 Task: What is the main conflict in "The Age of Innocence" by Edith Wharton?
Action: Mouse moved to (102, 76)
Screenshot: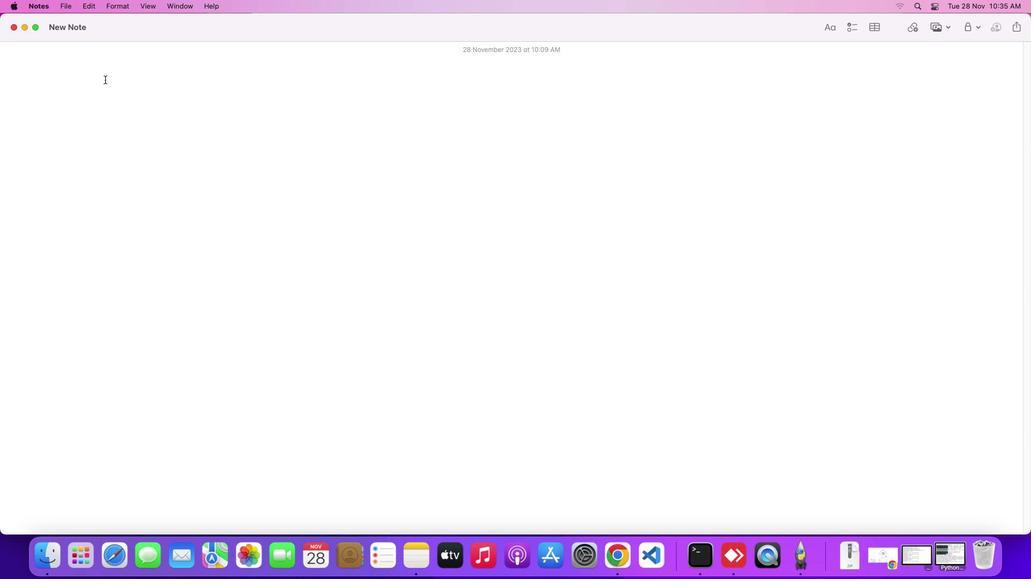 
Action: Key pressed Key.shift
Screenshot: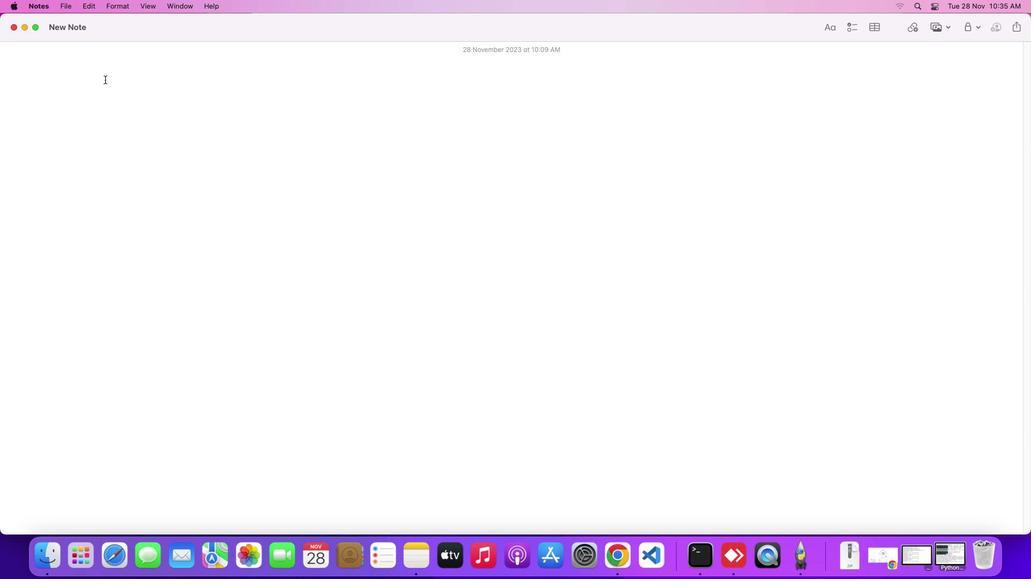 
Action: Mouse moved to (100, 76)
Screenshot: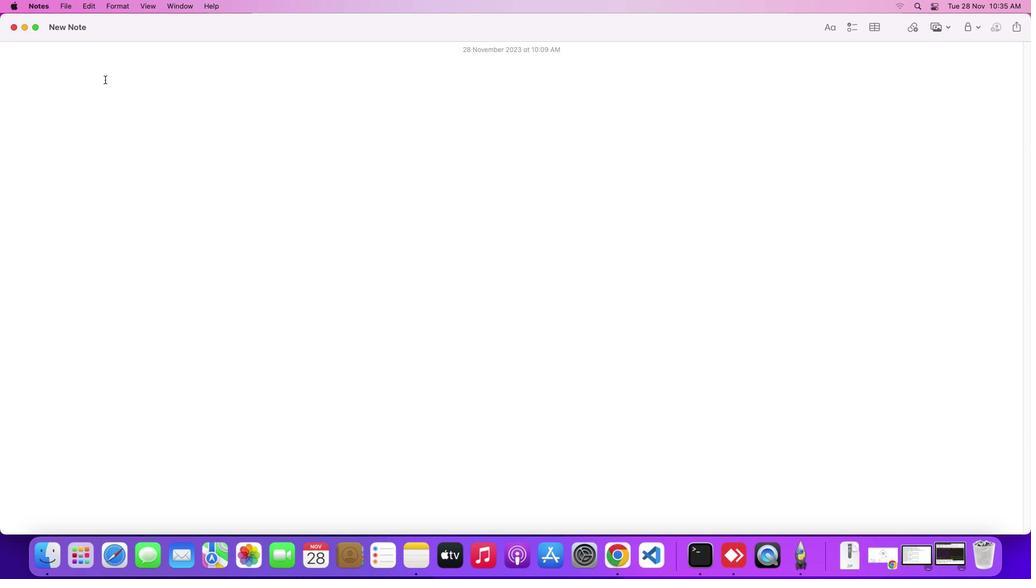 
Action: Key pressed 'W''h''a''t'Key.space'i''s'Key.space't''h''e'Key.space'm''a''i''n'Key.space'c''o''n''f''l''i''c''t'Key.space'o'Key.backspace'i''n'Key.spaceKey.shift'"''t''h''e'Key.spaceKey.shift'A''g''e'Key.spaceKey.leftKey.leftKey.leftKey.leftKey.leftKey.leftKey.leftKey.backspaceKey.shift'T'Key.rightKey.rightKey.rightKey.rightKey.rightKey.rightKey.space'o''f'Key.spaceKey.shift'I''n''n''o''c''e''n''c''e'Key.shift'"'Key.leftKey.leftKey.rightKey.rightKey.rightKey.leftKey.leftKey.rightKey.space'b''y'Key.spaceKey.shift'E''d''i''t''h'Key.spaceKey.shift'W''h''a''r''t''o''n'Key.shift_r'?'Key.enter
Screenshot: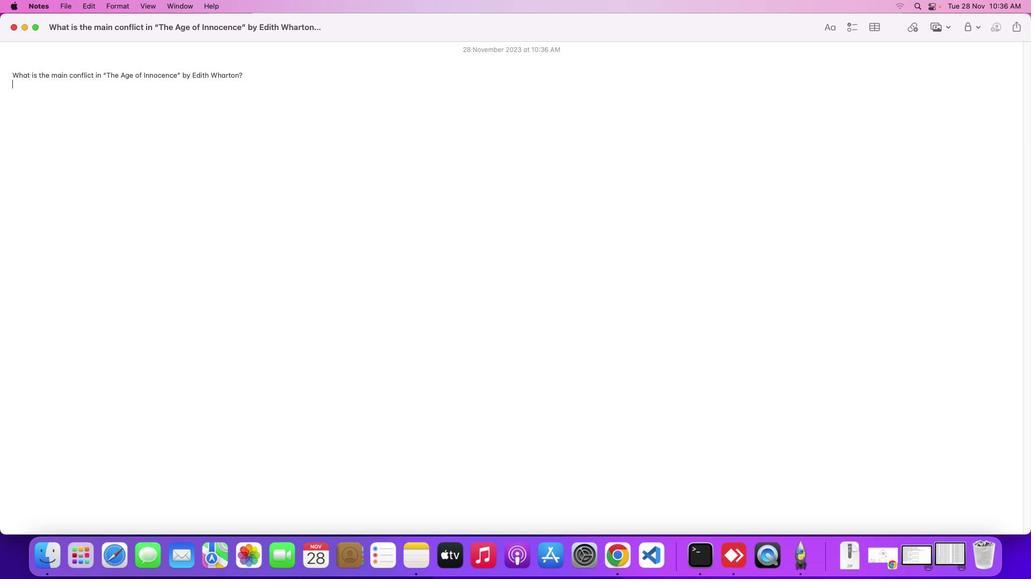
Action: Mouse moved to (881, 555)
Screenshot: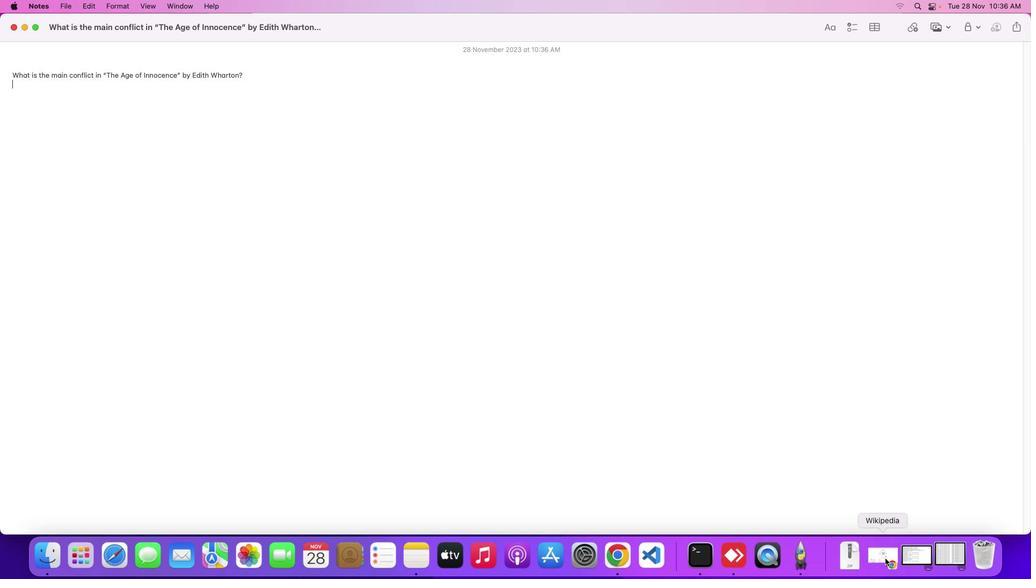 
Action: Mouse pressed left at (881, 555)
Screenshot: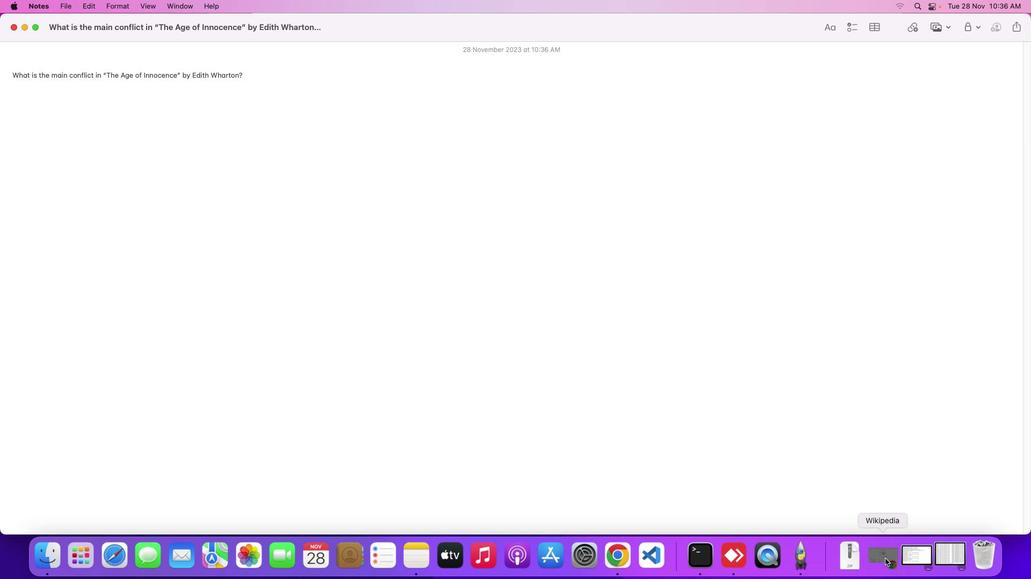 
Action: Mouse moved to (425, 311)
Screenshot: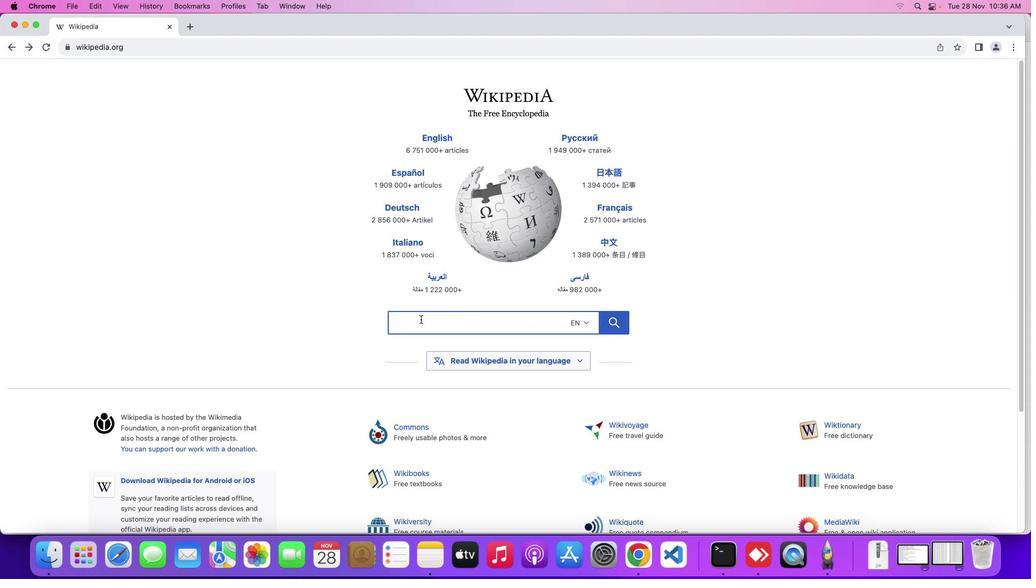 
Action: Mouse pressed left at (425, 311)
Screenshot: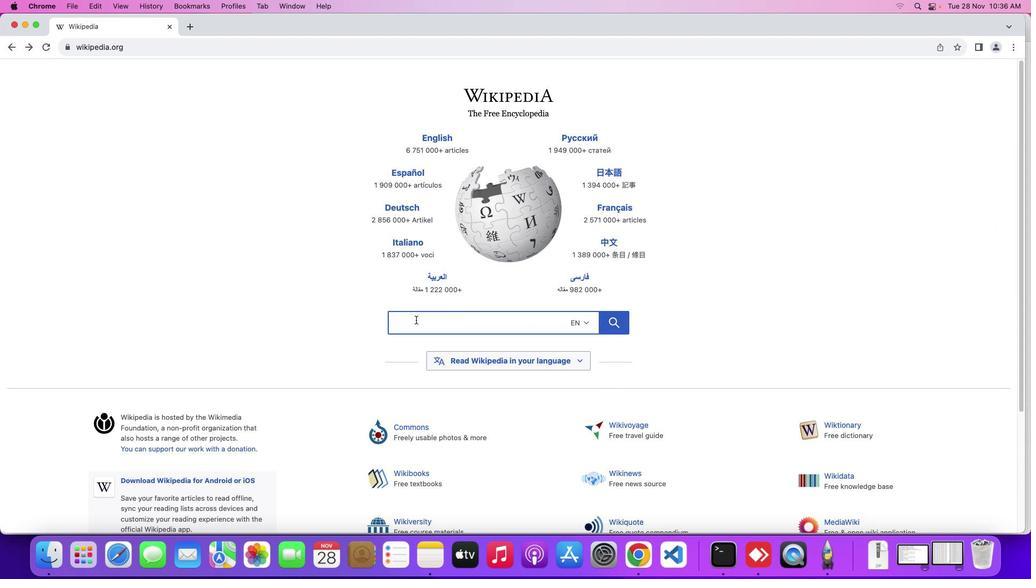 
Action: Mouse moved to (409, 316)
Screenshot: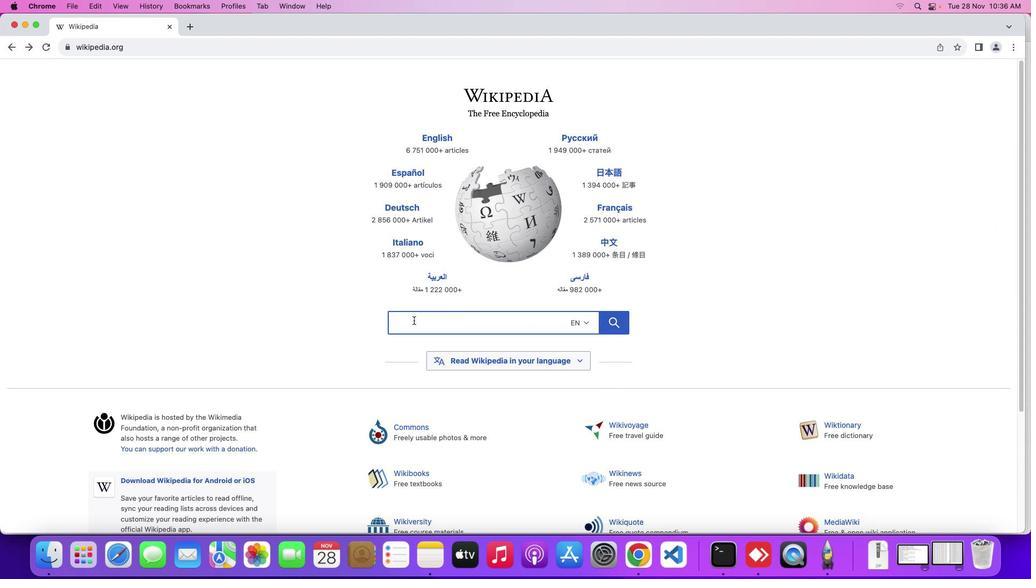 
Action: Mouse pressed left at (409, 316)
Screenshot: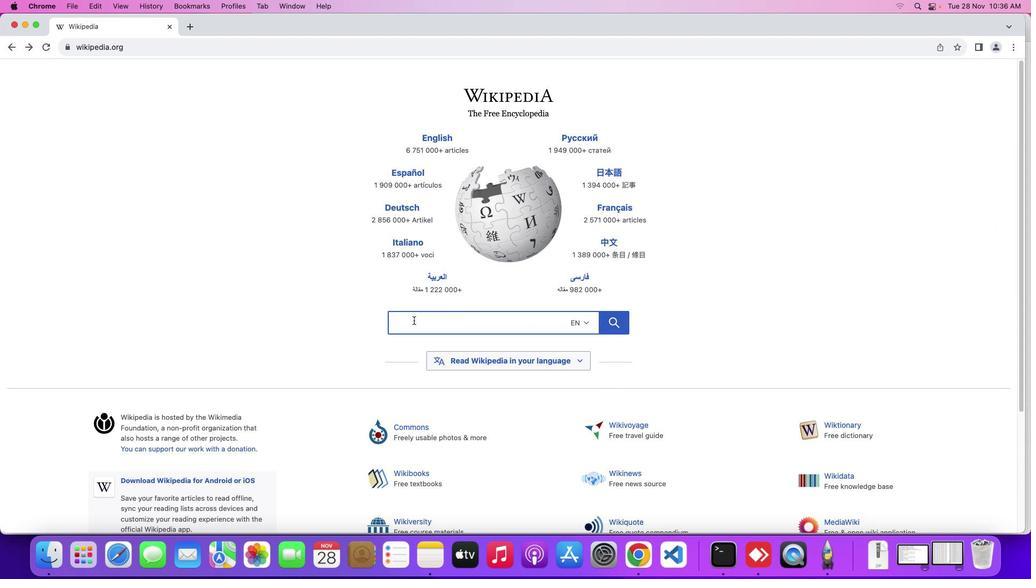 
Action: Mouse moved to (408, 316)
Screenshot: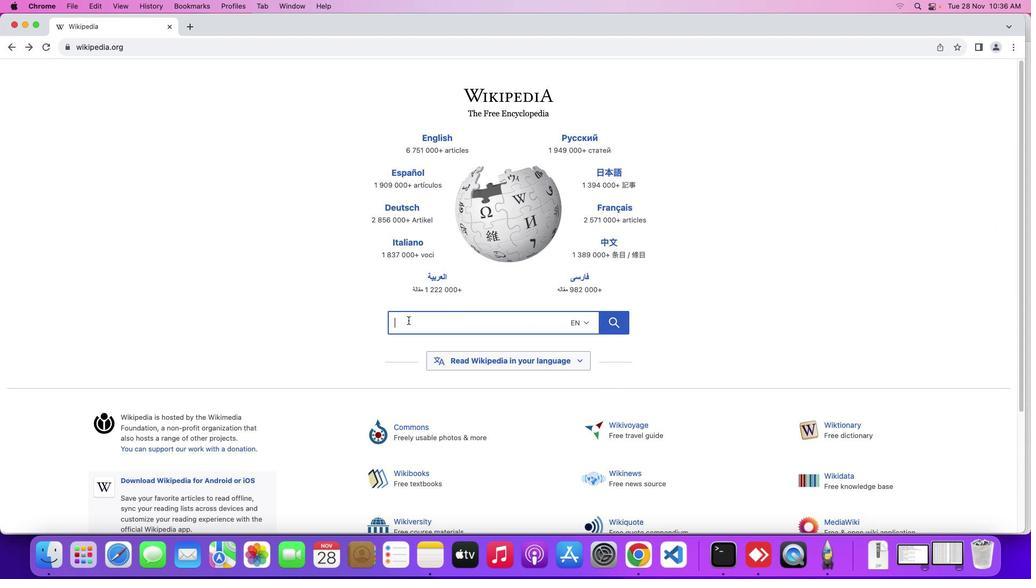 
Action: Key pressed Key.shift
Screenshot: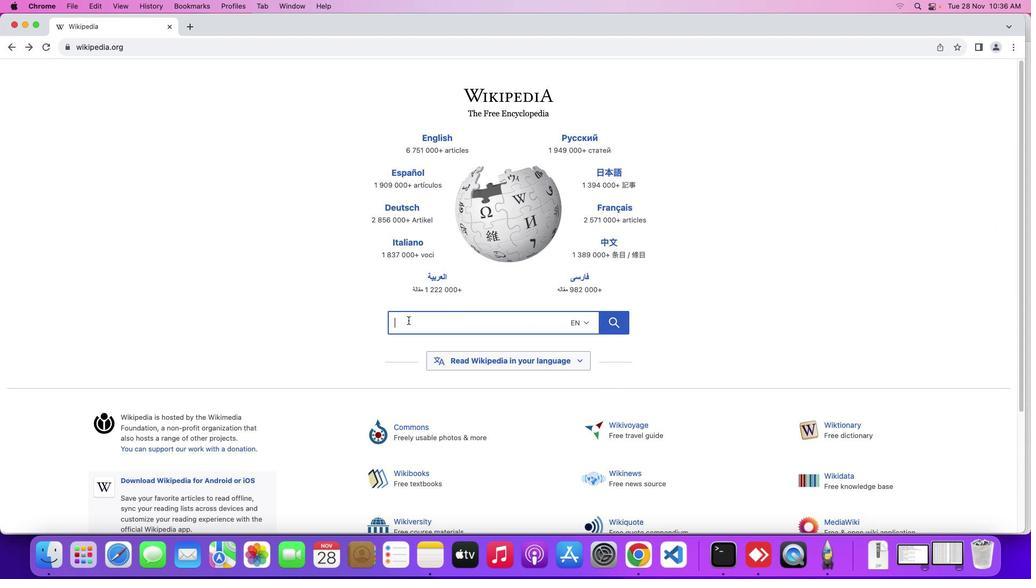
Action: Mouse moved to (404, 317)
Screenshot: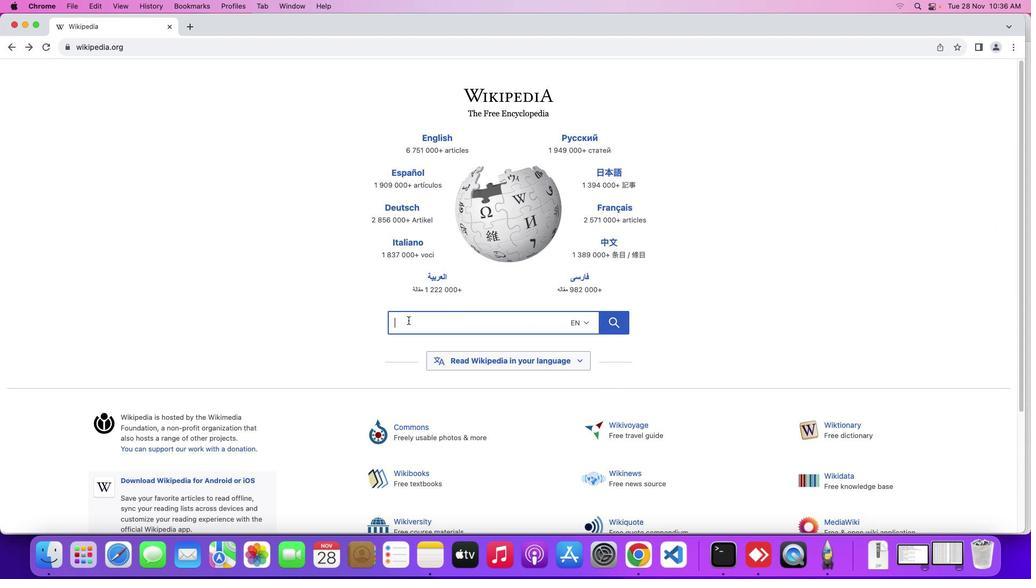 
Action: Key pressed 'T''h''e'Key.spaceKey.shift'A''g''e'Key.space'o''f'Key.spaceKey.shift'I''n''n''o''c''e''n''c''e'
Screenshot: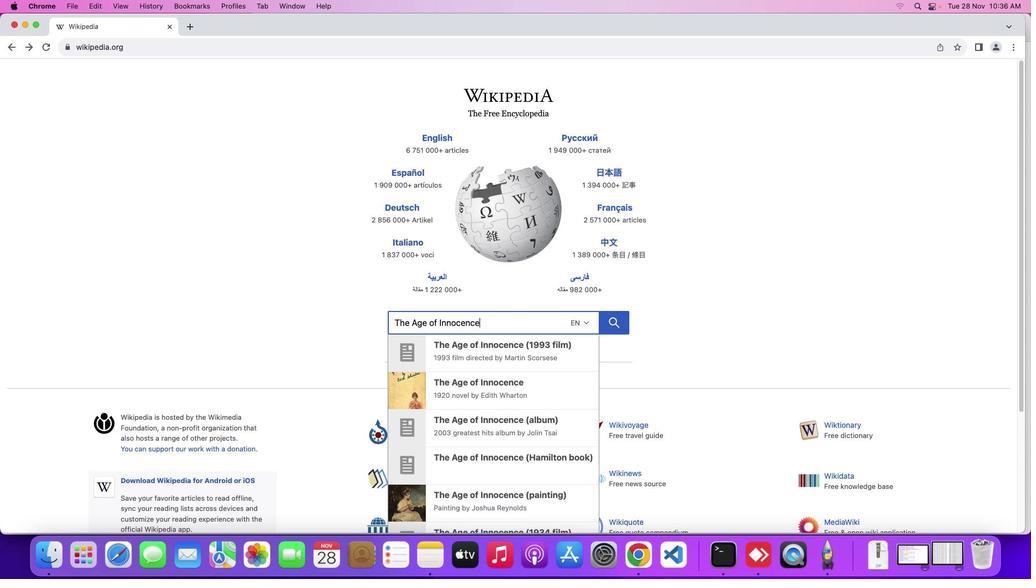 
Action: Mouse moved to (496, 351)
Screenshot: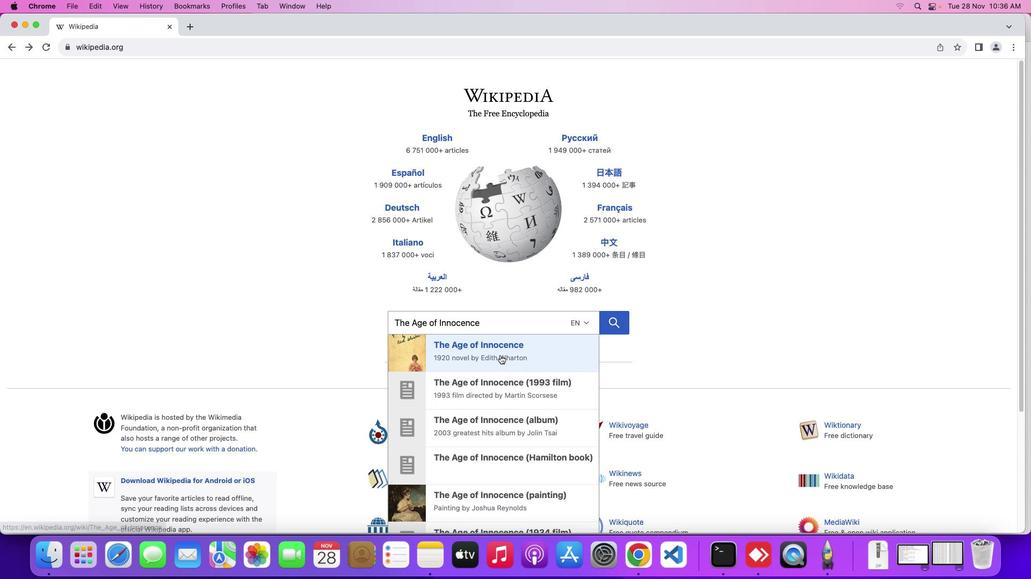 
Action: Mouse pressed left at (496, 351)
Screenshot: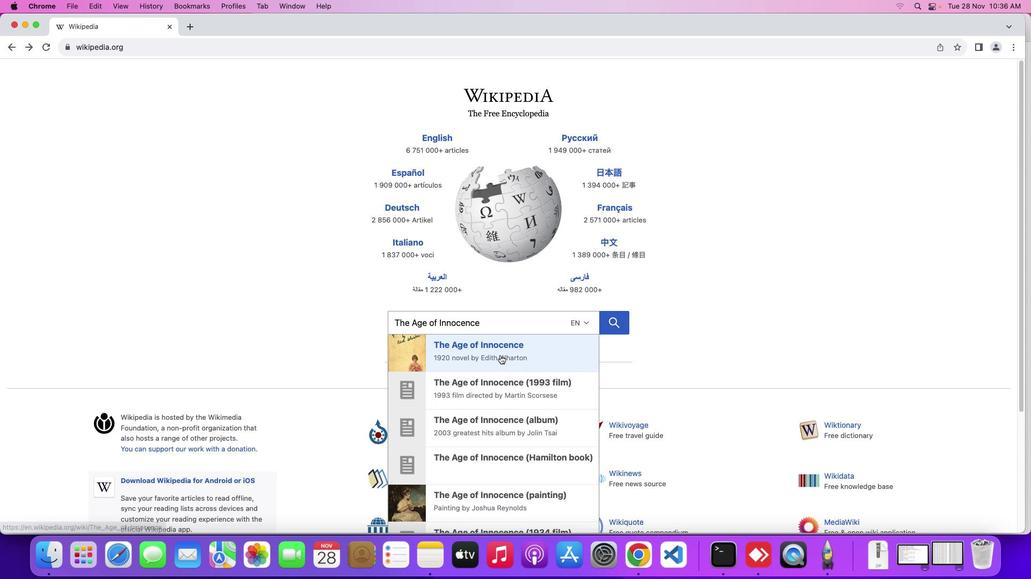 
Action: Mouse moved to (589, 281)
Screenshot: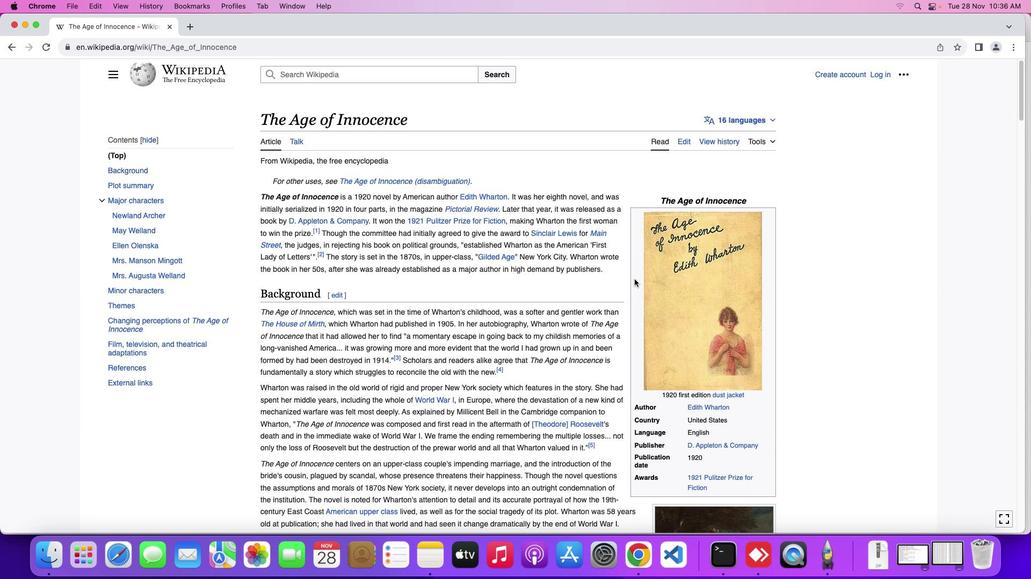 
Action: Mouse scrolled (589, 281) with delta (-3, -3)
Screenshot: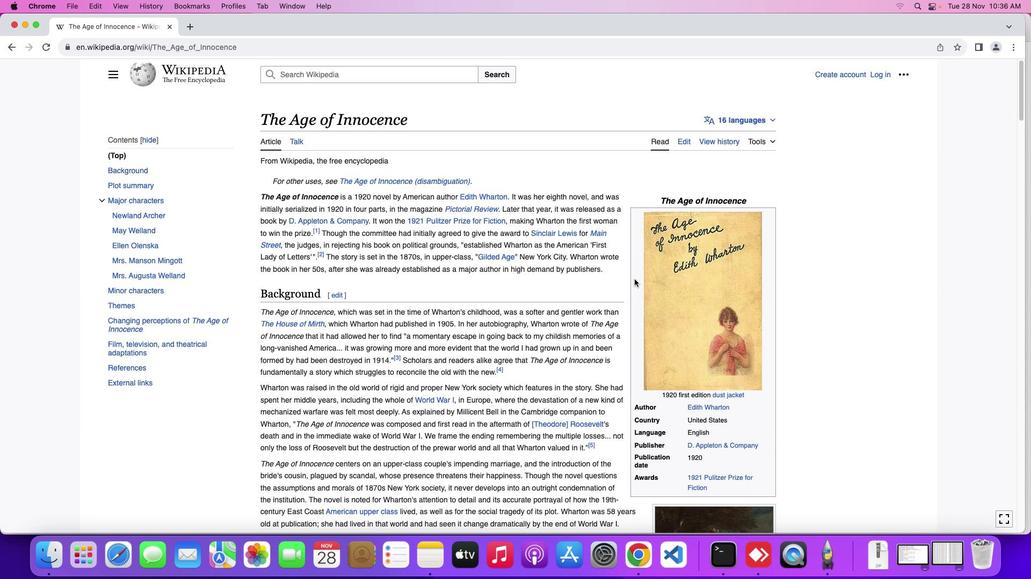 
Action: Mouse moved to (631, 274)
Screenshot: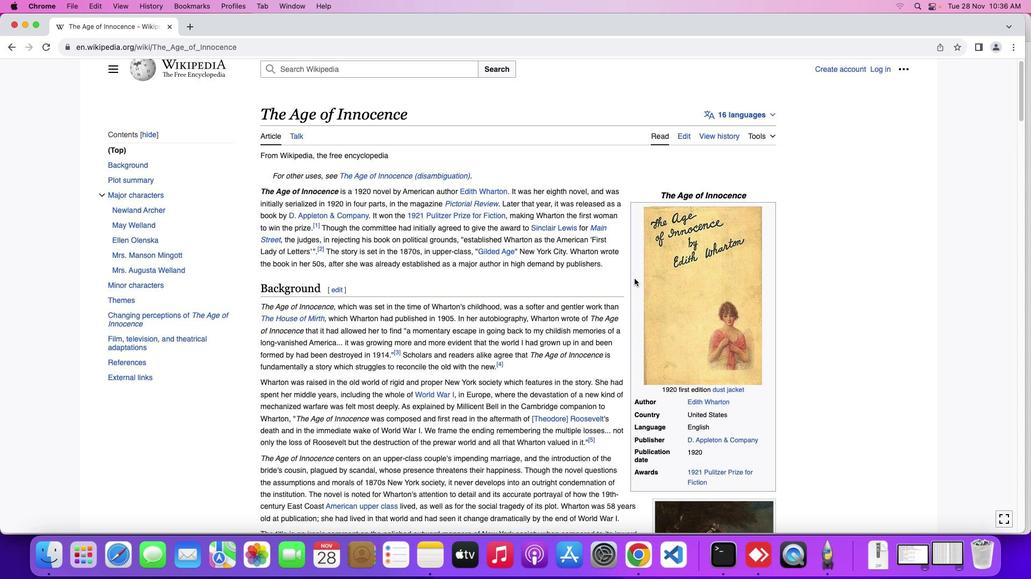 
Action: Mouse scrolled (631, 274) with delta (-3, -3)
Screenshot: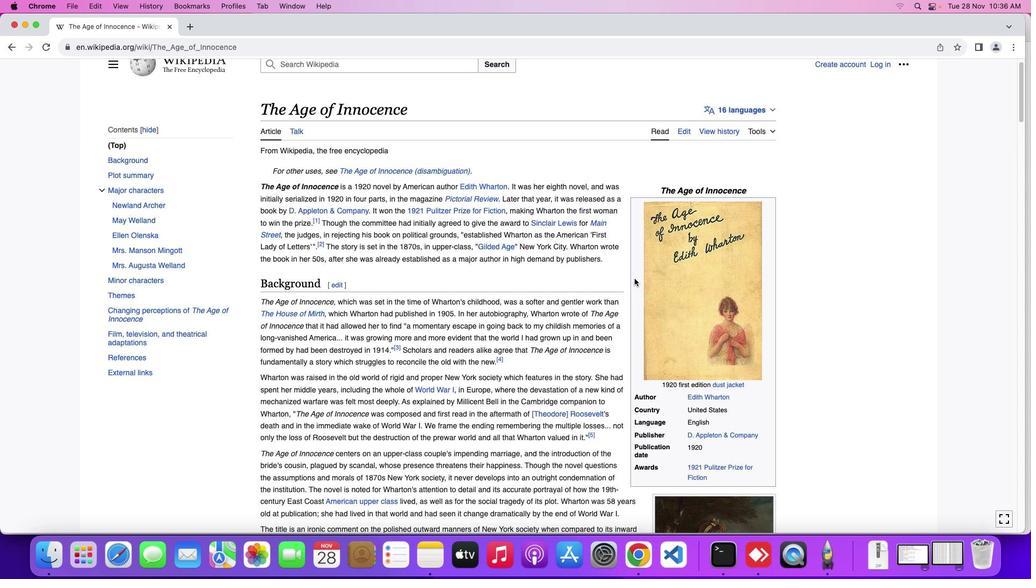 
Action: Mouse scrolled (631, 274) with delta (-3, -3)
Screenshot: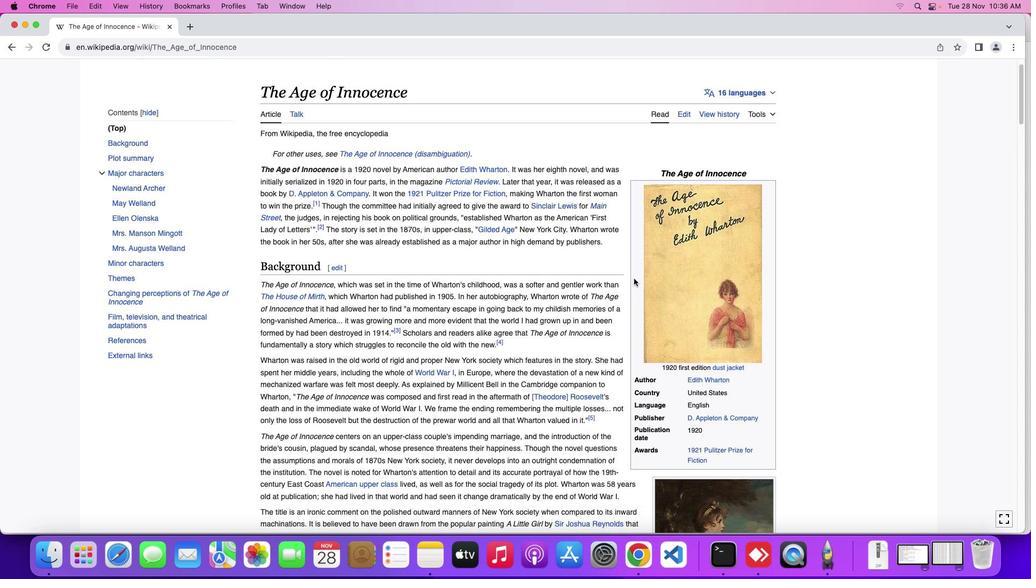 
Action: Mouse scrolled (631, 274) with delta (-3, -3)
Screenshot: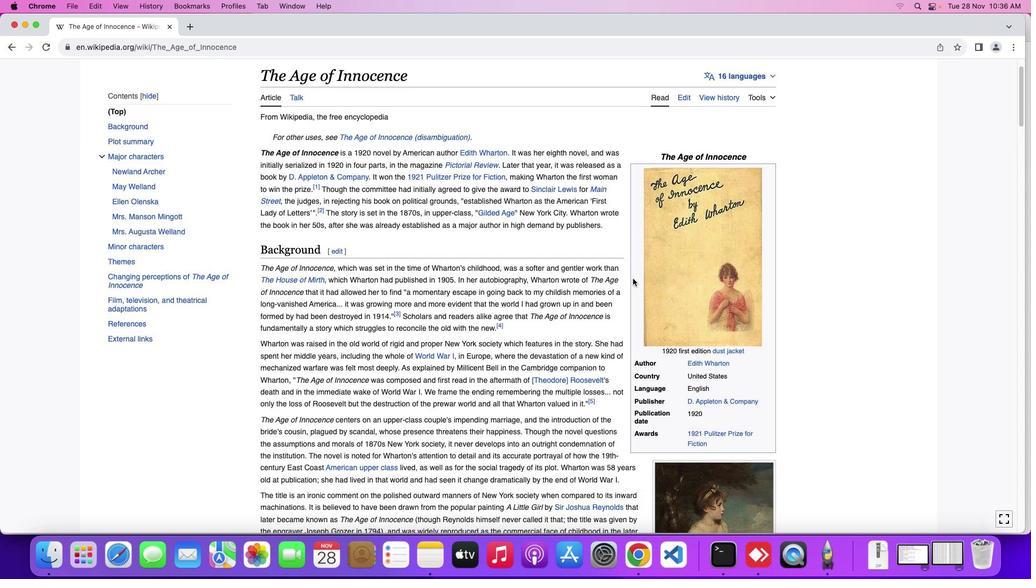 
Action: Mouse moved to (626, 274)
Screenshot: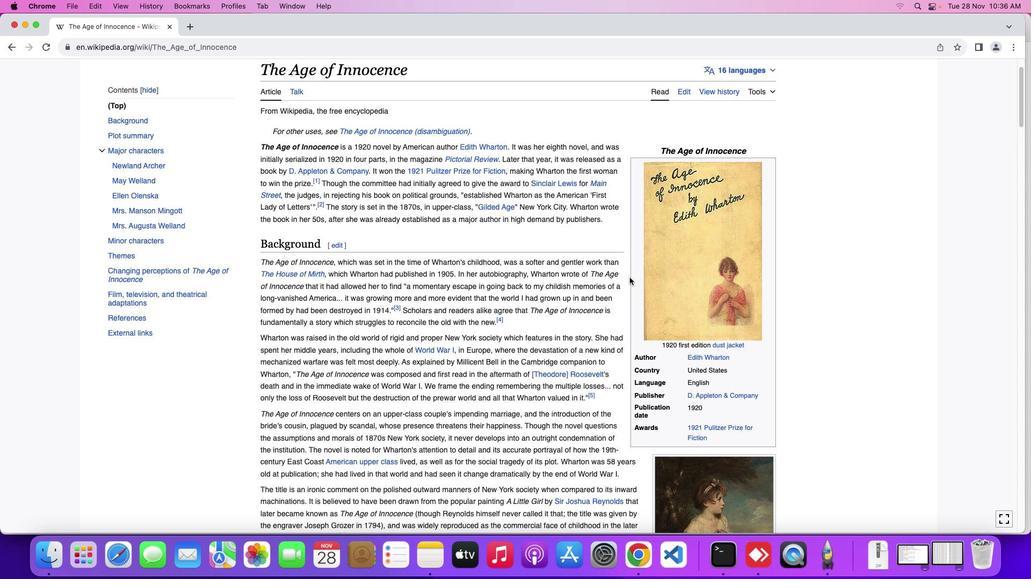 
Action: Mouse scrolled (626, 274) with delta (-3, -3)
Screenshot: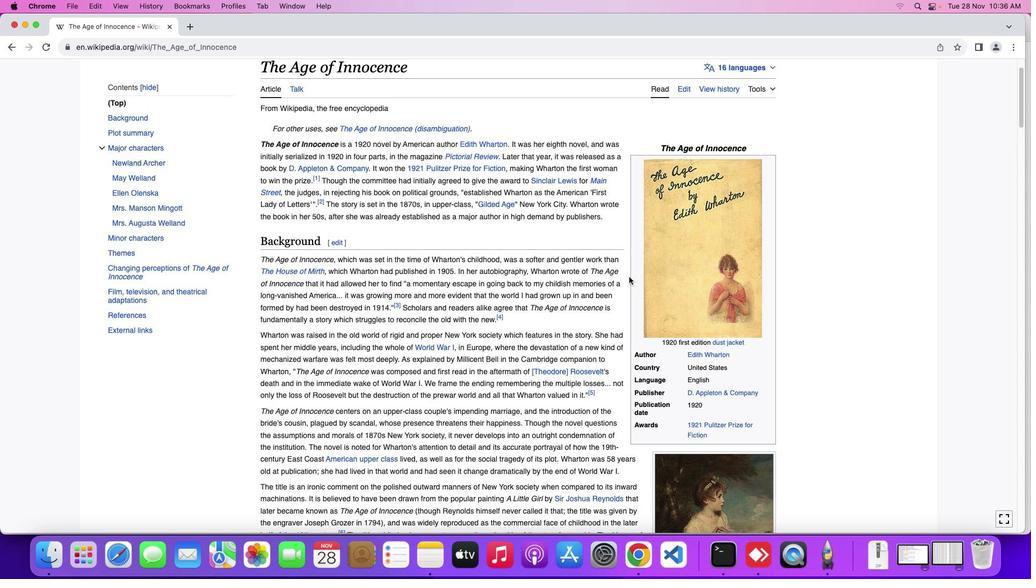 
Action: Mouse moved to (626, 273)
Screenshot: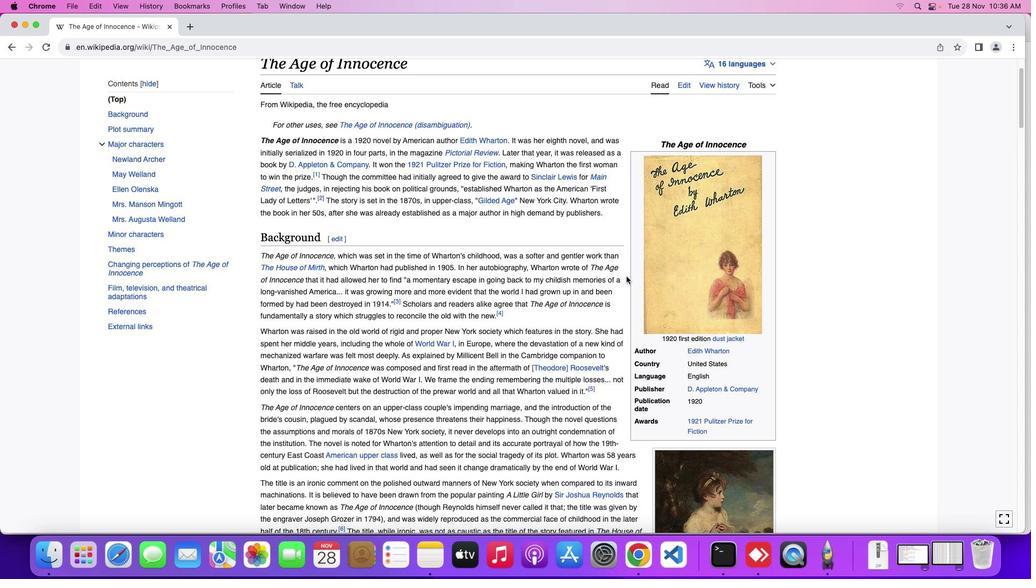 
Action: Mouse scrolled (626, 273) with delta (-3, -3)
Screenshot: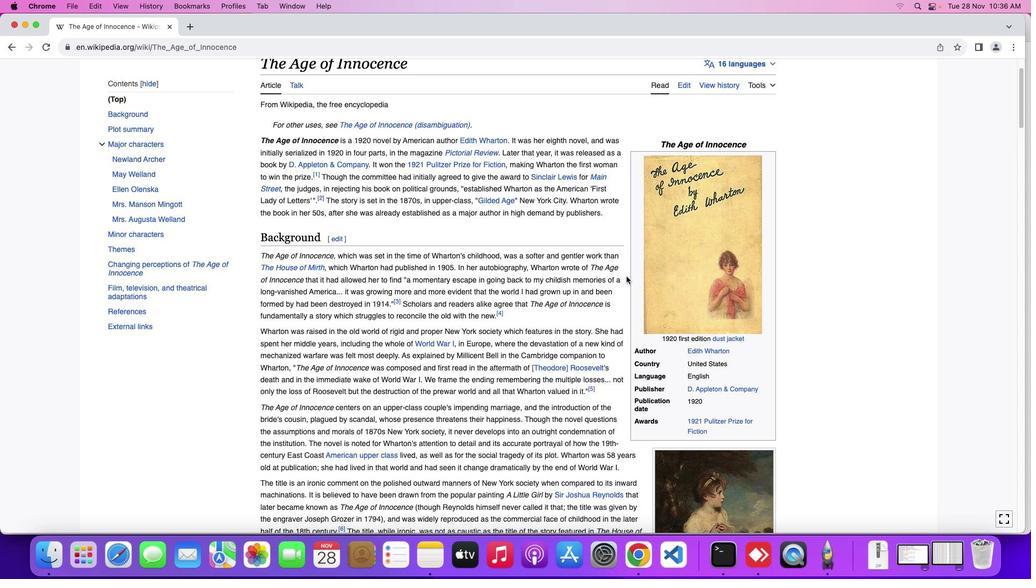
Action: Mouse moved to (626, 288)
Screenshot: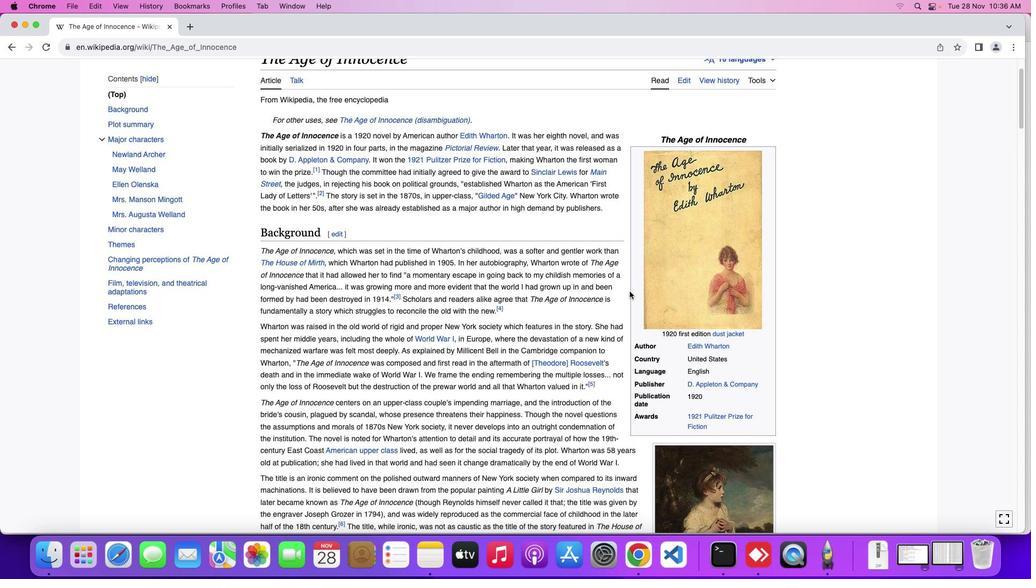 
Action: Mouse scrolled (626, 288) with delta (-3, -3)
Screenshot: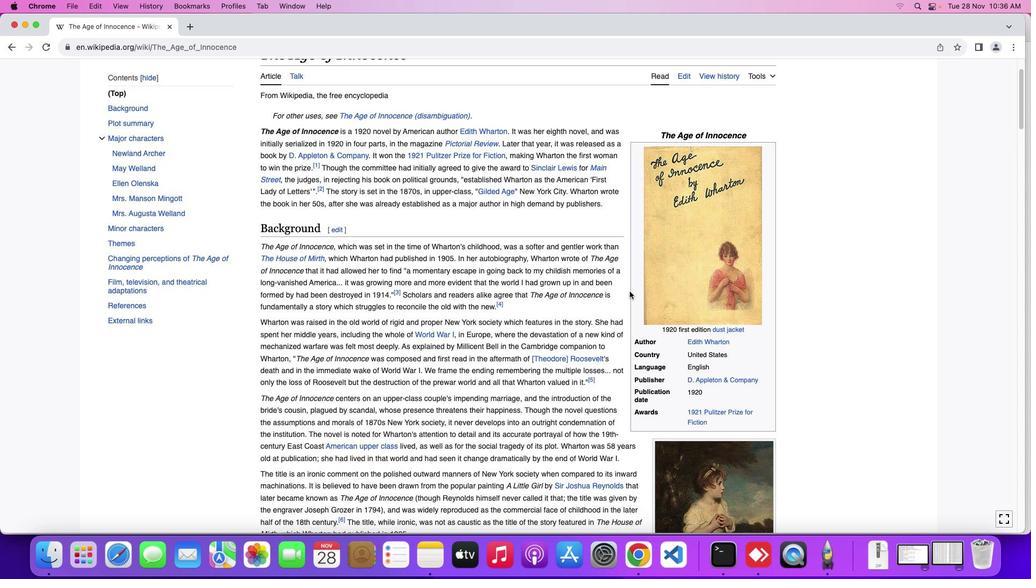 
Action: Mouse scrolled (626, 288) with delta (-3, -3)
Screenshot: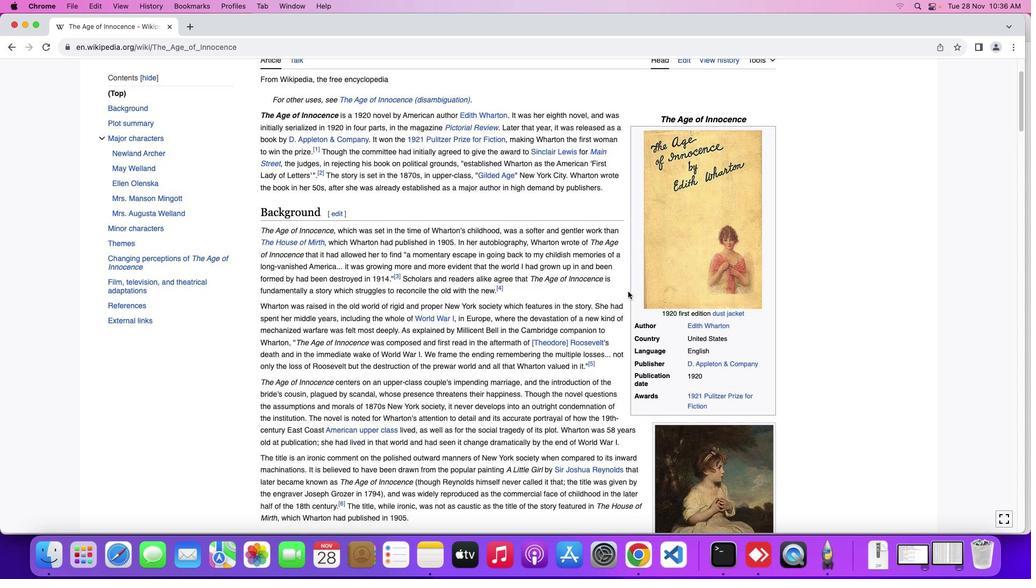 
Action: Mouse moved to (625, 288)
Screenshot: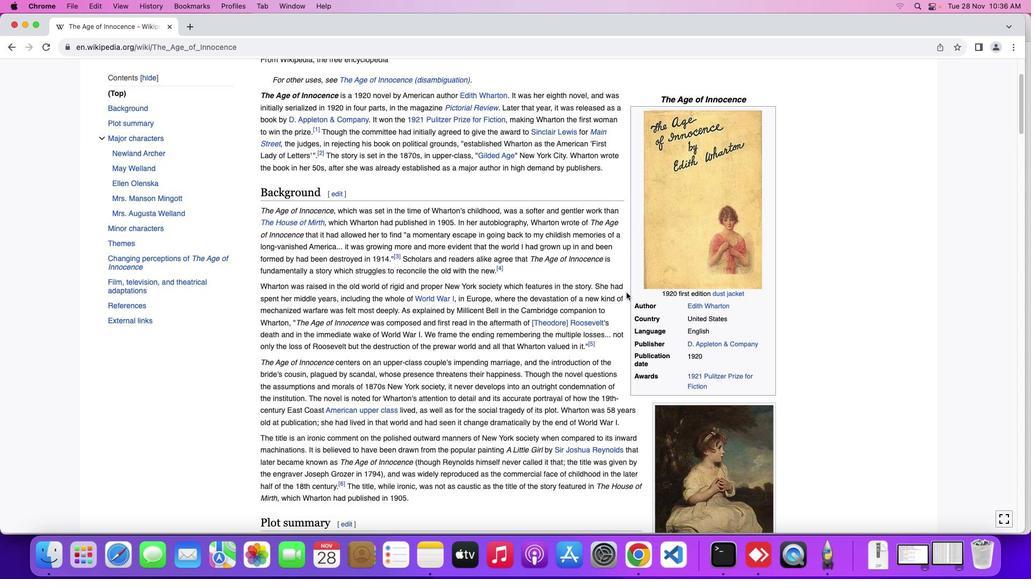 
Action: Mouse scrolled (625, 288) with delta (-3, -3)
Screenshot: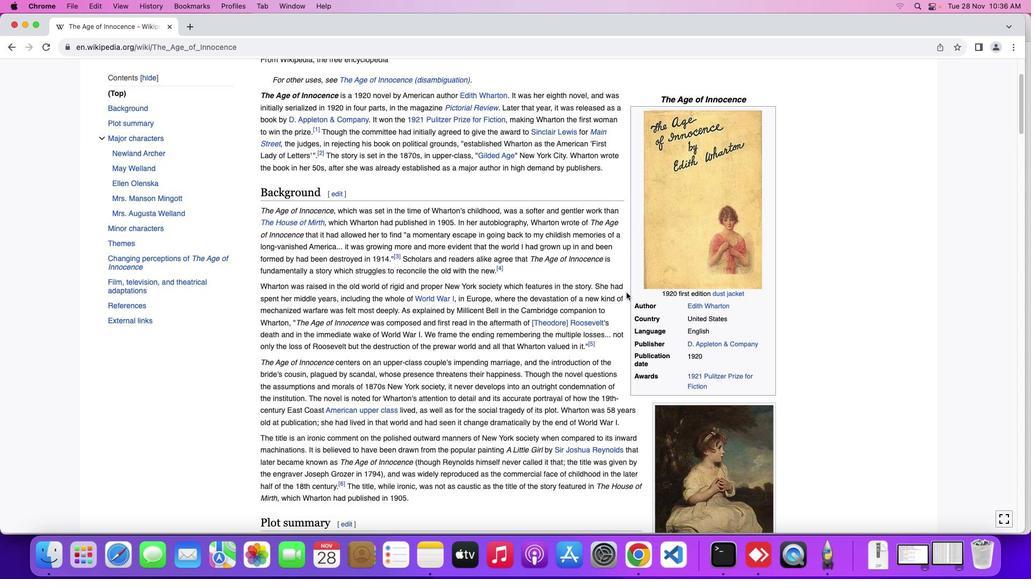 
Action: Mouse moved to (619, 289)
Screenshot: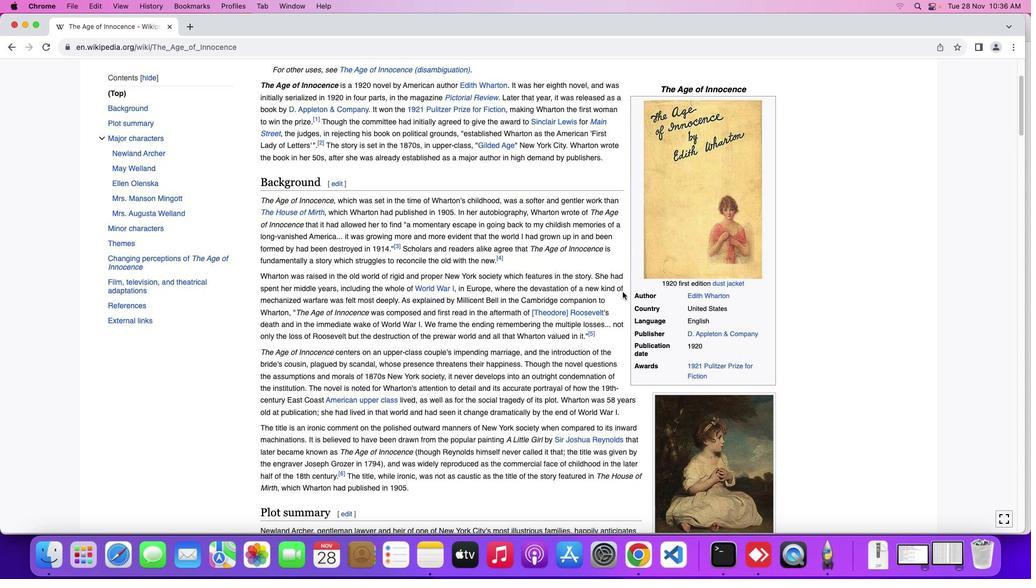 
Action: Mouse scrolled (619, 289) with delta (-3, -3)
Screenshot: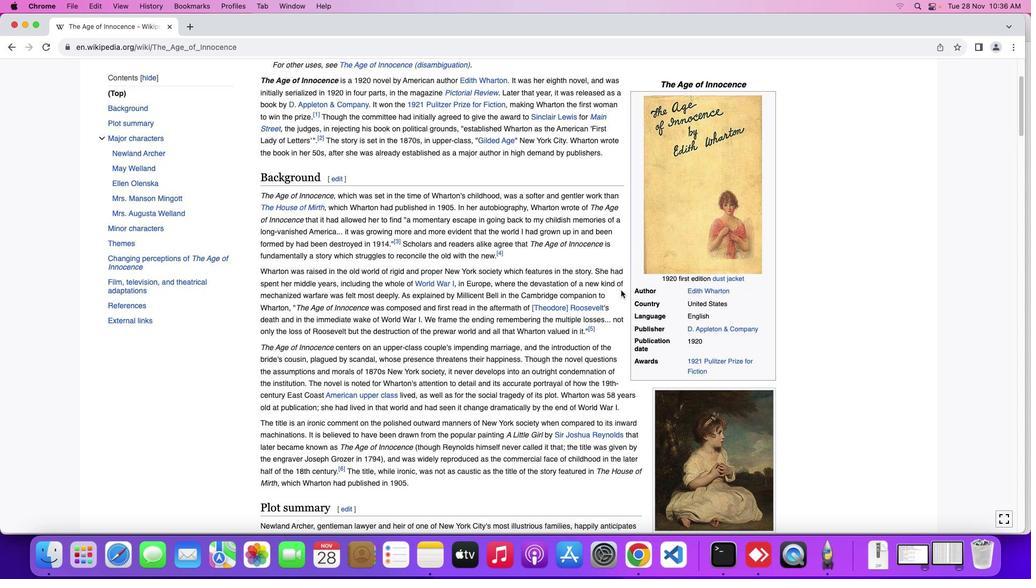 
Action: Mouse moved to (619, 289)
Screenshot: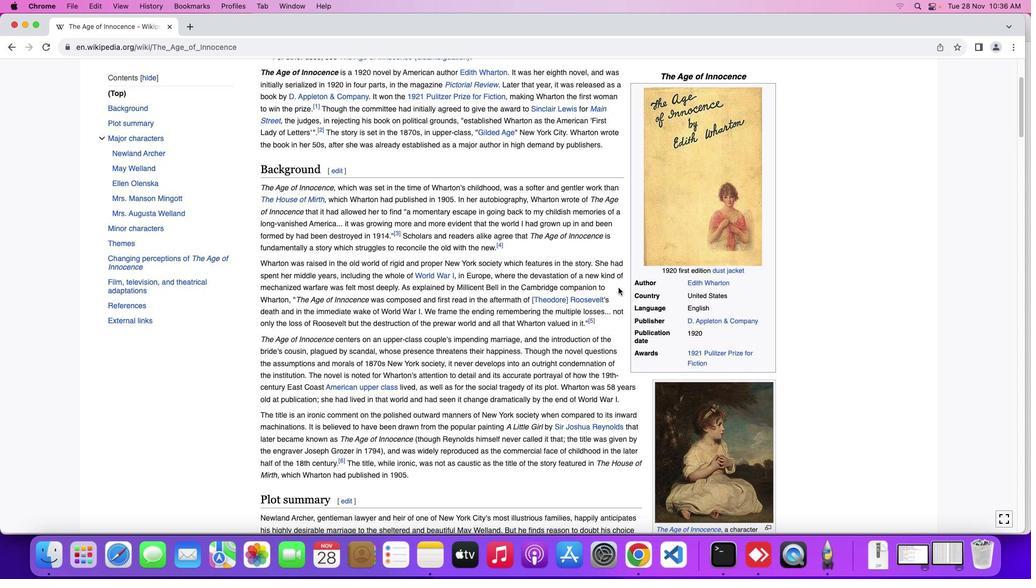 
Action: Mouse scrolled (619, 289) with delta (-3, -3)
Screenshot: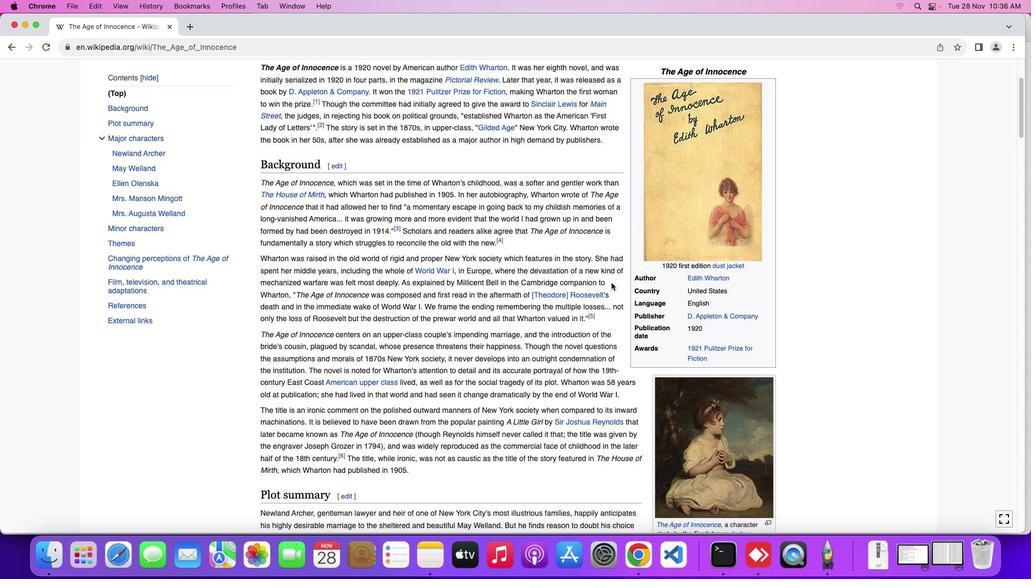 
Action: Mouse moved to (619, 289)
Screenshot: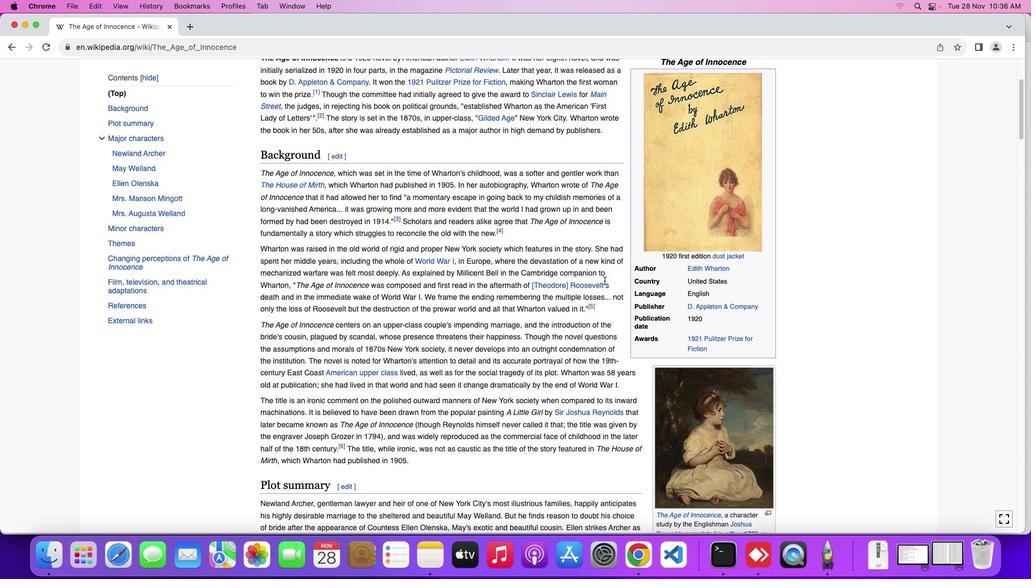 
Action: Mouse scrolled (619, 289) with delta (-3, -3)
Screenshot: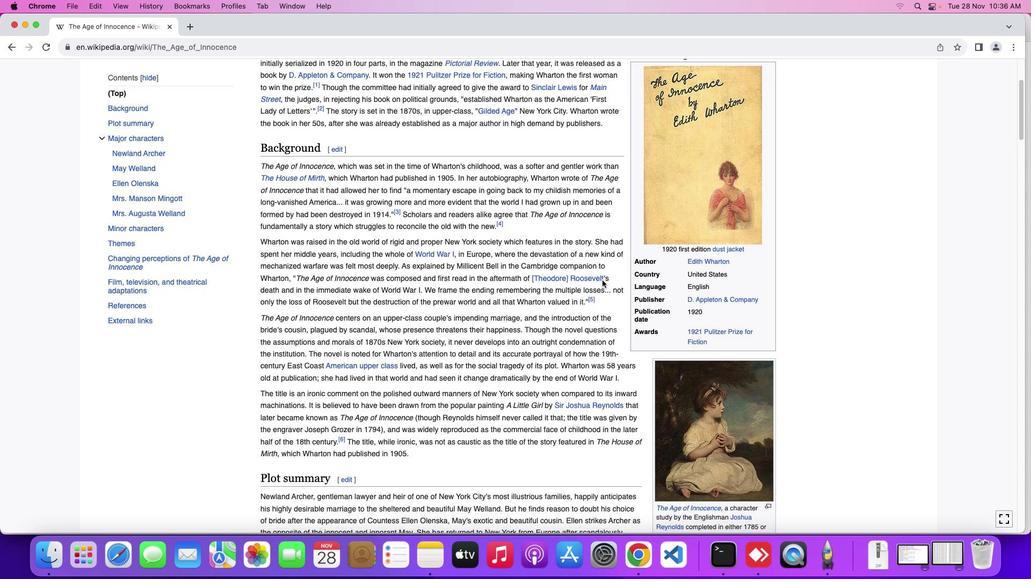 
Action: Mouse moved to (595, 274)
Screenshot: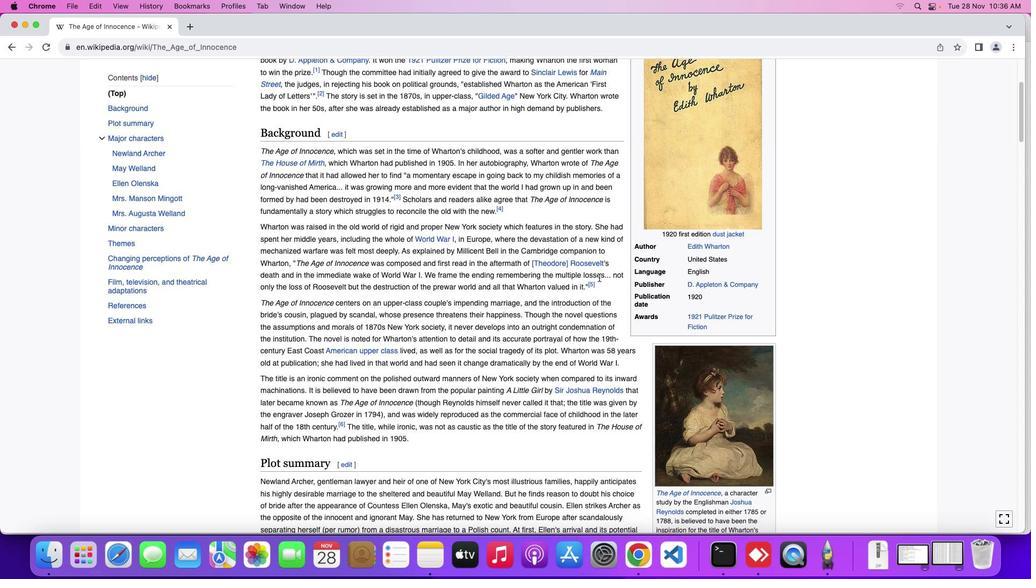 
Action: Mouse scrolled (595, 274) with delta (-3, -3)
Screenshot: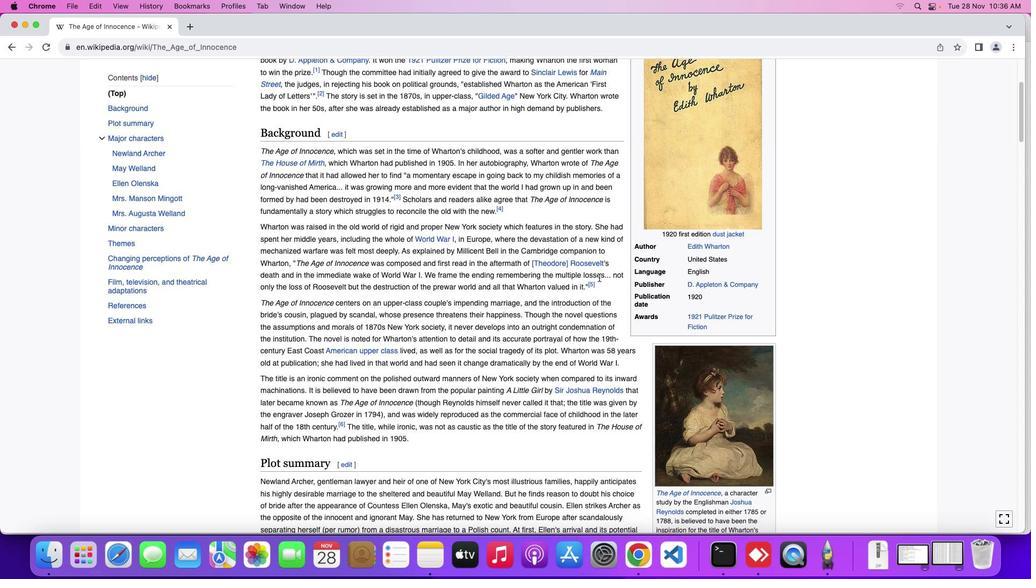 
Action: Mouse moved to (595, 274)
Screenshot: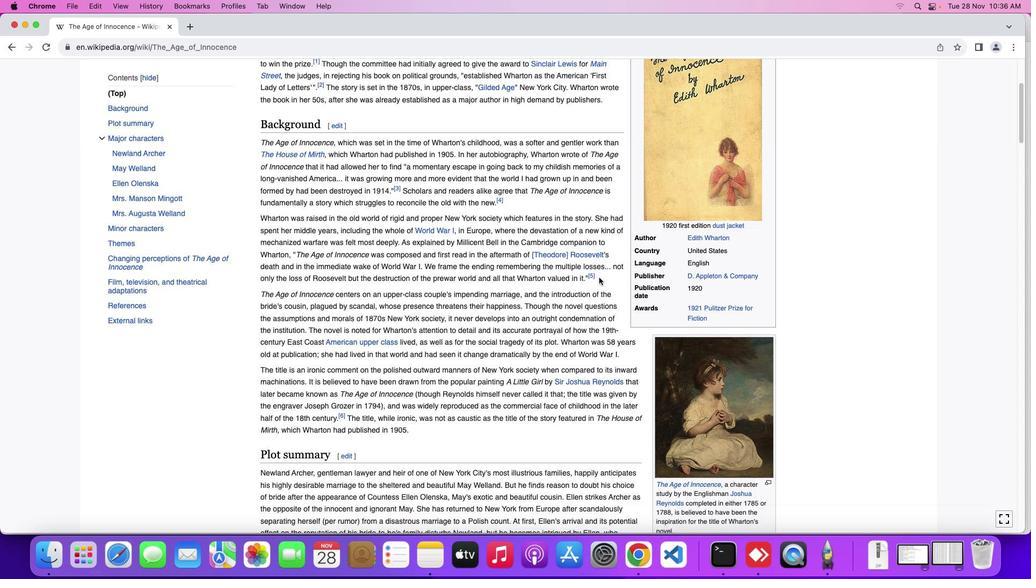 
Action: Mouse scrolled (595, 274) with delta (-3, -3)
Screenshot: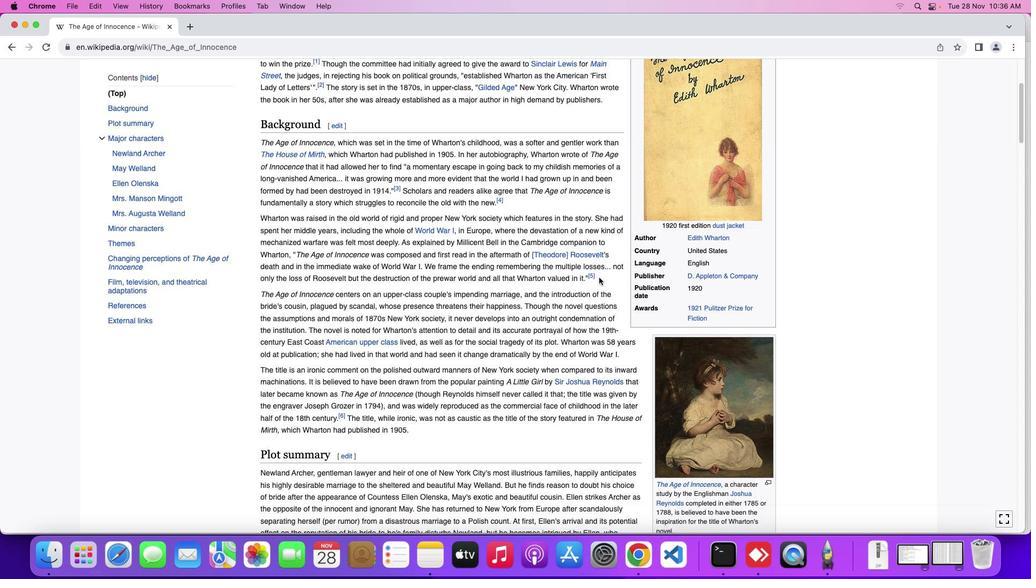 
Action: Mouse moved to (595, 273)
Screenshot: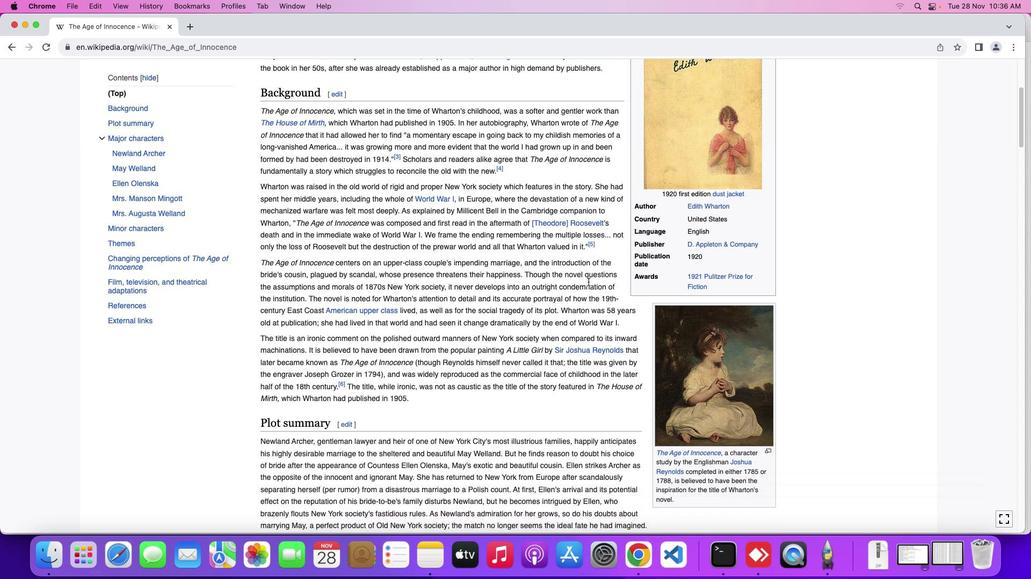
Action: Mouse scrolled (595, 273) with delta (-3, -3)
Screenshot: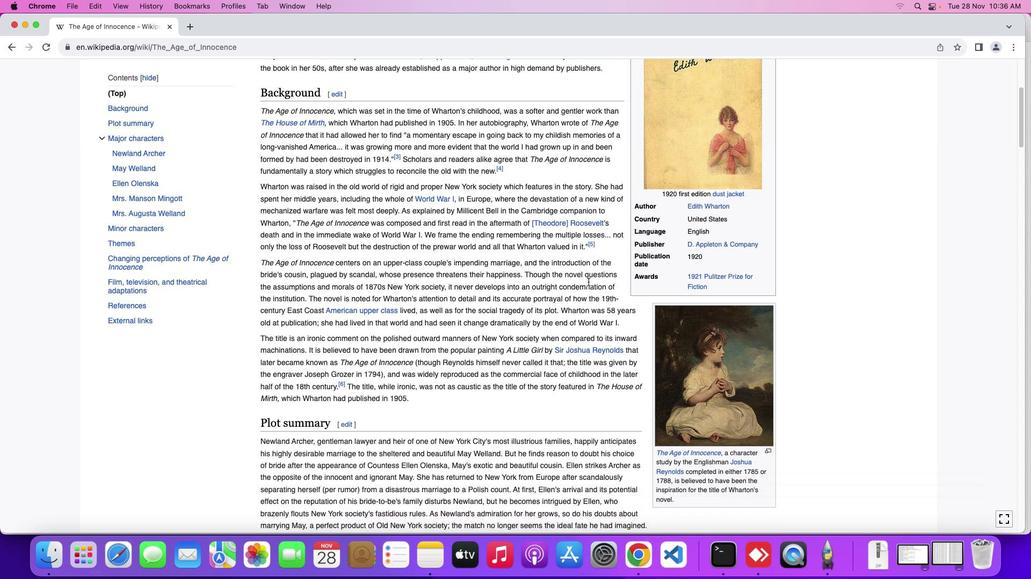 
Action: Mouse moved to (583, 278)
Screenshot: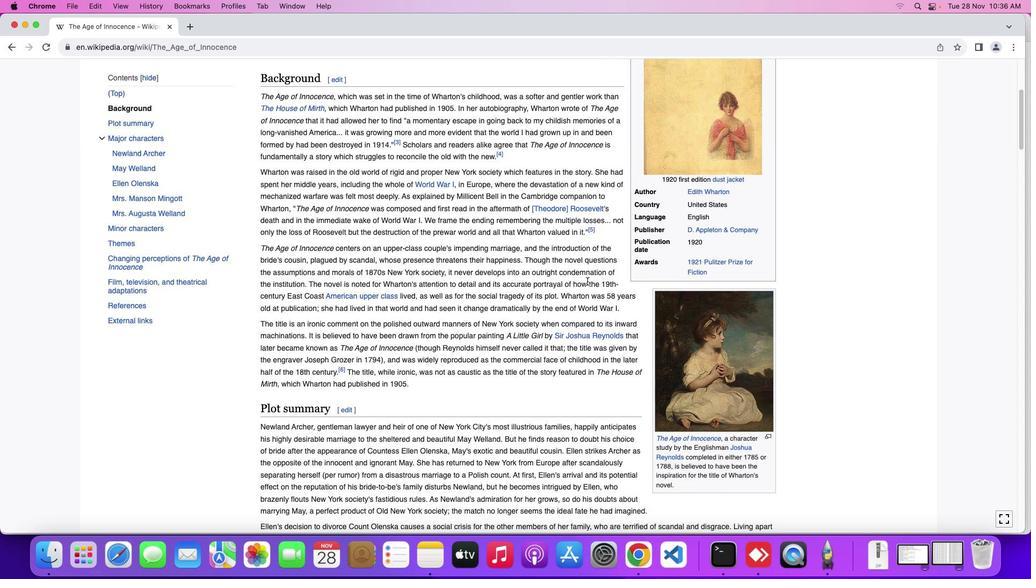
Action: Mouse scrolled (583, 278) with delta (-3, -3)
Screenshot: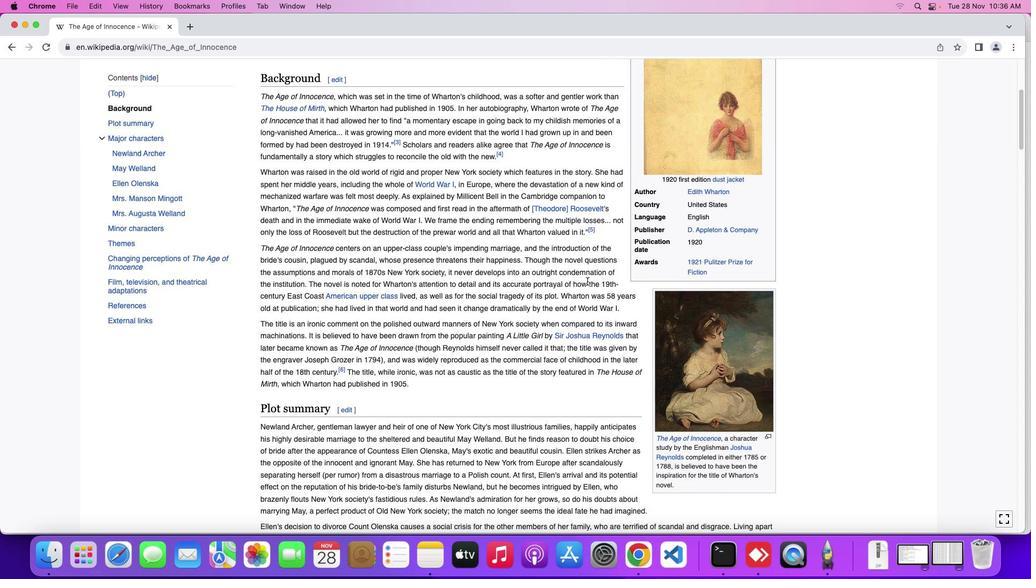 
Action: Mouse moved to (583, 278)
Screenshot: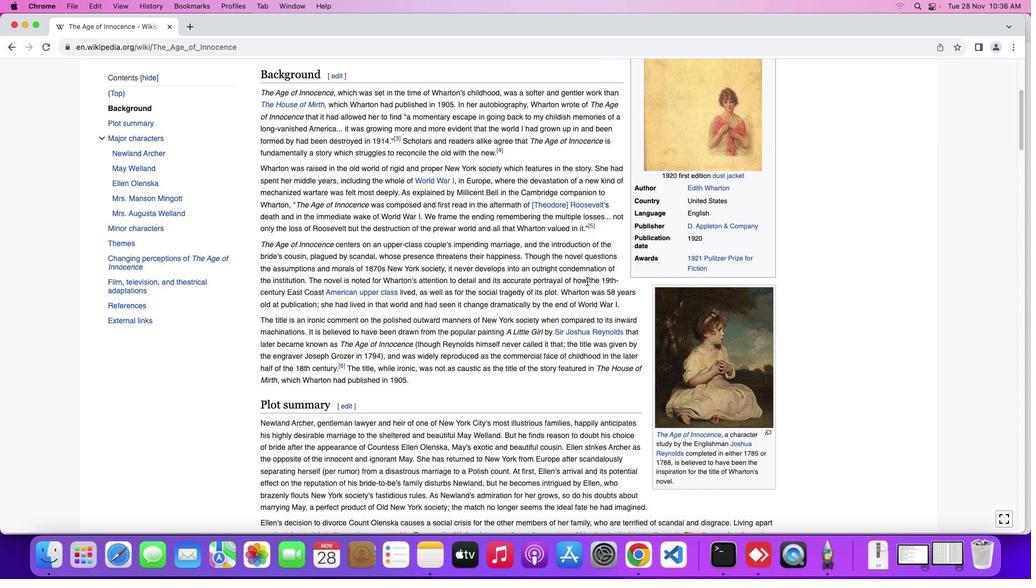 
Action: Mouse scrolled (583, 278) with delta (-3, -3)
Screenshot: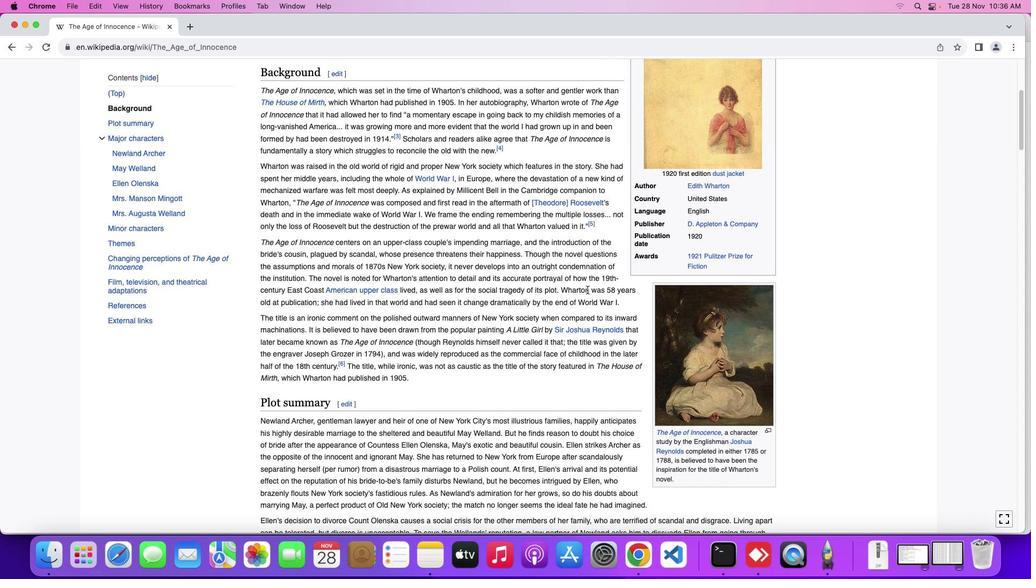 
Action: Mouse moved to (582, 299)
Screenshot: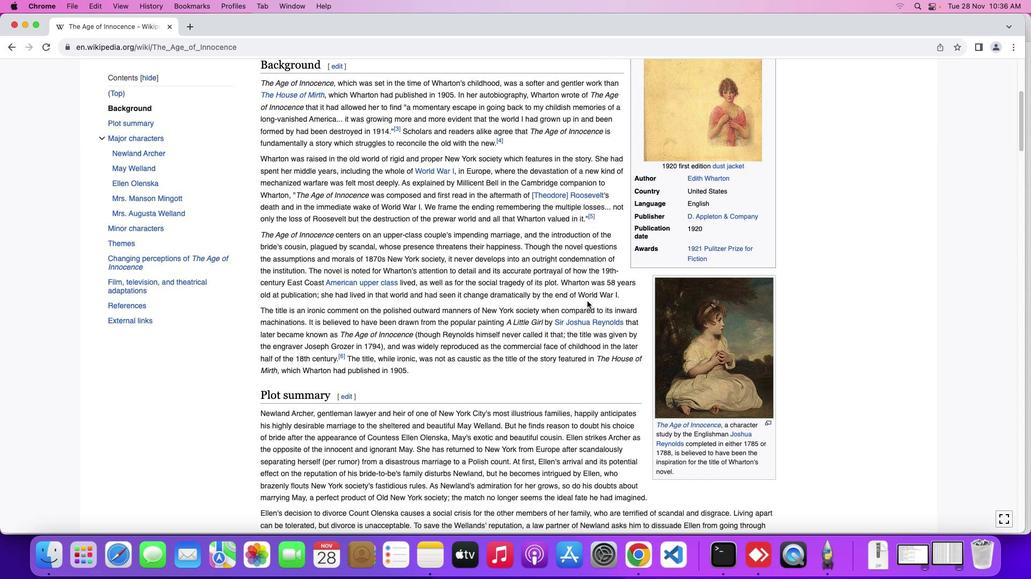 
Action: Mouse scrolled (582, 299) with delta (-3, -3)
Screenshot: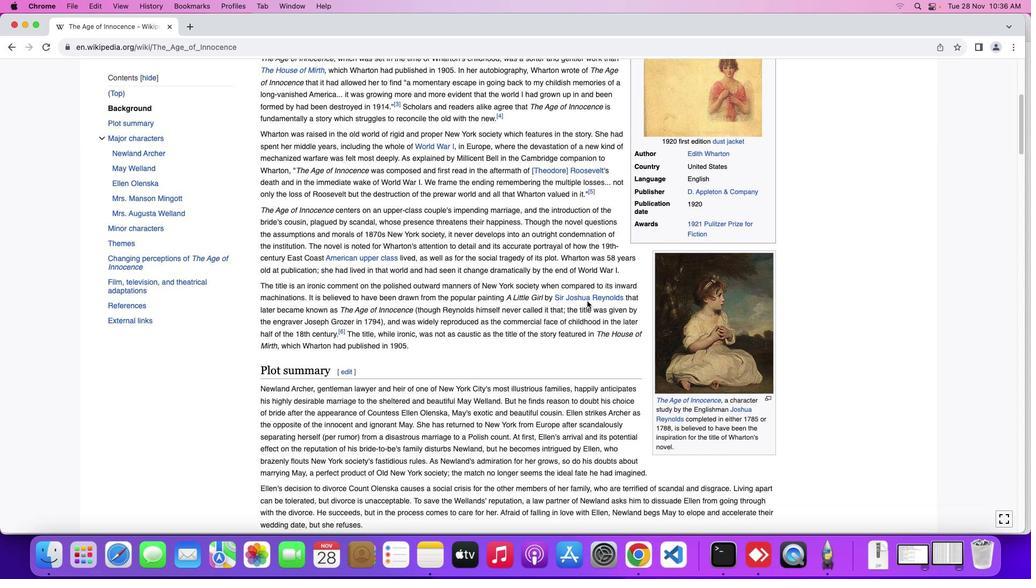 
Action: Mouse moved to (582, 299)
Screenshot: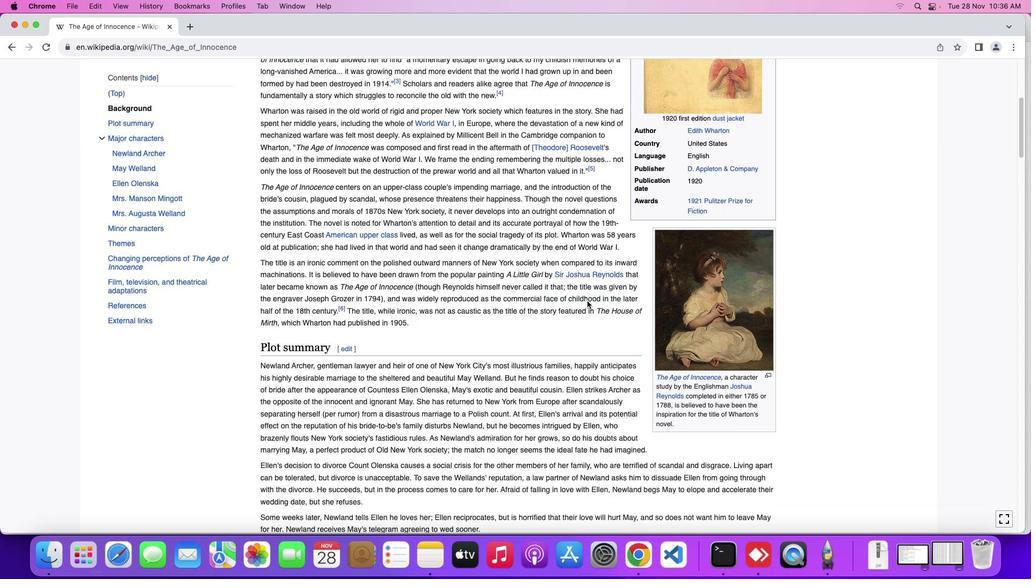
Action: Mouse scrolled (582, 299) with delta (-3, -3)
Screenshot: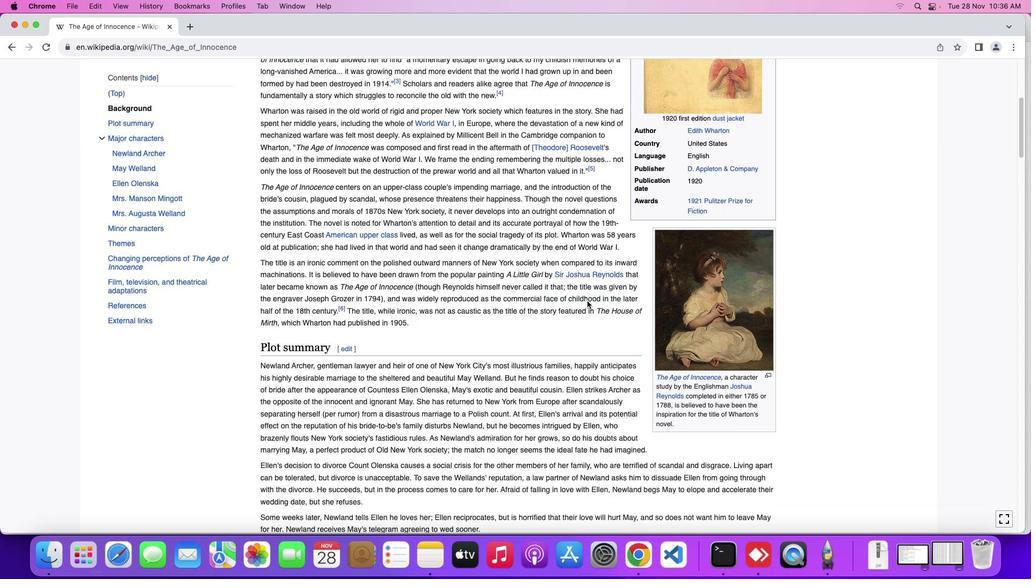 
Action: Mouse moved to (583, 298)
Screenshot: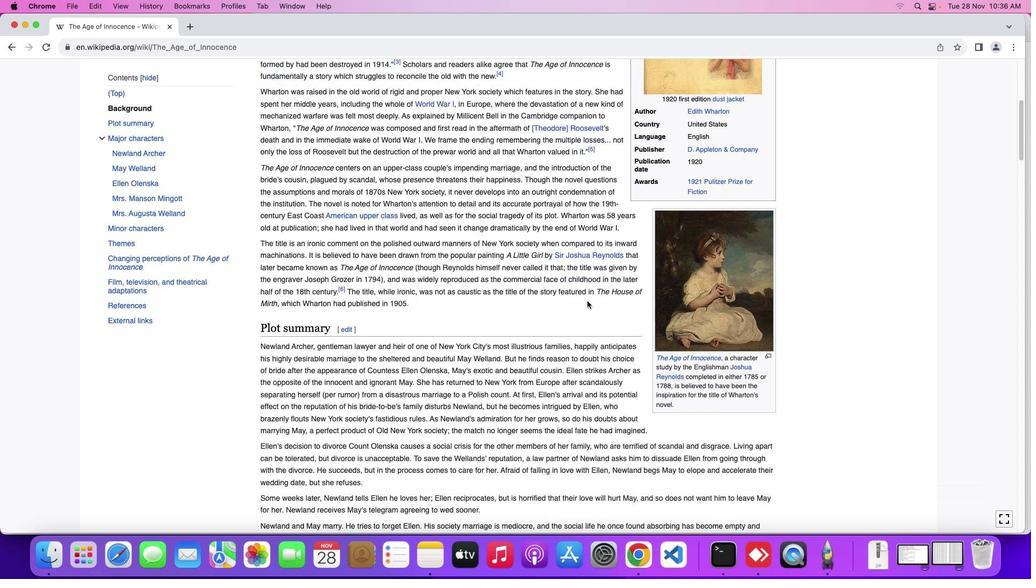 
Action: Mouse scrolled (583, 298) with delta (-3, -4)
Screenshot: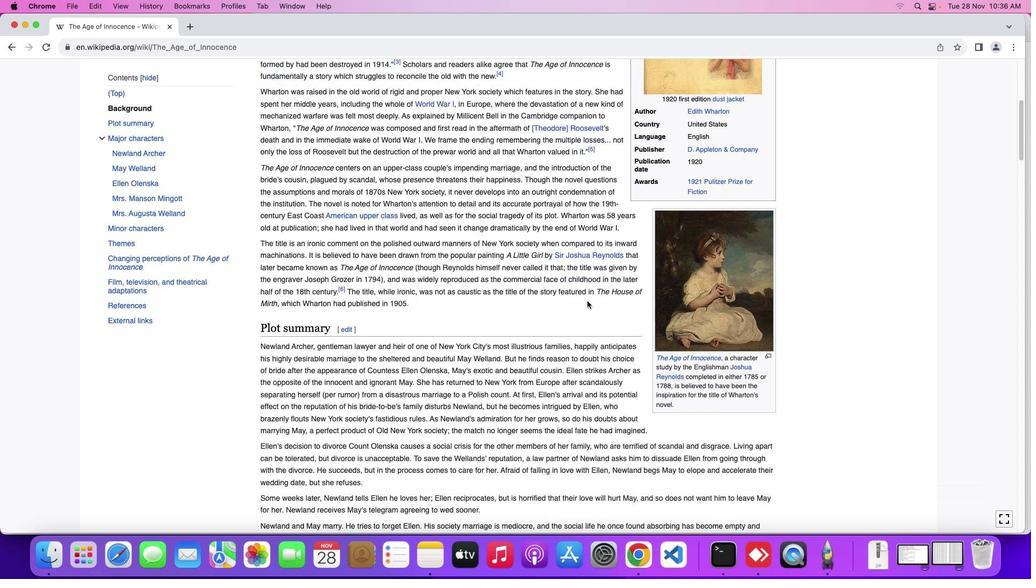 
Action: Mouse moved to (583, 298)
Screenshot: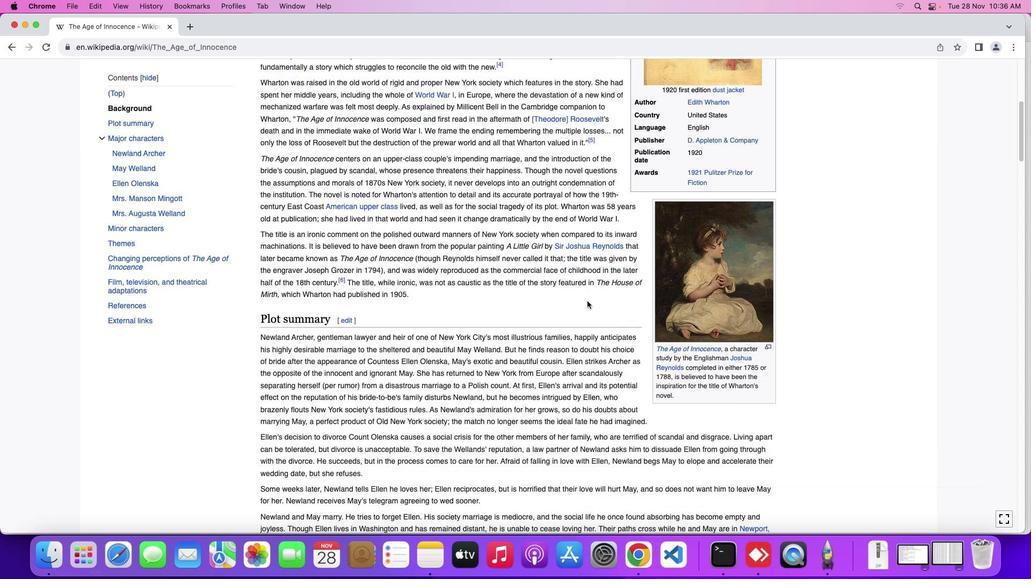 
Action: Mouse scrolled (583, 298) with delta (-3, -3)
Screenshot: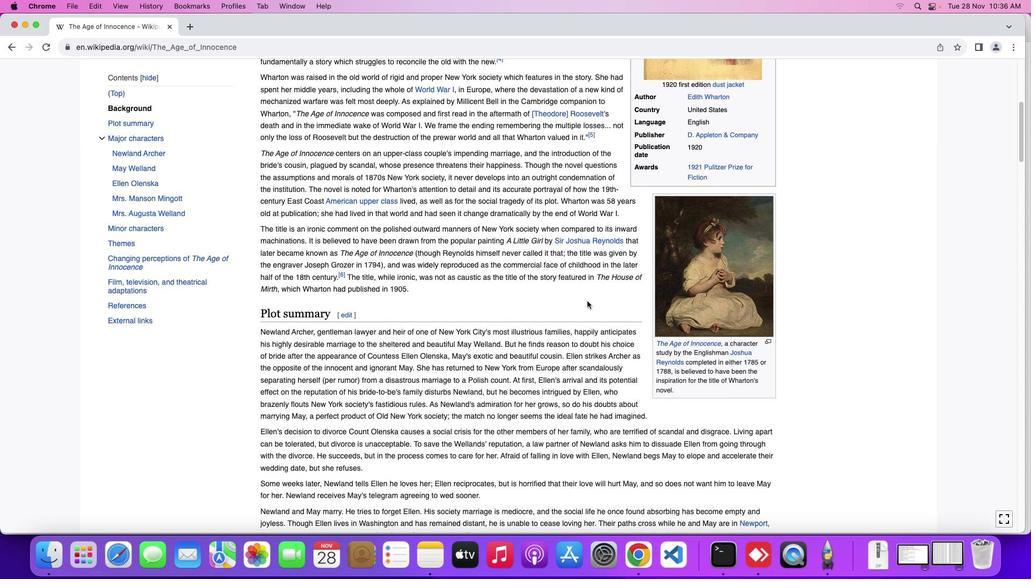 
Action: Mouse moved to (583, 298)
Screenshot: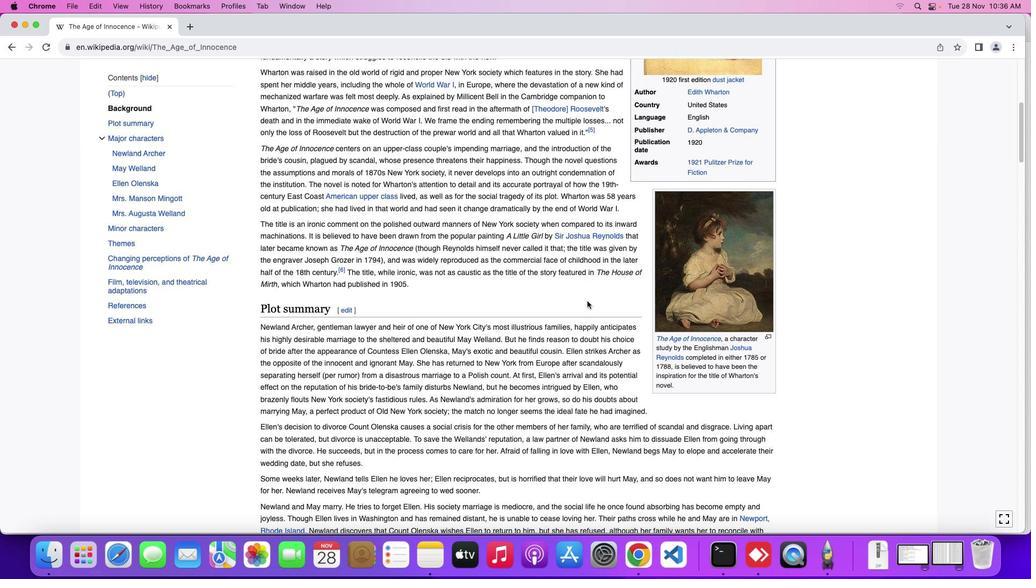 
Action: Mouse scrolled (583, 298) with delta (-3, -3)
Screenshot: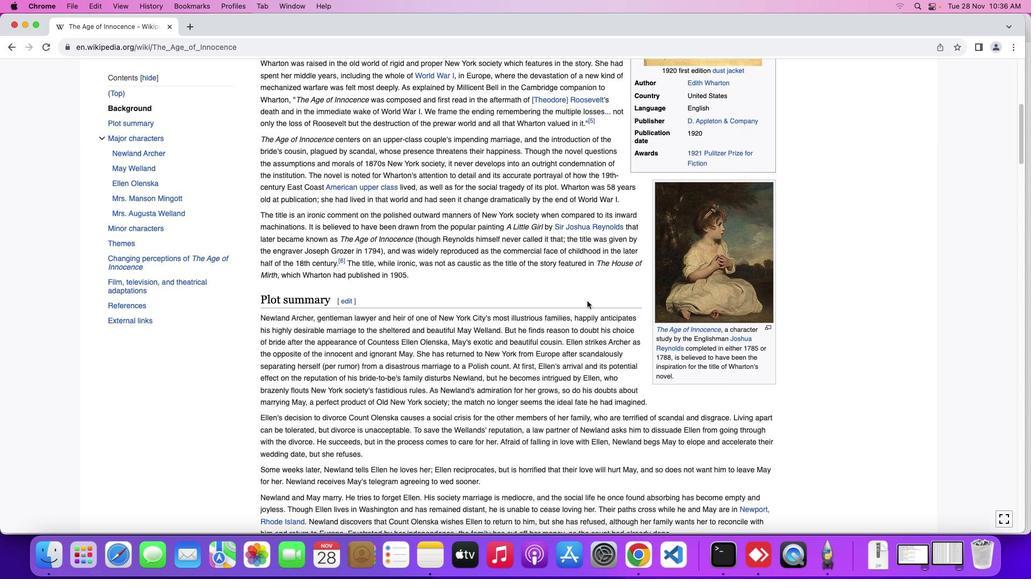 
Action: Mouse scrolled (583, 298) with delta (-3, -3)
Screenshot: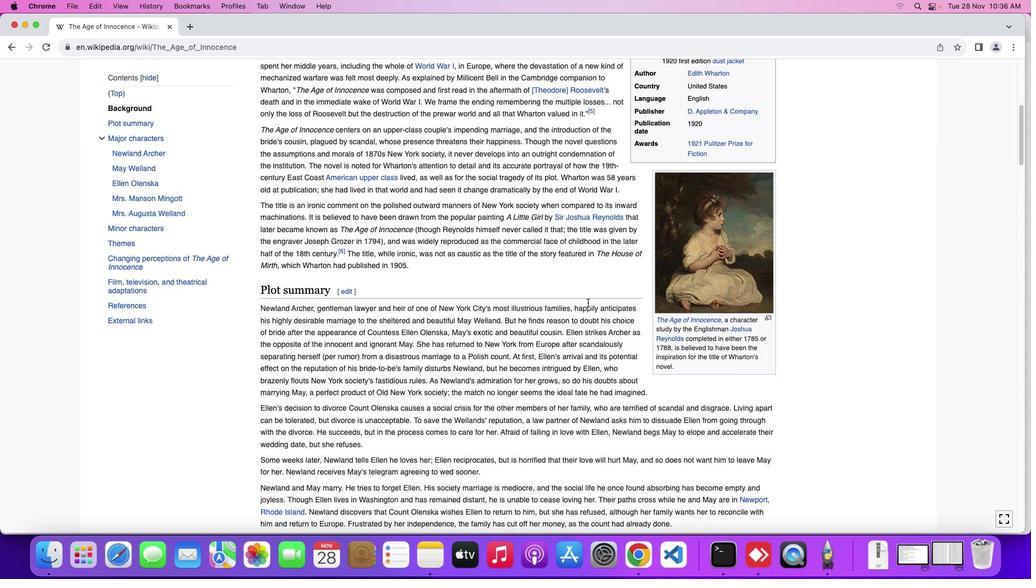 
Action: Mouse moved to (584, 303)
Screenshot: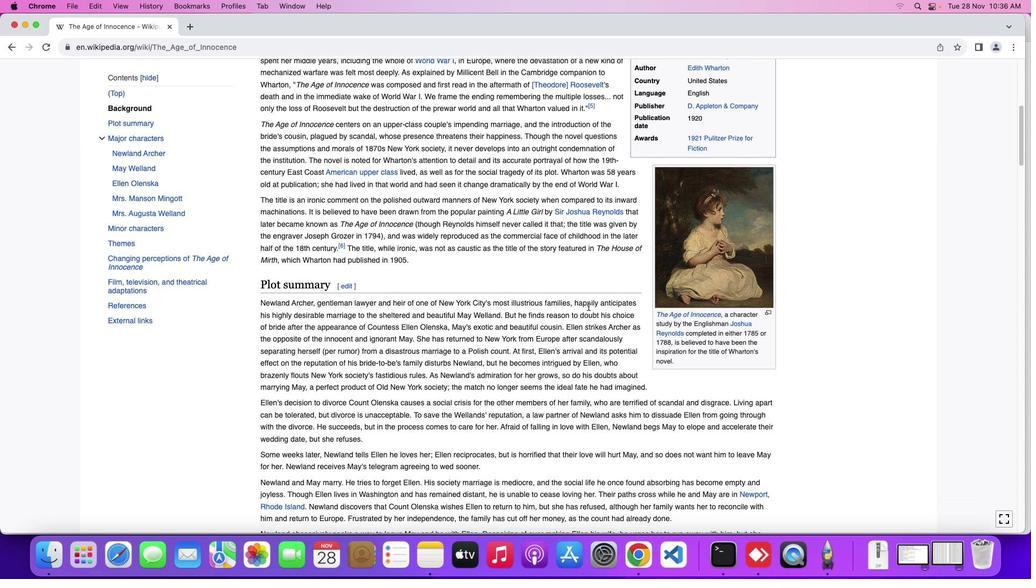 
Action: Mouse scrolled (584, 303) with delta (-3, -3)
Screenshot: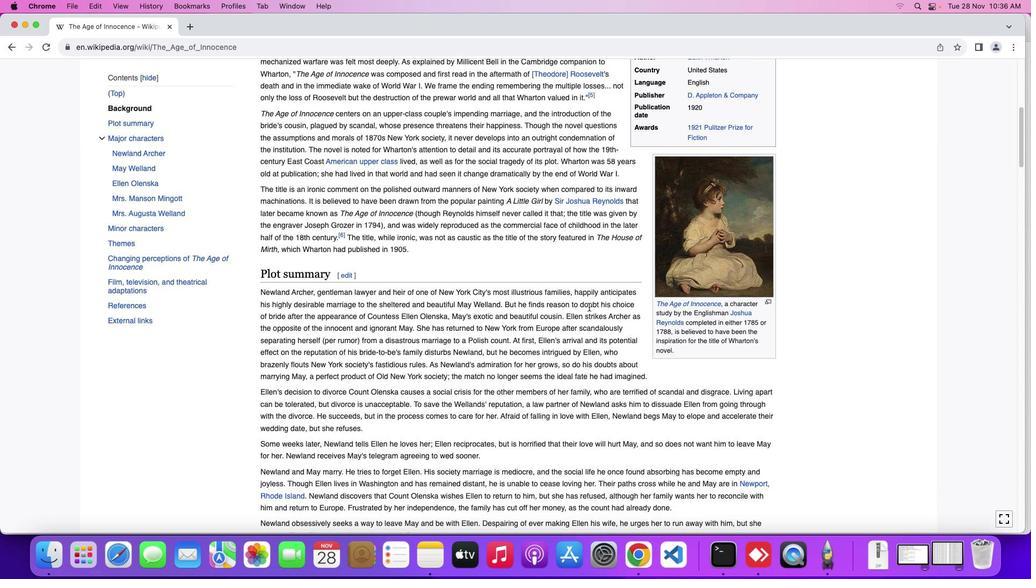 
Action: Mouse scrolled (584, 303) with delta (-3, -3)
Screenshot: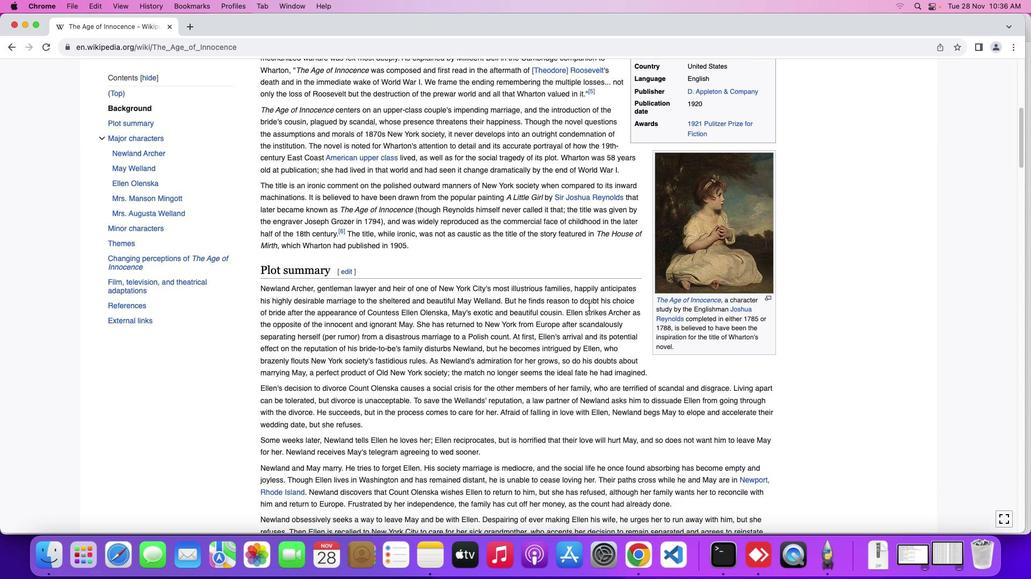 
Action: Mouse moved to (584, 303)
Screenshot: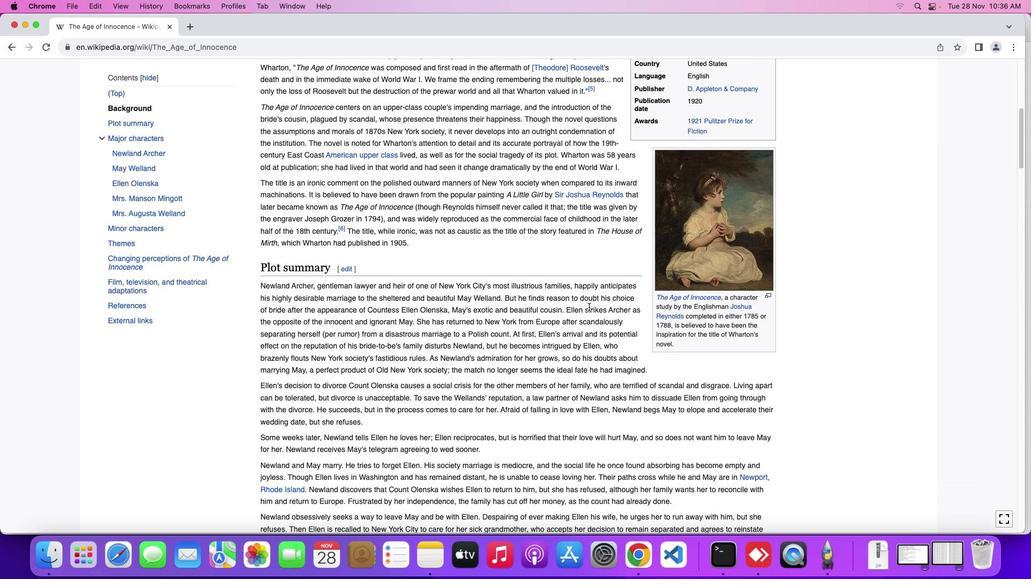 
Action: Mouse scrolled (584, 303) with delta (-3, -3)
Screenshot: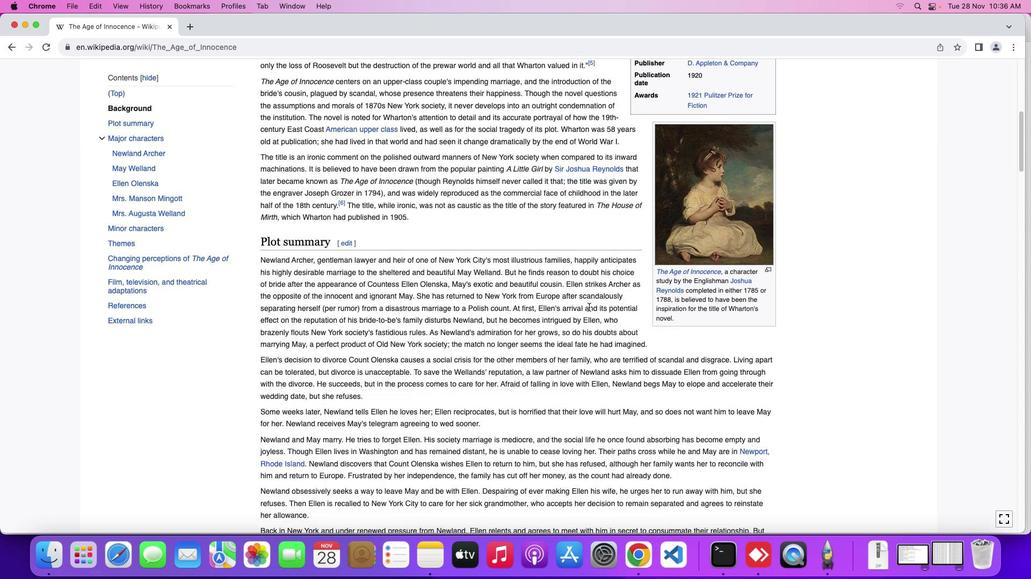 
Action: Mouse moved to (584, 303)
Screenshot: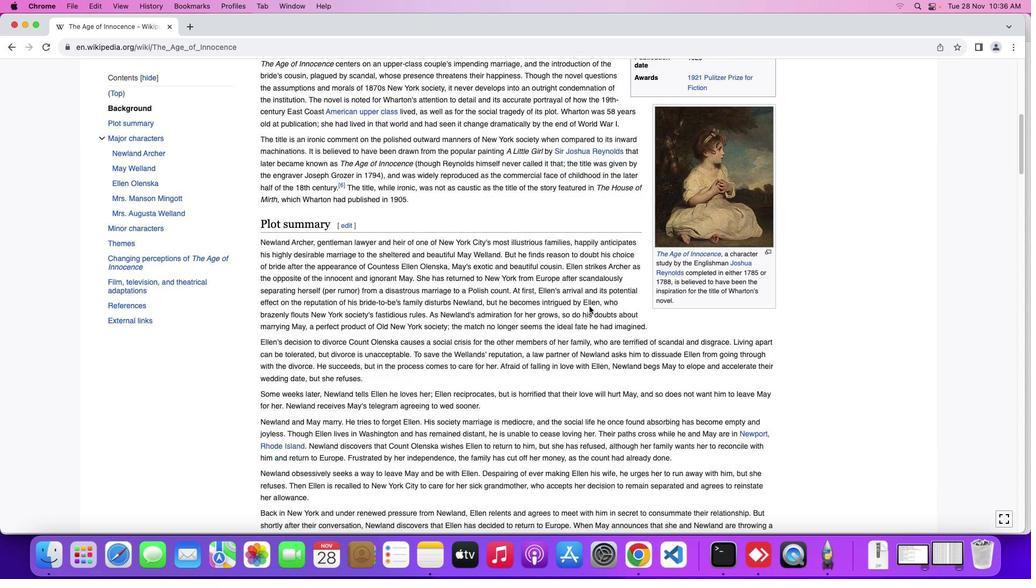 
Action: Mouse scrolled (584, 303) with delta (-3, -3)
Screenshot: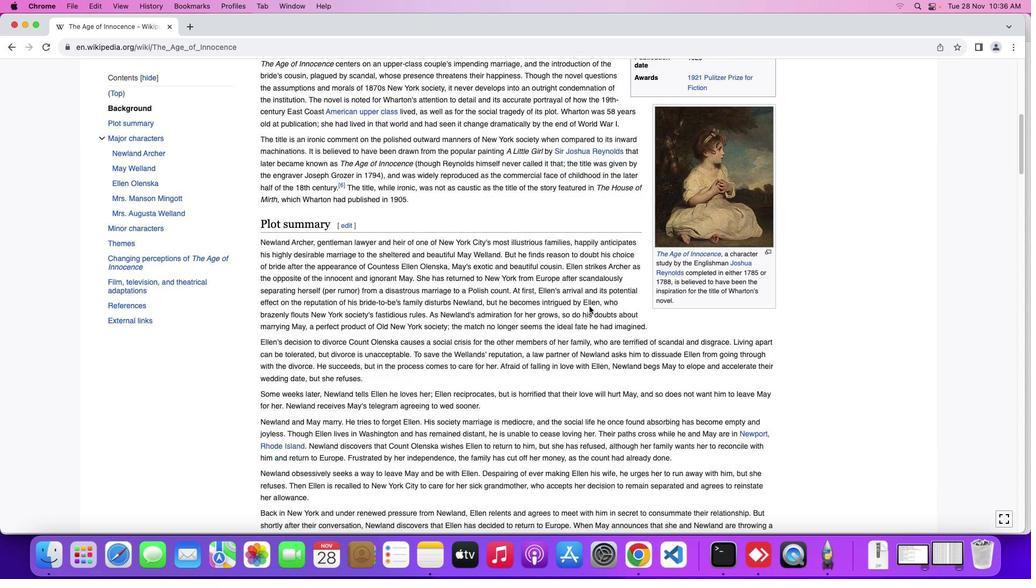 
Action: Mouse moved to (585, 303)
Screenshot: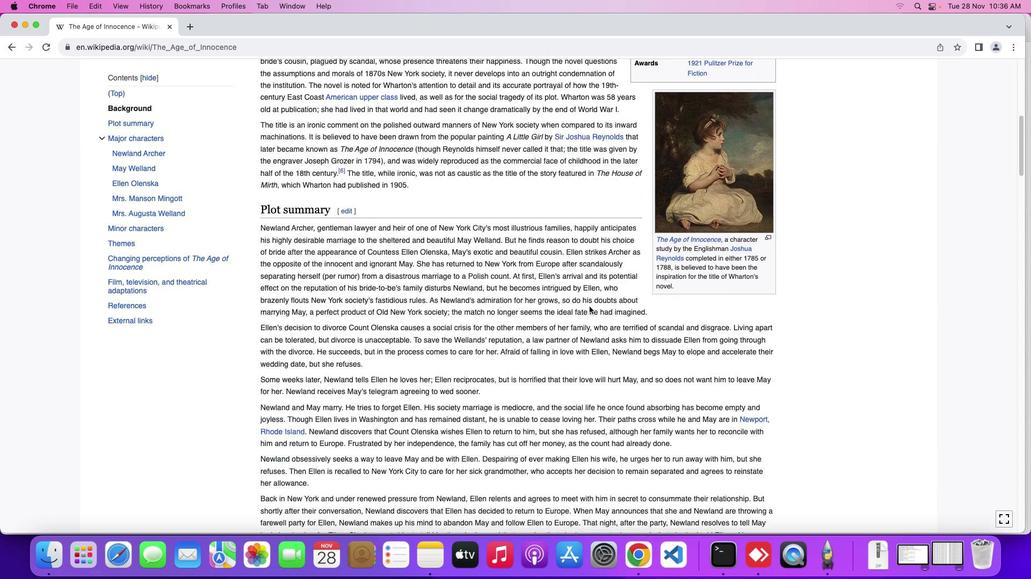 
Action: Mouse scrolled (585, 303) with delta (-3, -4)
Screenshot: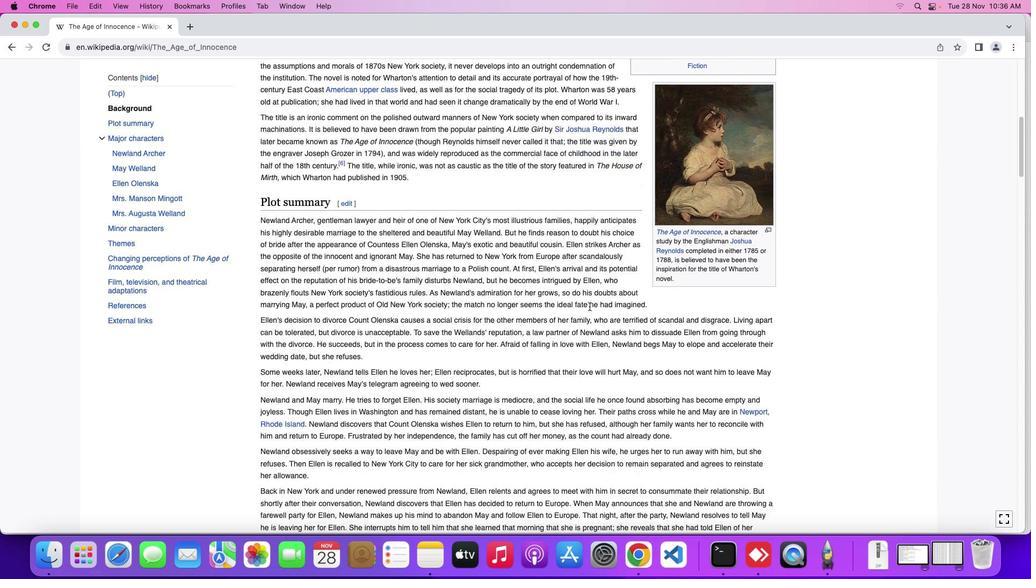 
Action: Mouse moved to (585, 302)
Screenshot: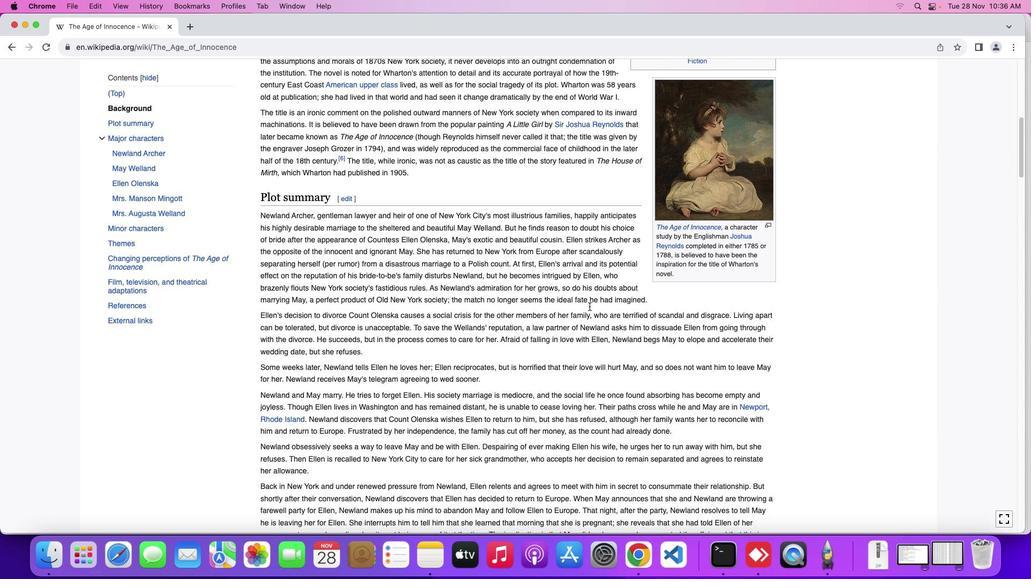 
Action: Mouse scrolled (585, 302) with delta (-3, -3)
Screenshot: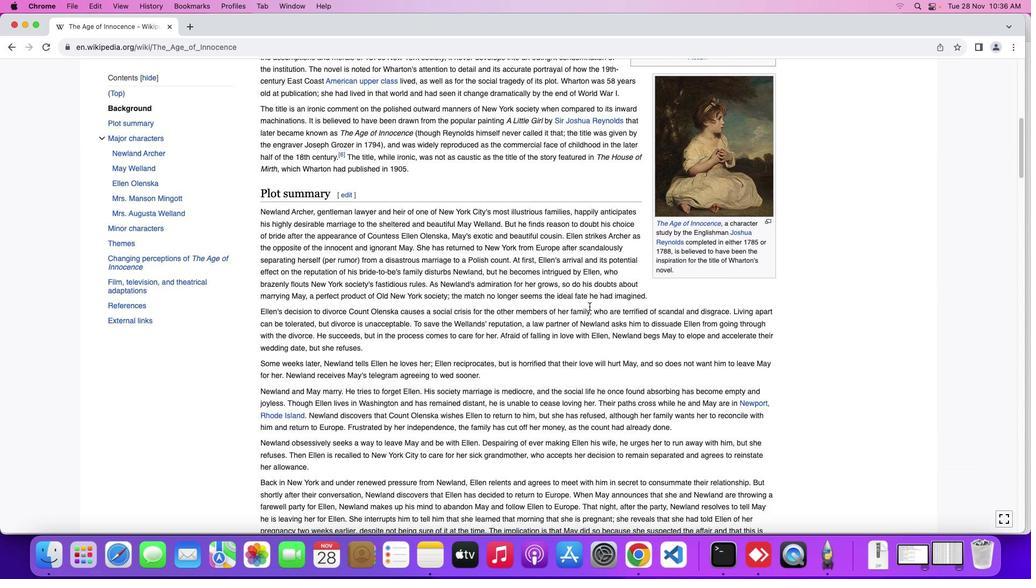 
Action: Mouse scrolled (585, 302) with delta (-3, -3)
Screenshot: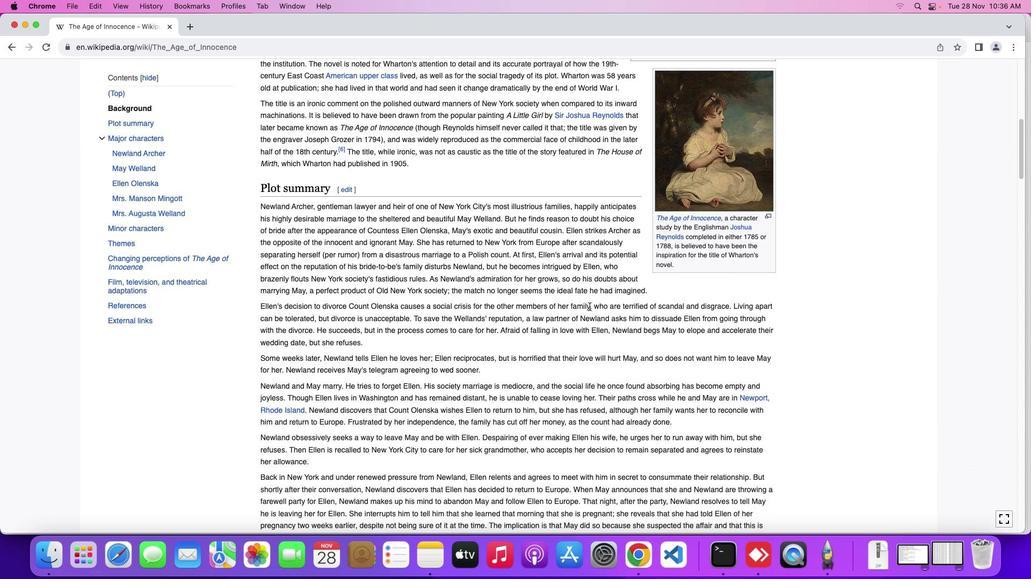 
Action: Mouse scrolled (585, 302) with delta (-3, -3)
Screenshot: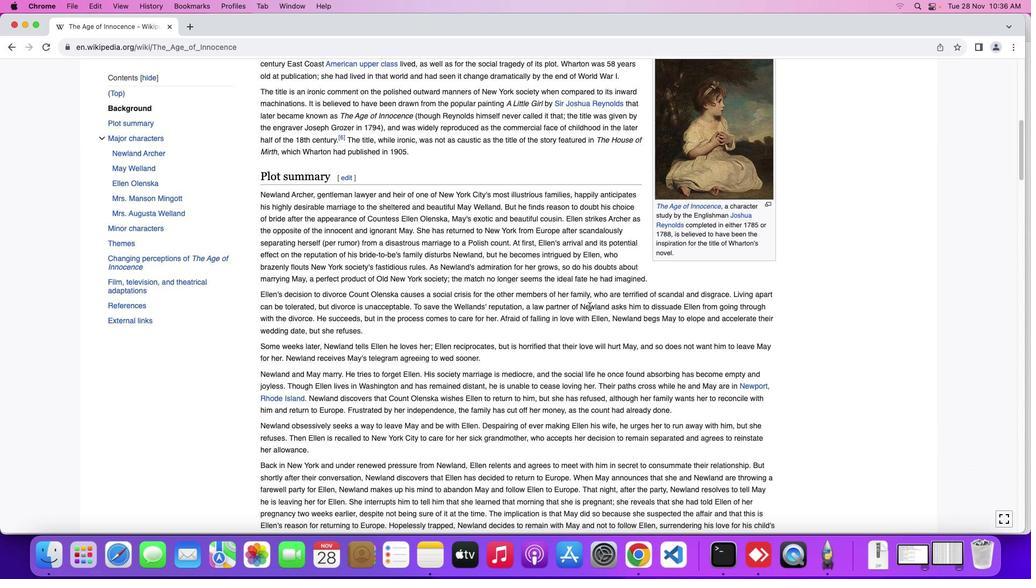 
Action: Mouse scrolled (585, 302) with delta (-3, -3)
Screenshot: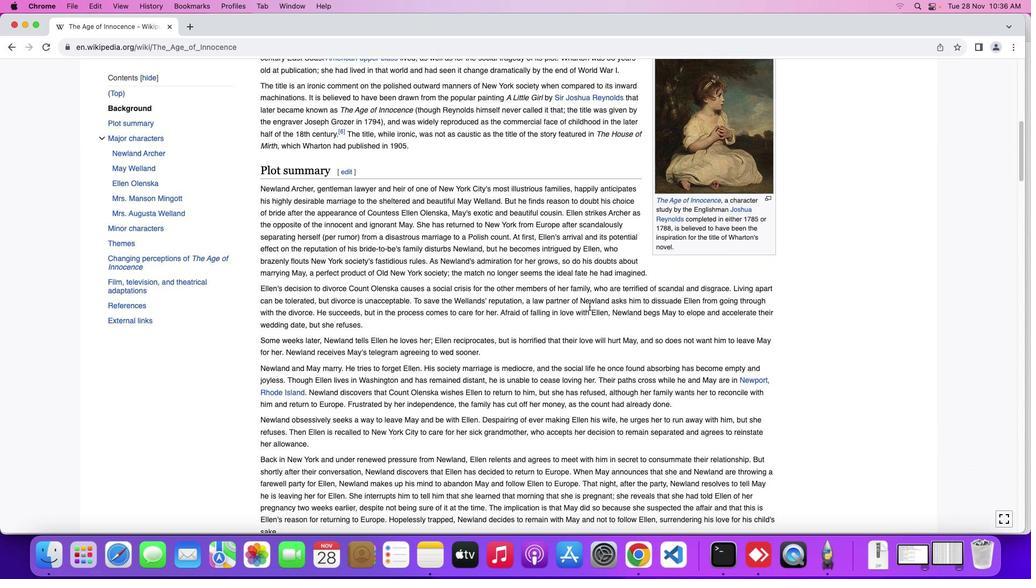 
Action: Mouse scrolled (585, 302) with delta (-3, -3)
Screenshot: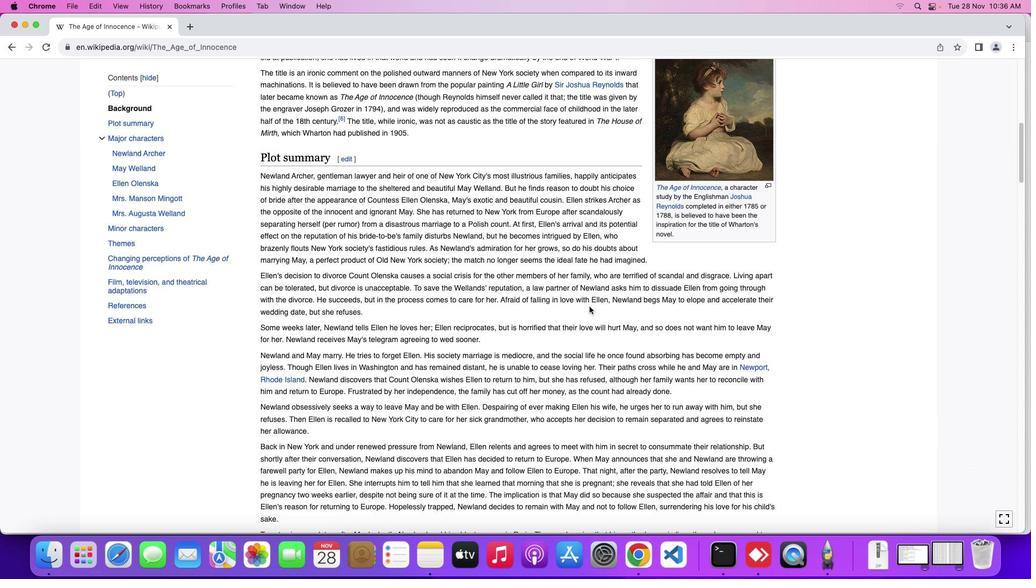 
Action: Mouse scrolled (585, 302) with delta (-3, -3)
Screenshot: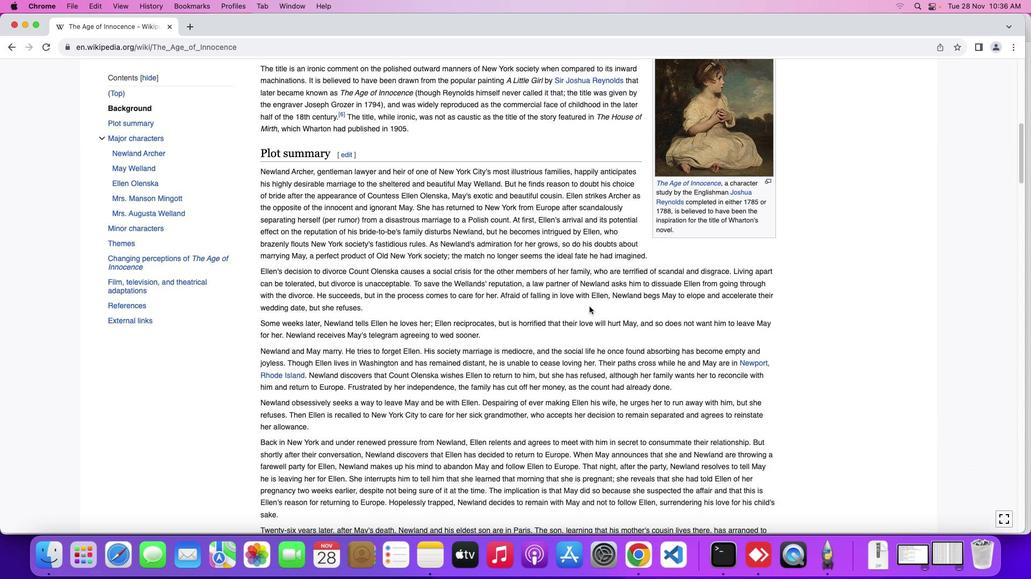 
Action: Mouse moved to (585, 302)
Screenshot: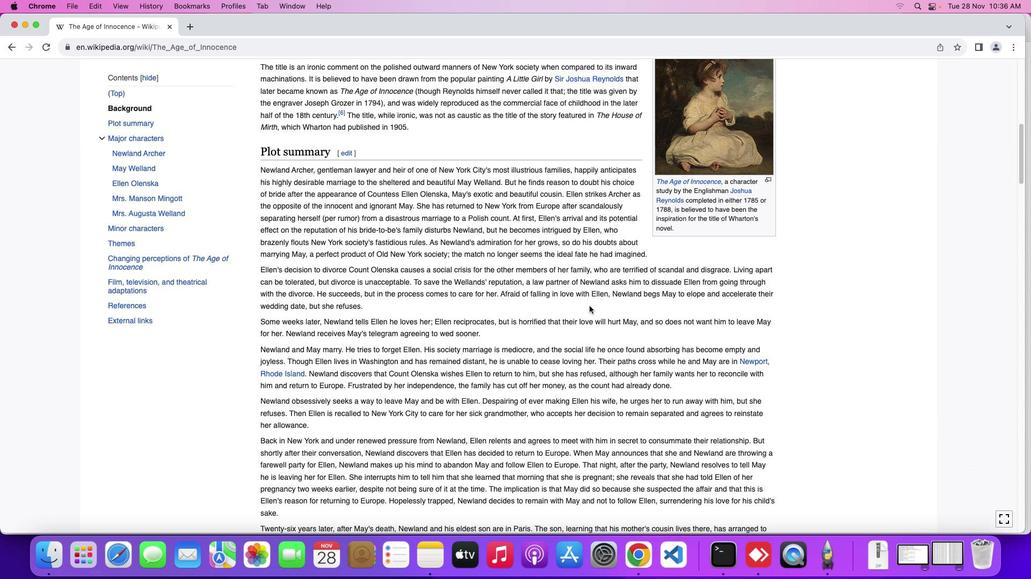 
Action: Mouse scrolled (585, 302) with delta (-3, -3)
Screenshot: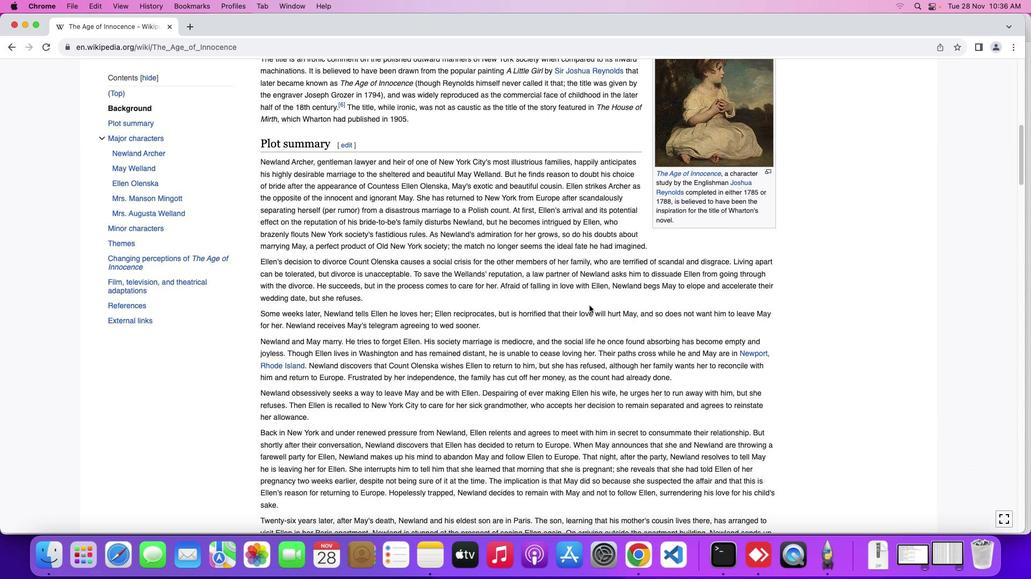 
Action: Mouse scrolled (585, 302) with delta (-3, -3)
Screenshot: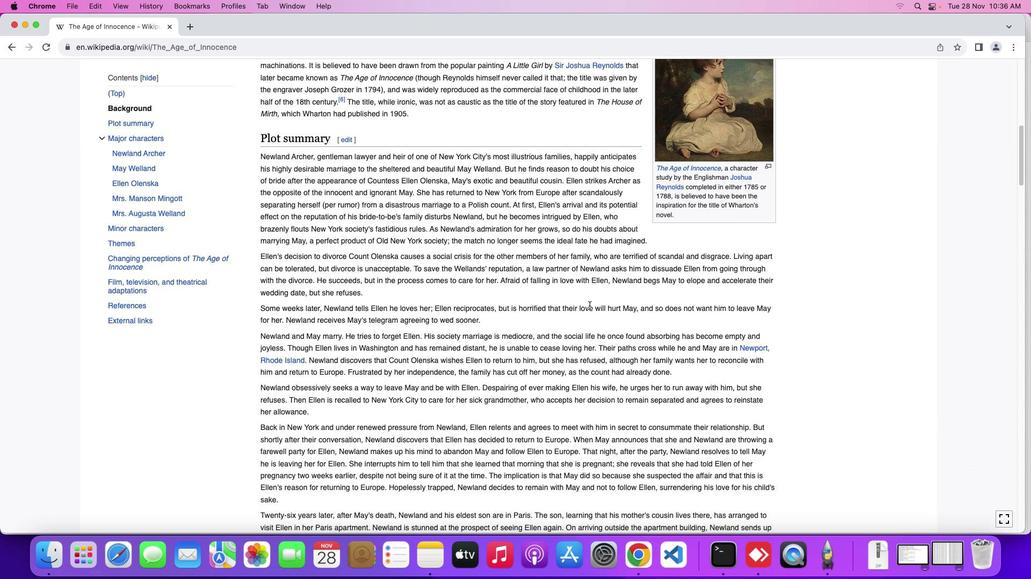 
Action: Mouse moved to (585, 302)
Screenshot: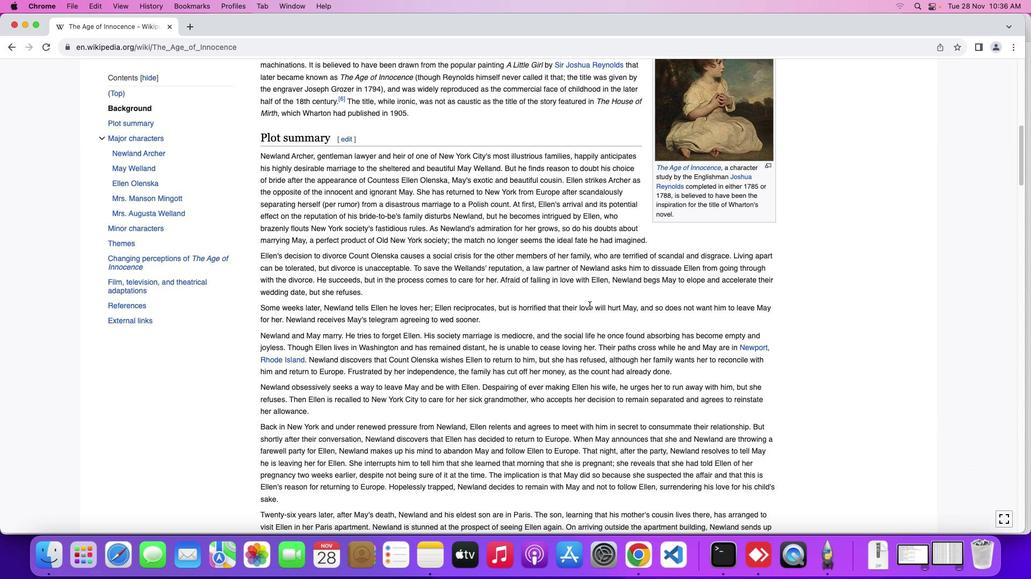 
Action: Mouse scrolled (585, 302) with delta (-3, -3)
Screenshot: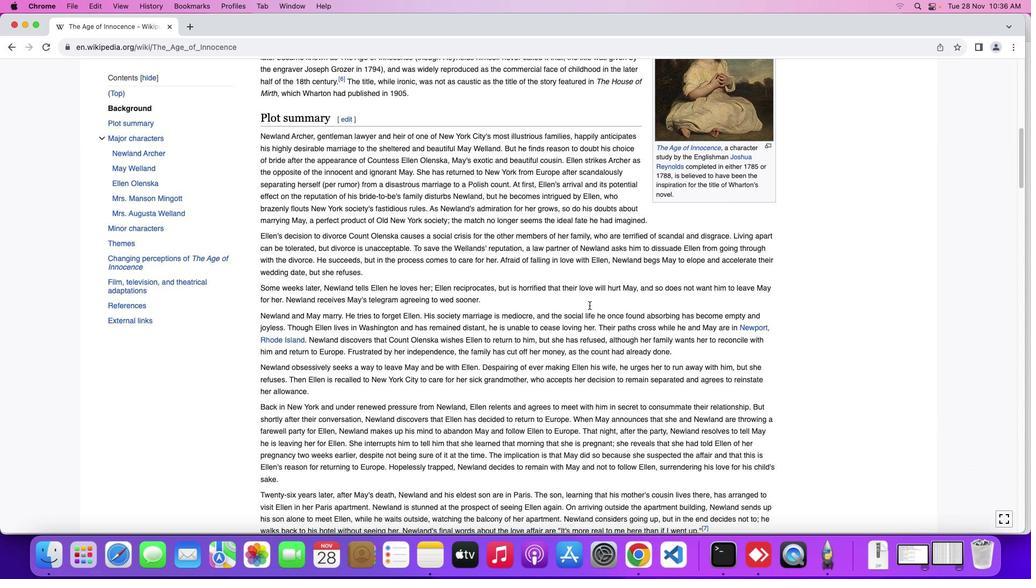 
Action: Mouse scrolled (585, 302) with delta (-3, -3)
Screenshot: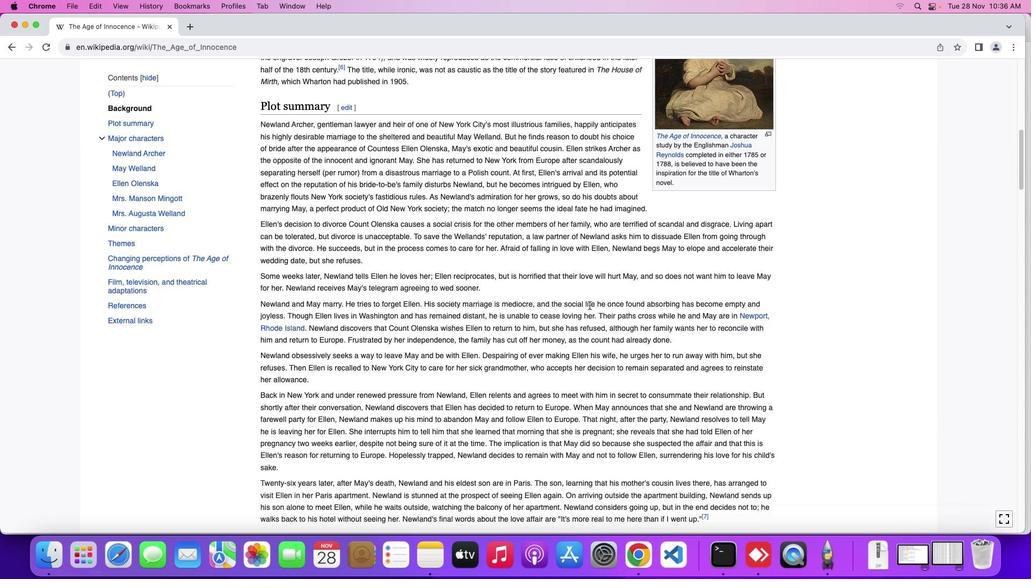 
Action: Mouse scrolled (585, 302) with delta (-3, -3)
Screenshot: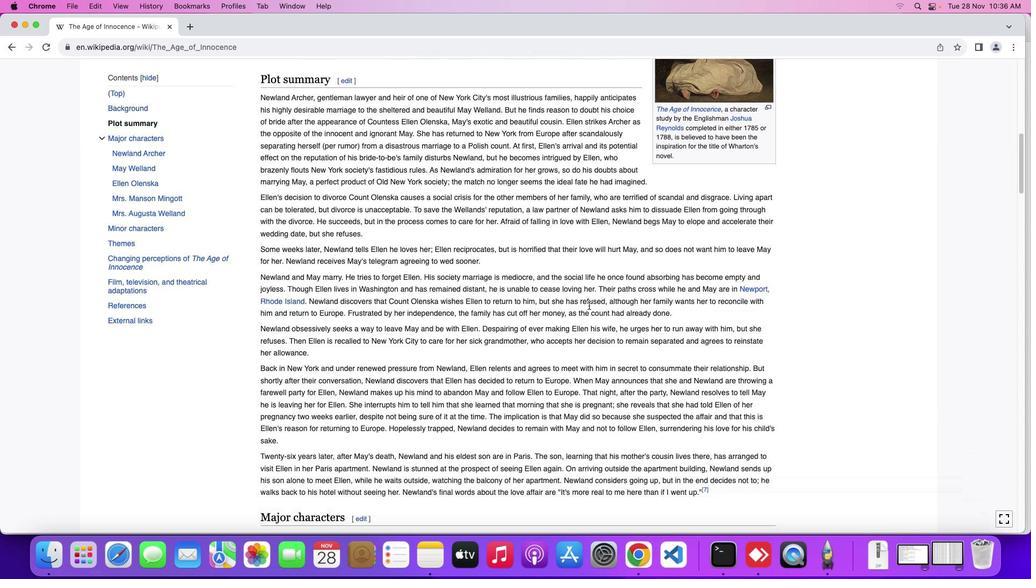 
Action: Mouse moved to (585, 302)
Screenshot: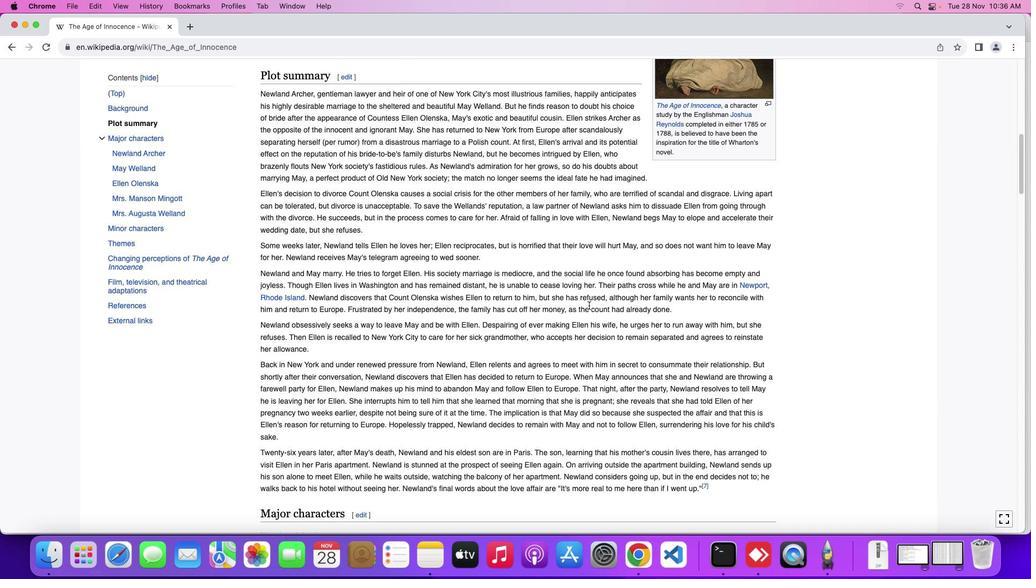 
Action: Mouse scrolled (585, 302) with delta (-3, -3)
Screenshot: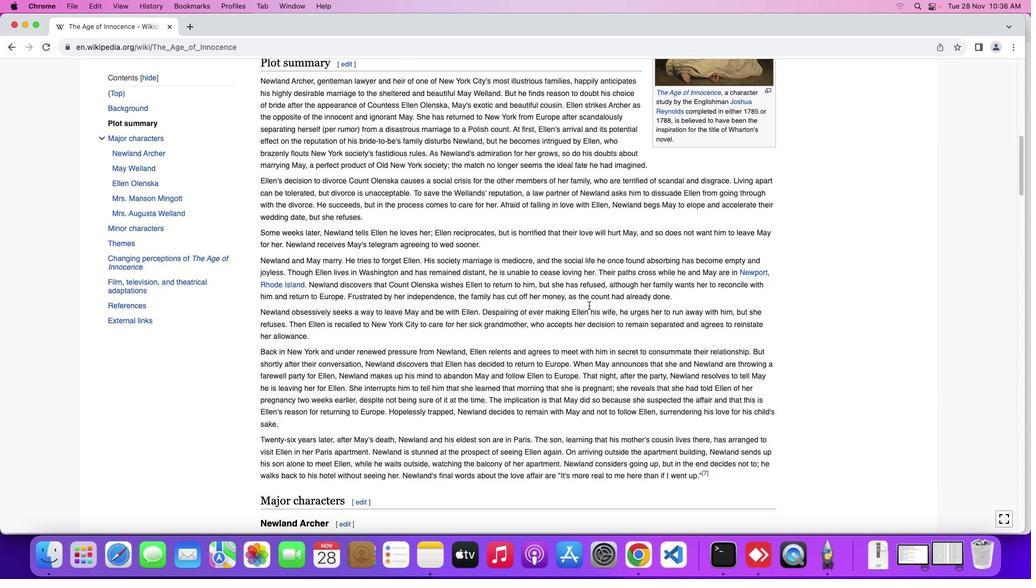 
Action: Mouse scrolled (585, 302) with delta (-3, -3)
Screenshot: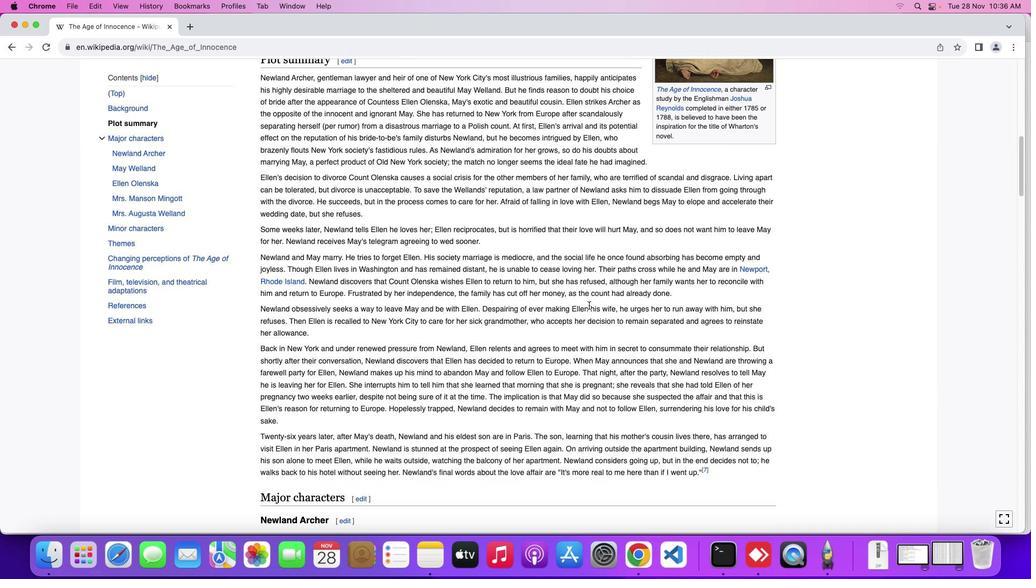
Action: Mouse moved to (576, 298)
Screenshot: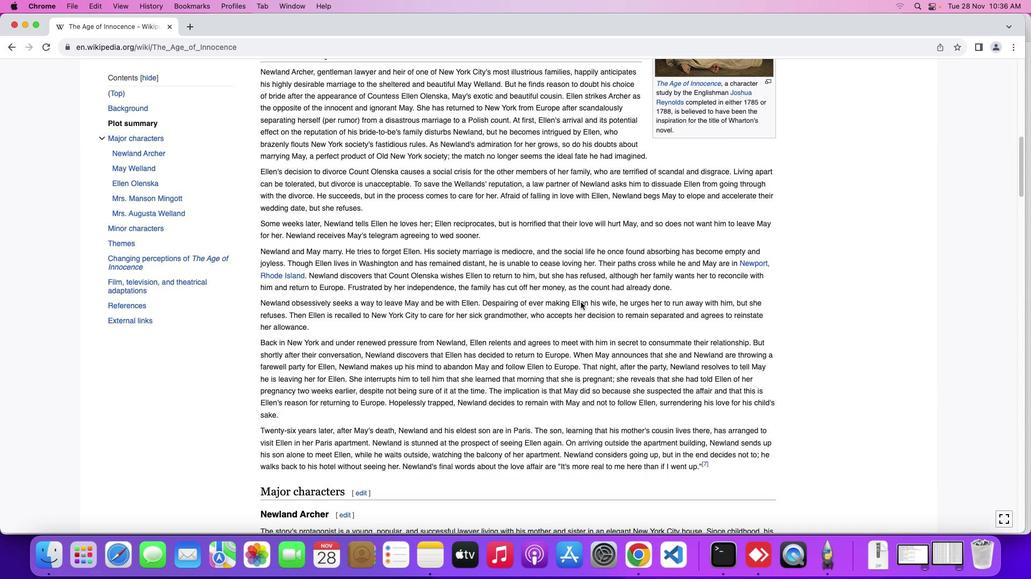 
Action: Mouse scrolled (576, 298) with delta (-3, -3)
Screenshot: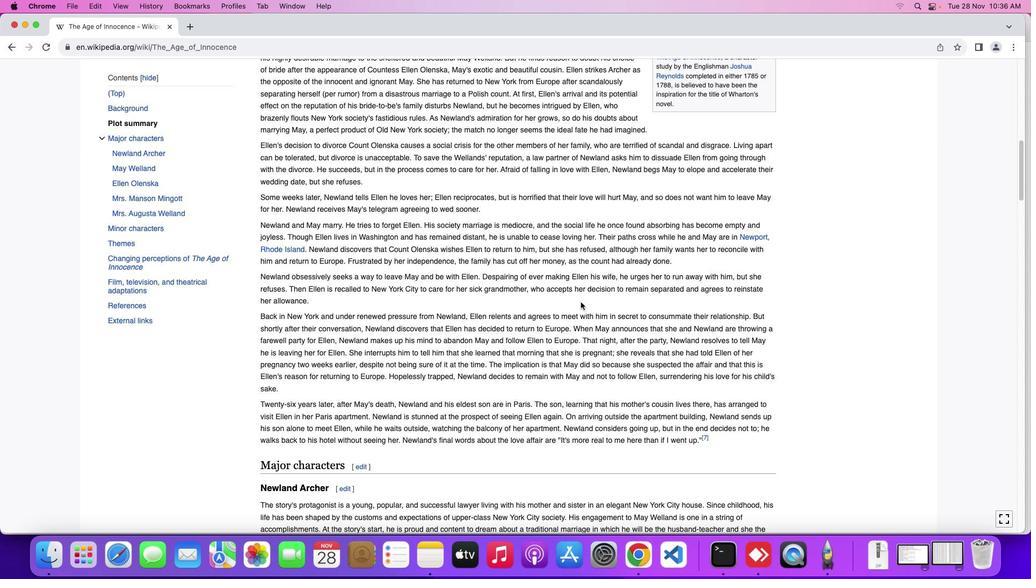 
Action: Mouse moved to (576, 298)
Screenshot: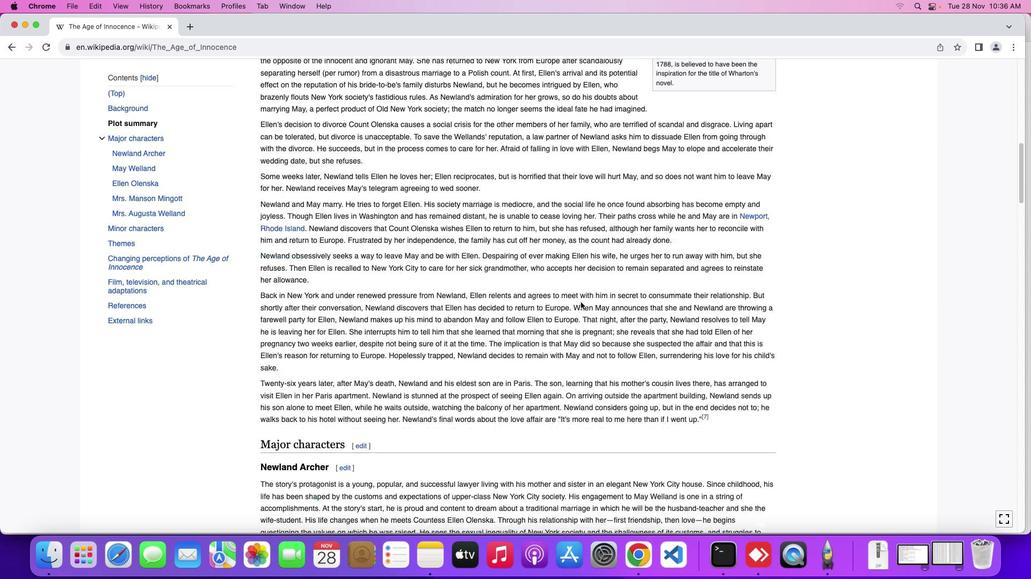 
Action: Mouse scrolled (576, 298) with delta (-3, -3)
Screenshot: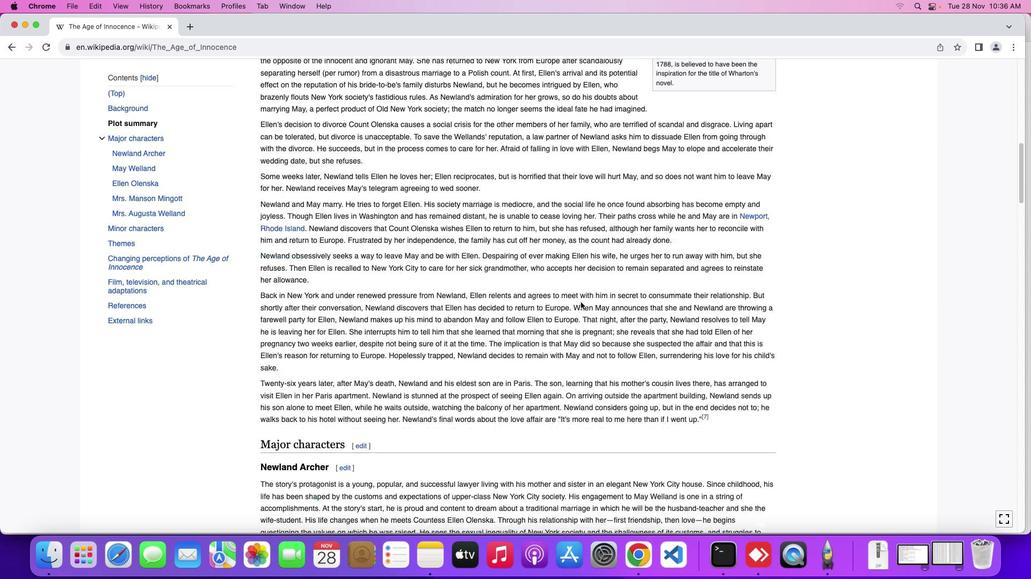 
Action: Mouse scrolled (576, 298) with delta (-3, -4)
Screenshot: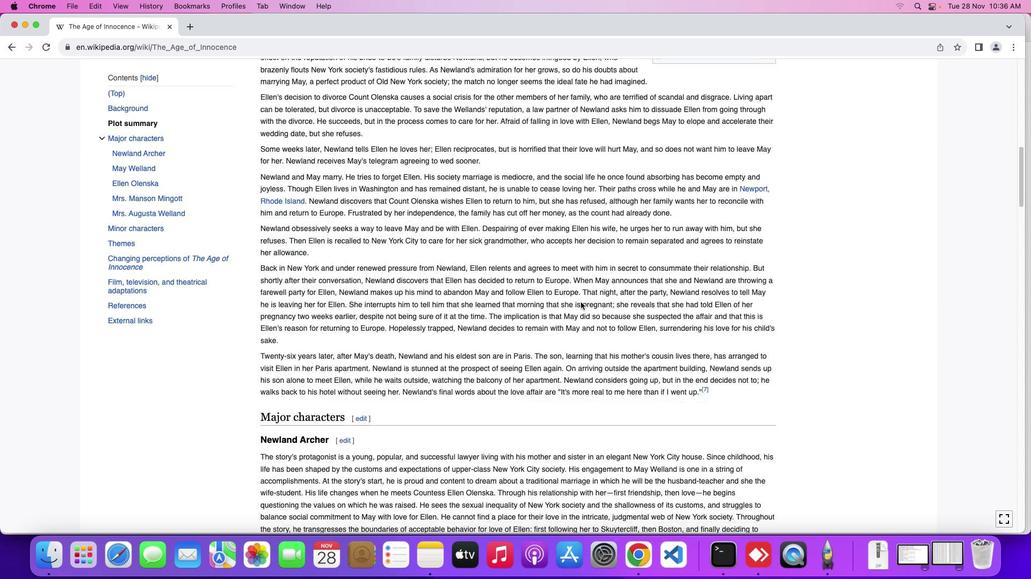 
Action: Mouse moved to (570, 305)
Screenshot: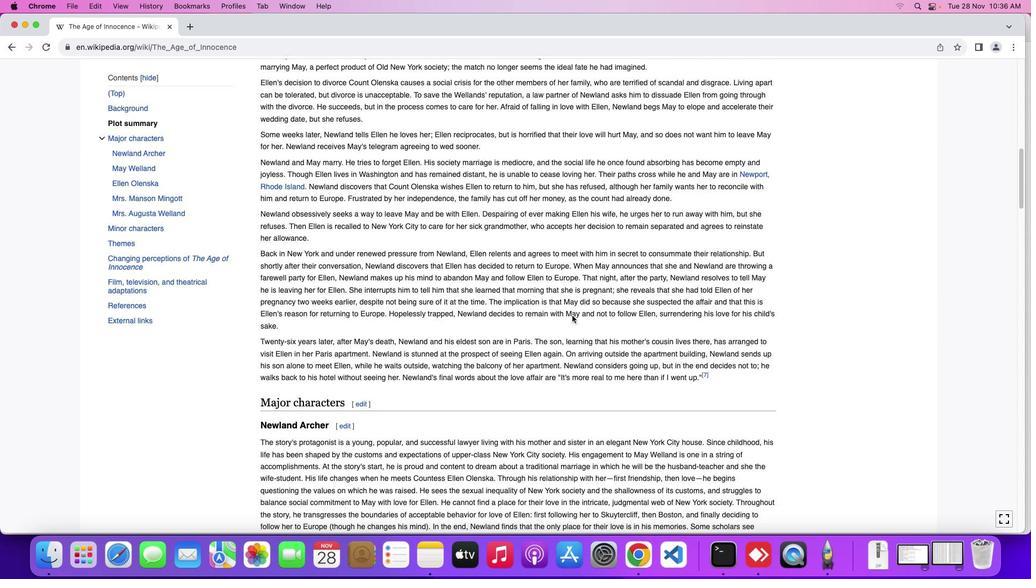 
Action: Mouse scrolled (570, 305) with delta (-3, -3)
Screenshot: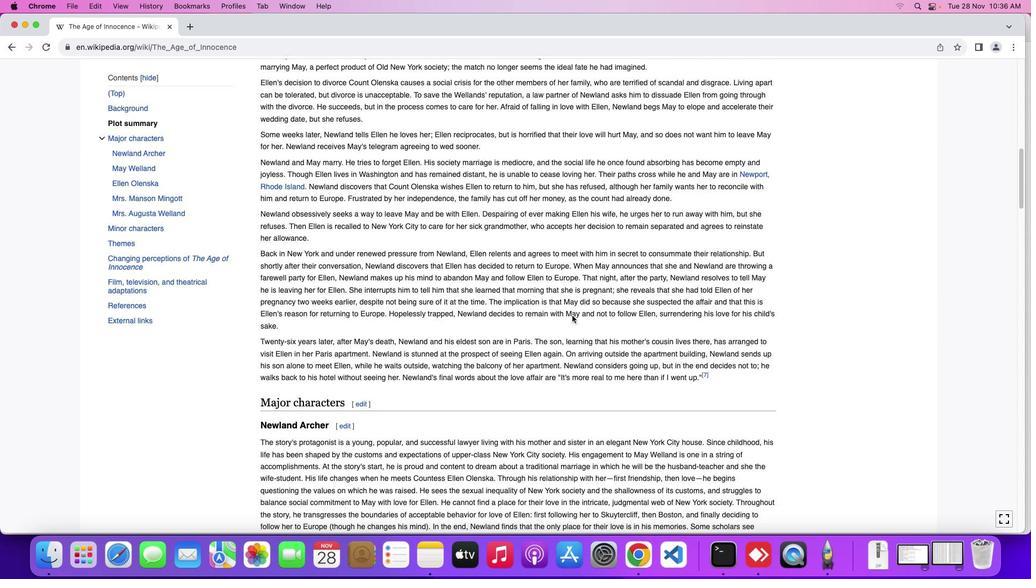 
Action: Mouse moved to (569, 306)
Screenshot: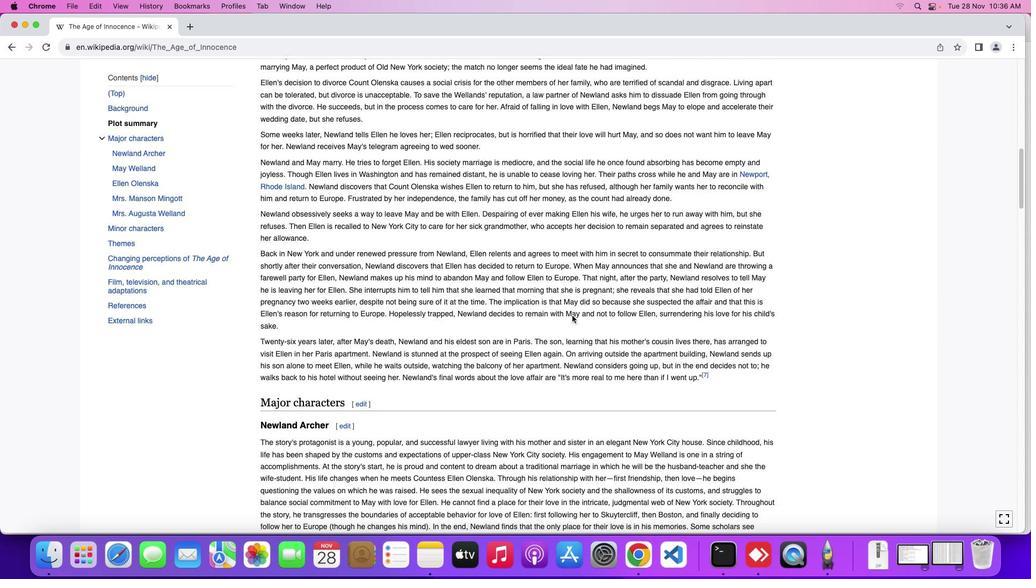 
Action: Mouse scrolled (569, 306) with delta (-3, -3)
Screenshot: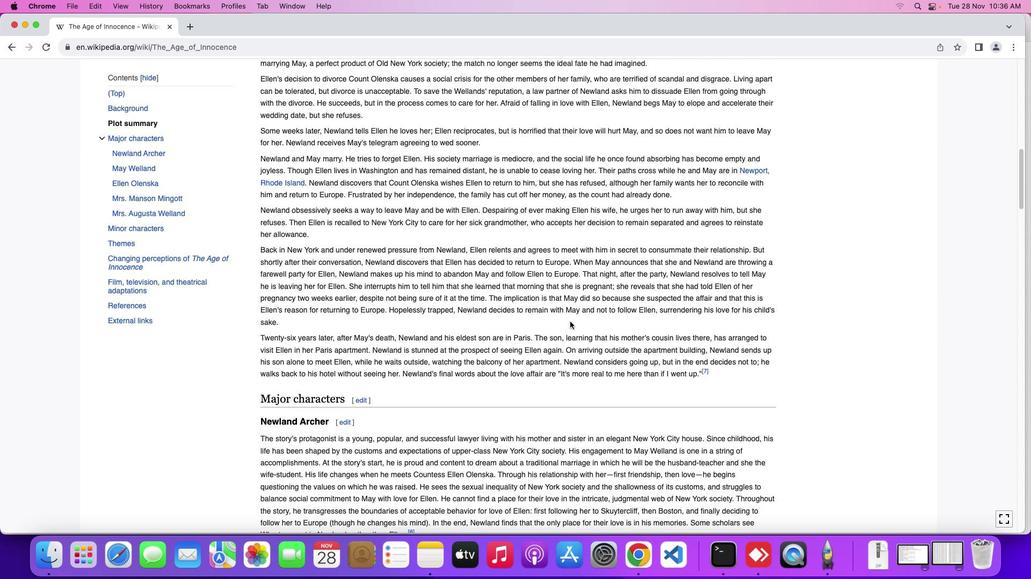 
Action: Mouse moved to (569, 320)
Screenshot: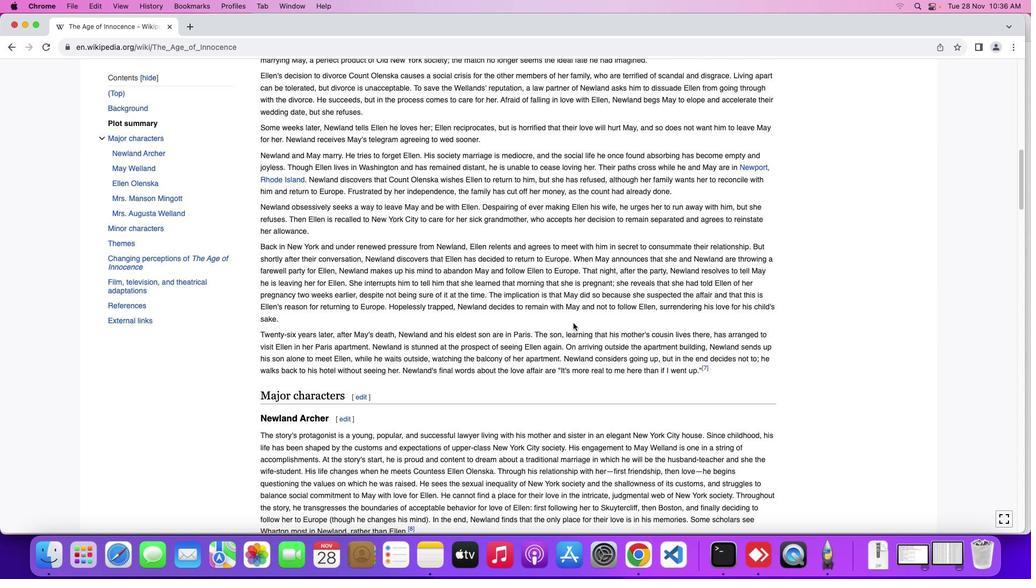 
Action: Mouse scrolled (569, 320) with delta (-3, -3)
Screenshot: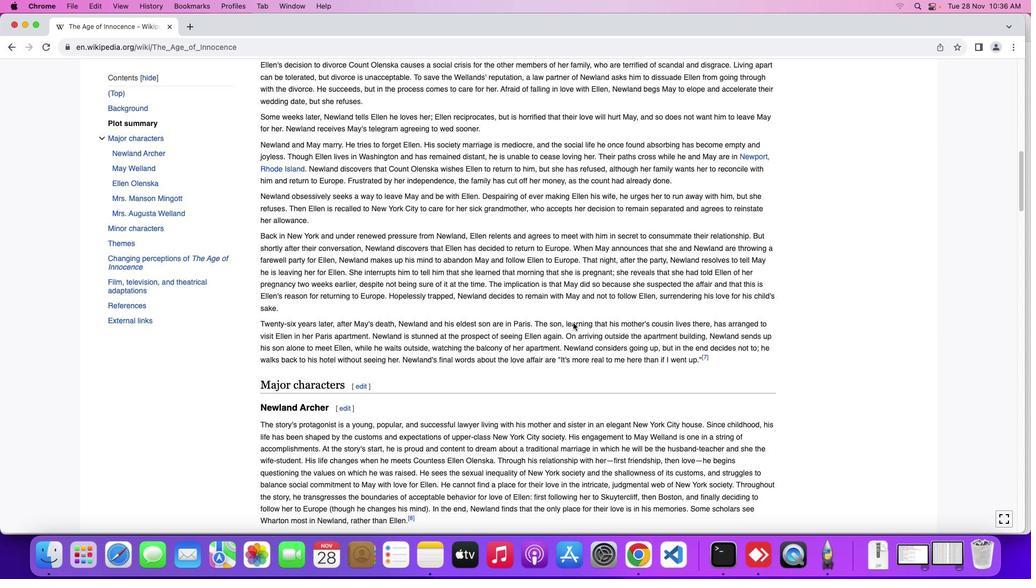 
Action: Mouse scrolled (569, 320) with delta (-3, -3)
Screenshot: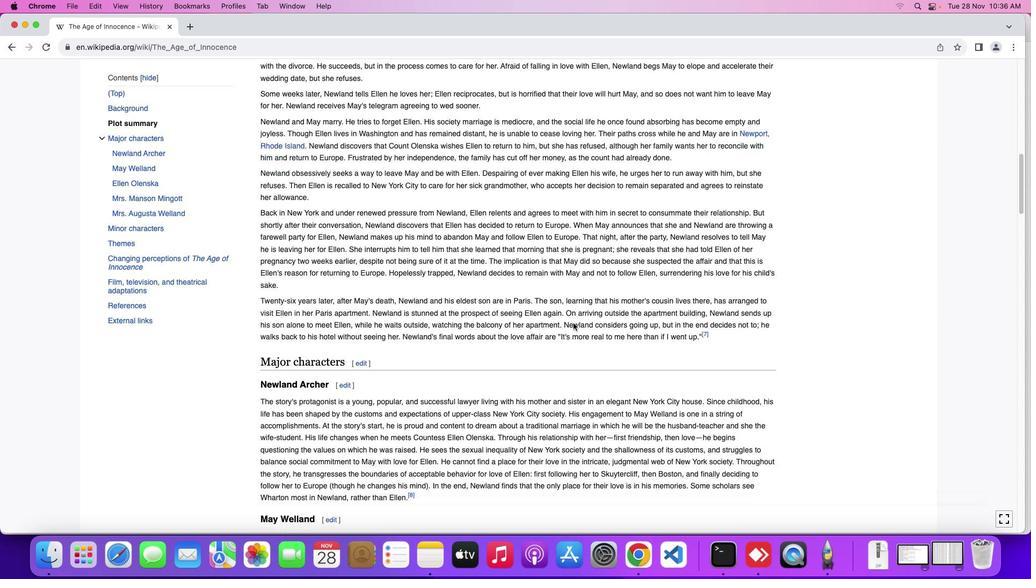 
Action: Mouse scrolled (569, 320) with delta (-3, -3)
Screenshot: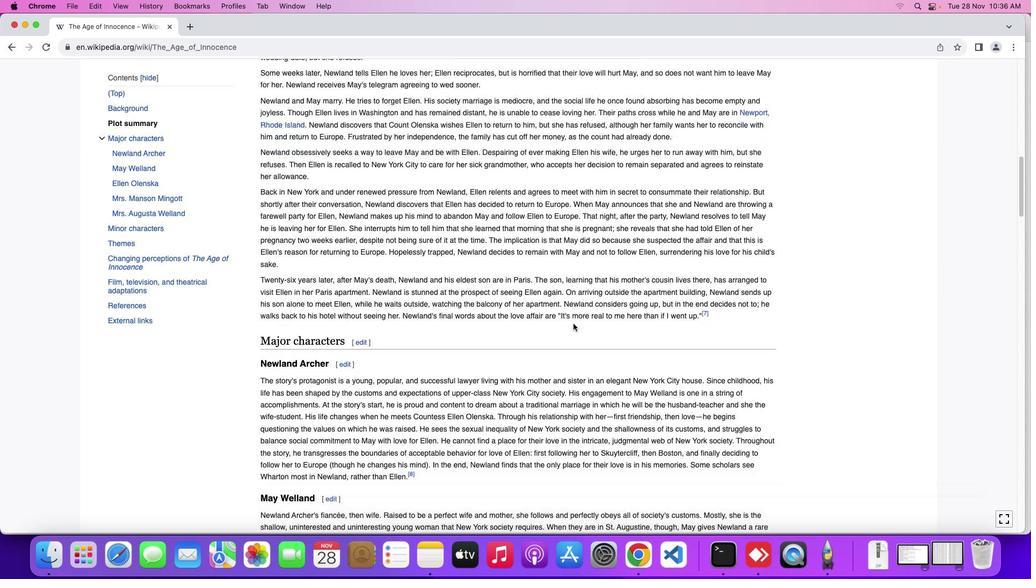 
Action: Mouse moved to (569, 320)
Screenshot: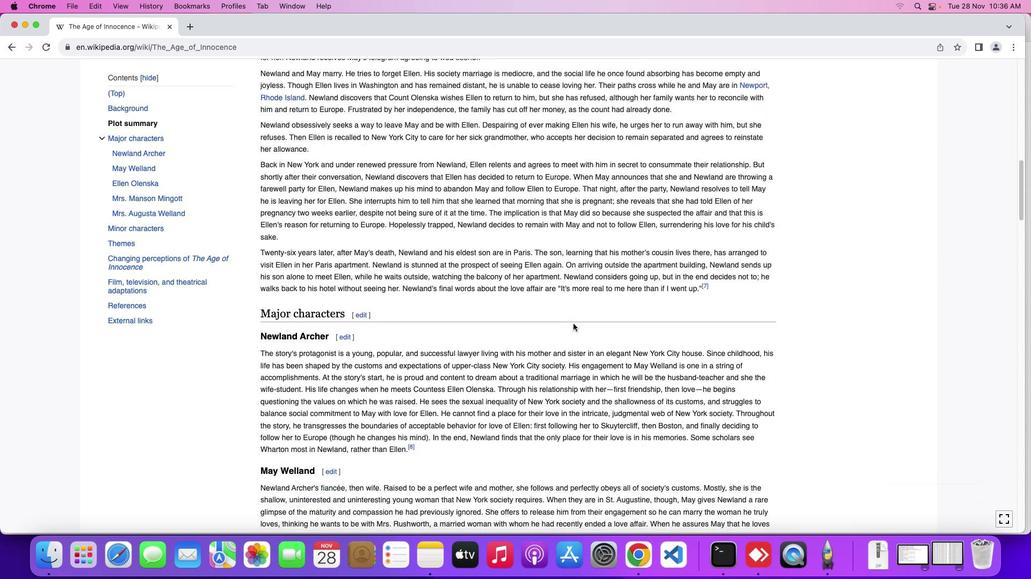 
Action: Mouse scrolled (569, 320) with delta (-3, -3)
Screenshot: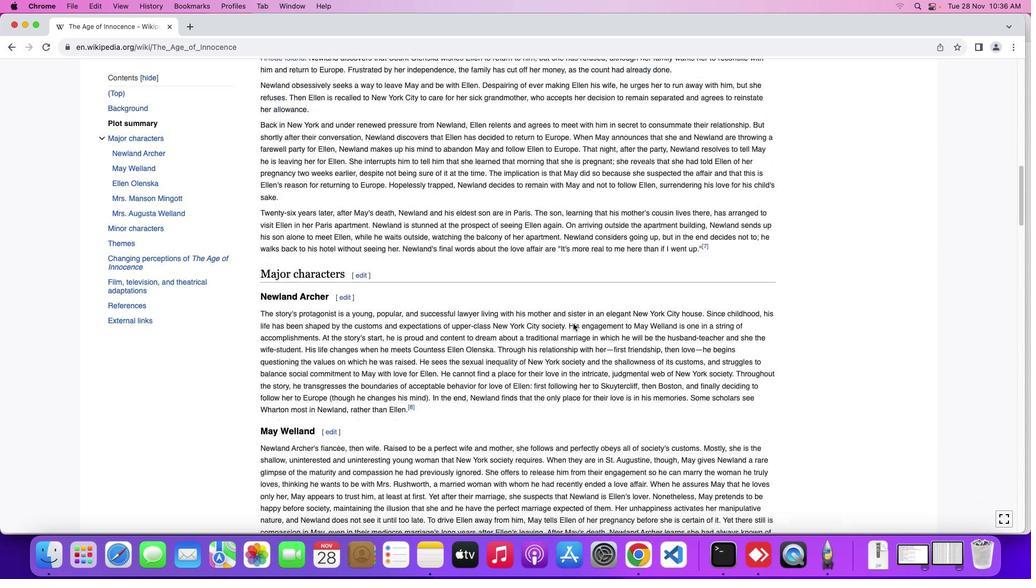 
Action: Mouse scrolled (569, 320) with delta (-3, -3)
Screenshot: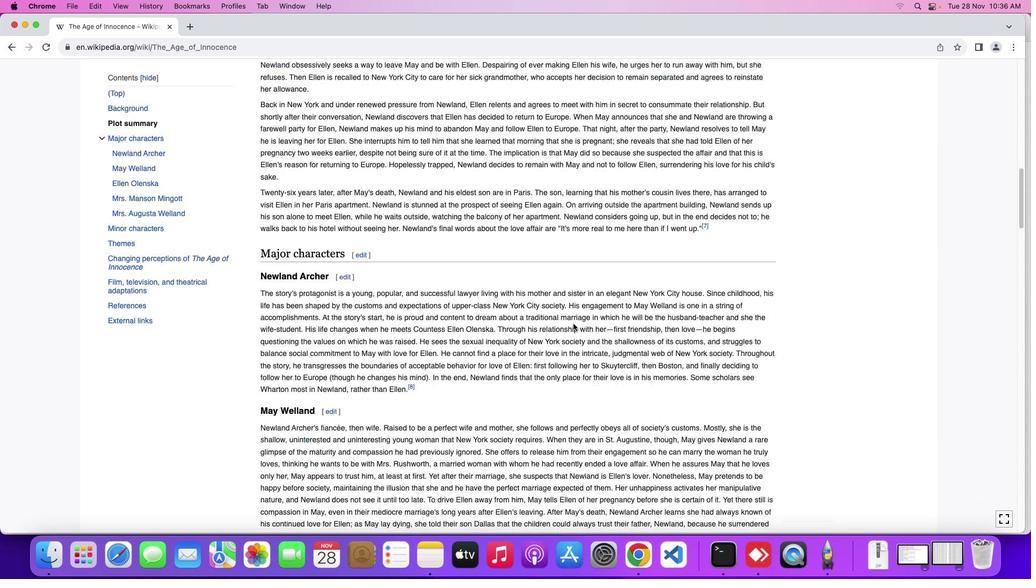 
Action: Mouse scrolled (569, 320) with delta (-3, -4)
Screenshot: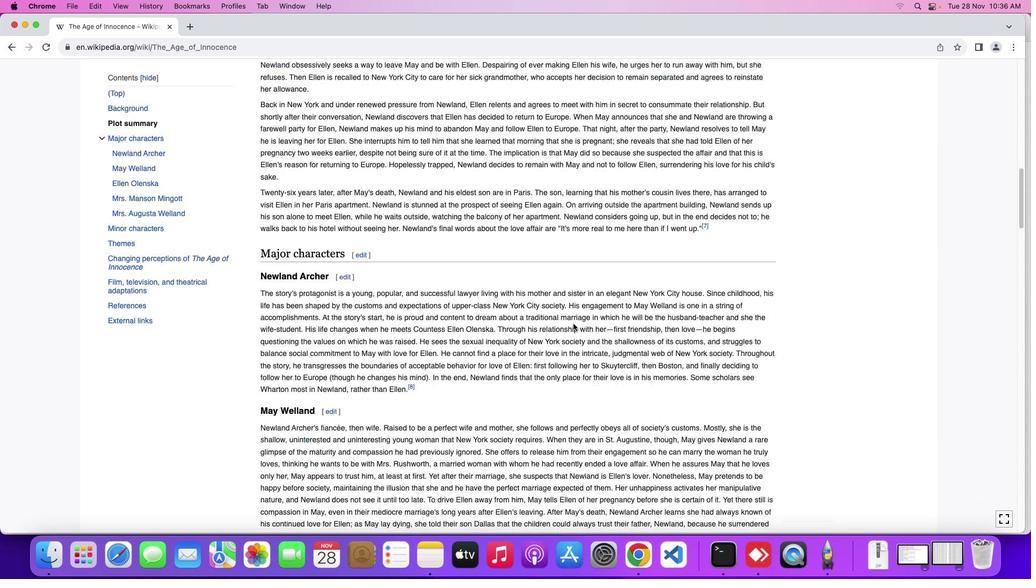 
Action: Mouse moved to (568, 321)
Screenshot: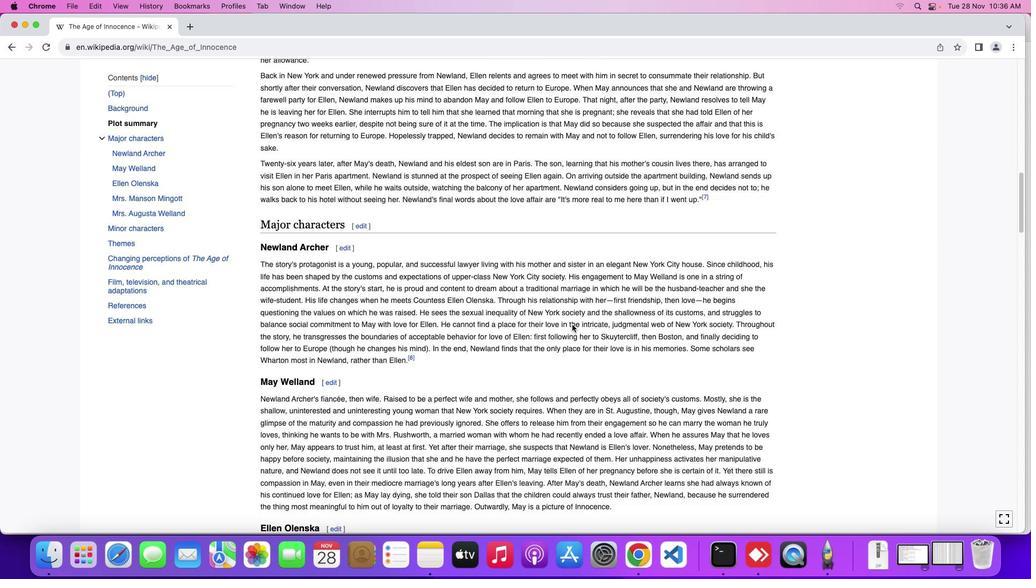 
Action: Mouse scrolled (568, 321) with delta (-3, -3)
Screenshot: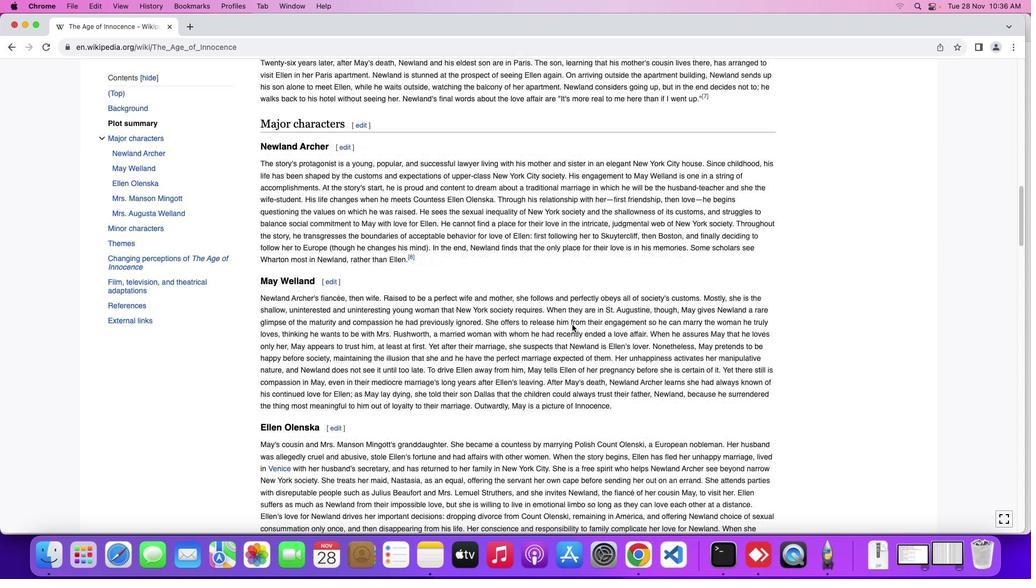 
Action: Mouse scrolled (568, 321) with delta (-3, -3)
Screenshot: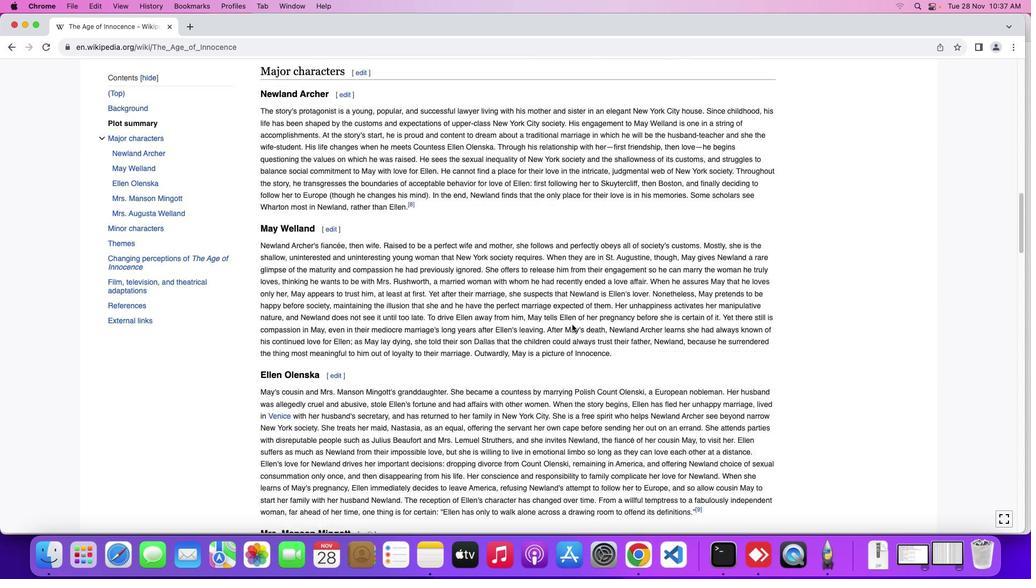 
Action: Mouse scrolled (568, 321) with delta (-3, -4)
Screenshot: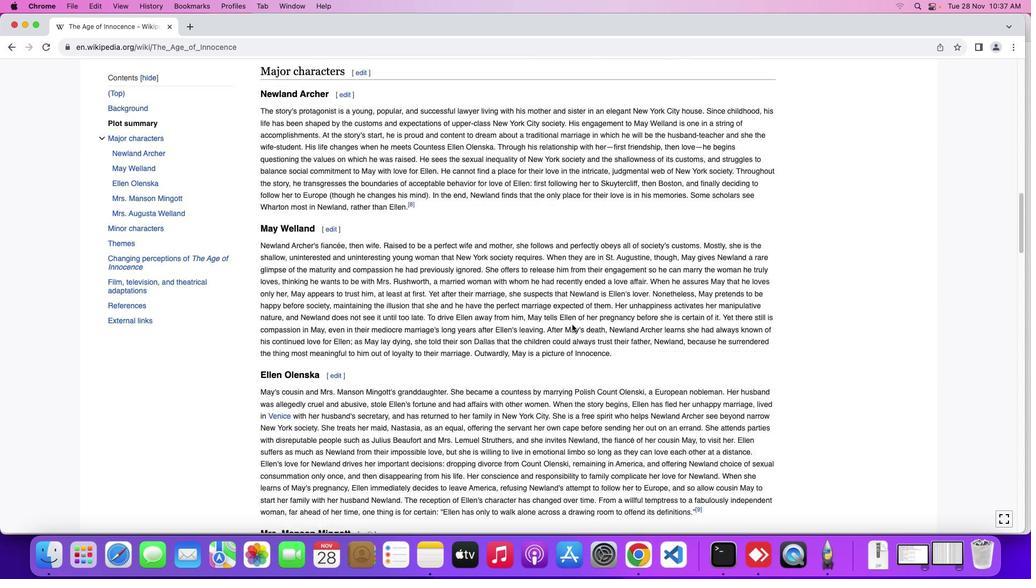 
Action: Mouse scrolled (568, 321) with delta (-3, -5)
Screenshot: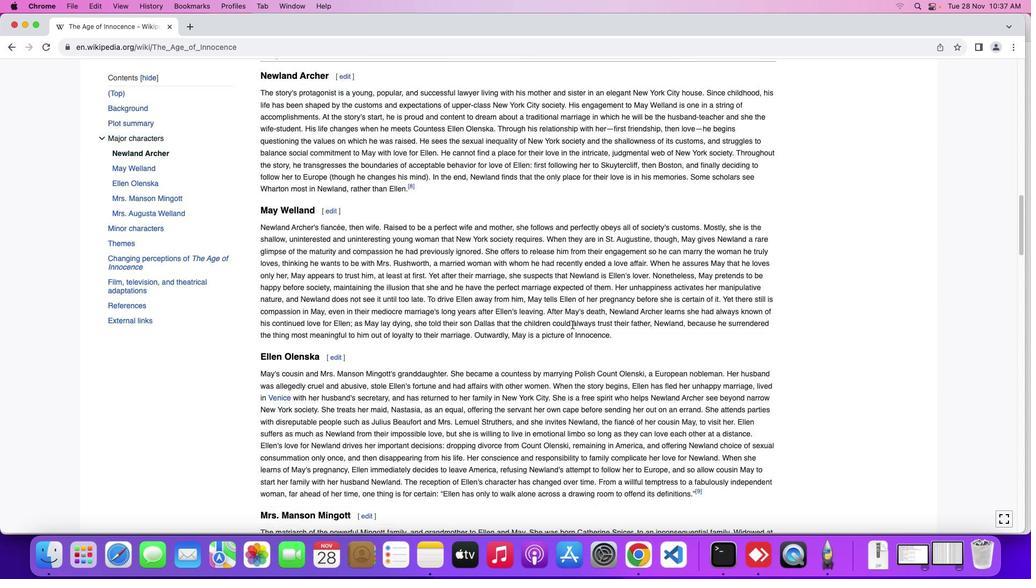 
Action: Mouse moved to (568, 317)
Screenshot: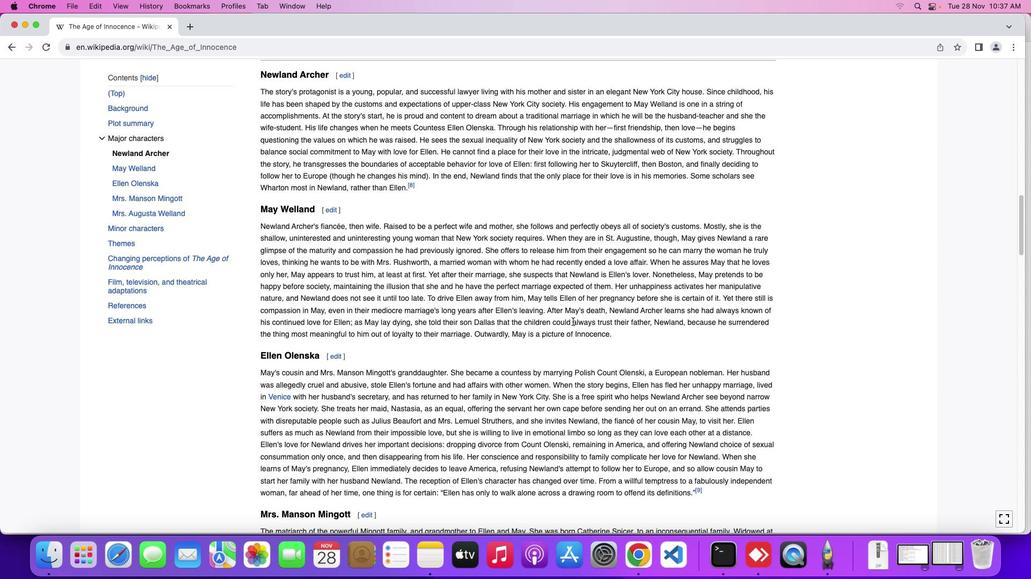 
Action: Mouse scrolled (568, 317) with delta (-3, -3)
Screenshot: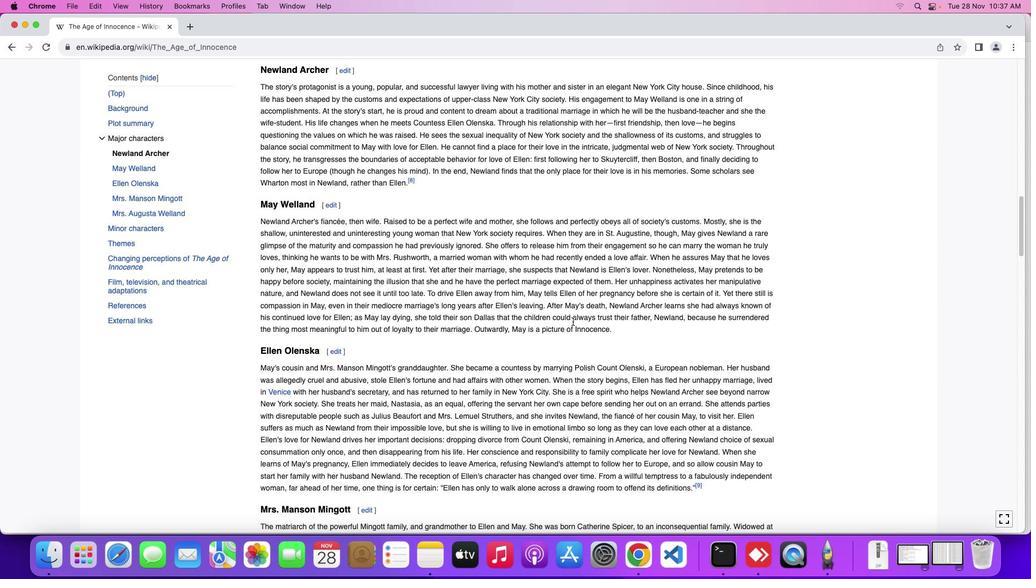 
Action: Mouse scrolled (568, 317) with delta (-3, -3)
Screenshot: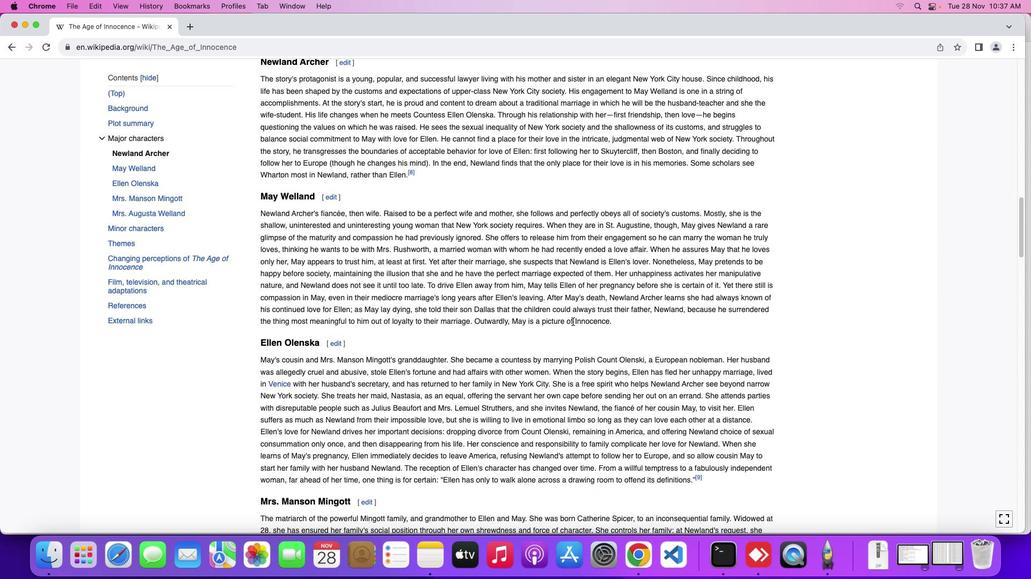 
Action: Mouse moved to (516, 319)
Screenshot: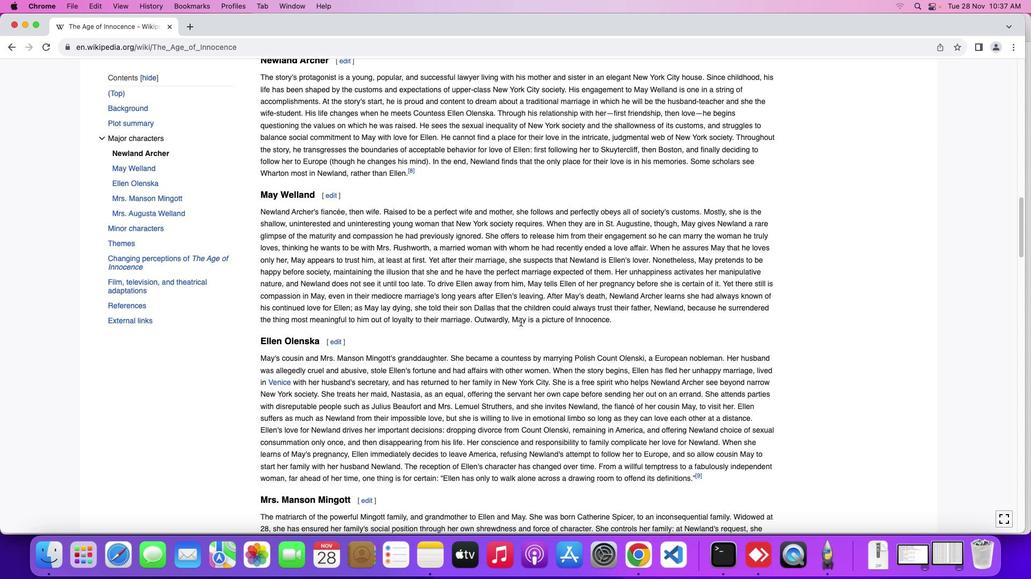 
Action: Mouse scrolled (516, 319) with delta (-3, -3)
Screenshot: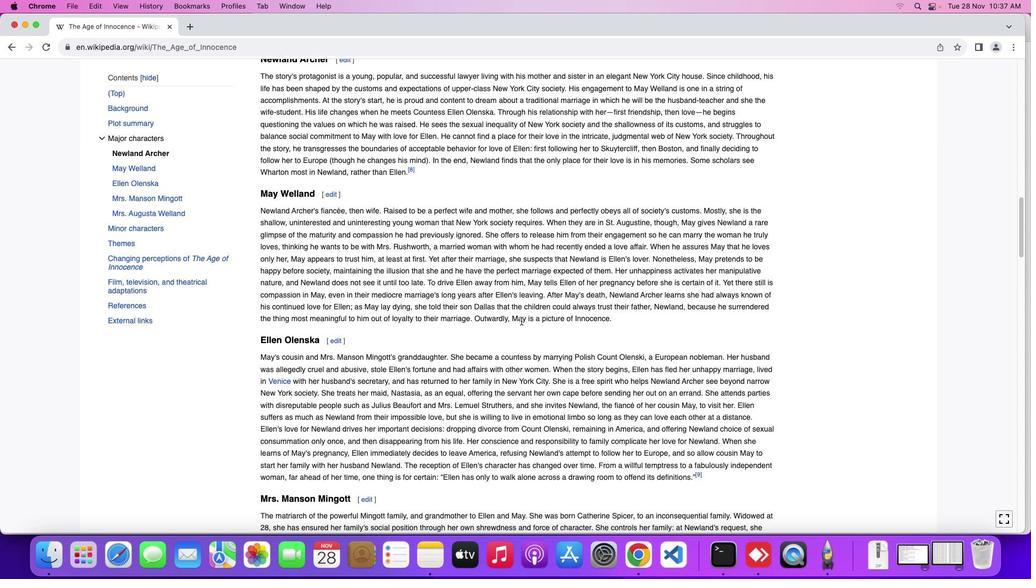 
Action: Mouse moved to (517, 317)
Screenshot: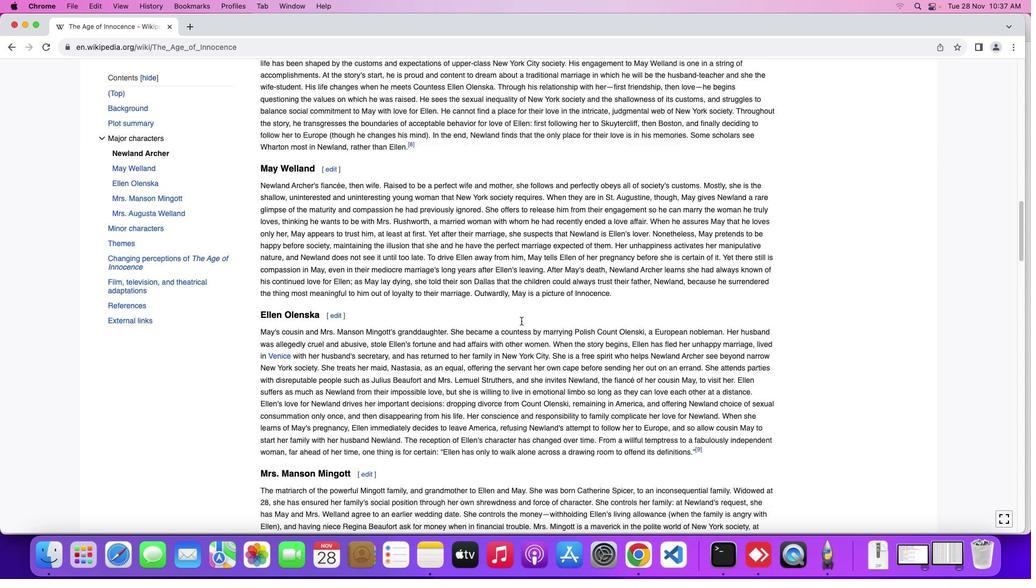 
Action: Mouse scrolled (517, 317) with delta (-3, -3)
Screenshot: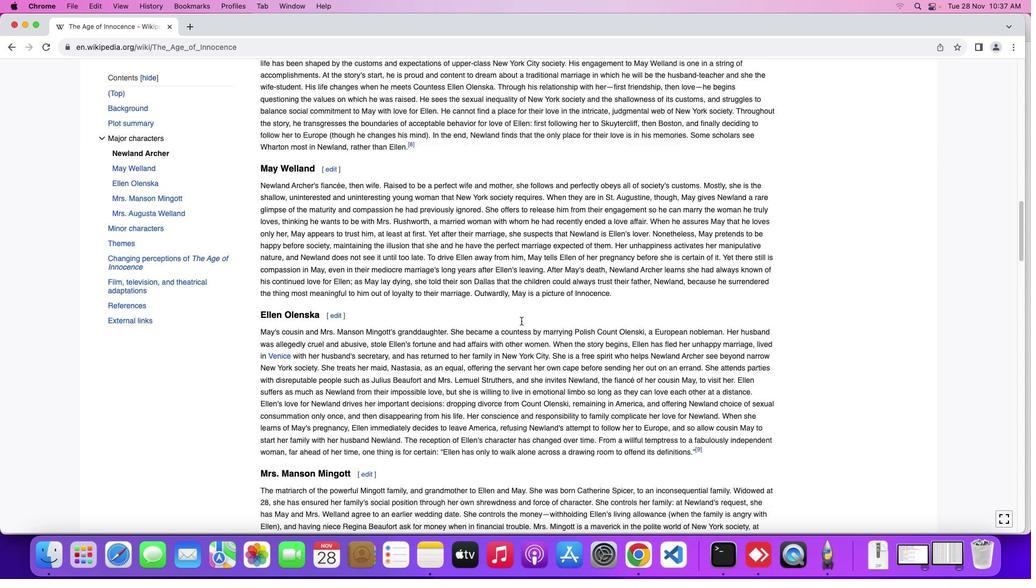 
Action: Mouse moved to (517, 317)
Screenshot: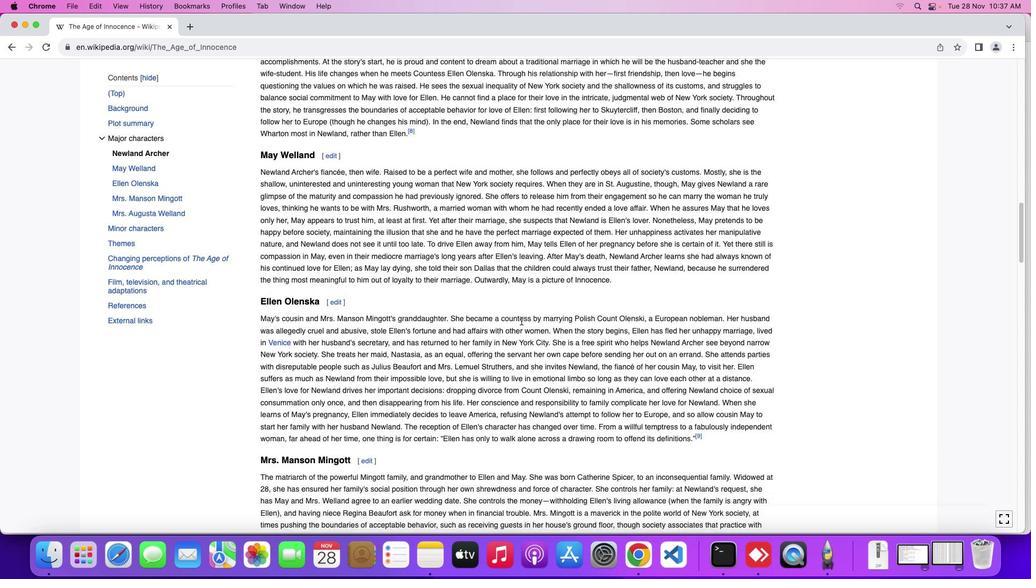 
Action: Mouse scrolled (517, 317) with delta (-3, -3)
Screenshot: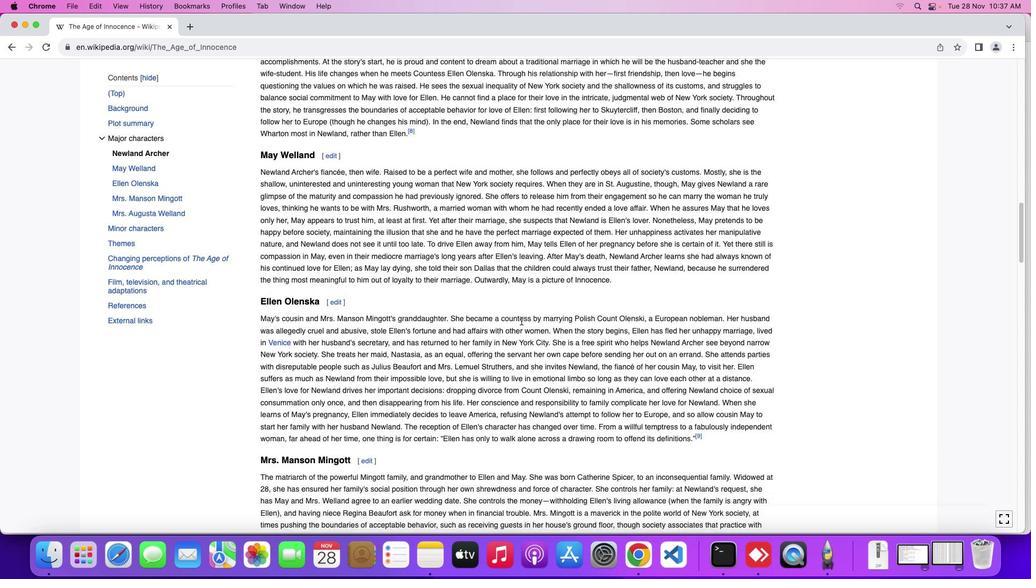 
Action: Mouse scrolled (517, 317) with delta (-3, -3)
Screenshot: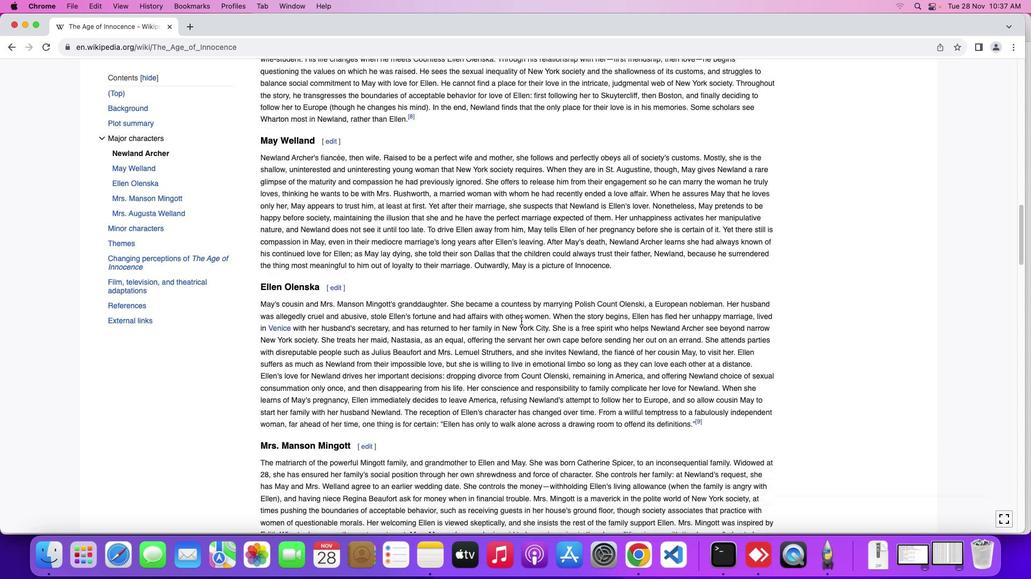 
Action: Mouse moved to (520, 315)
Screenshot: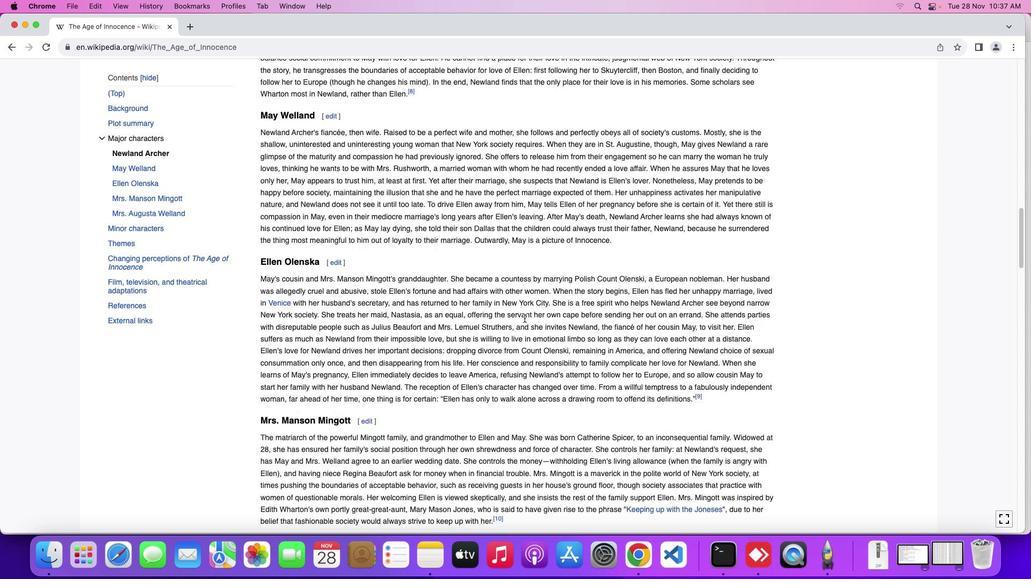 
Action: Mouse scrolled (520, 315) with delta (-3, -3)
Screenshot: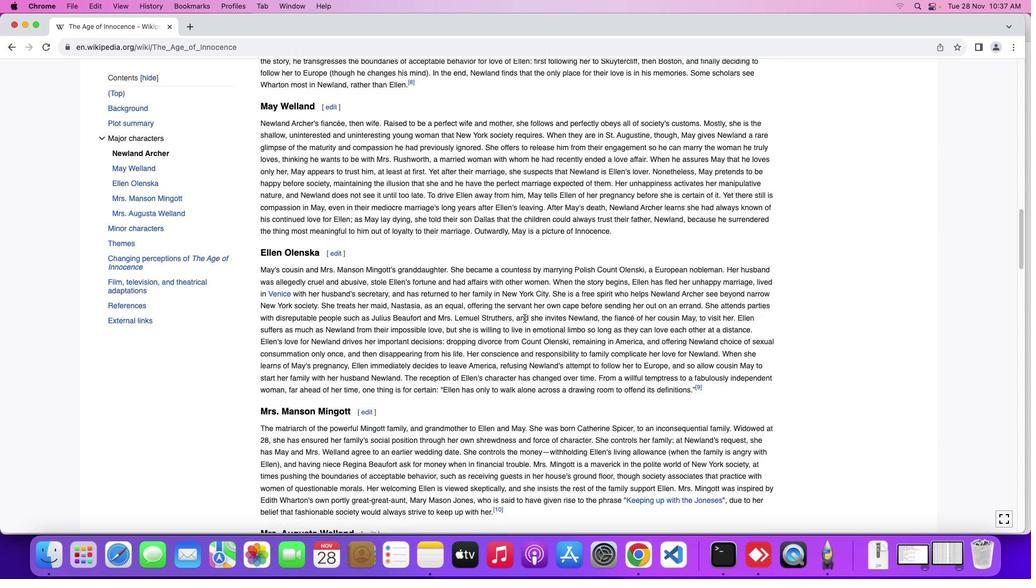 
Action: Mouse moved to (520, 315)
Screenshot: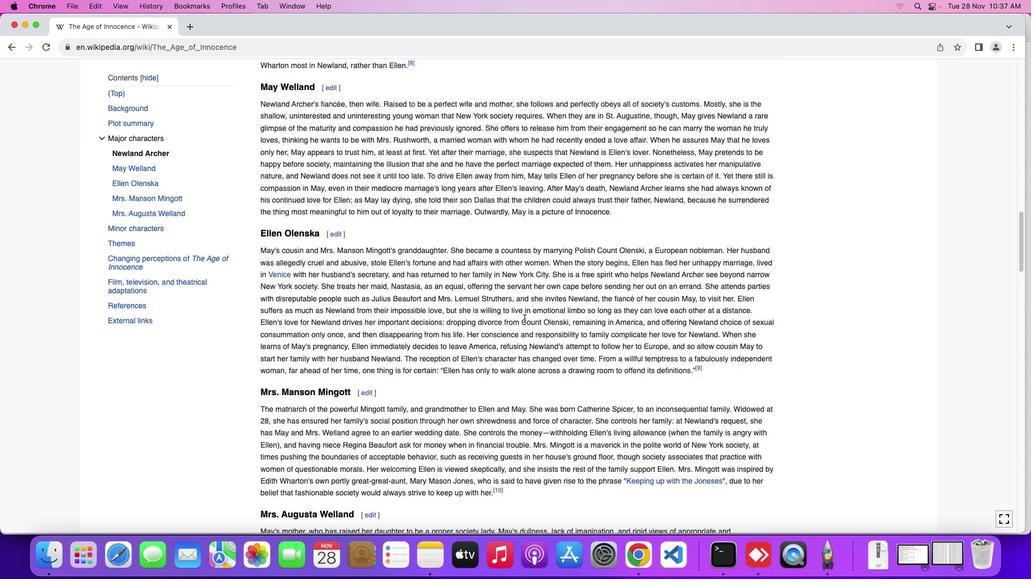 
Action: Mouse scrolled (520, 315) with delta (-3, -3)
Screenshot: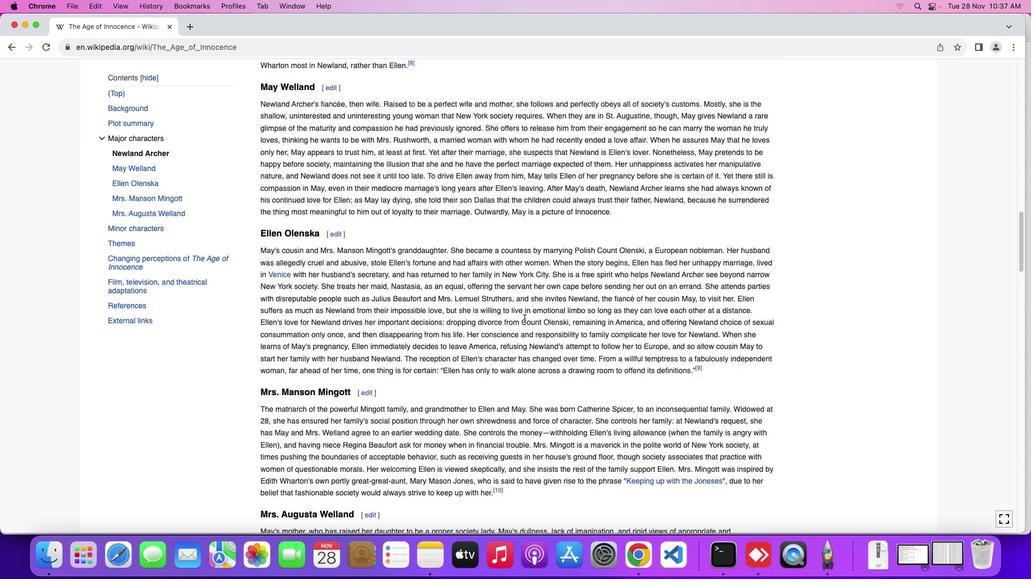 
Action: Mouse moved to (520, 315)
Screenshot: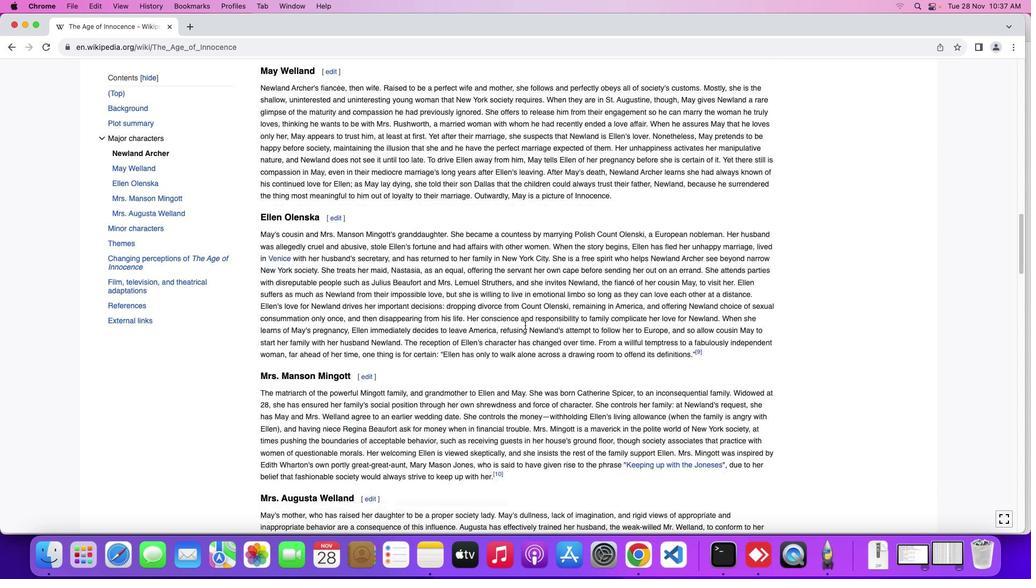 
Action: Mouse scrolled (520, 315) with delta (-3, -4)
Screenshot: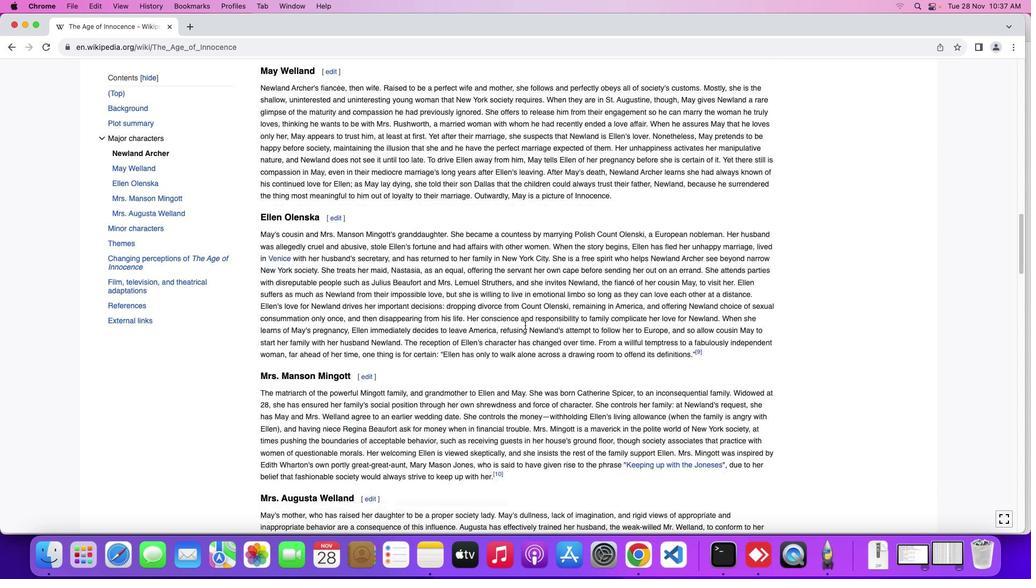 
Action: Mouse moved to (521, 330)
Screenshot: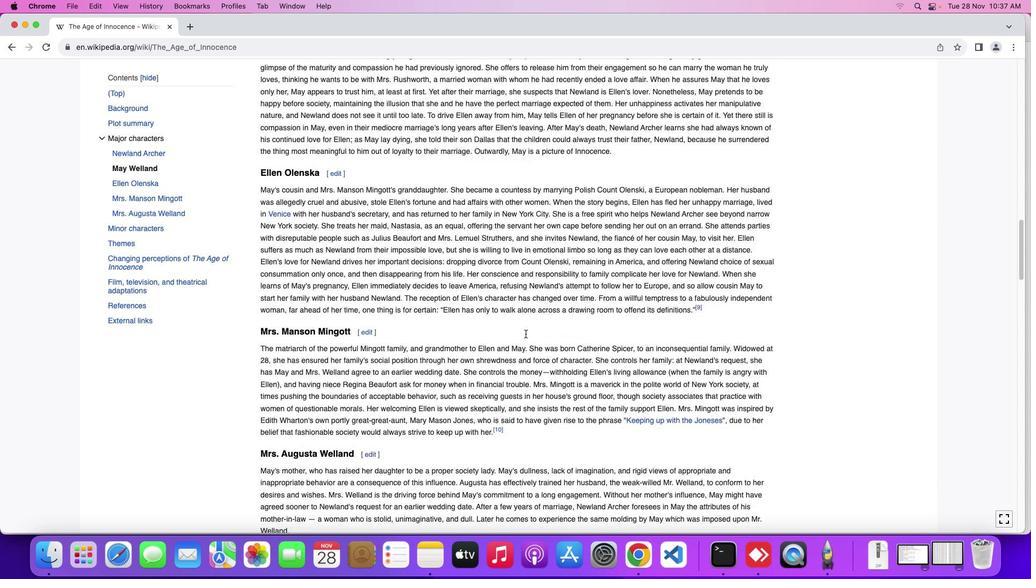 
Action: Mouse scrolled (521, 330) with delta (-3, -3)
Screenshot: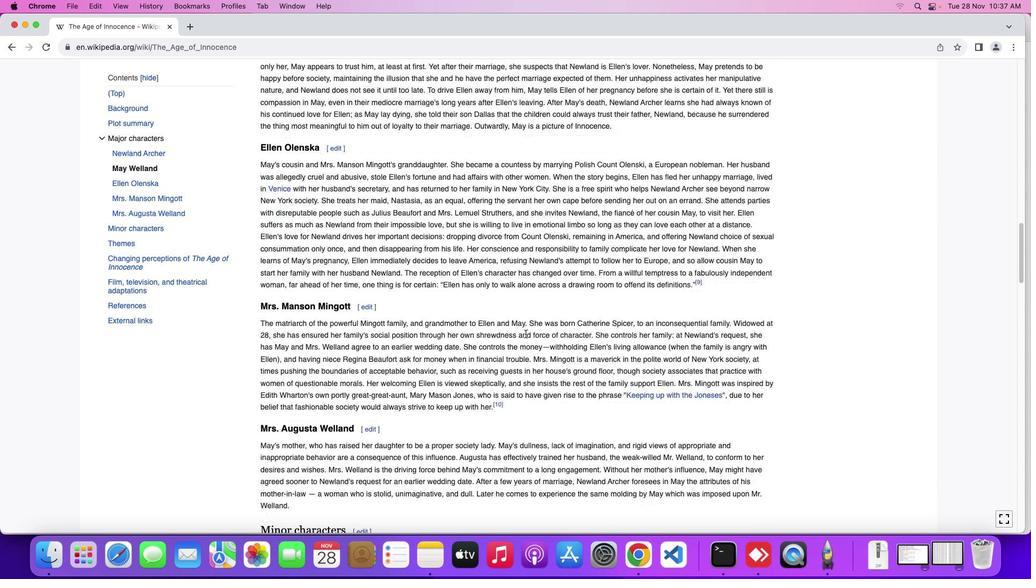
Action: Mouse scrolled (521, 330) with delta (-3, -3)
Screenshot: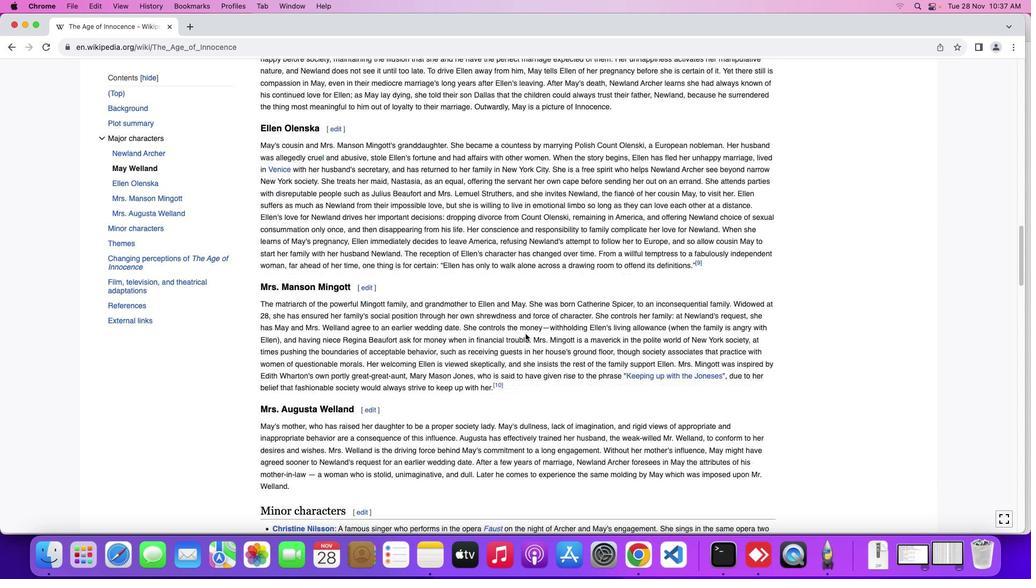 
Action: Mouse moved to (521, 330)
Screenshot: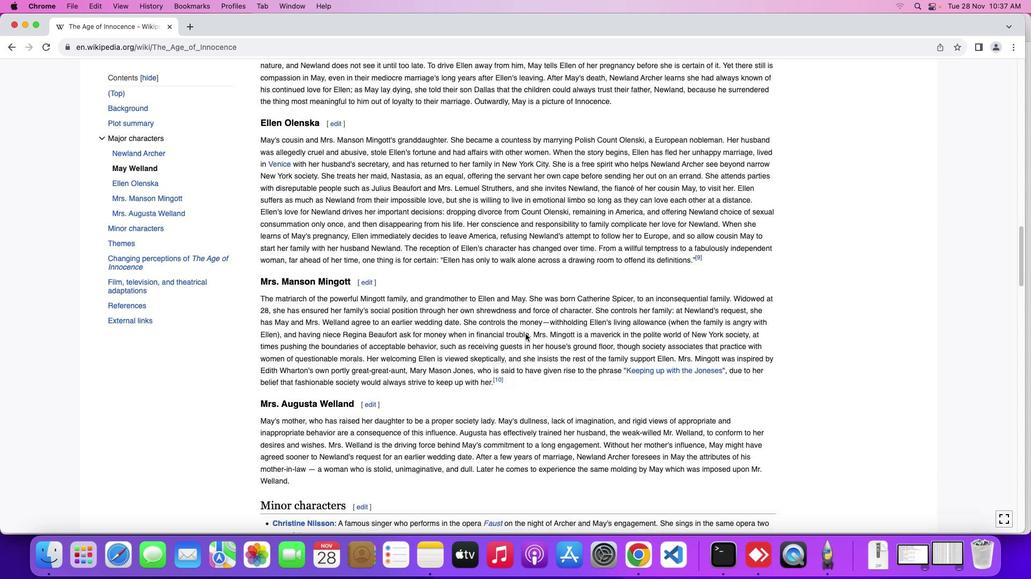 
Action: Mouse scrolled (521, 330) with delta (-3, -4)
Screenshot: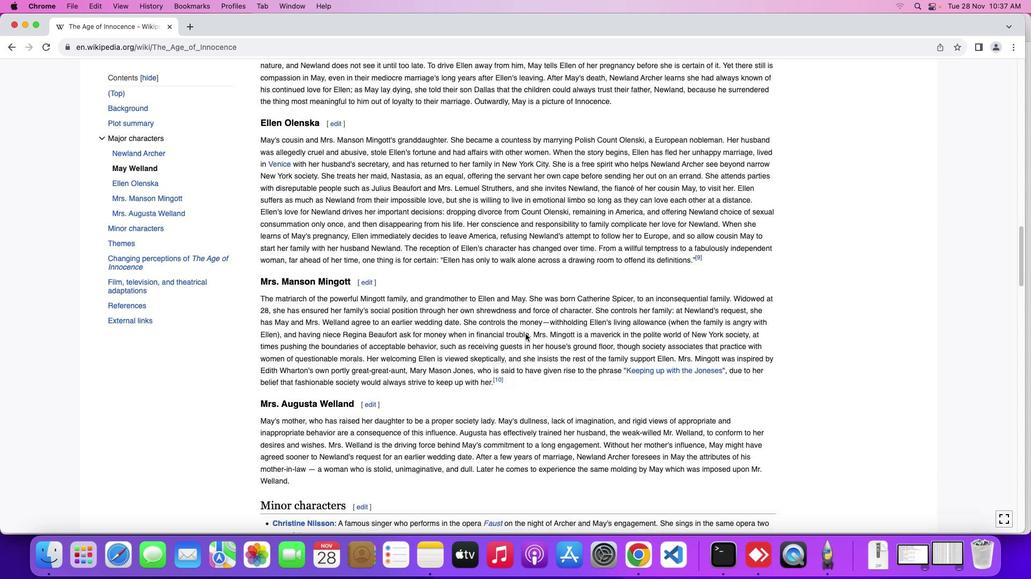 
Action: Mouse moved to (516, 351)
Screenshot: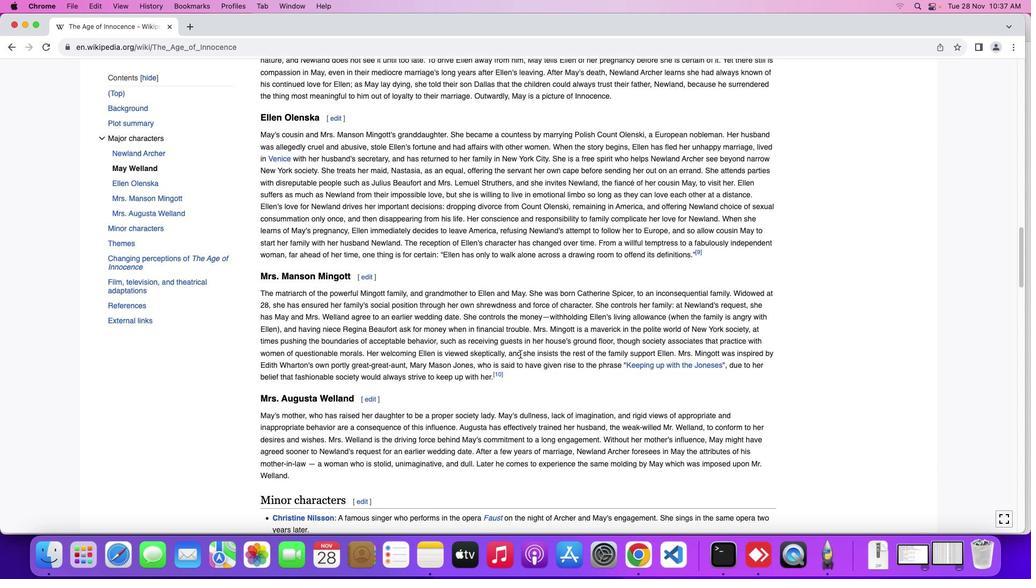 
Action: Mouse scrolled (516, 351) with delta (-3, -3)
Screenshot: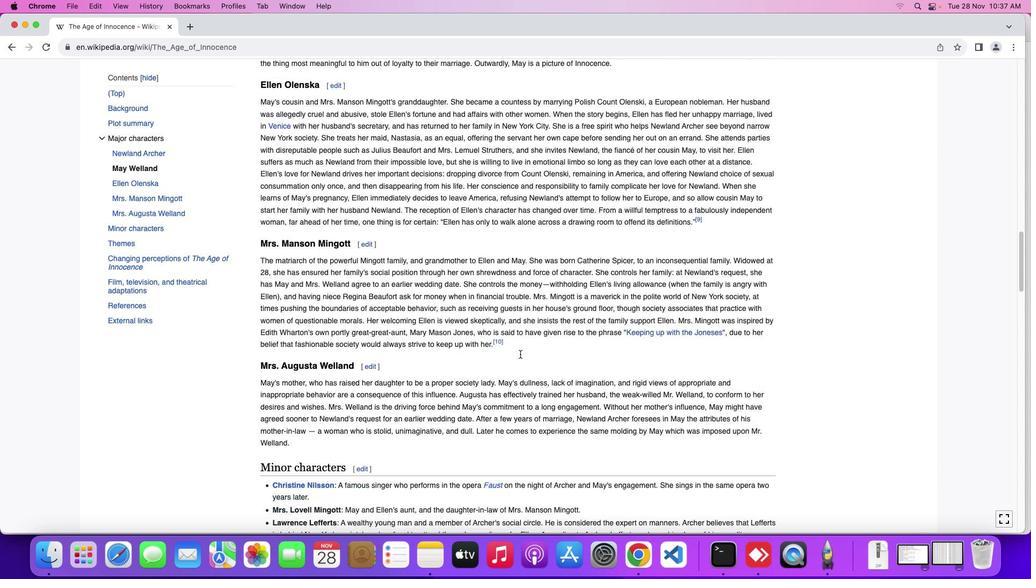 
Action: Mouse scrolled (516, 351) with delta (-3, -3)
Screenshot: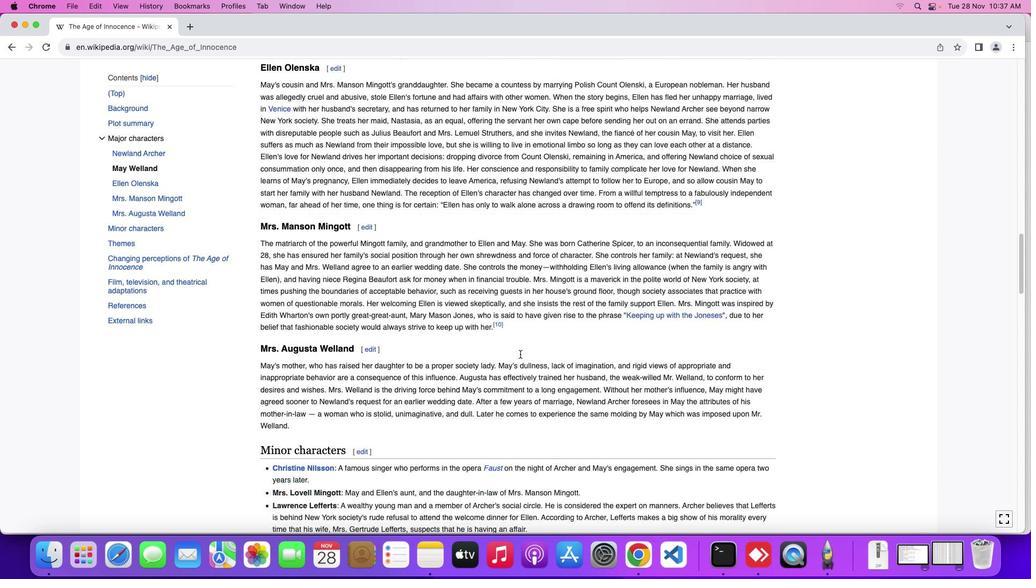 
Action: Mouse scrolled (516, 351) with delta (-3, -4)
Screenshot: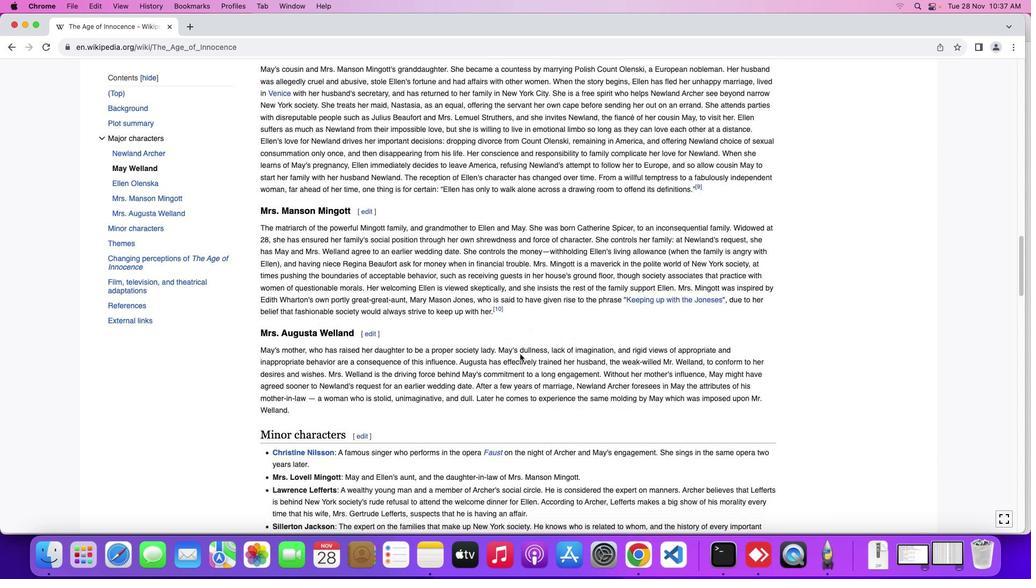 
Action: Mouse moved to (515, 352)
Screenshot: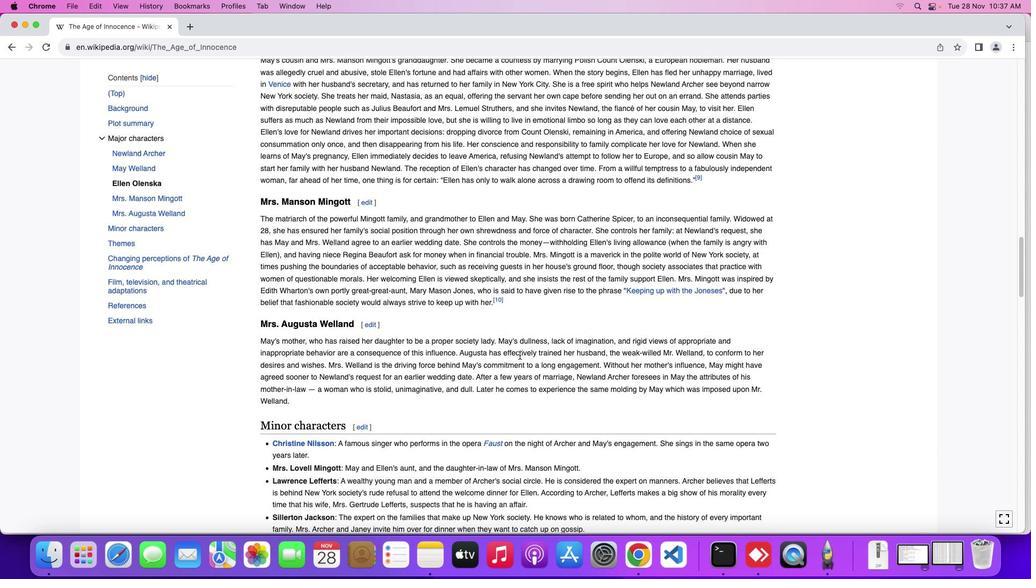 
Action: Mouse scrolled (515, 352) with delta (-3, -3)
Screenshot: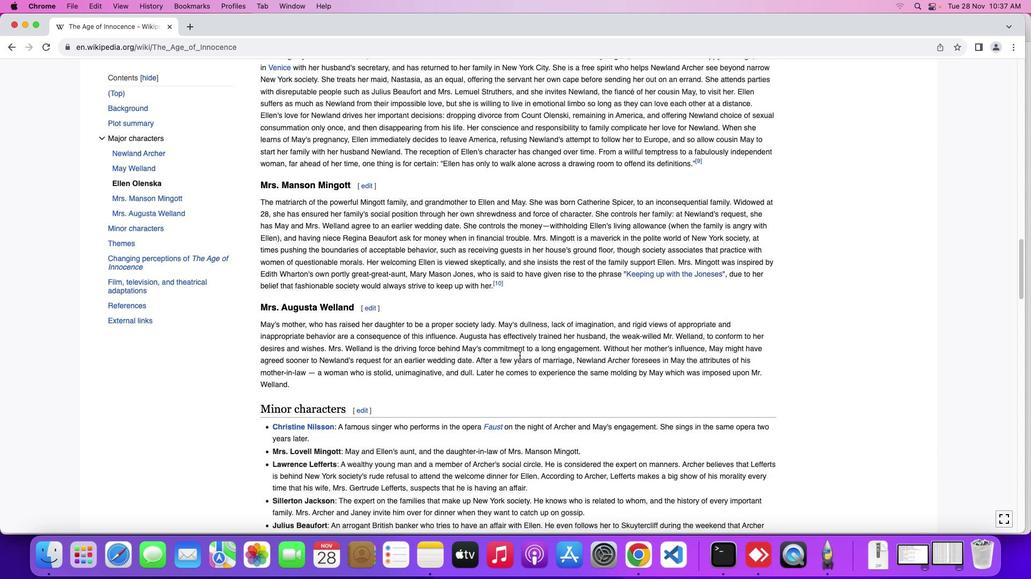 
Action: Mouse scrolled (515, 352) with delta (-3, -3)
Screenshot: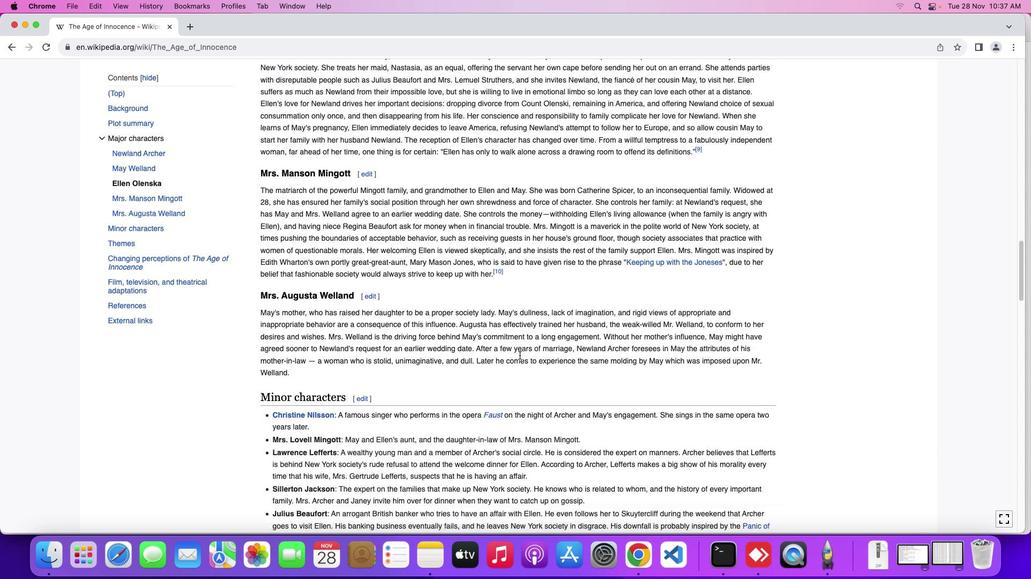 
Action: Mouse scrolled (515, 352) with delta (-3, -3)
Screenshot: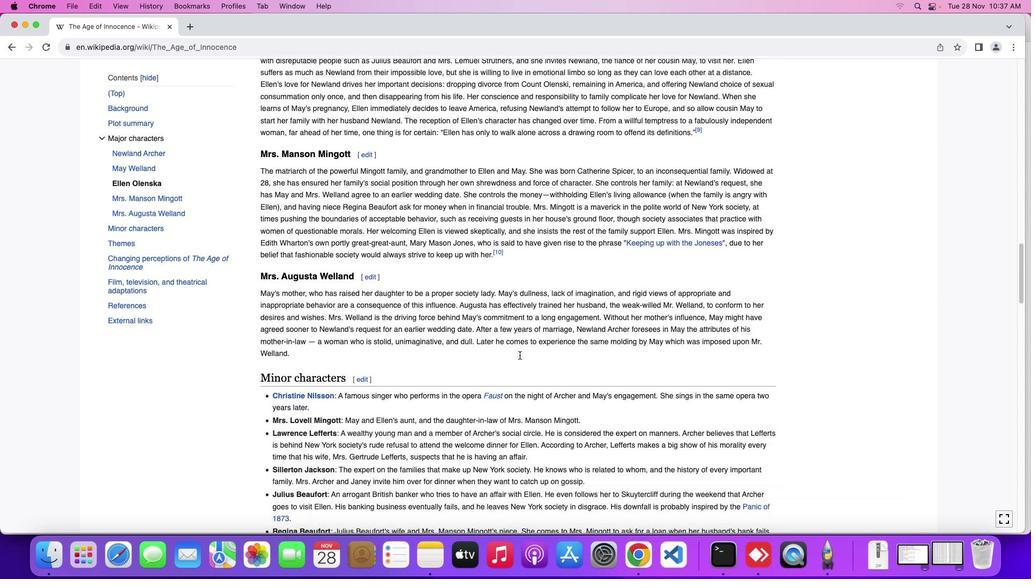 
Action: Mouse moved to (515, 351)
Screenshot: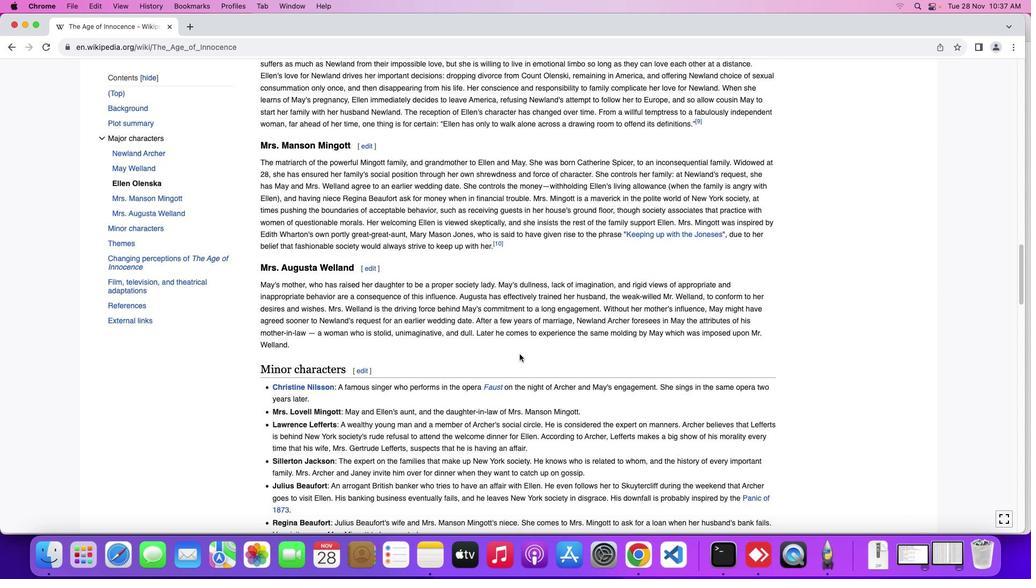 
Action: Mouse scrolled (515, 351) with delta (-3, -3)
Screenshot: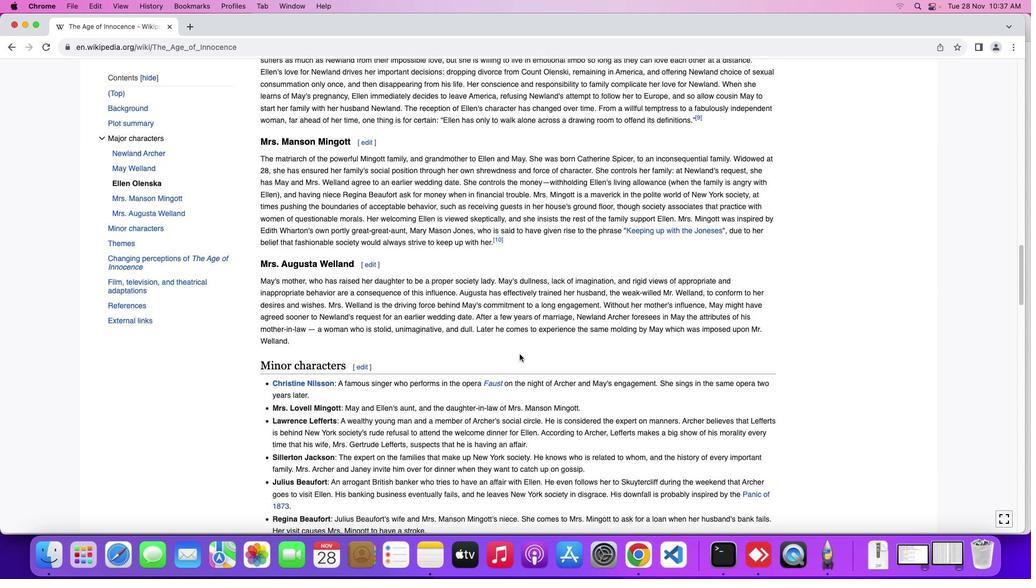 
Action: Mouse moved to (515, 350)
Screenshot: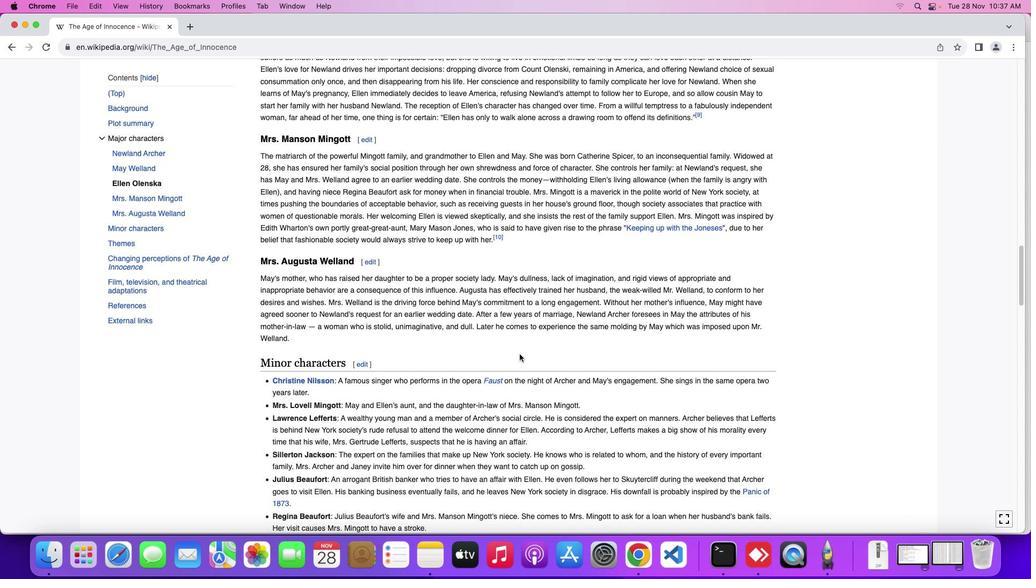 
Action: Mouse scrolled (515, 350) with delta (-3, -3)
Screenshot: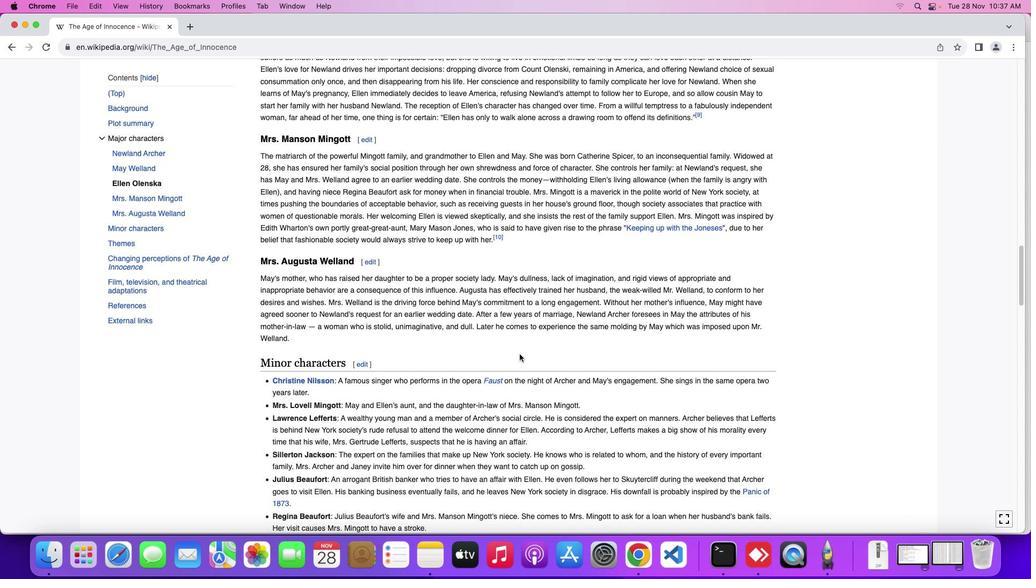 
Action: Mouse moved to (516, 352)
Screenshot: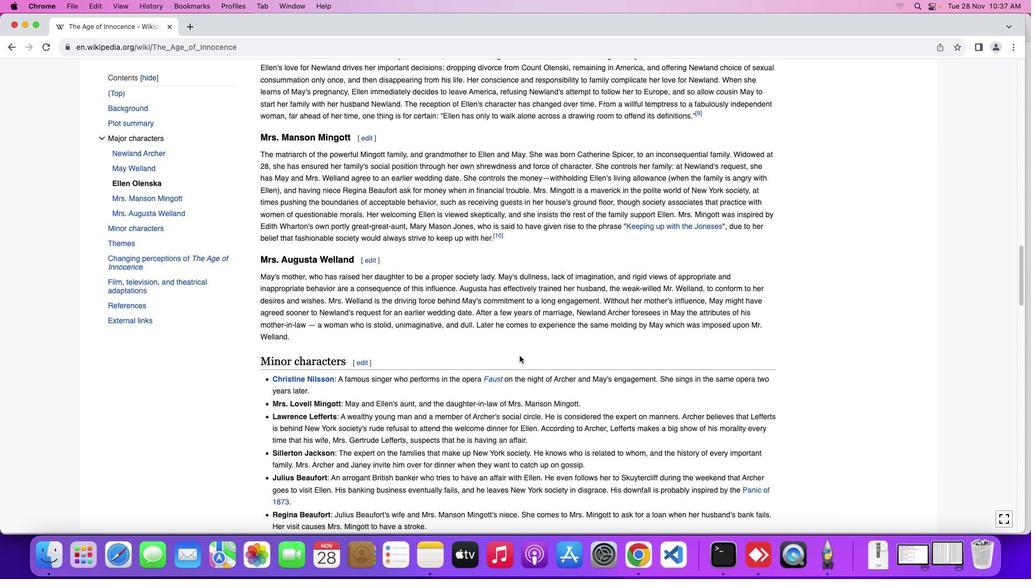 
Action: Mouse scrolled (516, 352) with delta (-3, -3)
Screenshot: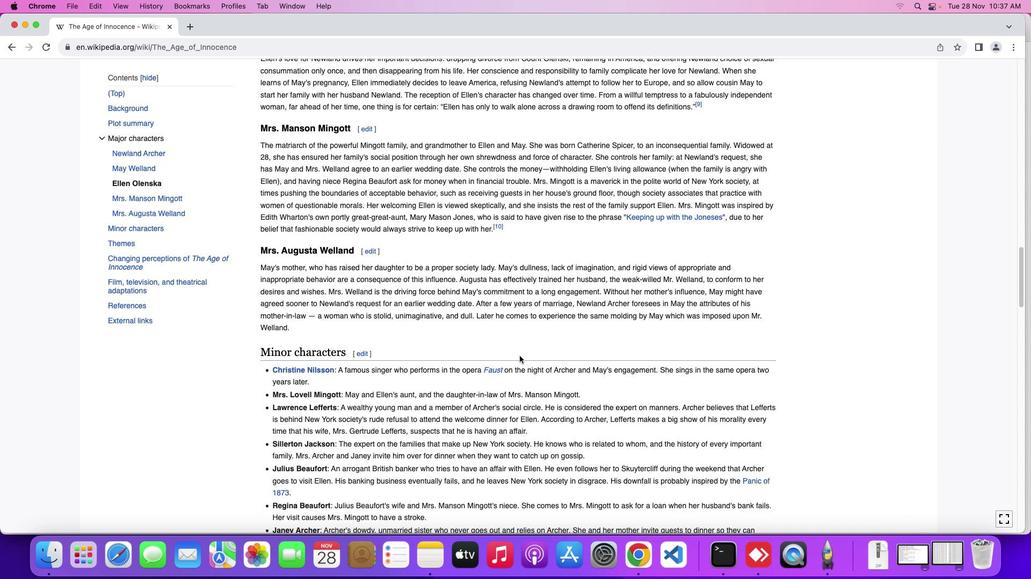 
Action: Mouse scrolled (516, 352) with delta (-3, -3)
Screenshot: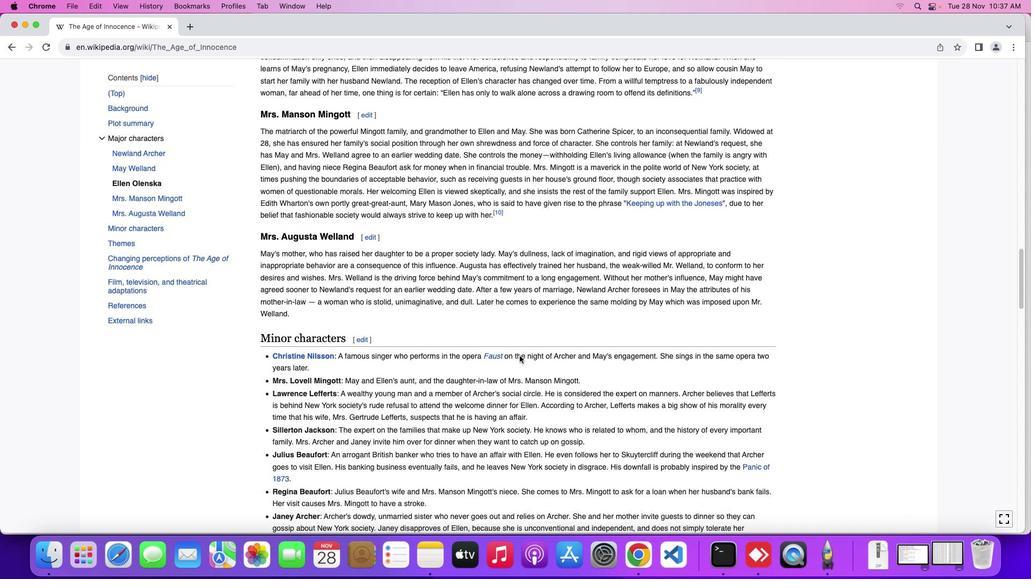 
Action: Mouse scrolled (516, 352) with delta (-3, -3)
Screenshot: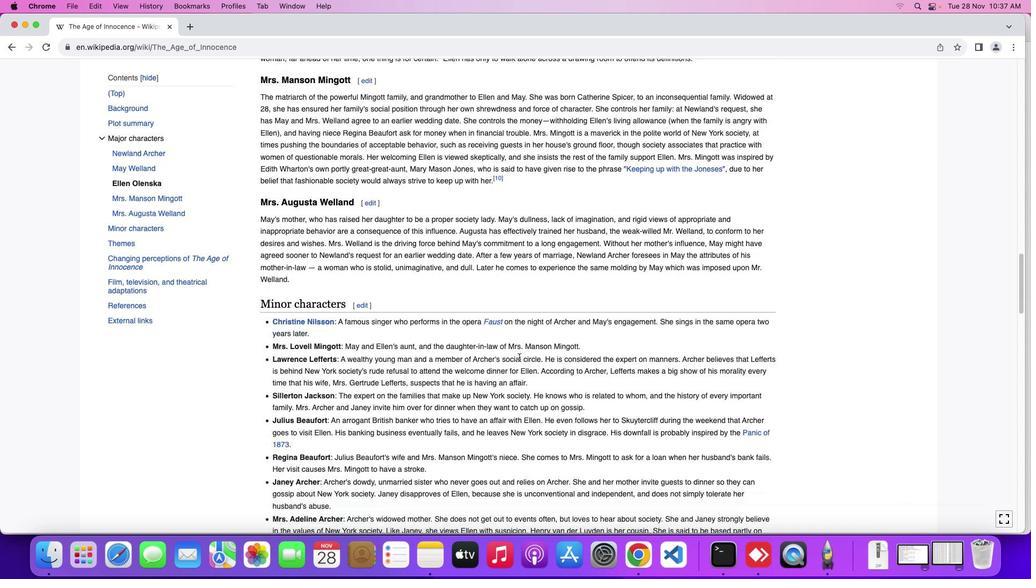 
Action: Mouse scrolled (516, 352) with delta (-3, -3)
Screenshot: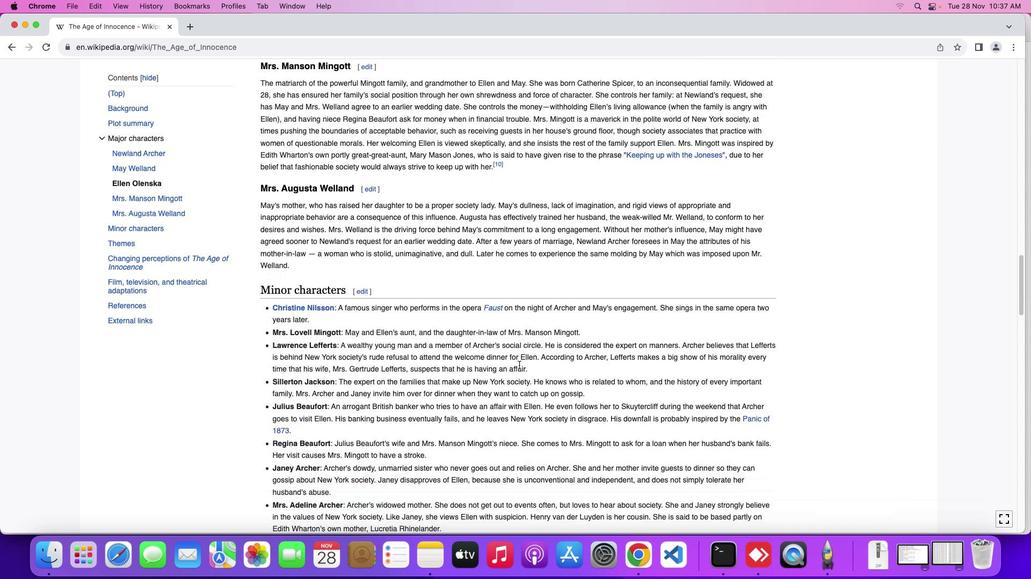 
Action: Mouse moved to (515, 361)
Screenshot: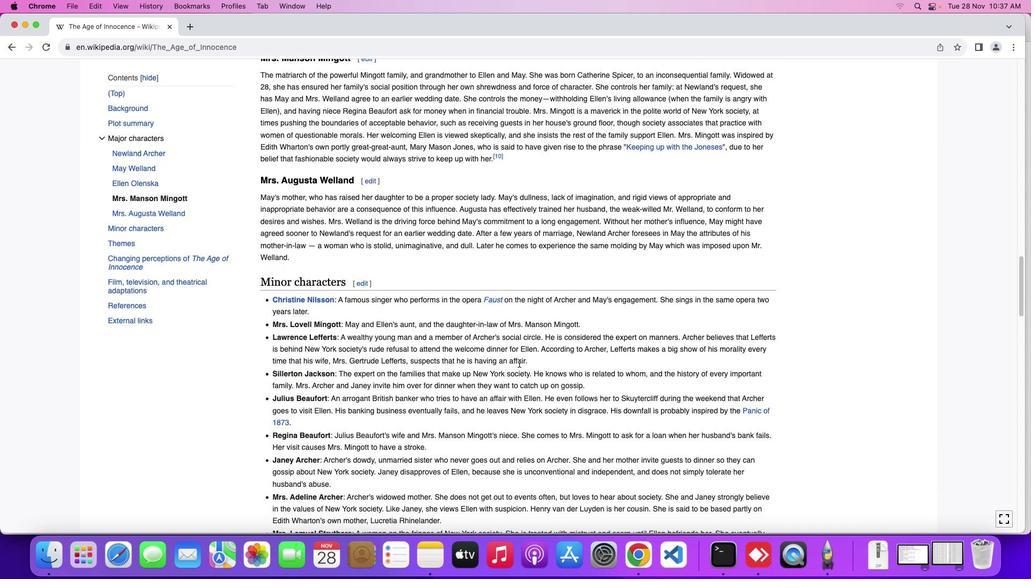
Action: Mouse scrolled (515, 361) with delta (-3, -3)
Screenshot: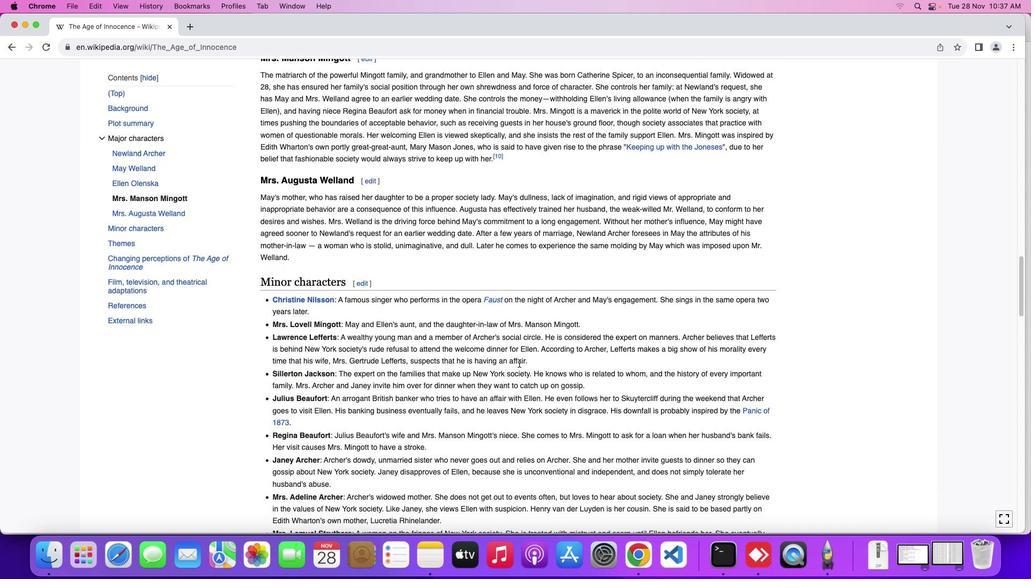
Action: Mouse moved to (515, 360)
Screenshot: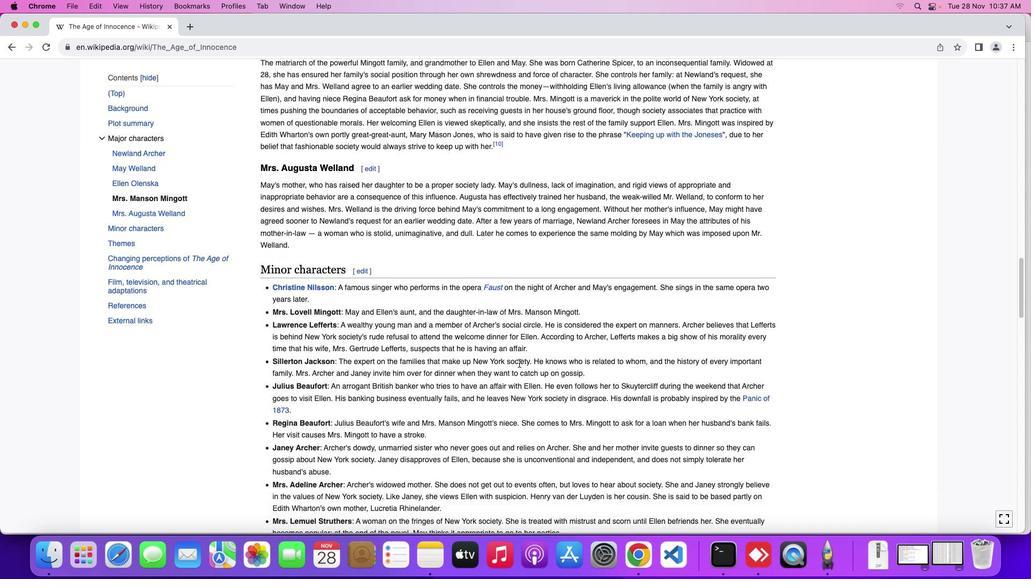 
Action: Mouse scrolled (515, 360) with delta (-3, -3)
Screenshot: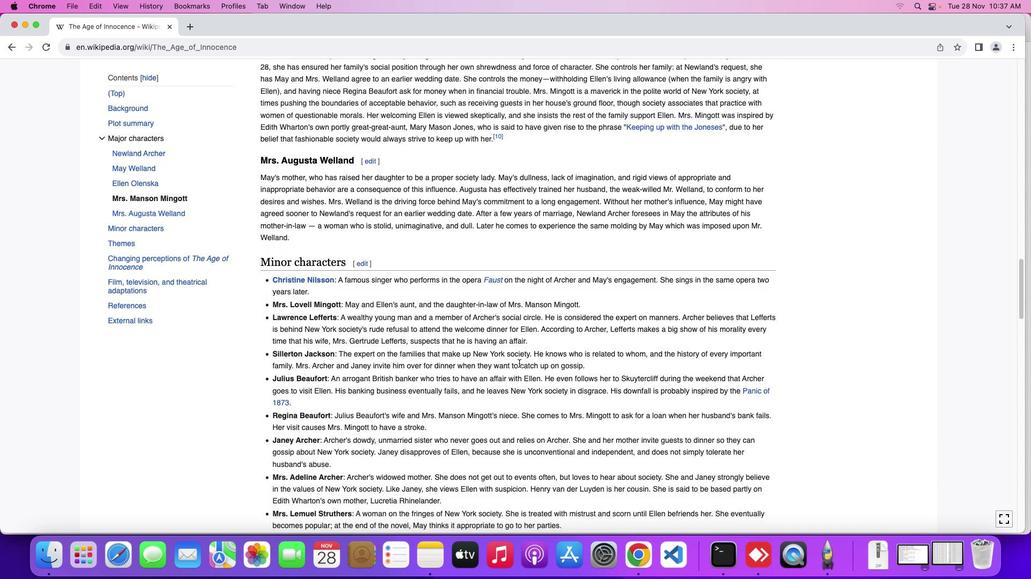 
Action: Mouse moved to (515, 359)
Screenshot: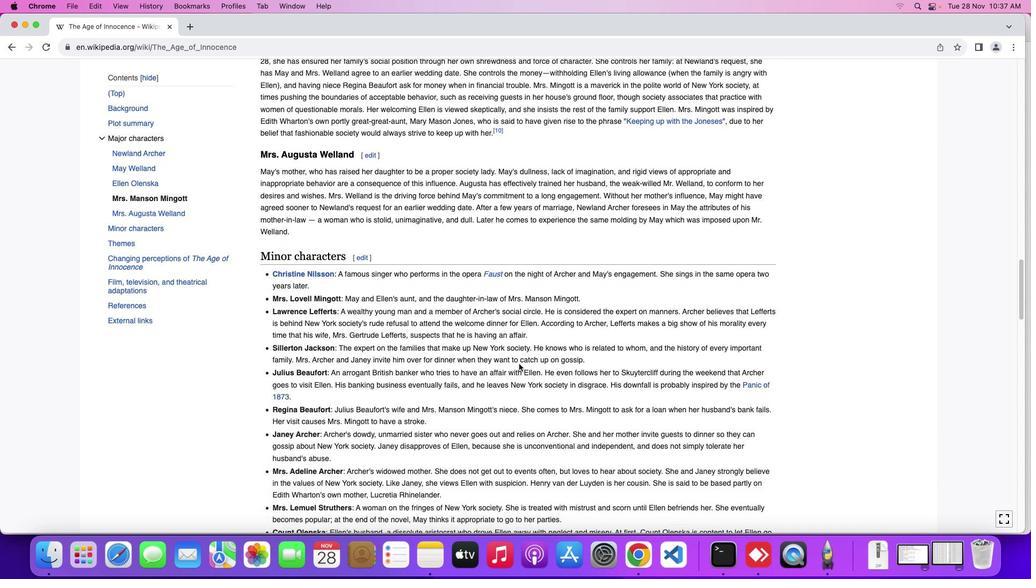 
Action: Mouse scrolled (515, 359) with delta (-3, -3)
Screenshot: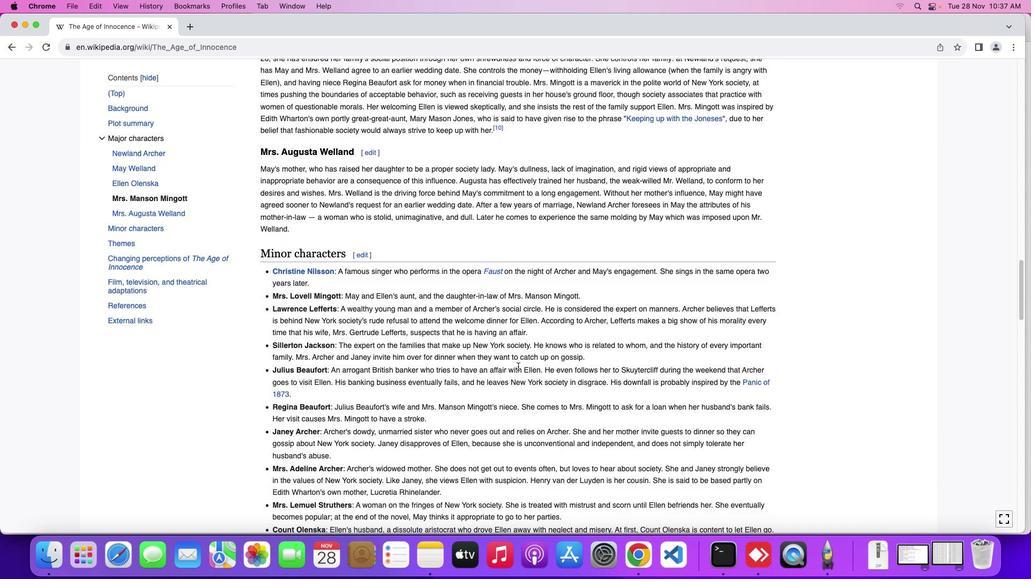 
Action: Mouse moved to (515, 364)
Screenshot: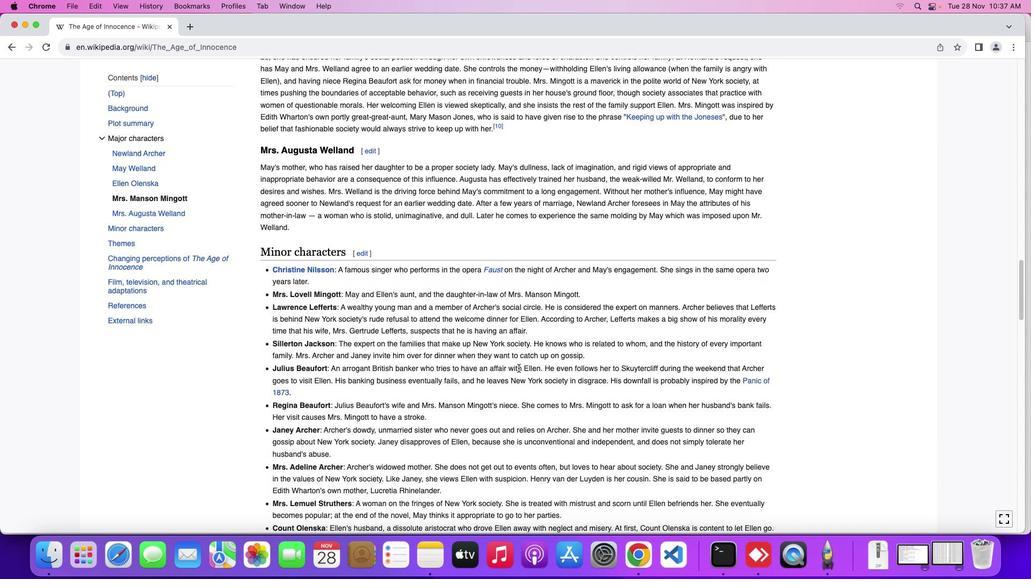 
Action: Mouse scrolled (515, 364) with delta (-3, -3)
Screenshot: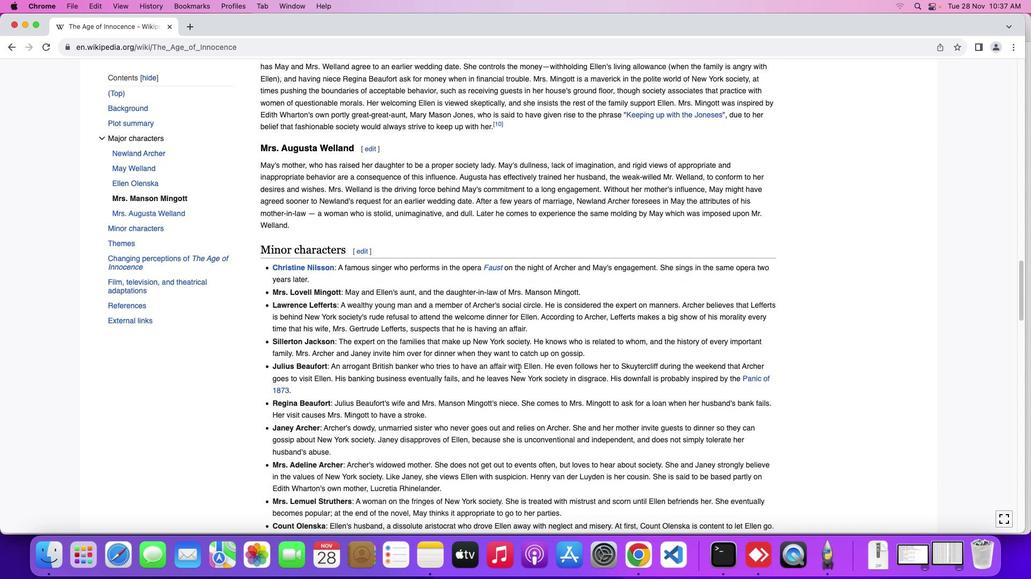 
Action: Mouse scrolled (515, 364) with delta (-3, -3)
Screenshot: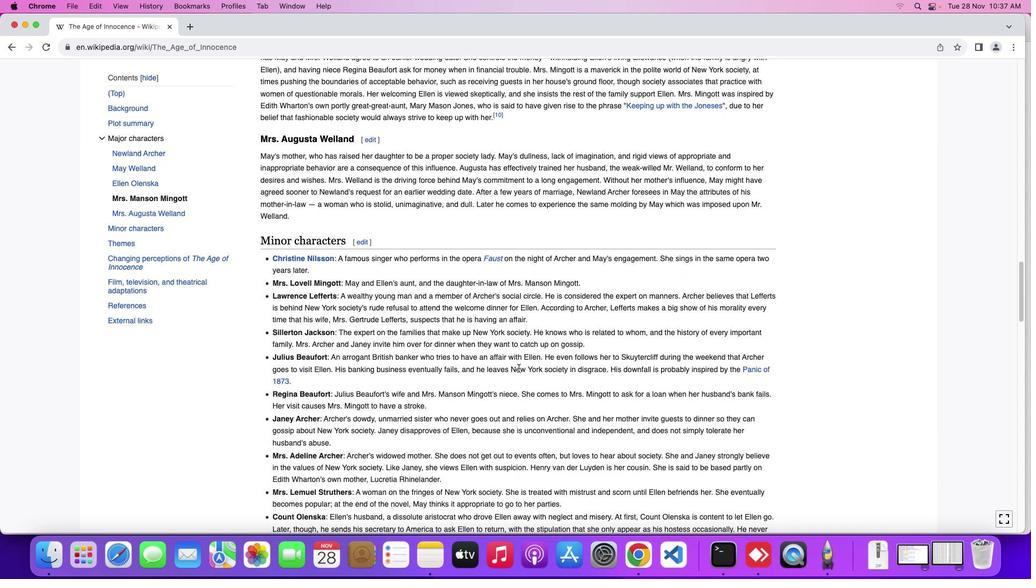 
Action: Mouse scrolled (515, 364) with delta (-3, -3)
Screenshot: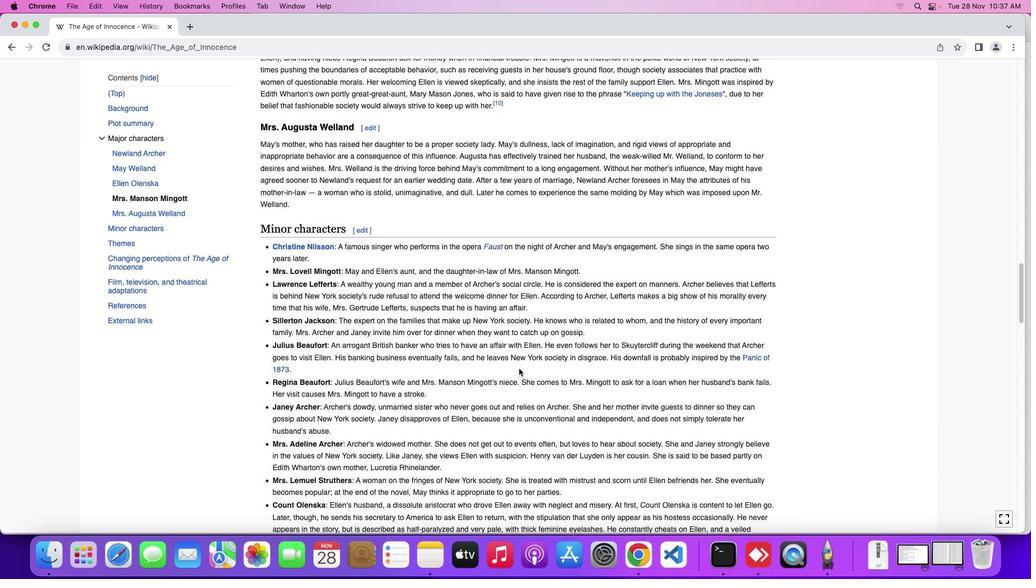 
Action: Mouse moved to (516, 365)
Screenshot: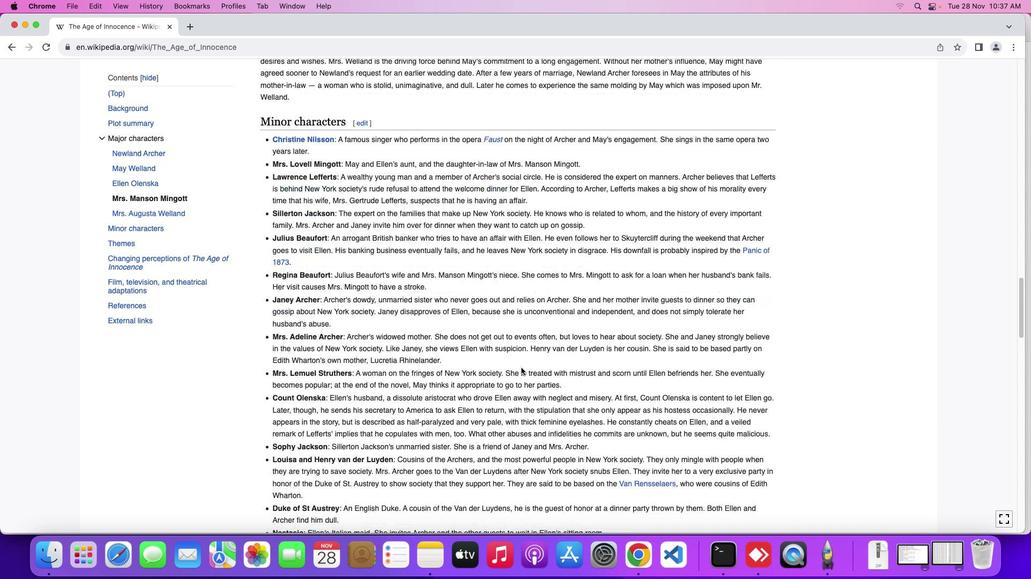 
Action: Mouse scrolled (516, 365) with delta (-3, -3)
Screenshot: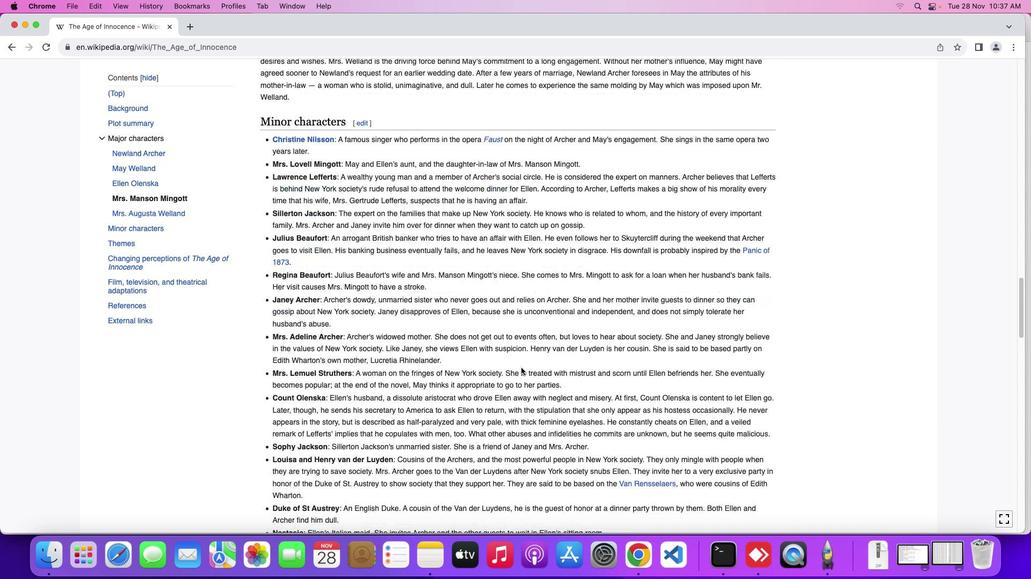 
Action: Mouse moved to (516, 365)
Screenshot: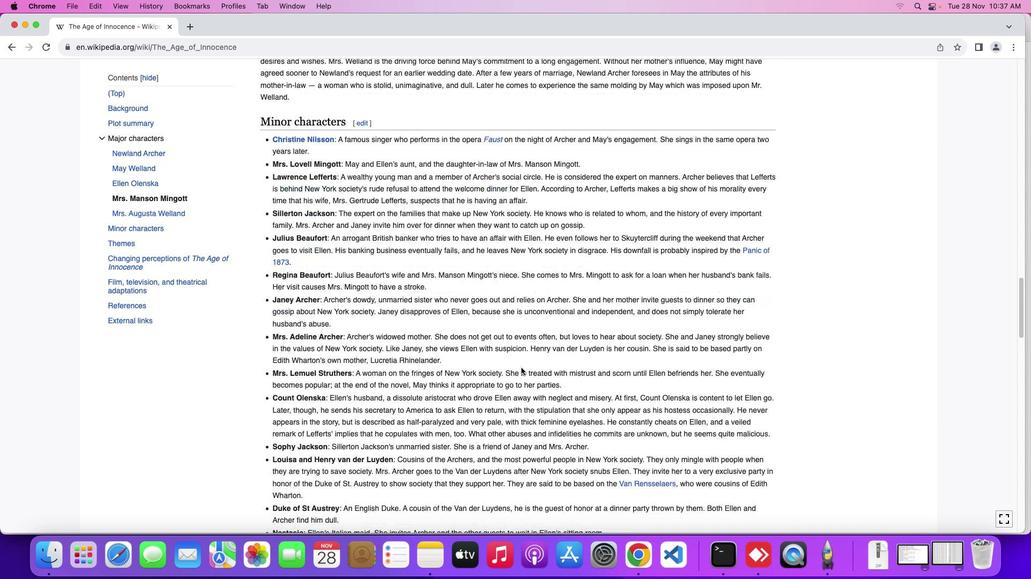 
Action: Mouse scrolled (516, 365) with delta (-3, -3)
Screenshot: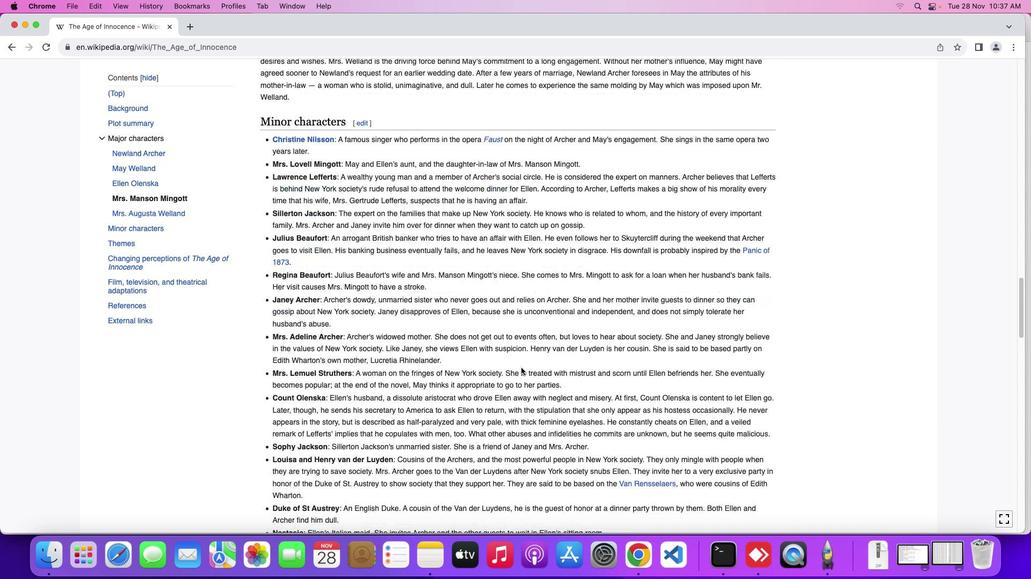 
Action: Mouse moved to (516, 364)
Screenshot: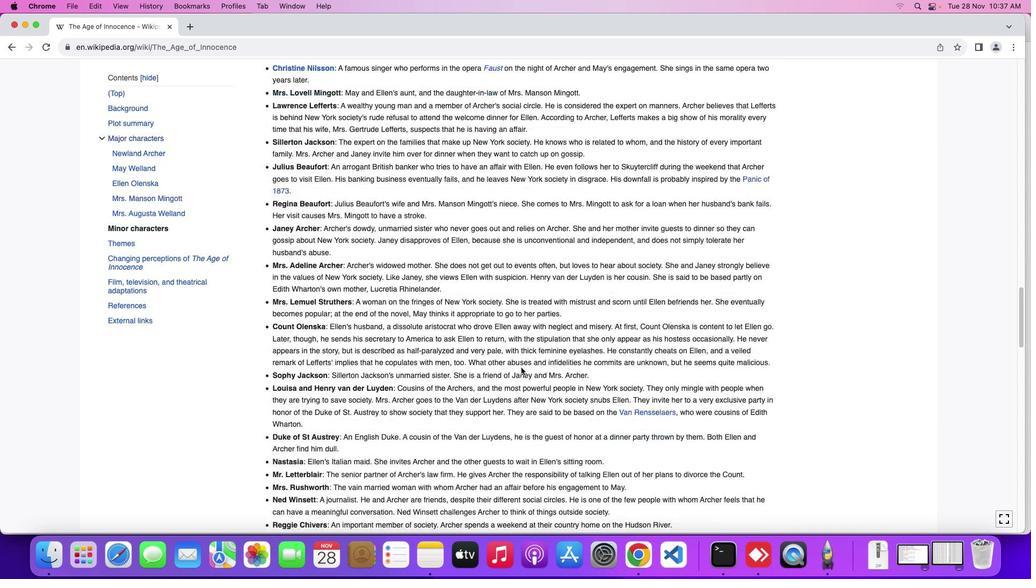 
Action: Mouse scrolled (516, 364) with delta (-3, -4)
Screenshot: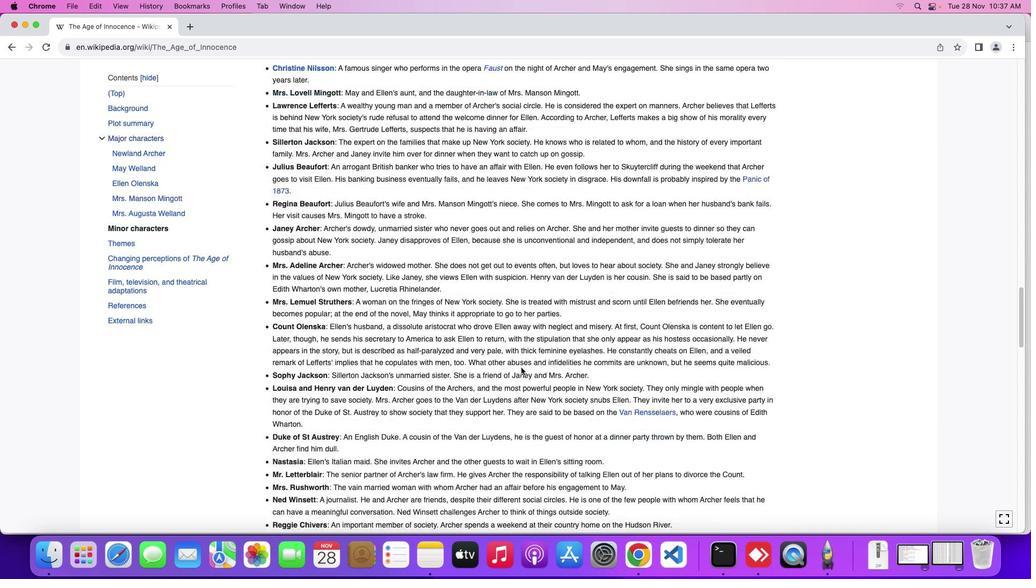 
Action: Mouse moved to (517, 364)
Screenshot: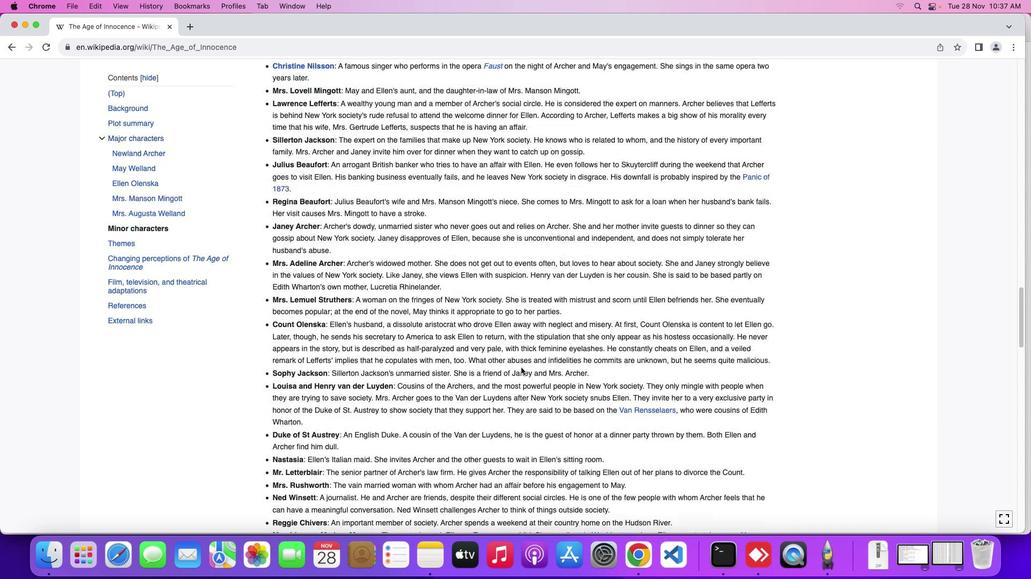 
Action: Mouse scrolled (517, 364) with delta (-3, -5)
Screenshot: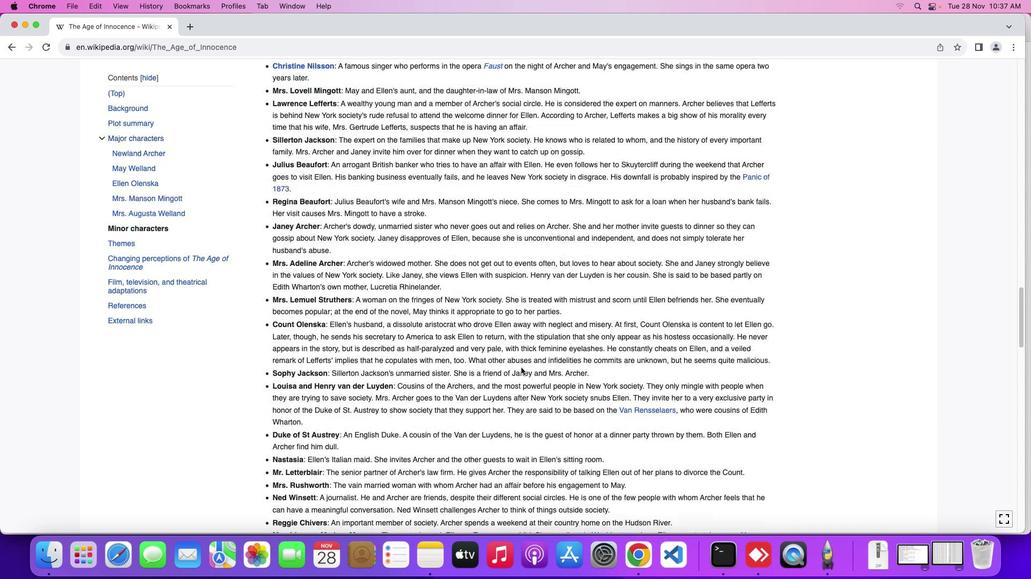 
Action: Mouse moved to (517, 364)
Screenshot: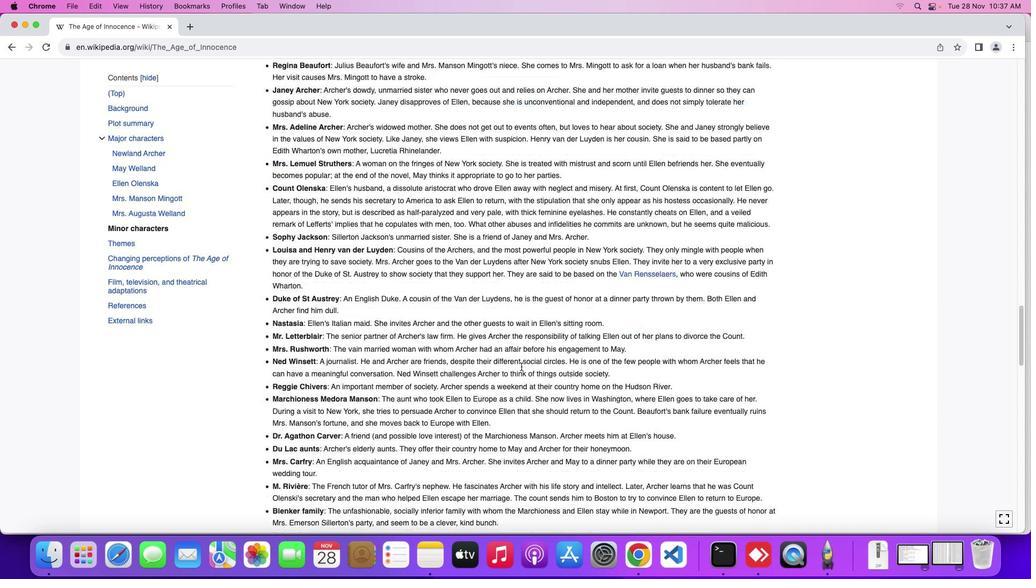 
Action: Mouse scrolled (517, 364) with delta (-3, -3)
Screenshot: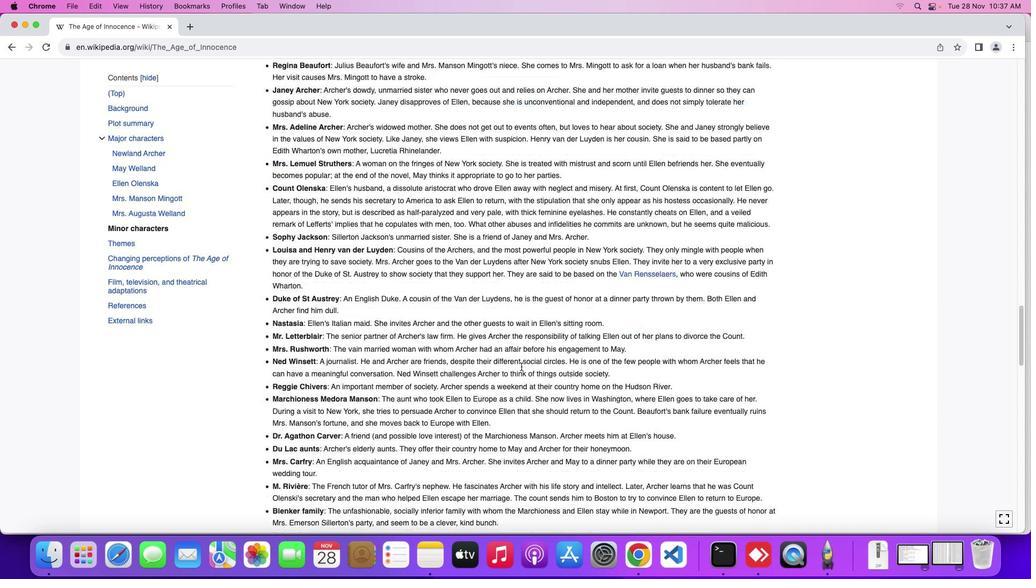 
Action: Mouse scrolled (517, 364) with delta (-3, -3)
Screenshot: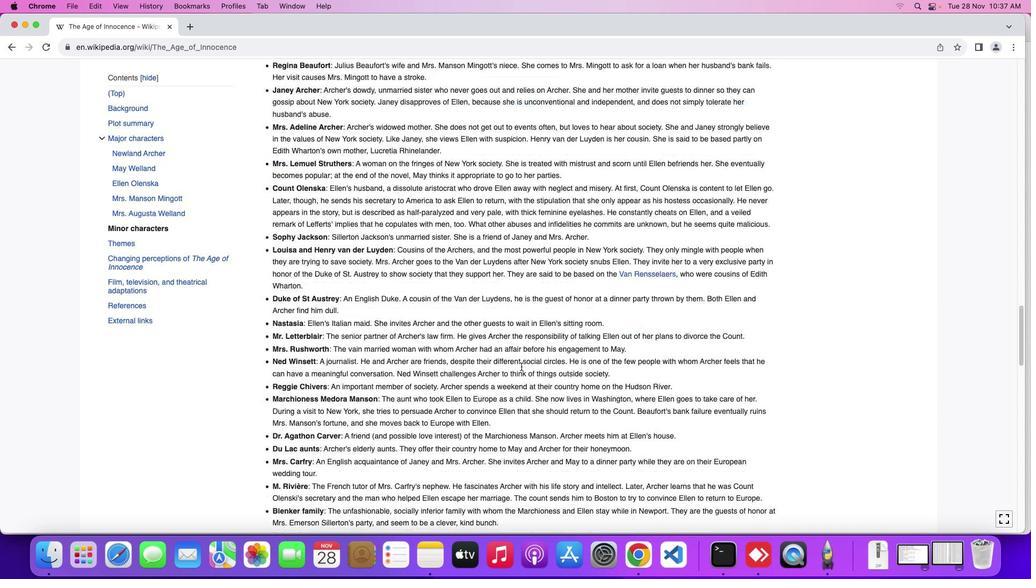 
Action: Mouse moved to (517, 363)
Screenshot: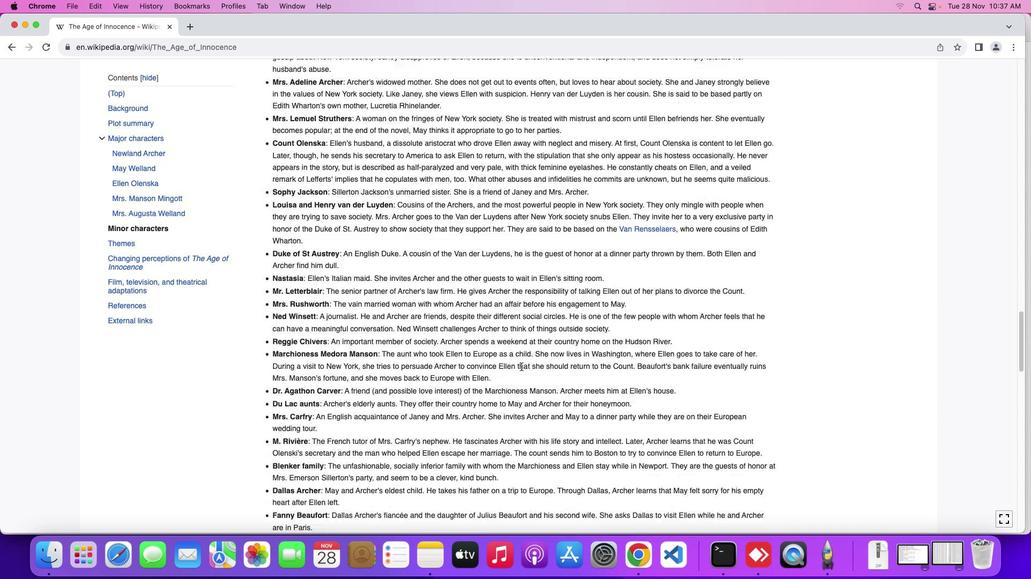 
Action: Mouse scrolled (517, 363) with delta (-3, -4)
Screenshot: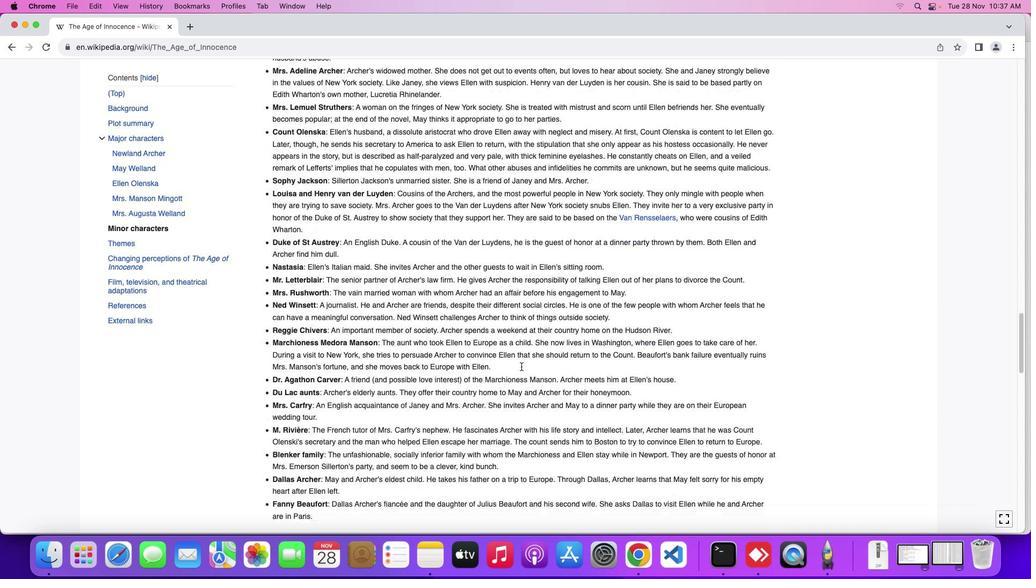 
Action: Mouse moved to (517, 363)
Screenshot: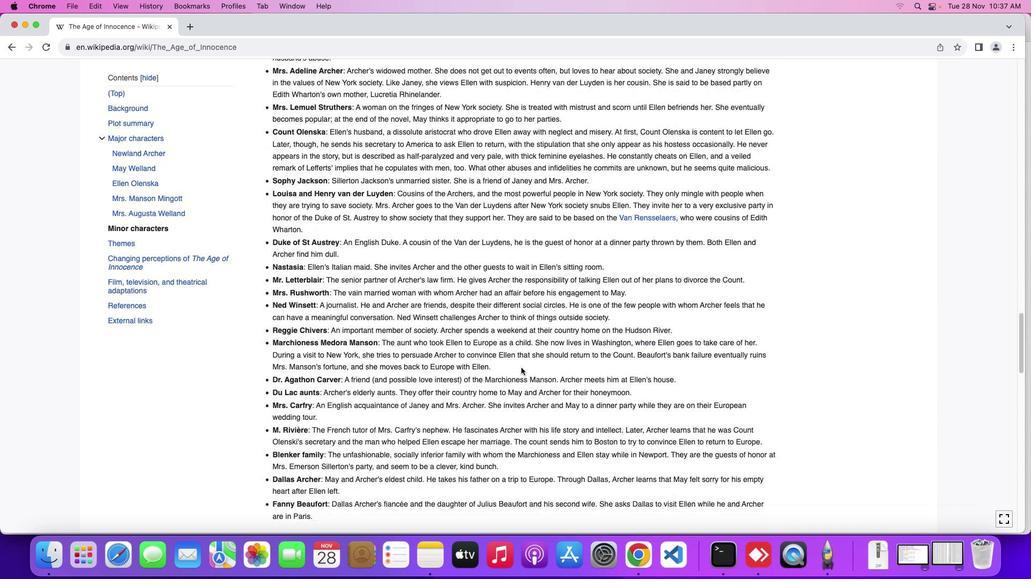 
Action: Mouse scrolled (517, 363) with delta (-3, -5)
Screenshot: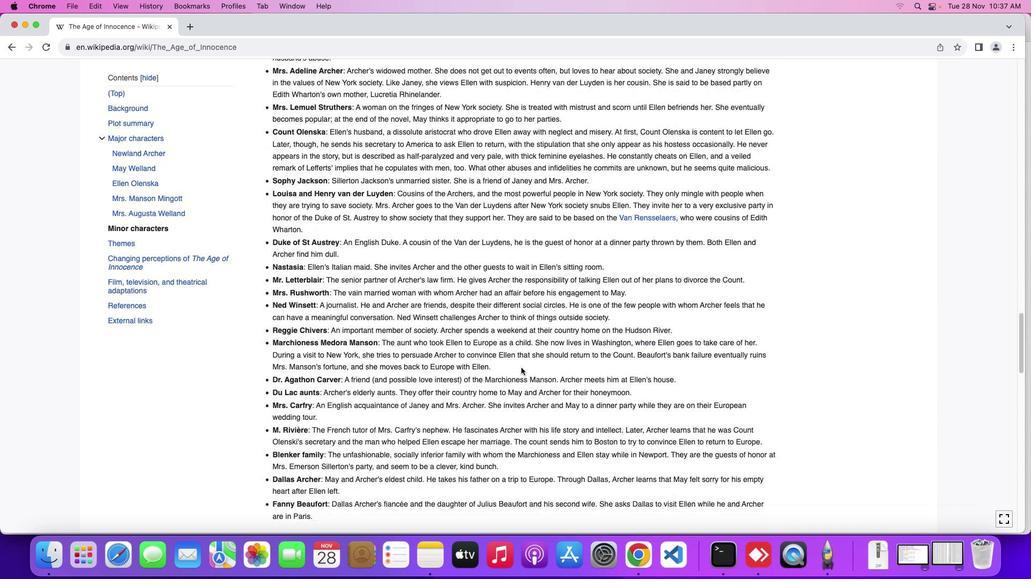 
Action: Mouse moved to (517, 365)
Screenshot: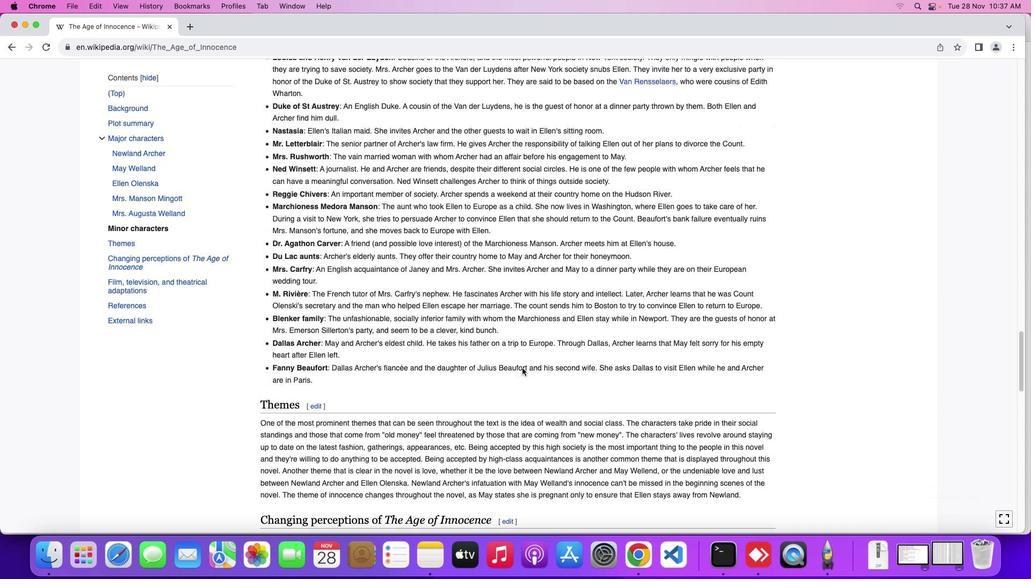 
Action: Mouse scrolled (517, 365) with delta (-3, -3)
Screenshot: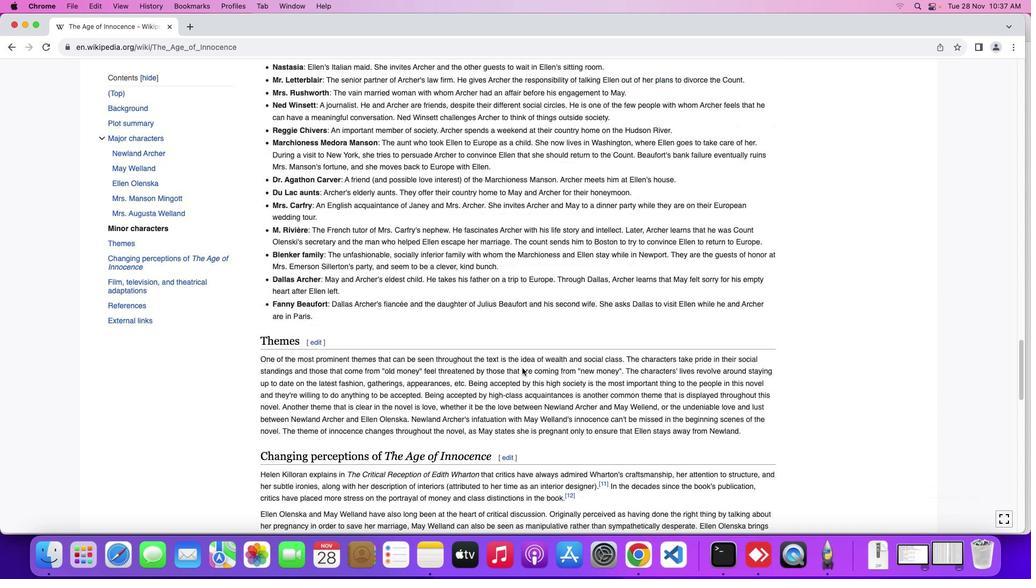 
Action: Mouse scrolled (517, 365) with delta (-3, -3)
Screenshot: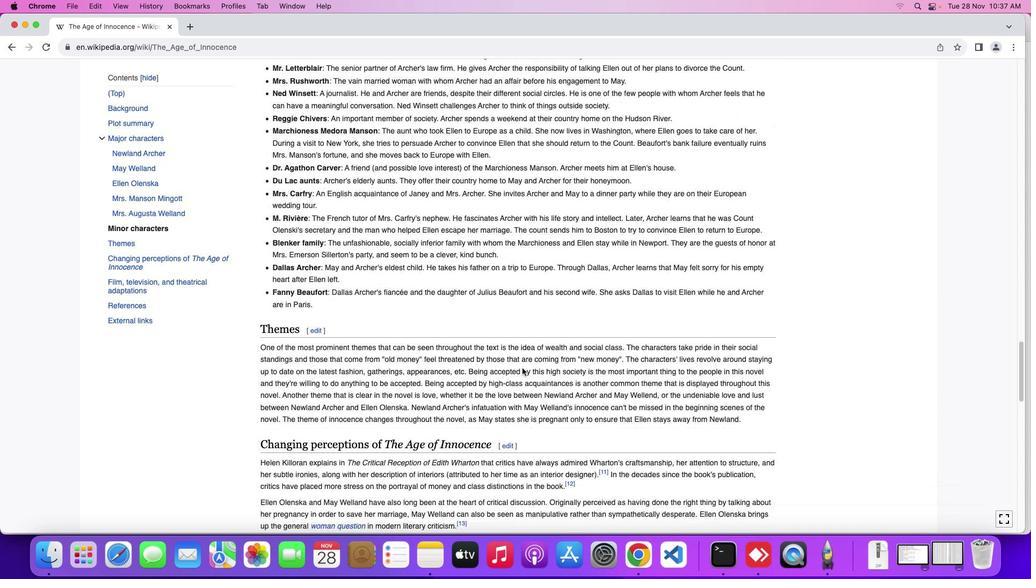 
Action: Mouse scrolled (517, 365) with delta (-3, -4)
Screenshot: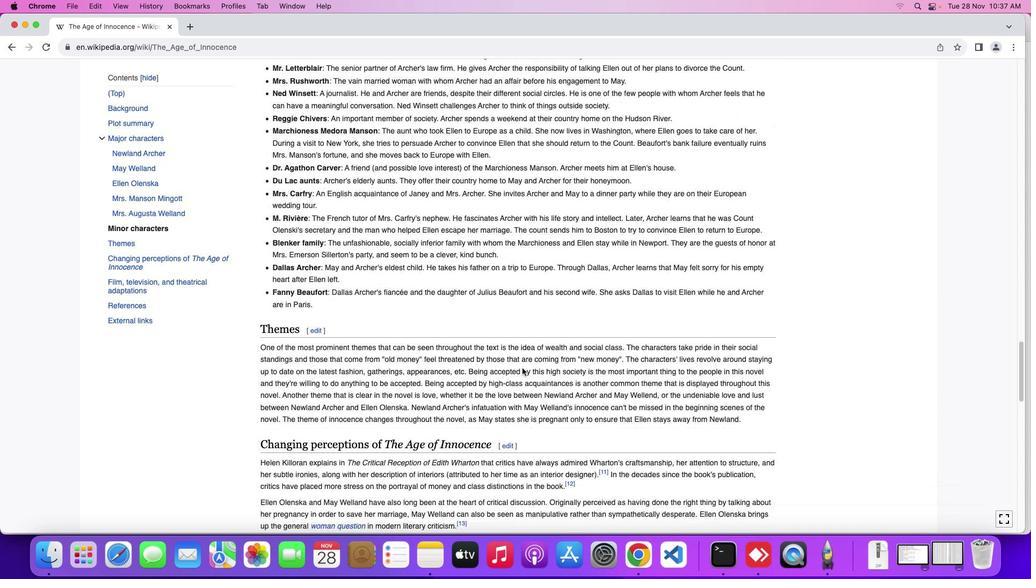 
Action: Mouse moved to (518, 365)
Screenshot: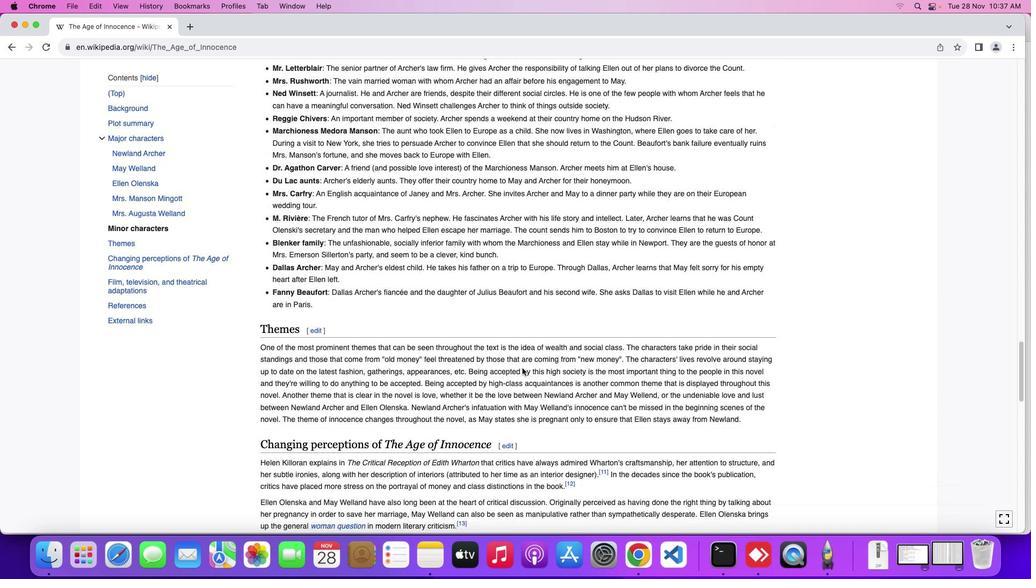 
Action: Mouse scrolled (518, 365) with delta (-3, -5)
Screenshot: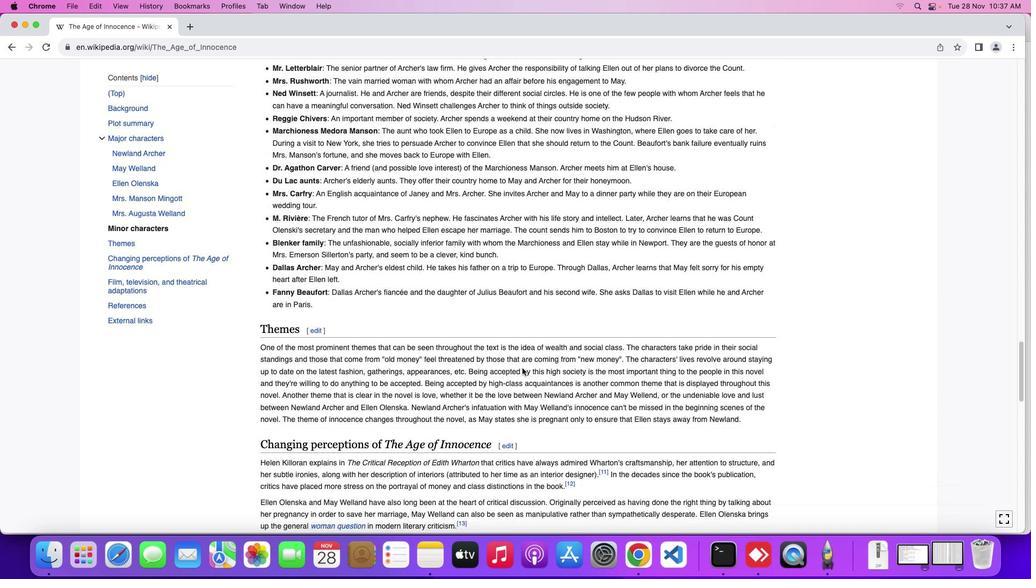 
Action: Mouse moved to (518, 364)
Screenshot: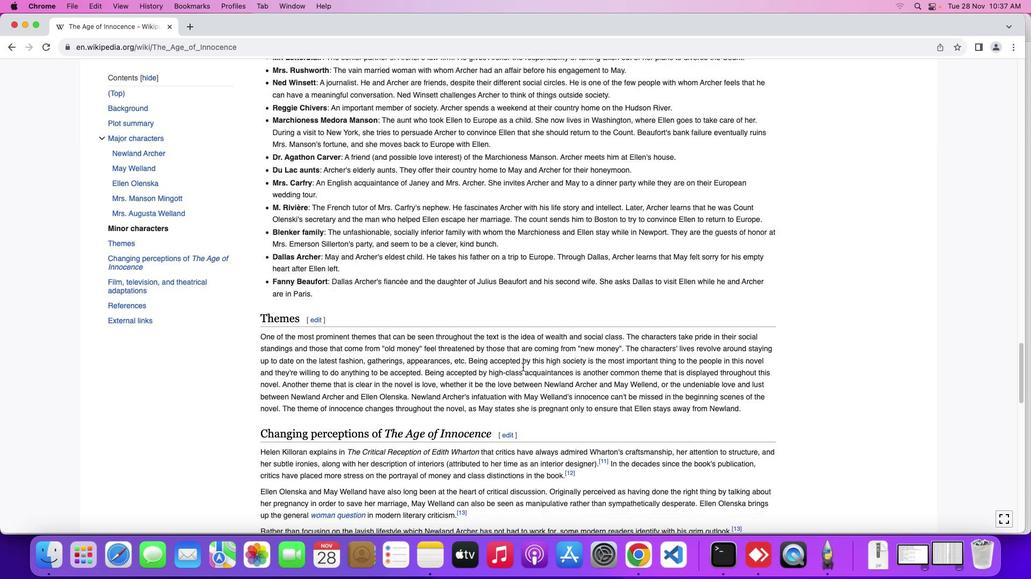 
Action: Mouse scrolled (518, 364) with delta (-3, -3)
Screenshot: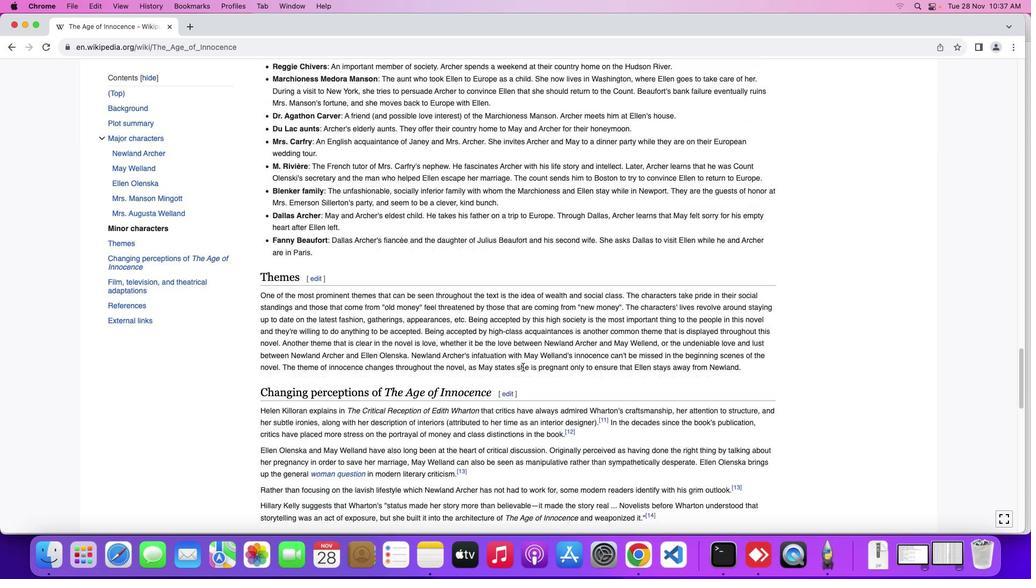 
Action: Mouse scrolled (518, 364) with delta (-3, -3)
Screenshot: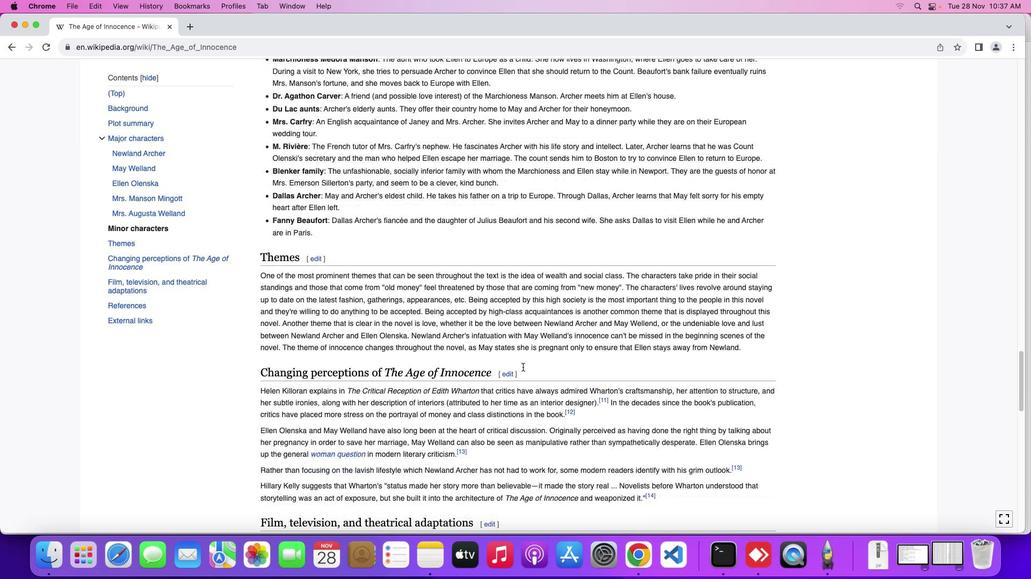 
Action: Mouse moved to (518, 364)
Screenshot: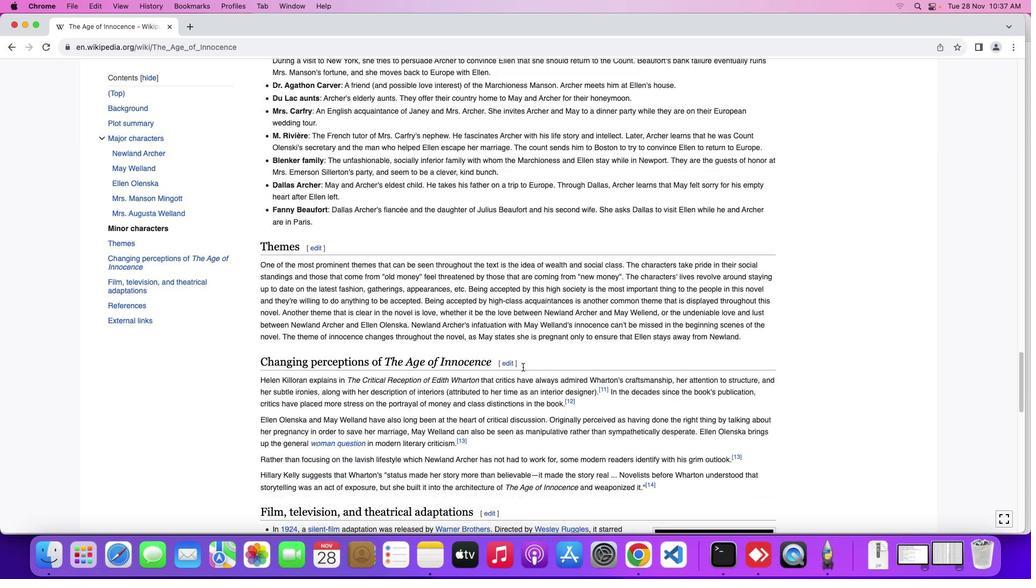 
Action: Mouse scrolled (518, 364) with delta (-3, -4)
Screenshot: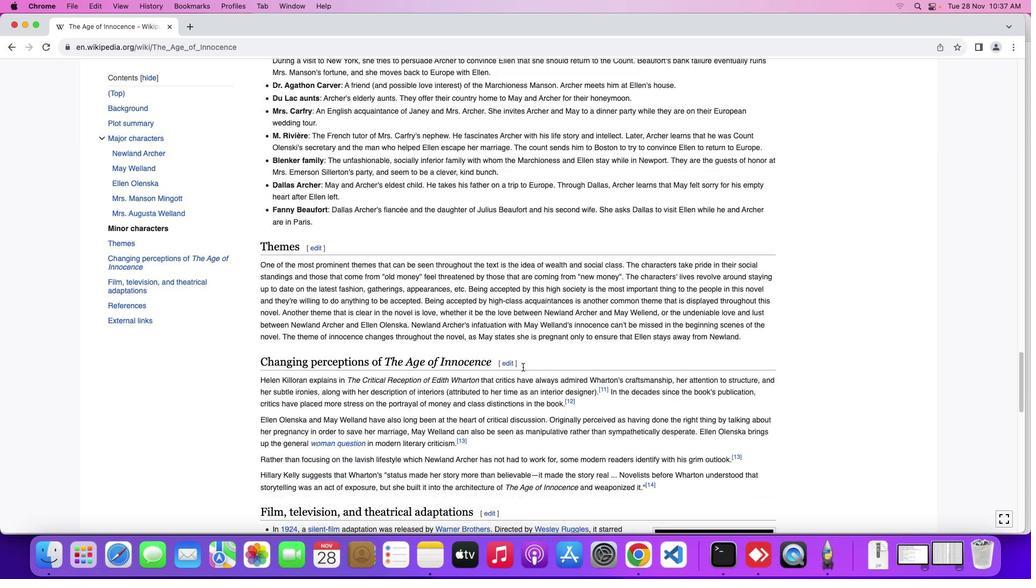 
Action: Mouse moved to (519, 363)
Screenshot: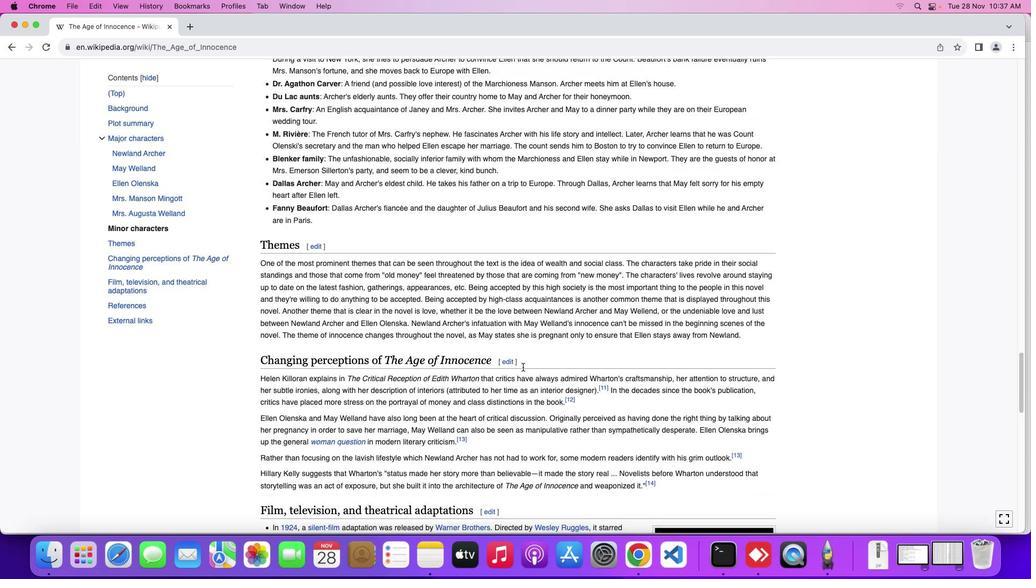 
Action: Mouse scrolled (519, 363) with delta (-3, -3)
Screenshot: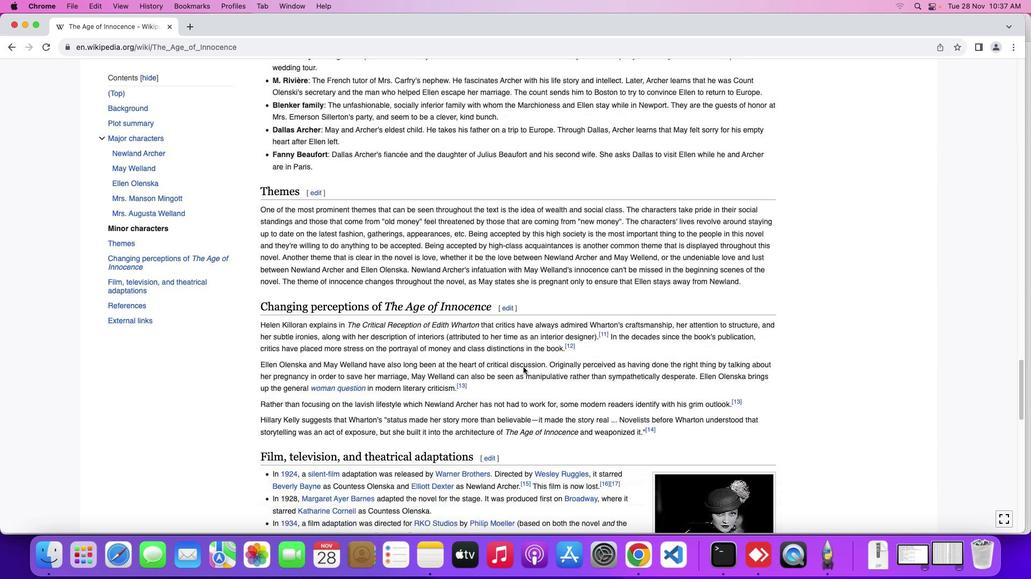 
Action: Mouse moved to (519, 363)
Screenshot: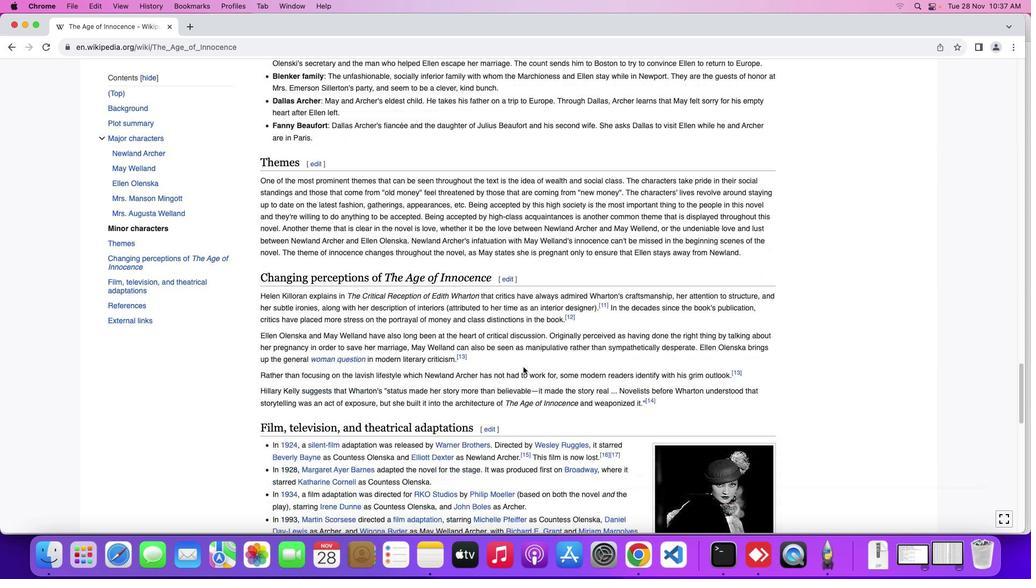 
Action: Mouse scrolled (519, 363) with delta (-3, -3)
Screenshot: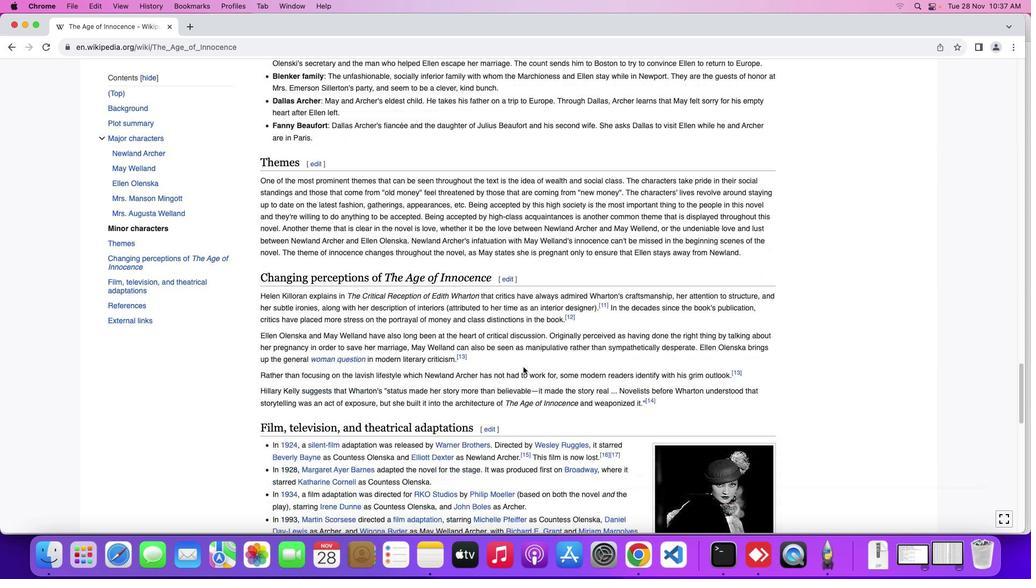 
Action: Mouse scrolled (519, 363) with delta (-3, -4)
Screenshot: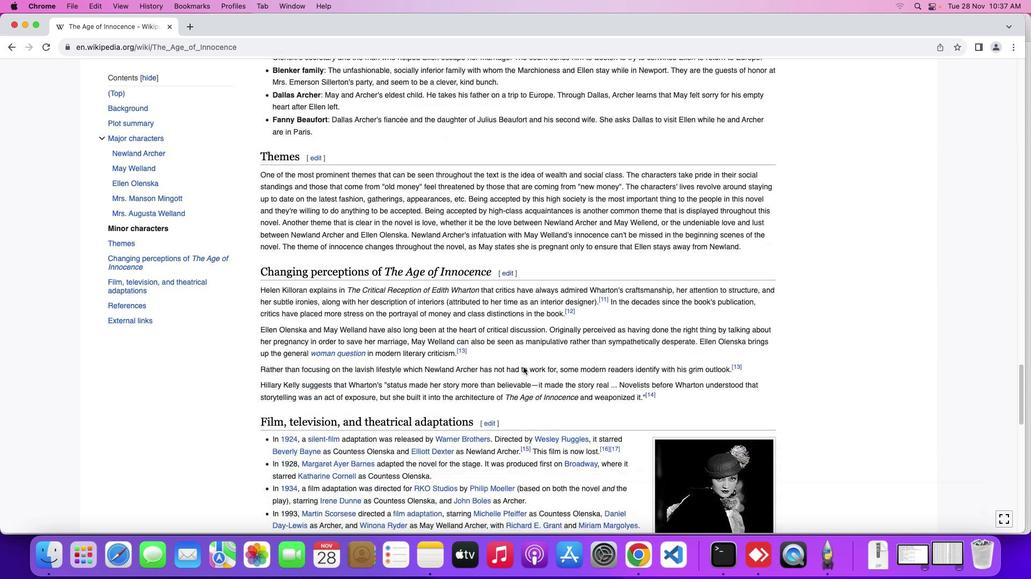 
Action: Mouse scrolled (519, 363) with delta (-3, -3)
Screenshot: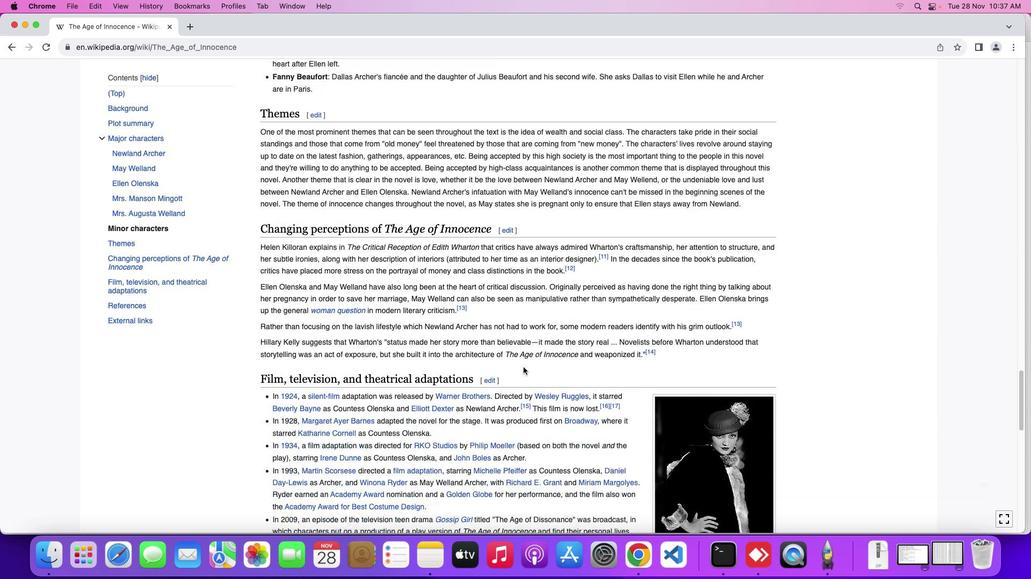 
Action: Mouse scrolled (519, 363) with delta (-3, -3)
Screenshot: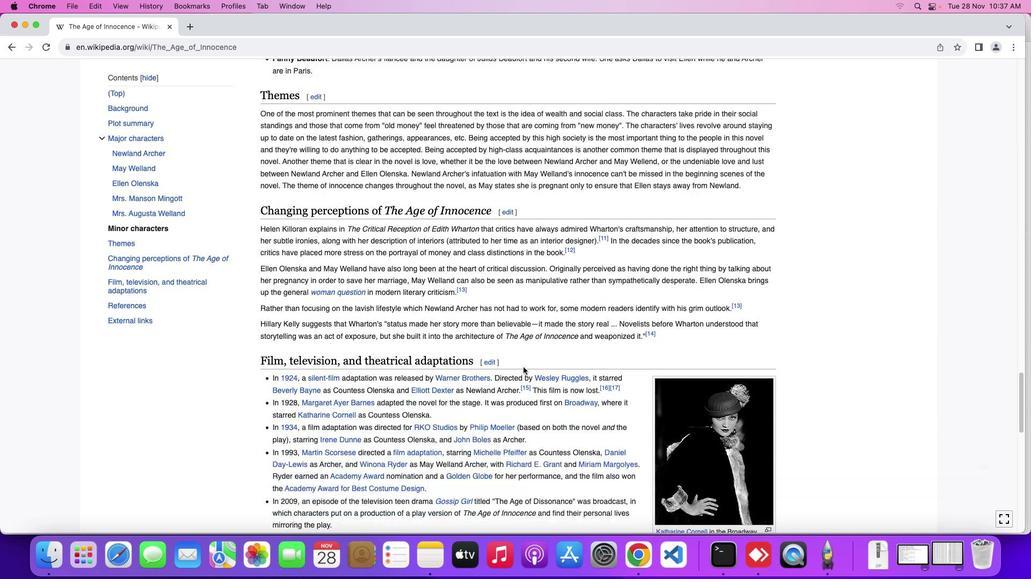 
Action: Mouse scrolled (519, 363) with delta (-3, -4)
Screenshot: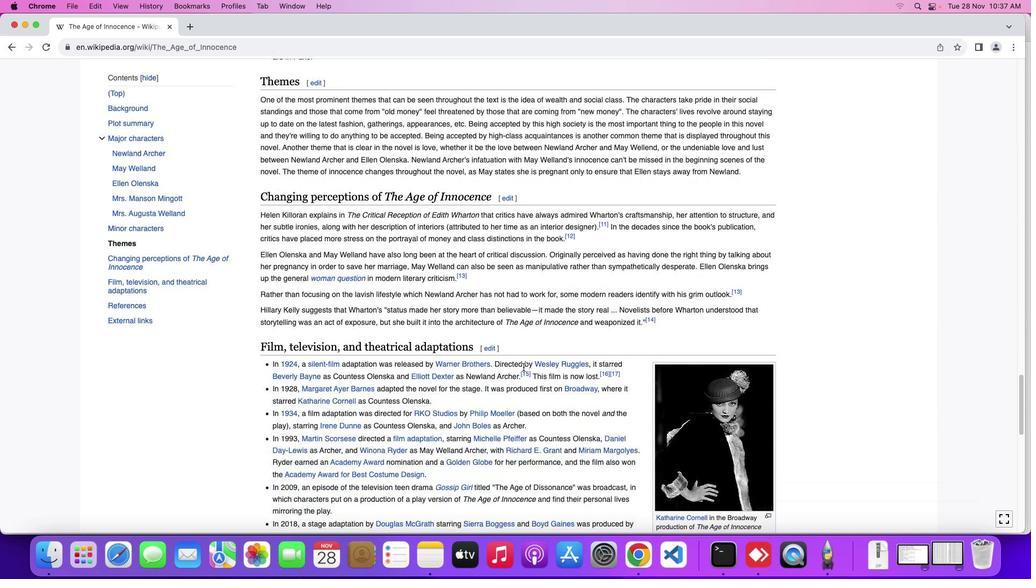 
Action: Mouse scrolled (519, 363) with delta (-3, -3)
Screenshot: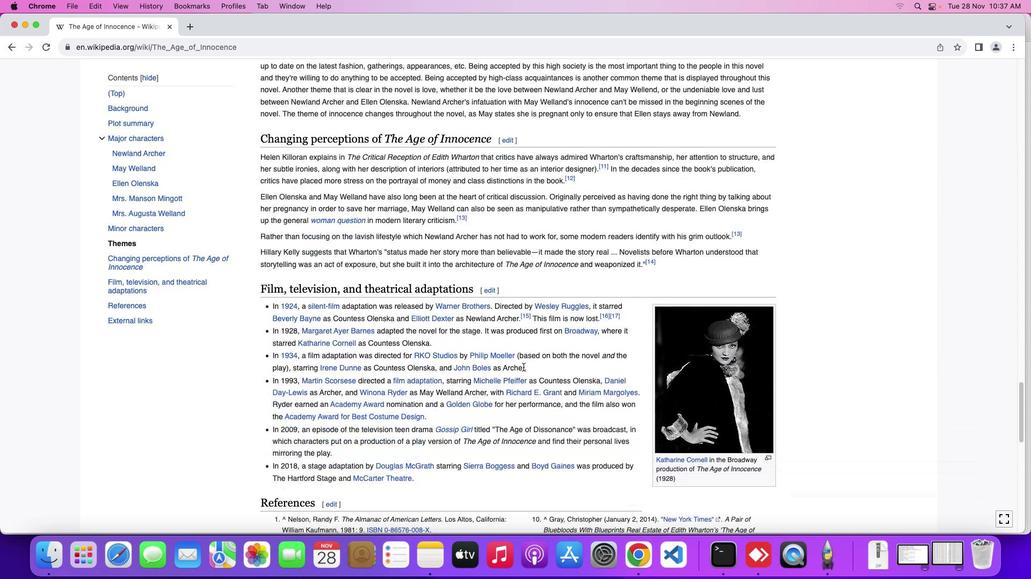 
Action: Mouse scrolled (519, 363) with delta (-3, -3)
Screenshot: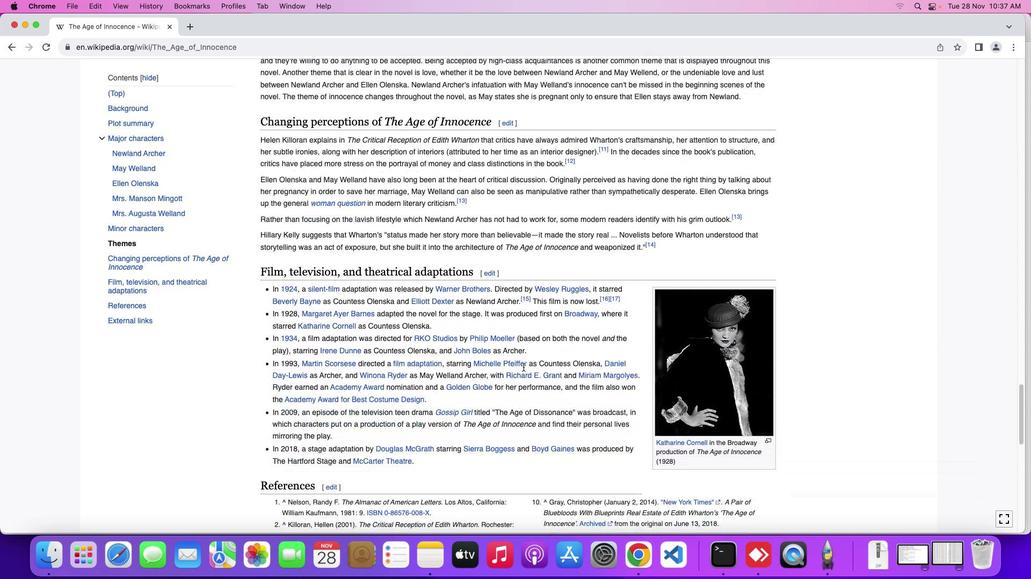 
Action: Mouse scrolled (519, 363) with delta (-3, -4)
Screenshot: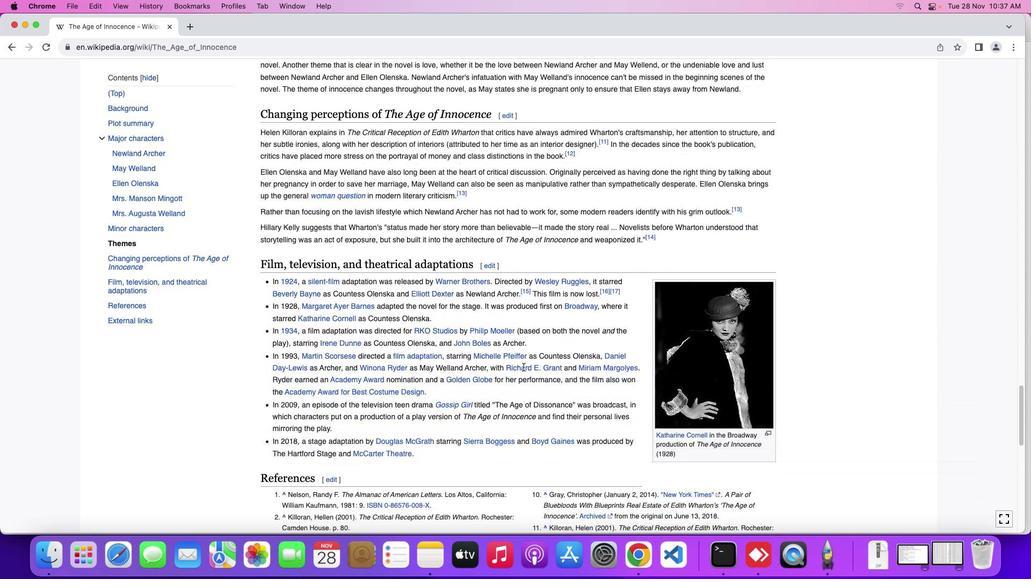 
Action: Mouse scrolled (519, 363) with delta (-3, -3)
Screenshot: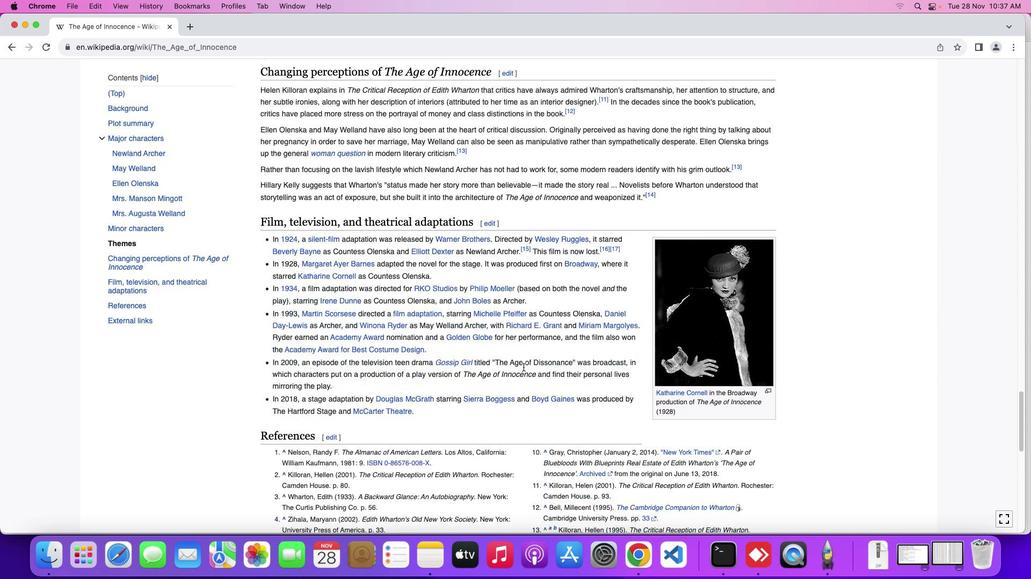 
Action: Mouse scrolled (519, 363) with delta (-3, -3)
Screenshot: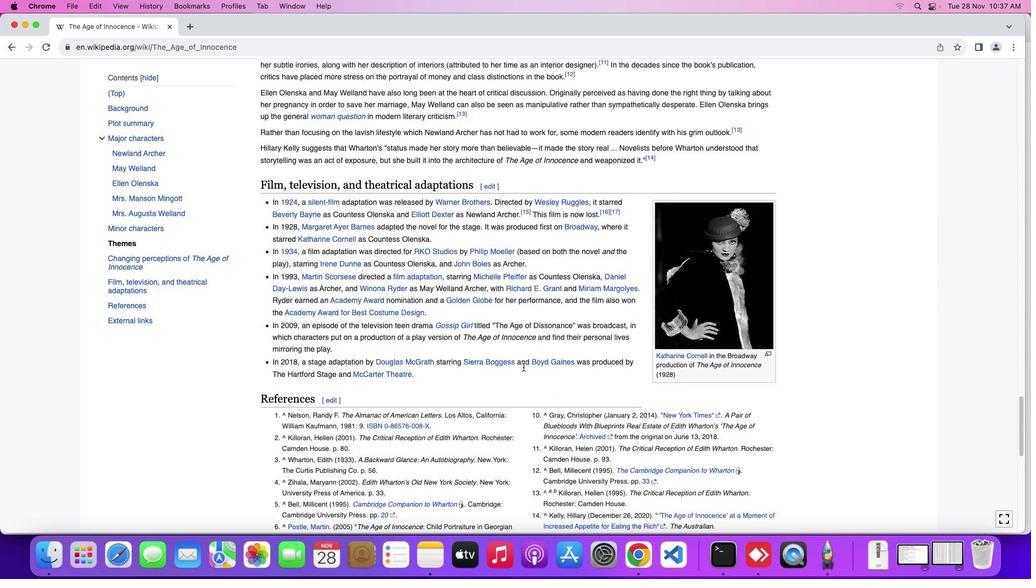 
Action: Mouse scrolled (519, 363) with delta (-3, -4)
Screenshot: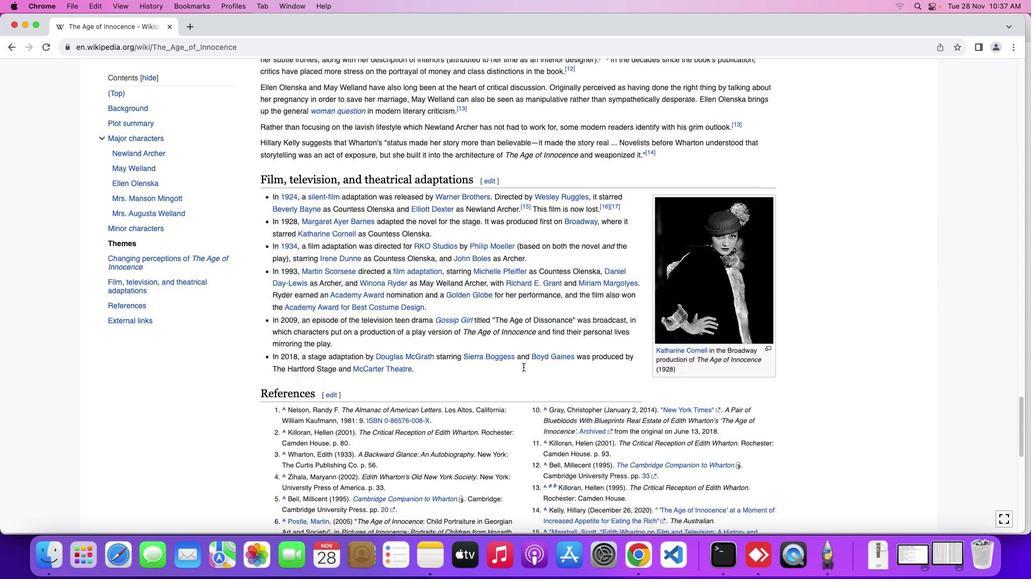 
Action: Mouse moved to (519, 363)
Screenshot: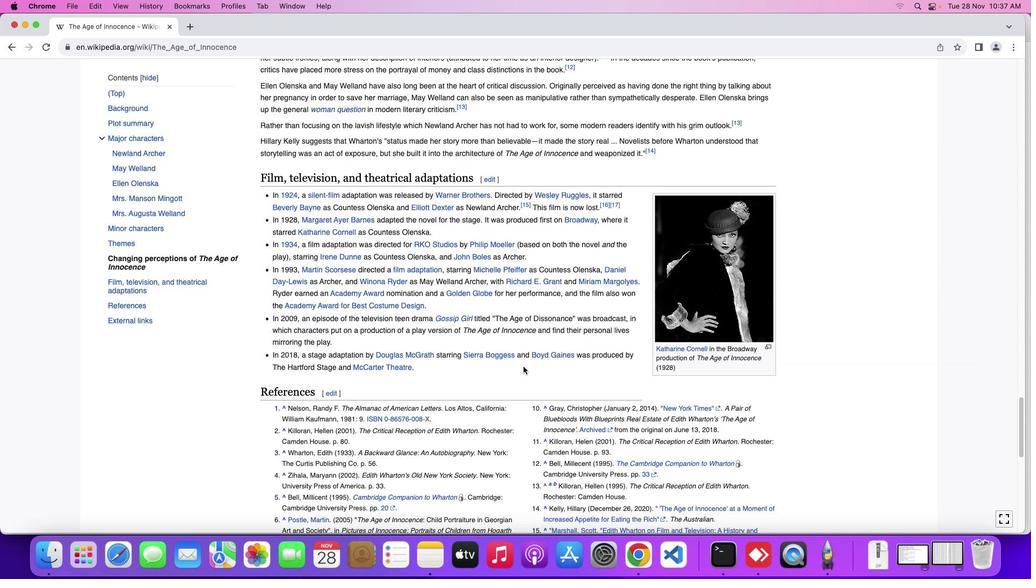 
Action: Mouse scrolled (519, 363) with delta (-3, -3)
Screenshot: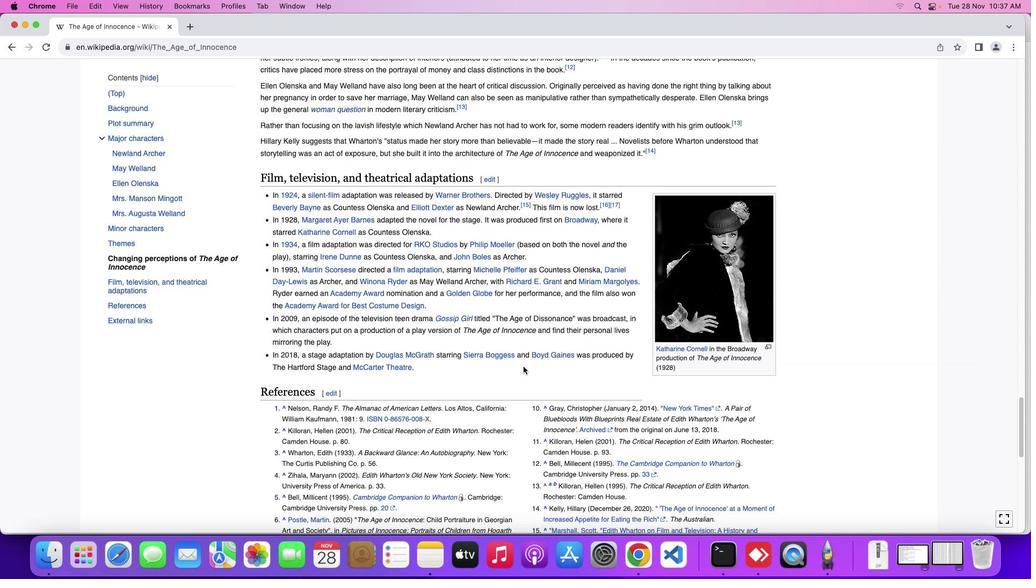 
Action: Mouse scrolled (519, 363) with delta (-3, -3)
Screenshot: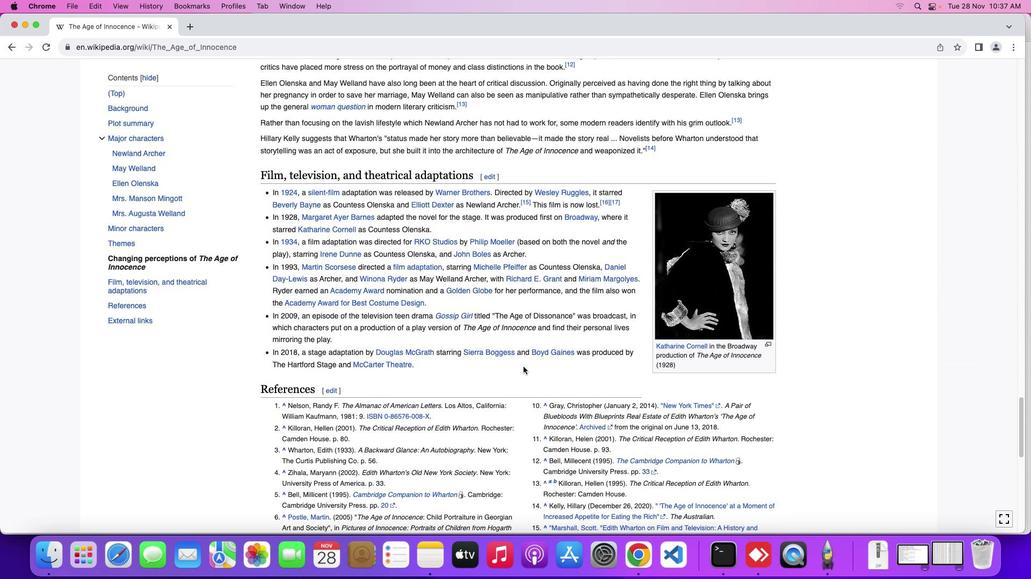 
Action: Mouse scrolled (519, 363) with delta (-3, -3)
Screenshot: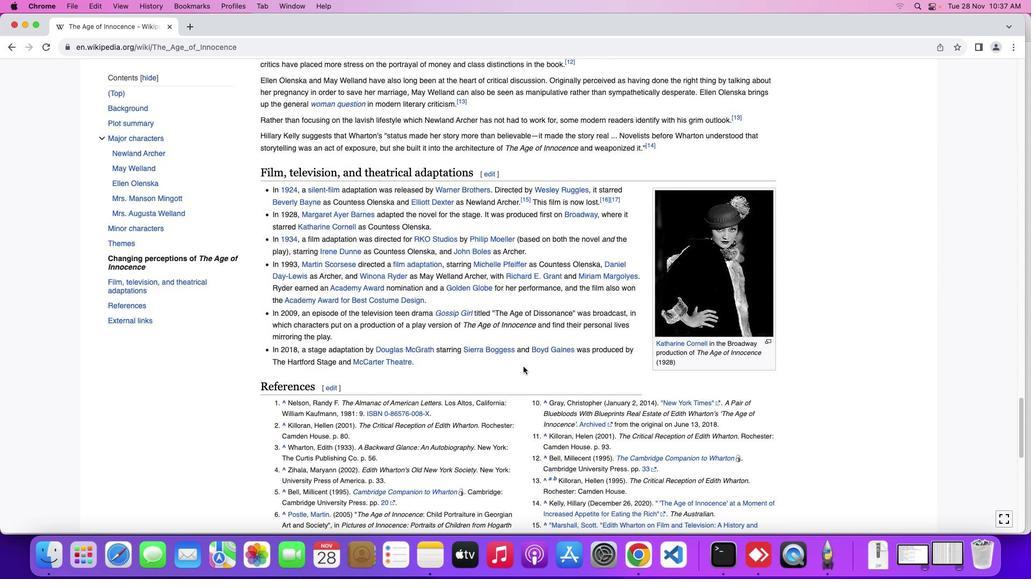 
Action: Mouse scrolled (519, 363) with delta (-3, -3)
Screenshot: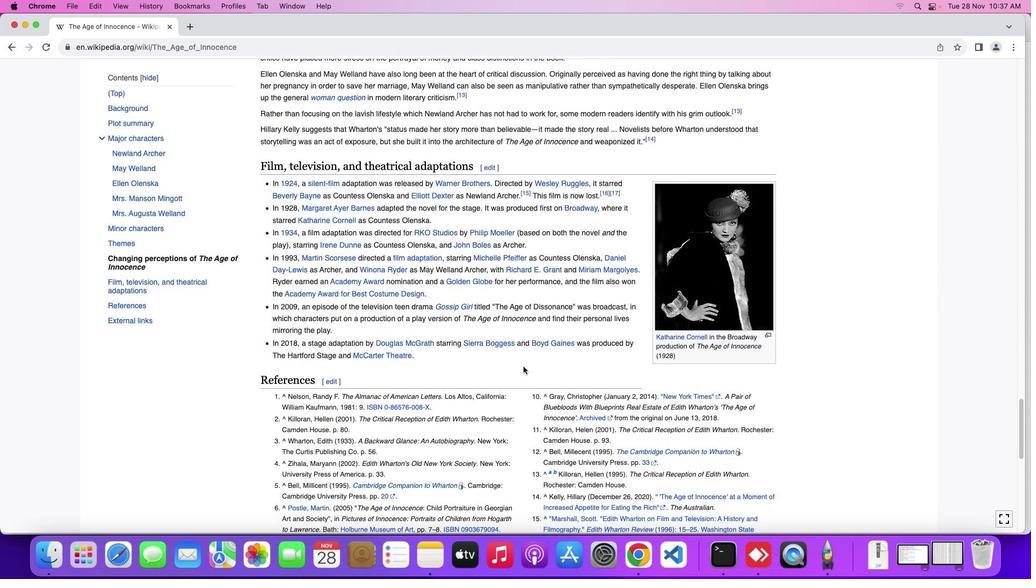 
Action: Mouse scrolled (519, 363) with delta (-3, -3)
Screenshot: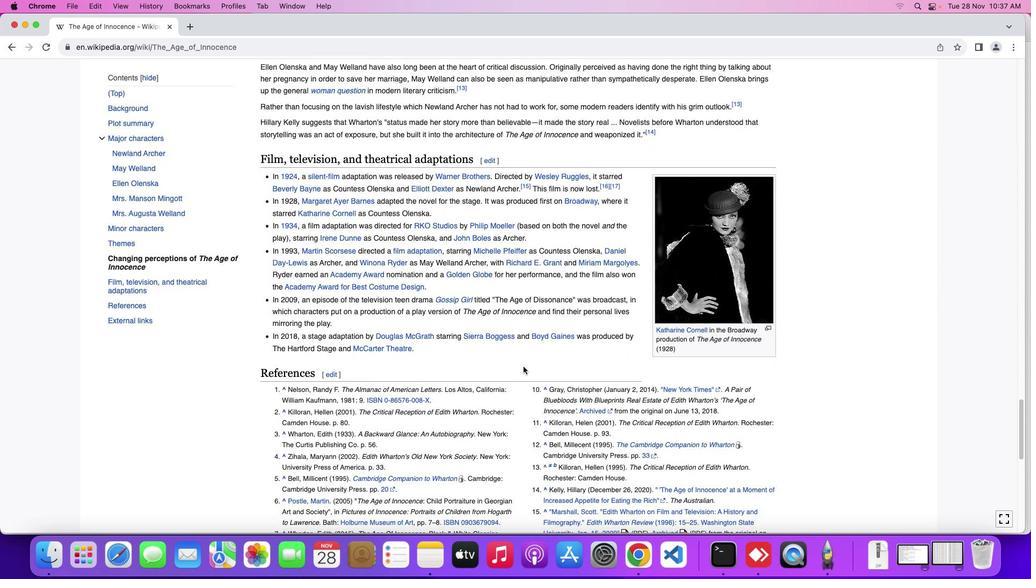 
Action: Mouse scrolled (519, 363) with delta (-3, -3)
Screenshot: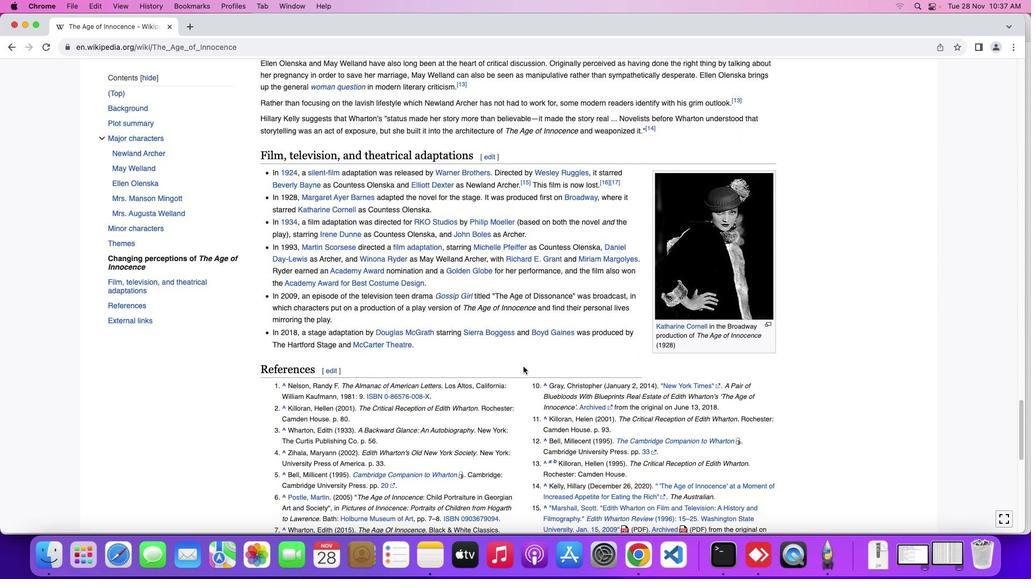 
Action: Mouse scrolled (519, 363) with delta (-3, -3)
Screenshot: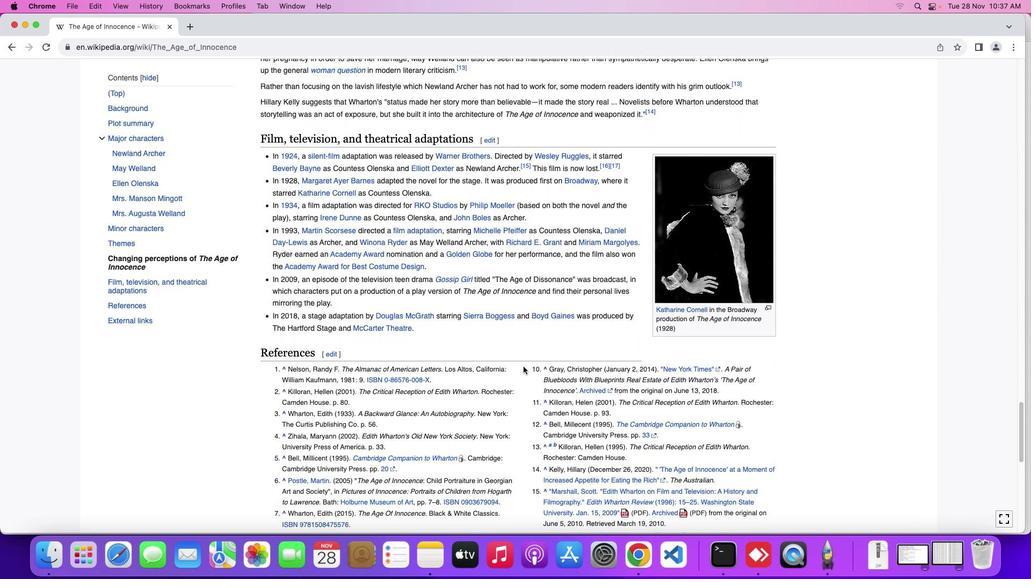
Action: Mouse scrolled (519, 363) with delta (-3, -3)
Screenshot: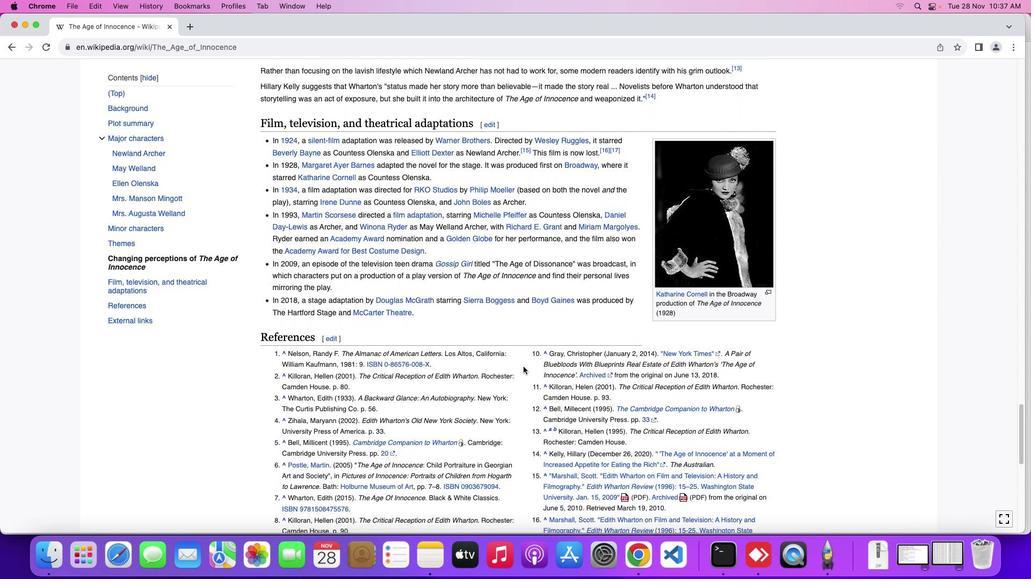 
Action: Mouse scrolled (519, 363) with delta (-3, -3)
Screenshot: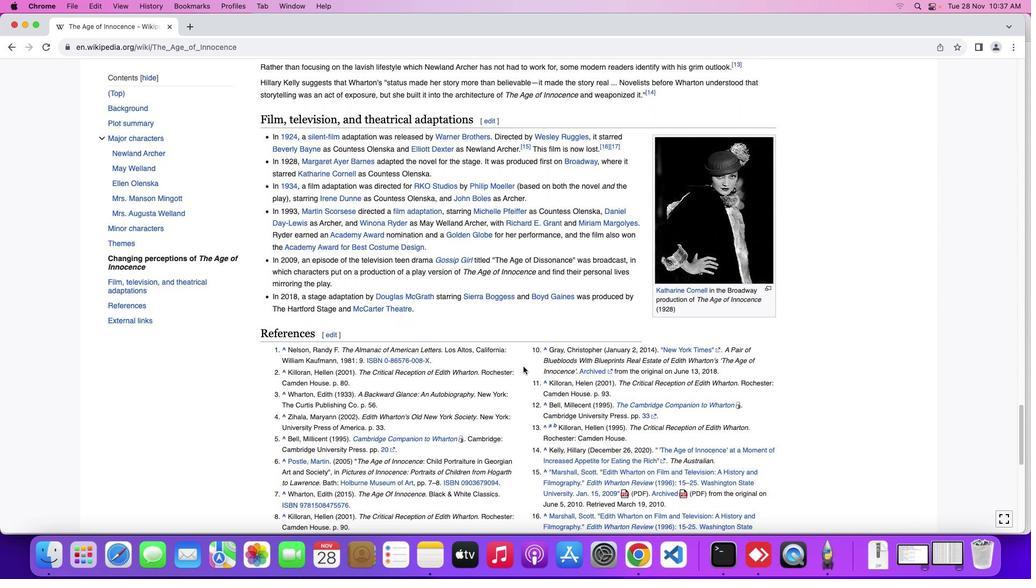 
Action: Mouse scrolled (519, 363) with delta (-3, -3)
Screenshot: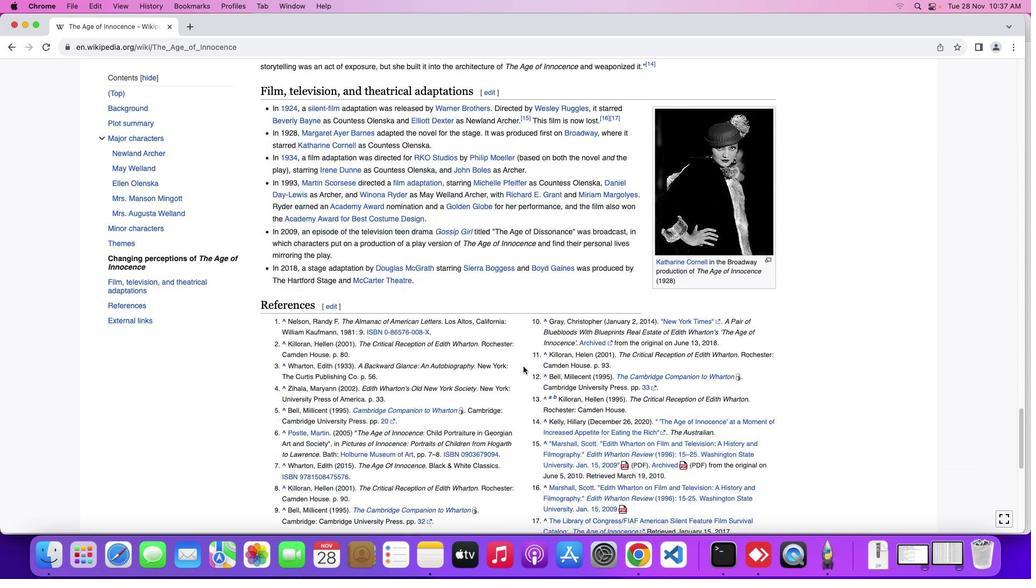 
Action: Mouse scrolled (519, 363) with delta (-3, -3)
Screenshot: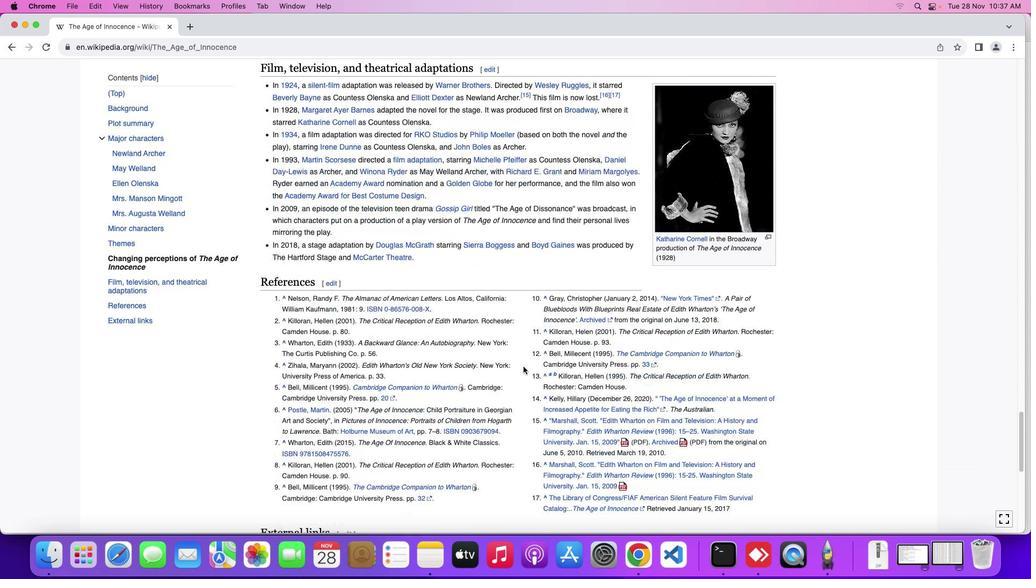 
Action: Mouse scrolled (519, 363) with delta (-3, -4)
Screenshot: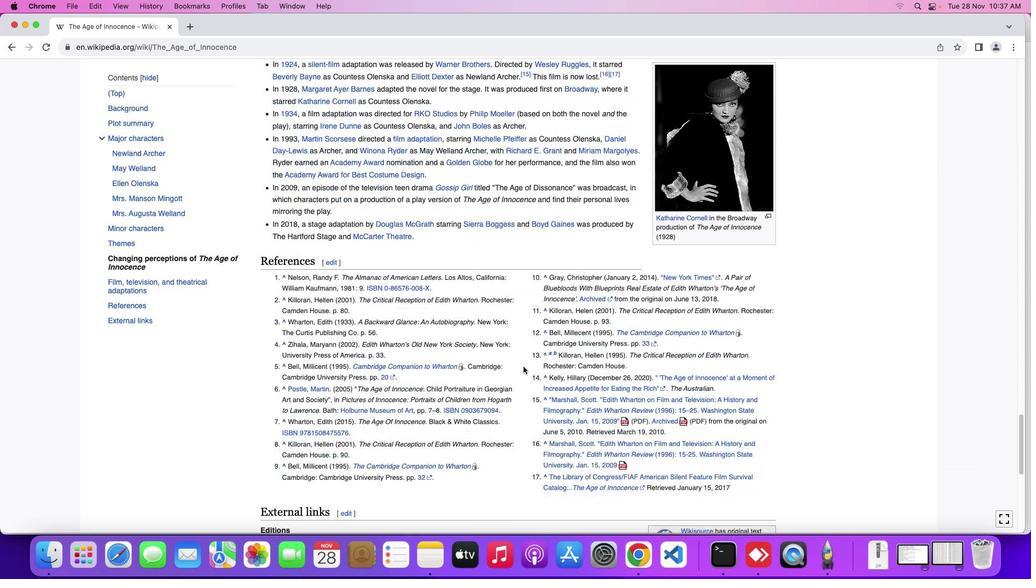 
Action: Mouse moved to (519, 363)
Screenshot: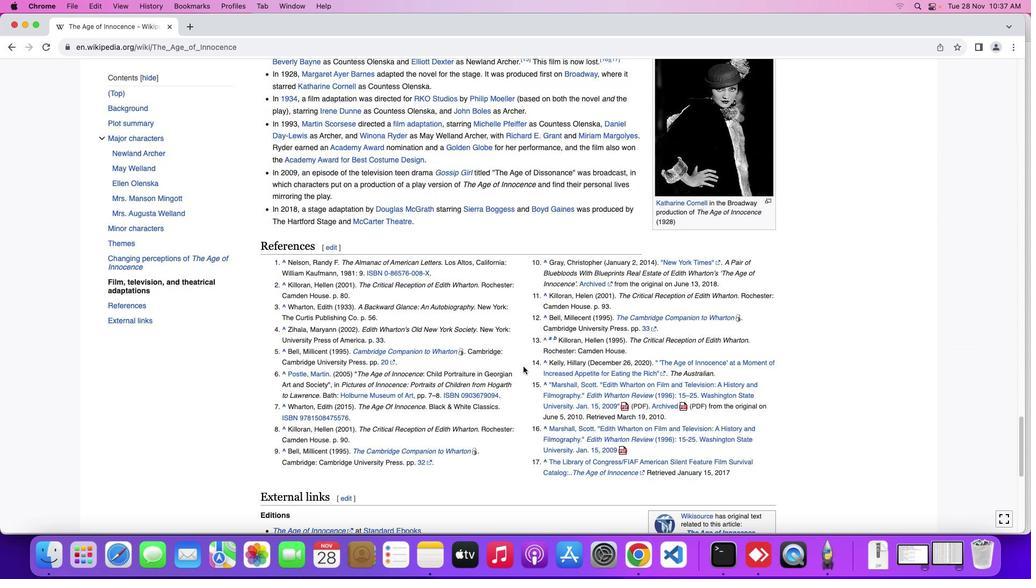 
Action: Mouse scrolled (519, 363) with delta (-3, -3)
Screenshot: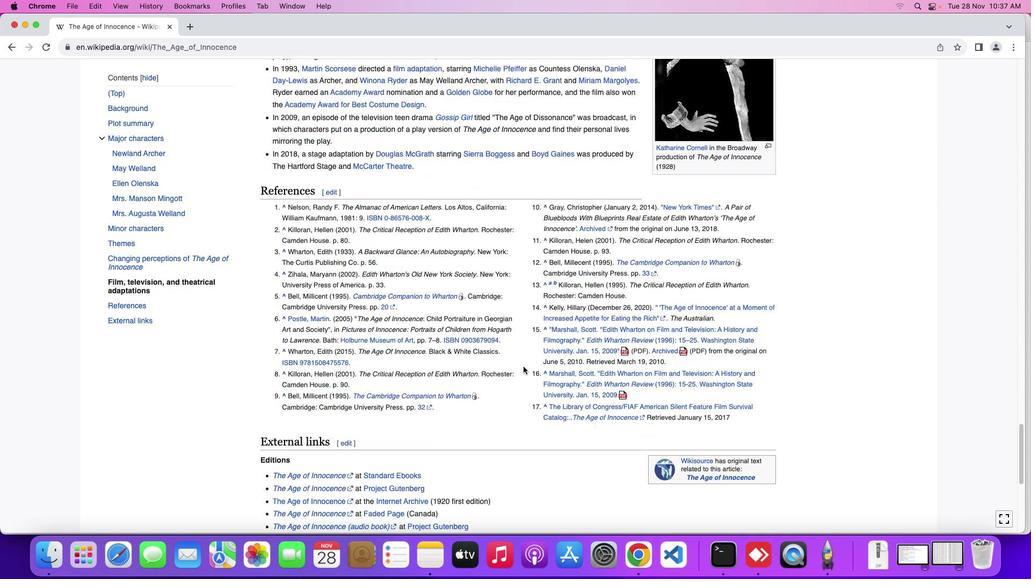 
Action: Mouse scrolled (519, 363) with delta (-3, -3)
Screenshot: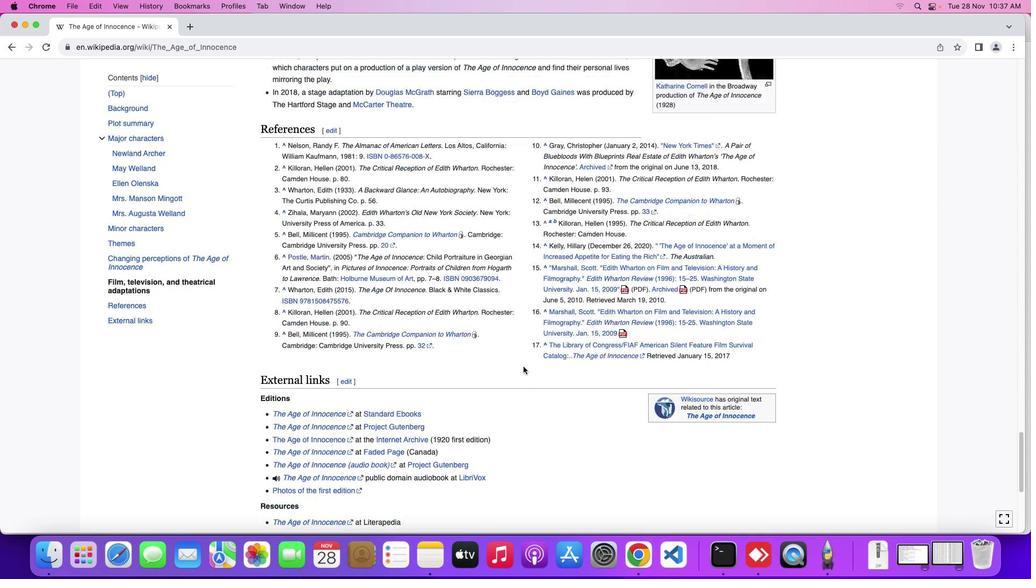 
Action: Mouse scrolled (519, 363) with delta (-3, -4)
Screenshot: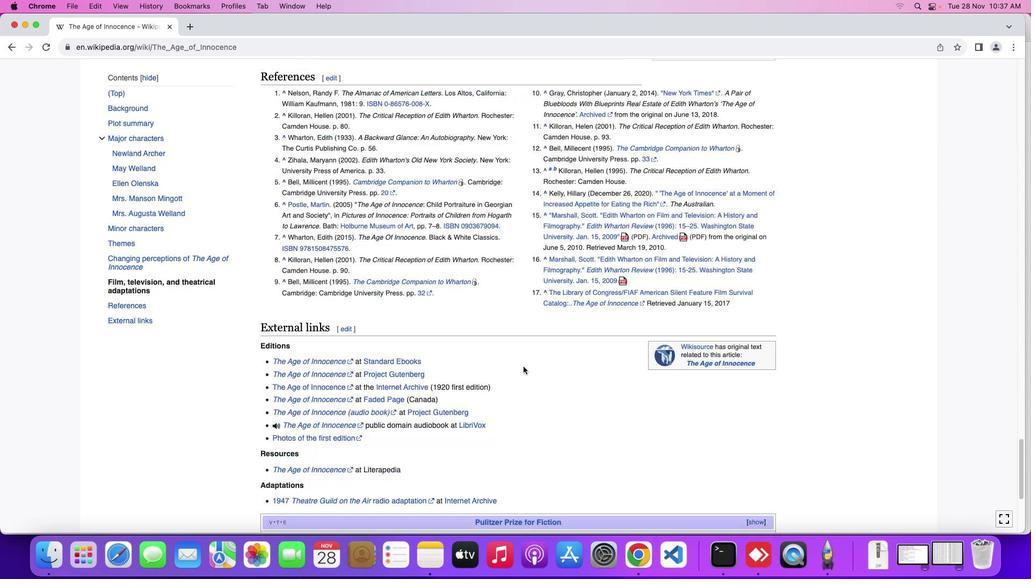 
Action: Mouse scrolled (519, 363) with delta (-3, -5)
Screenshot: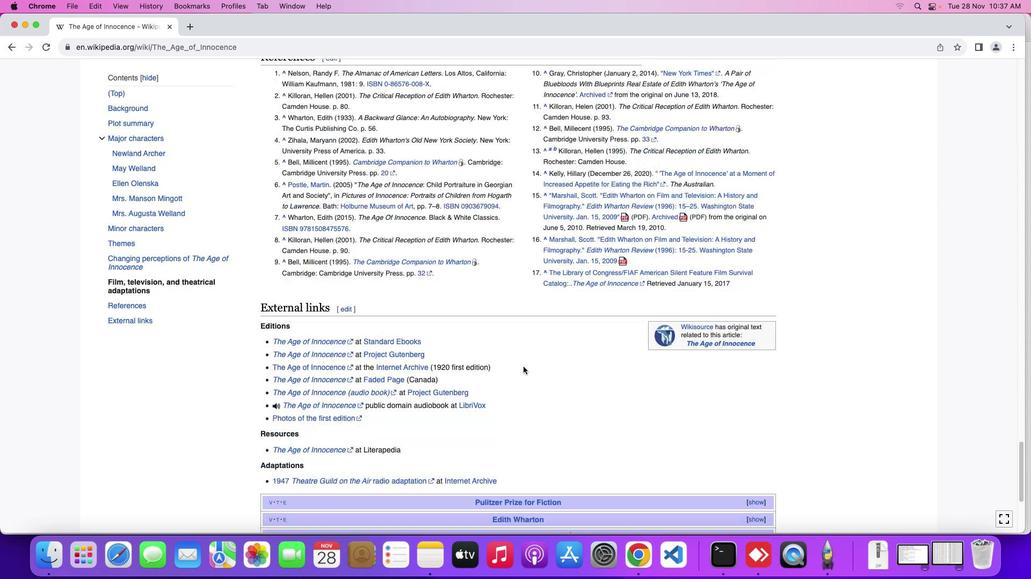 
Action: Mouse moved to (519, 363)
Screenshot: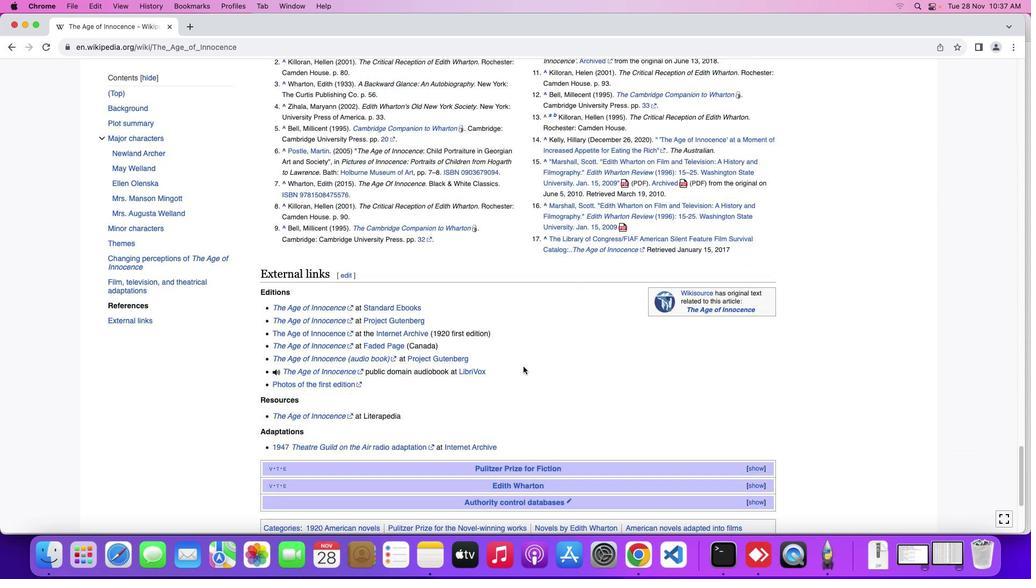 
Action: Mouse scrolled (519, 363) with delta (-3, -3)
Screenshot: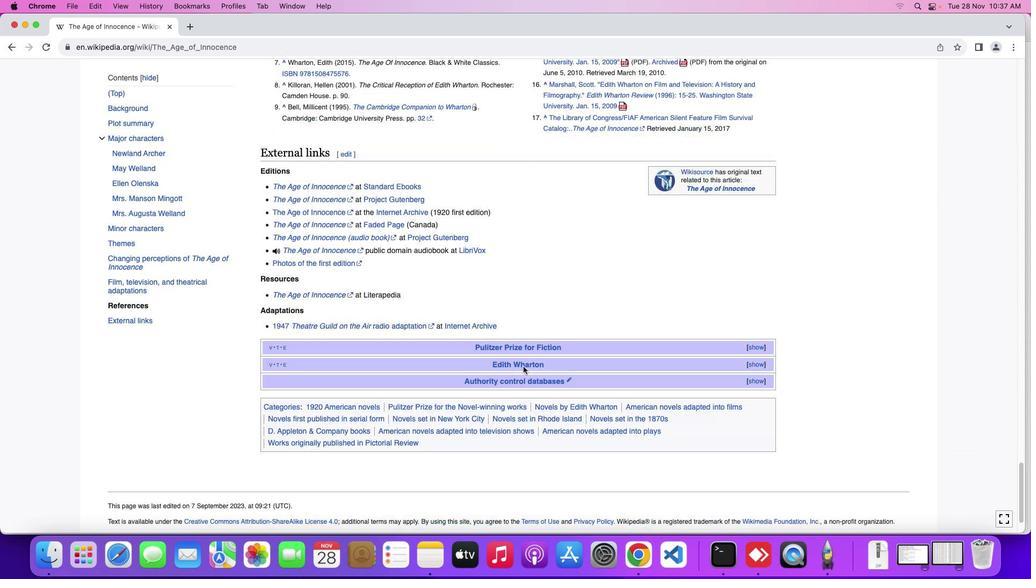 
Action: Mouse scrolled (519, 363) with delta (-3, -3)
Screenshot: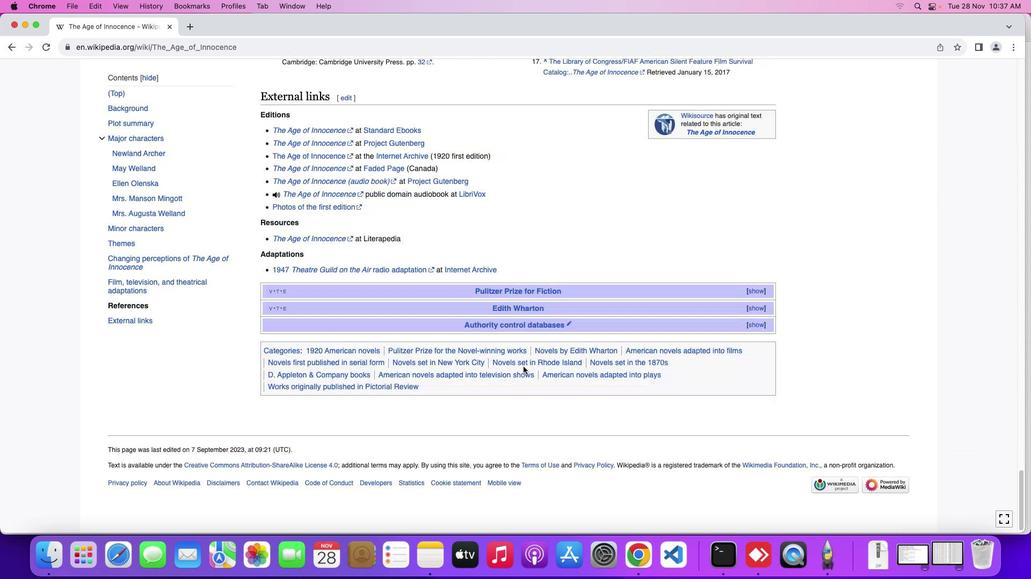 
Action: Mouse scrolled (519, 363) with delta (-3, -4)
Screenshot: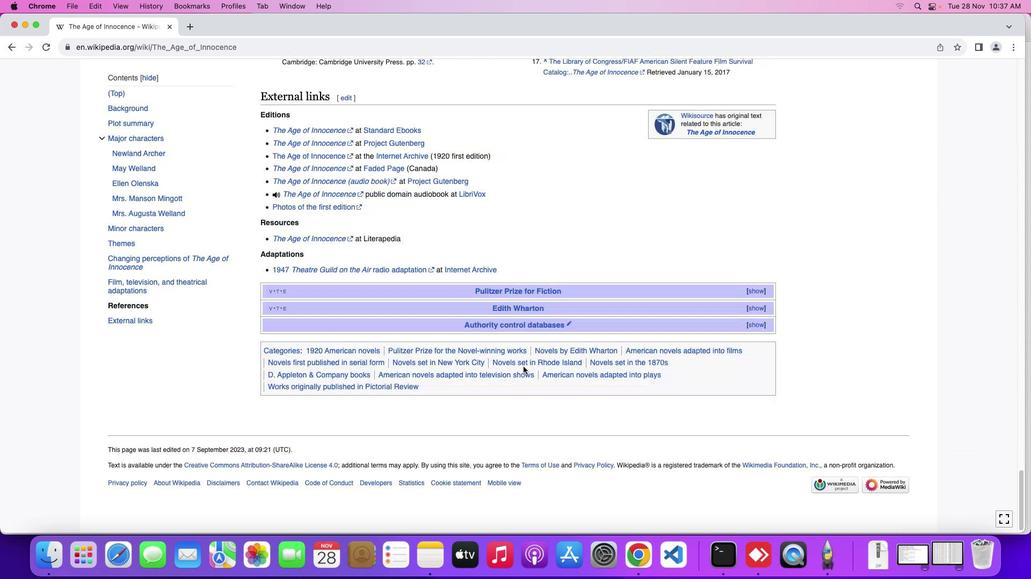 
Action: Mouse scrolled (519, 363) with delta (-3, -5)
Screenshot: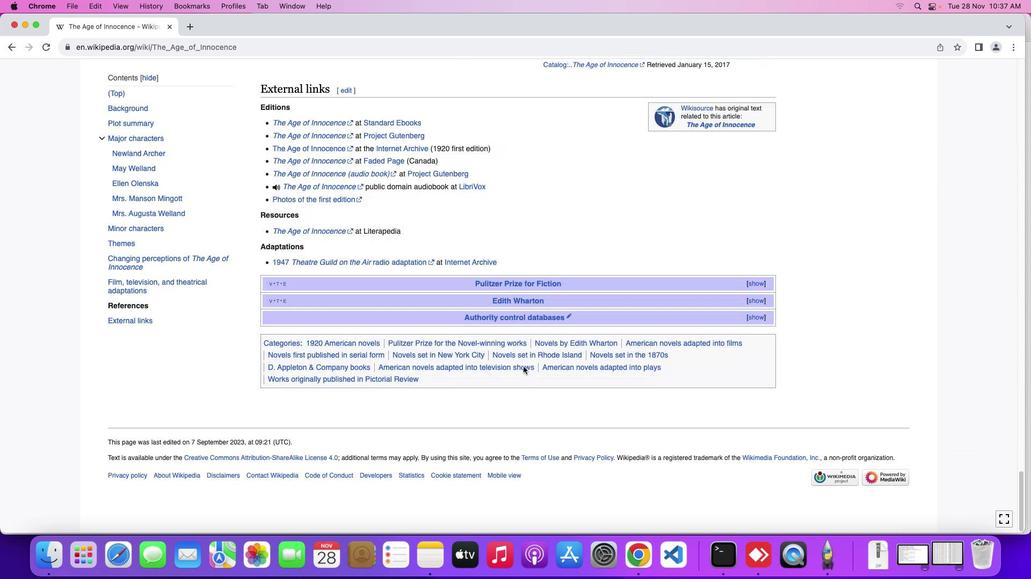 
Action: Mouse scrolled (519, 363) with delta (-3, -5)
Screenshot: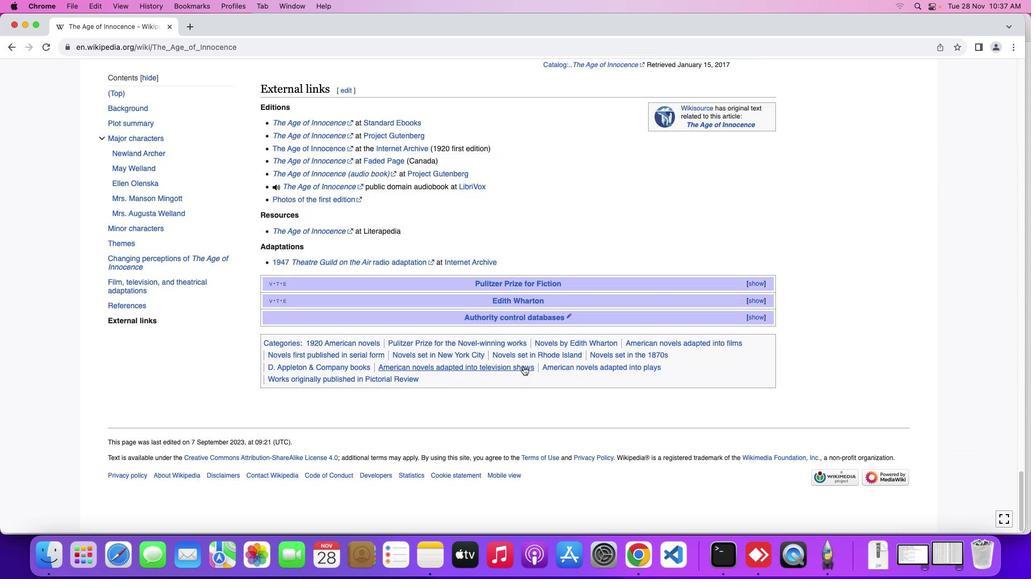 
Action: Mouse moved to (520, 363)
Screenshot: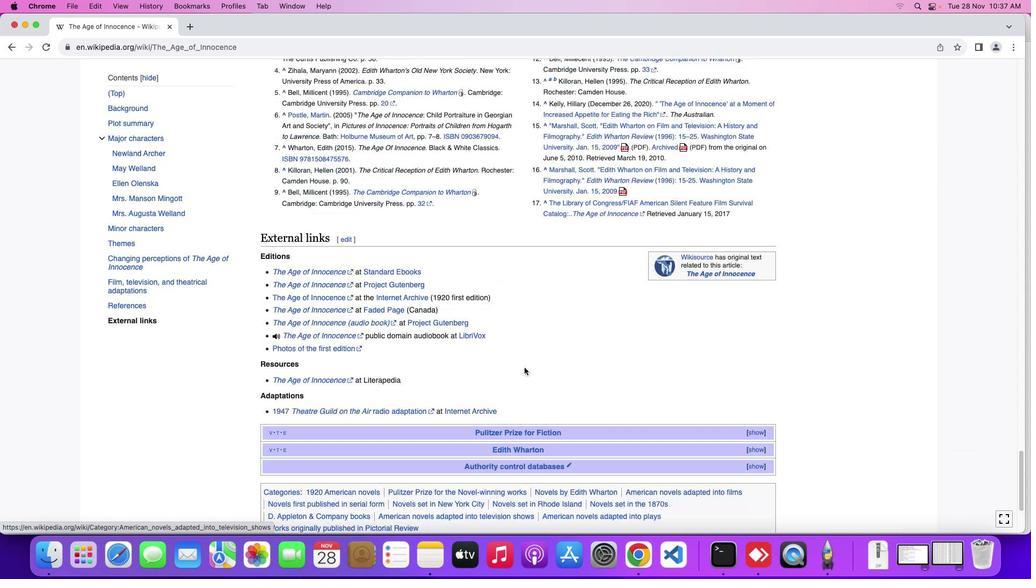 
Action: Mouse scrolled (520, 363) with delta (-3, -2)
Screenshot: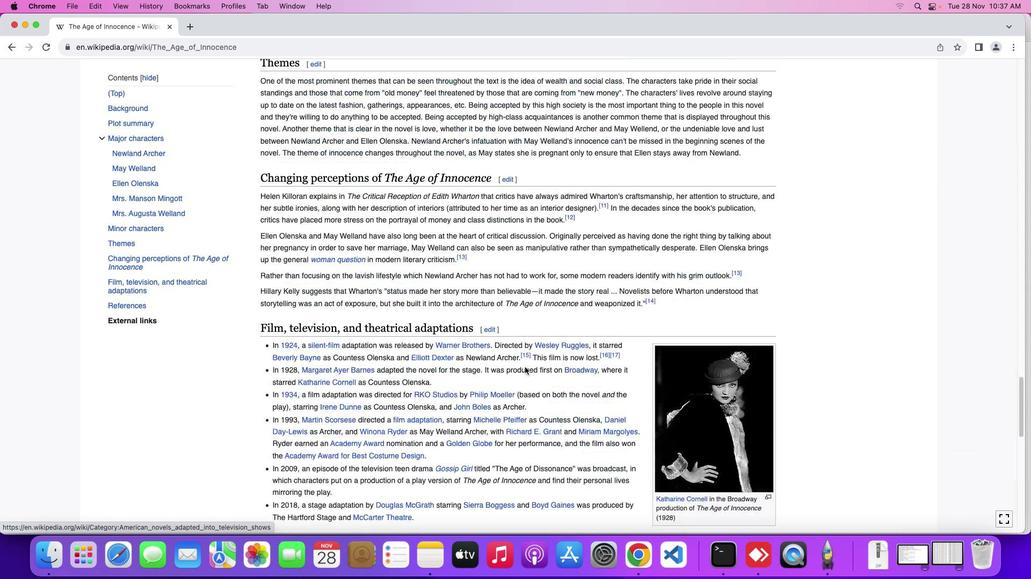 
Action: Mouse moved to (520, 364)
Screenshot: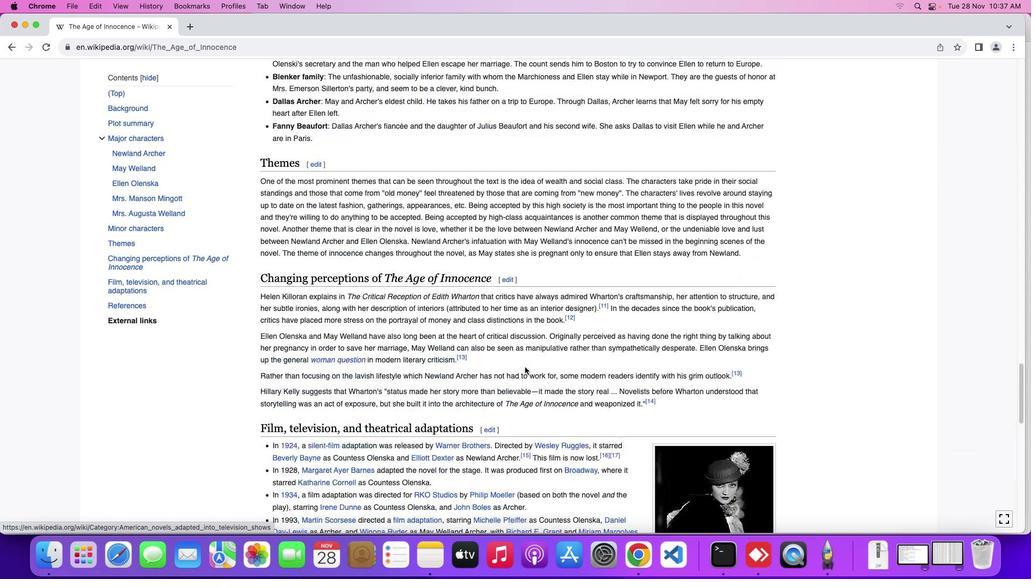
Action: Mouse scrolled (520, 364) with delta (-3, -2)
Screenshot: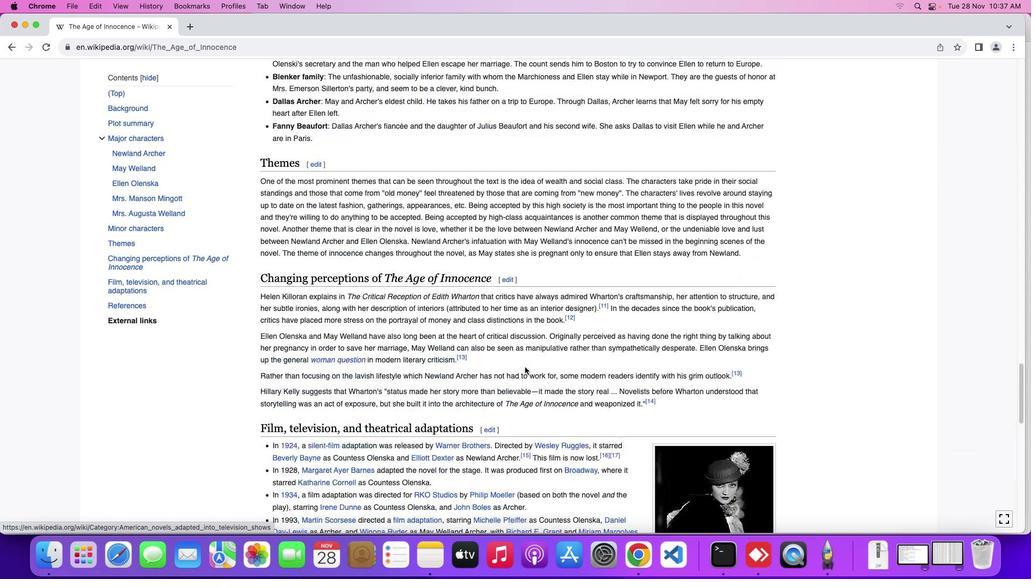 
Action: Mouse scrolled (520, 364) with delta (-3, -1)
Screenshot: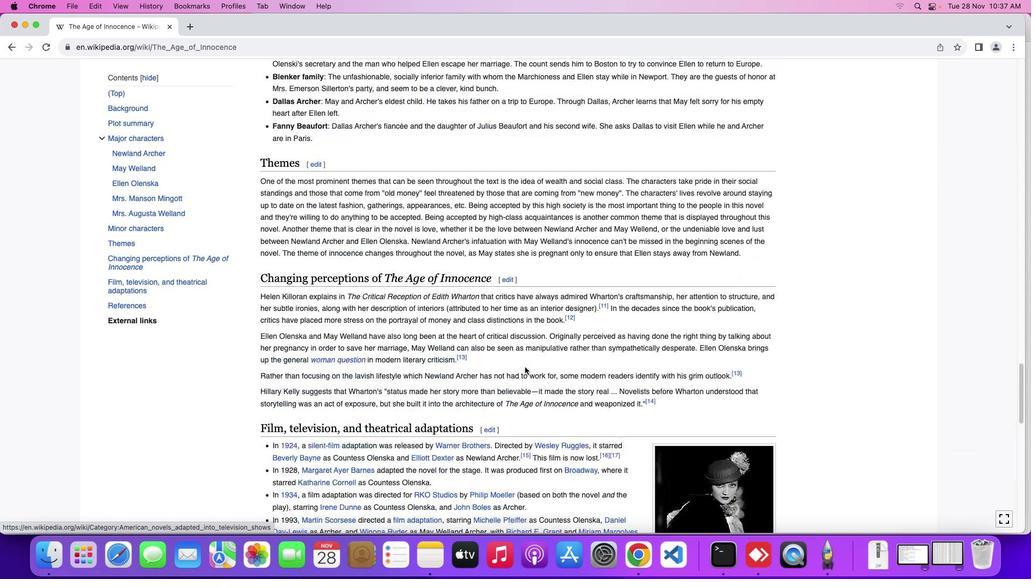 
Action: Mouse moved to (520, 364)
Screenshot: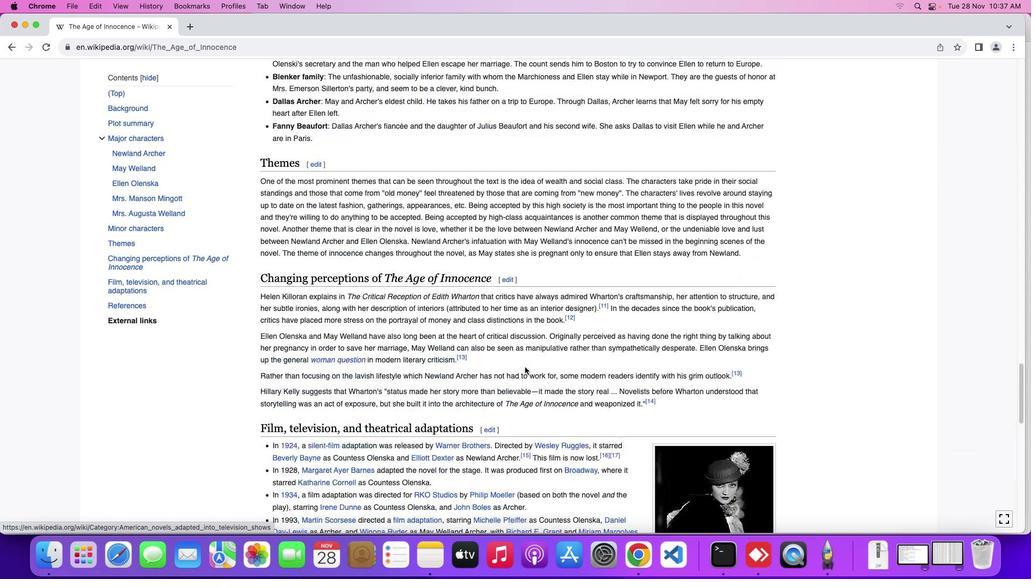 
Action: Mouse scrolled (520, 364) with delta (-3, 0)
Screenshot: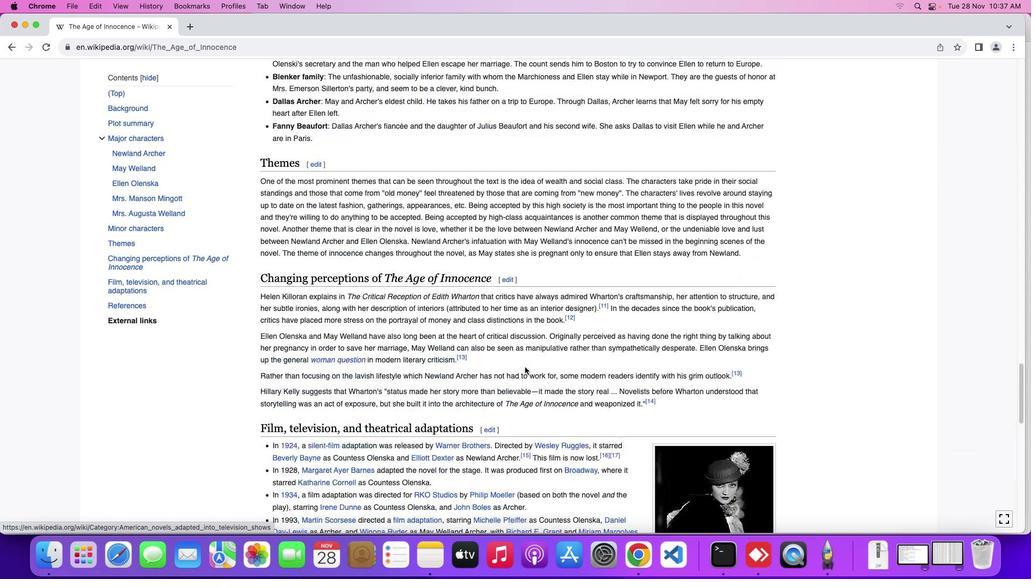
Action: Mouse scrolled (520, 364) with delta (-3, 0)
Screenshot: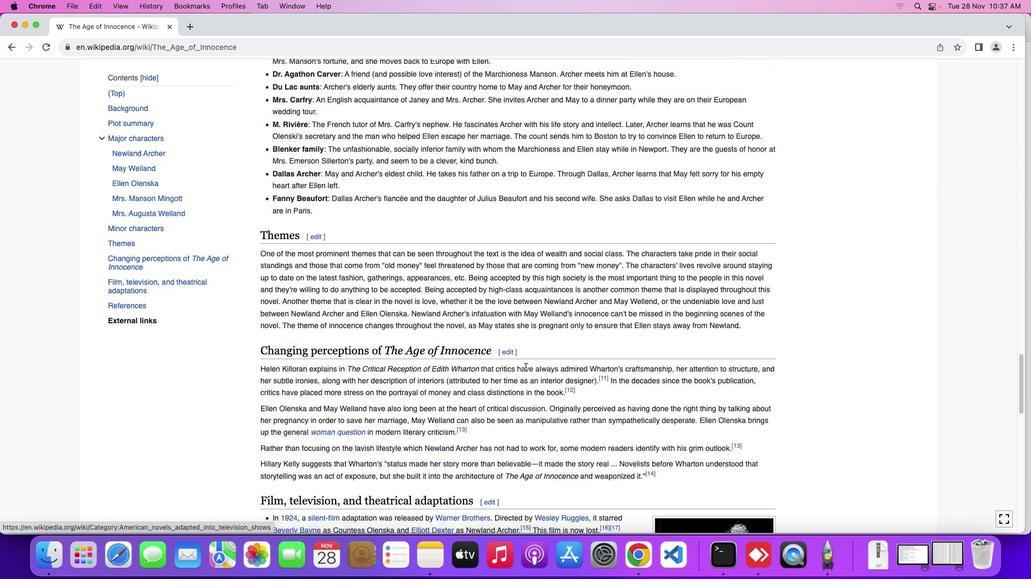 
Action: Mouse scrolled (520, 364) with delta (-3, 0)
Screenshot: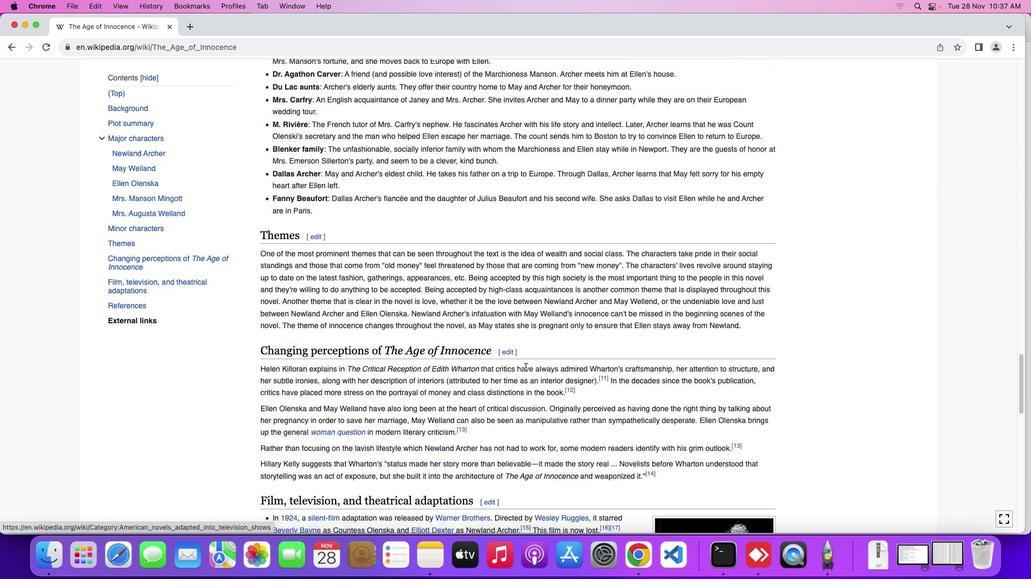 
Action: Mouse scrolled (520, 364) with delta (-3, 0)
Screenshot: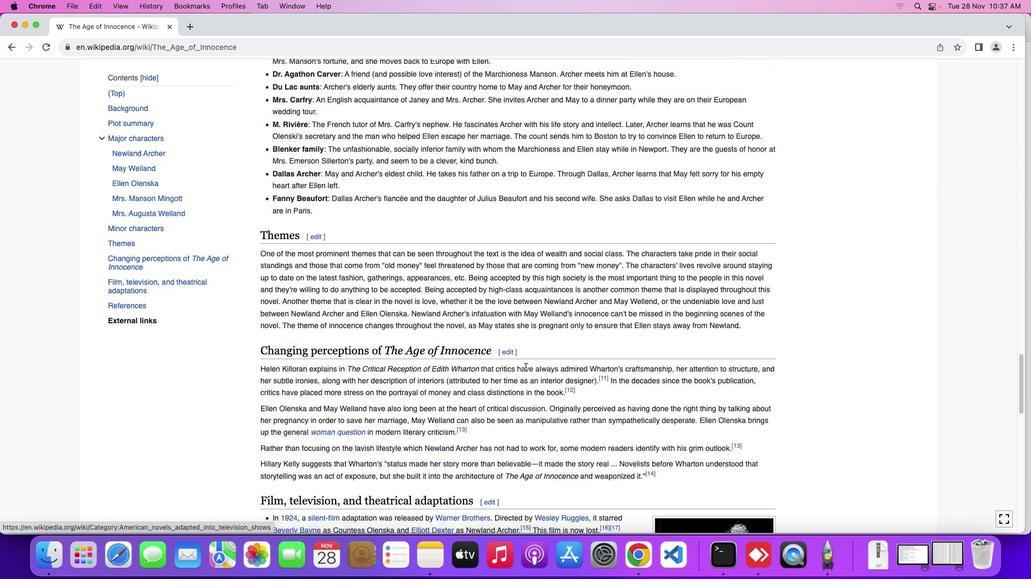 
Action: Mouse moved to (520, 364)
Screenshot: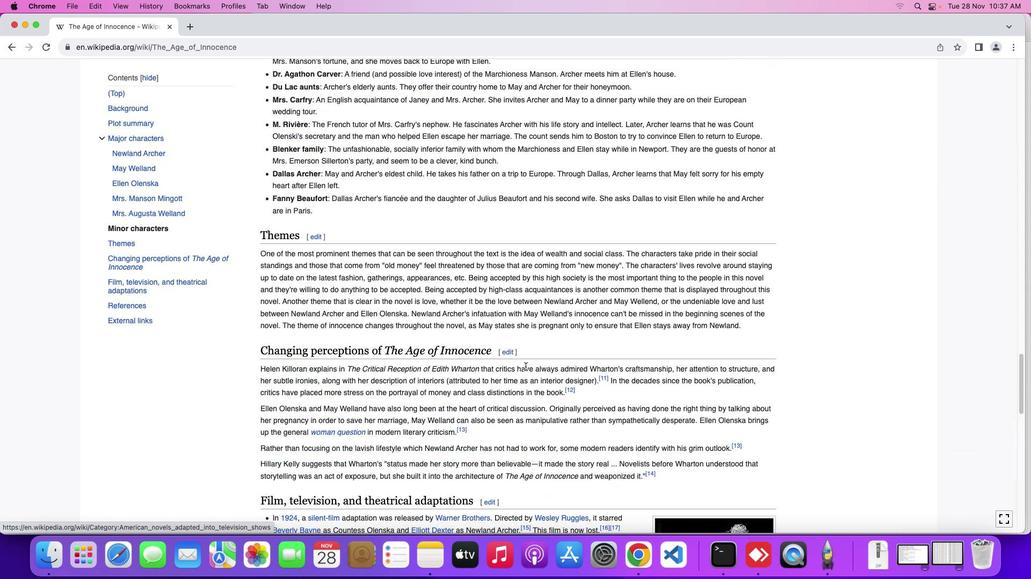 
Action: Mouse scrolled (520, 364) with delta (-3, 0)
Screenshot: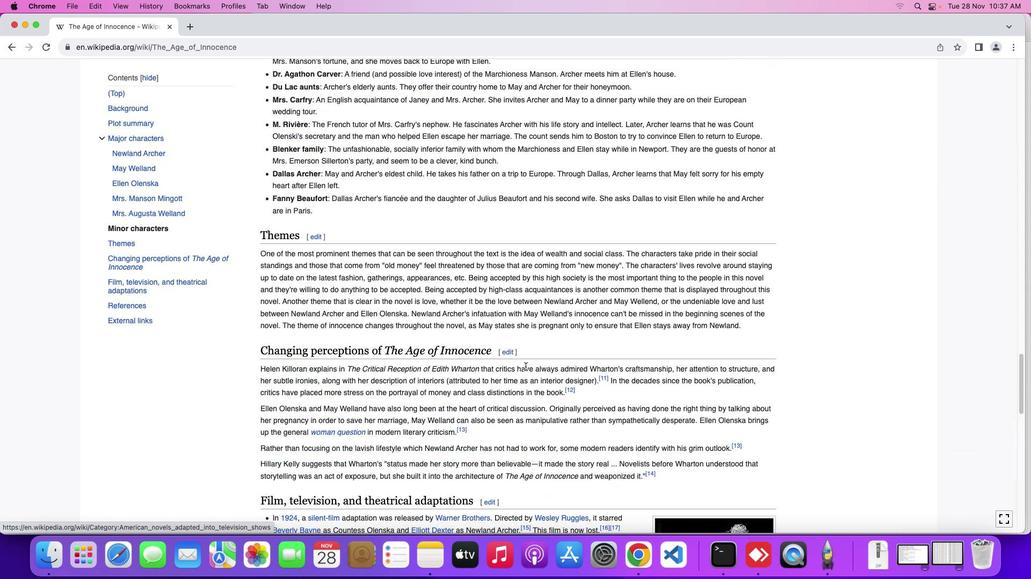 
Action: Mouse moved to (522, 363)
Screenshot: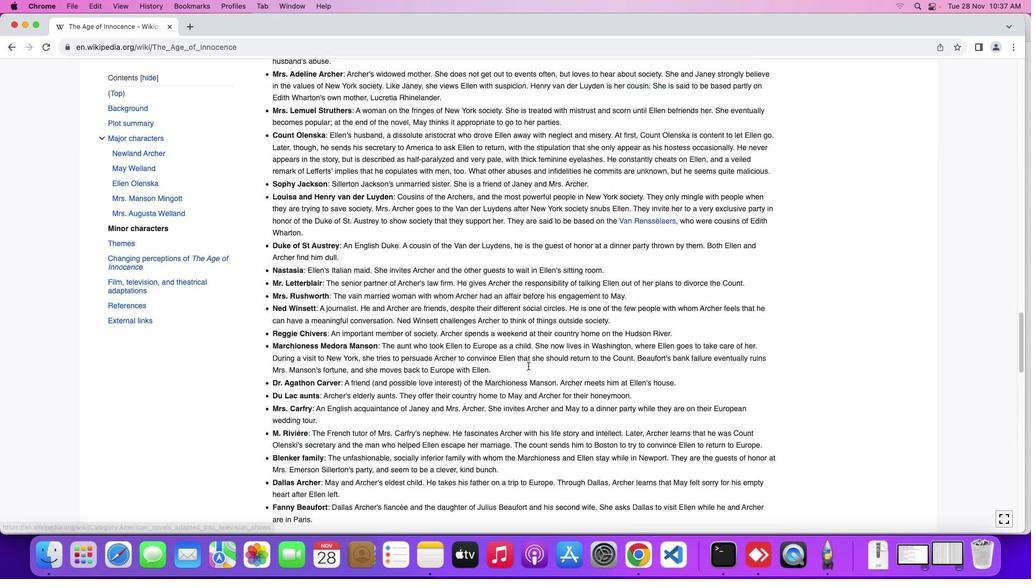 
Action: Mouse scrolled (522, 363) with delta (-3, -2)
Screenshot: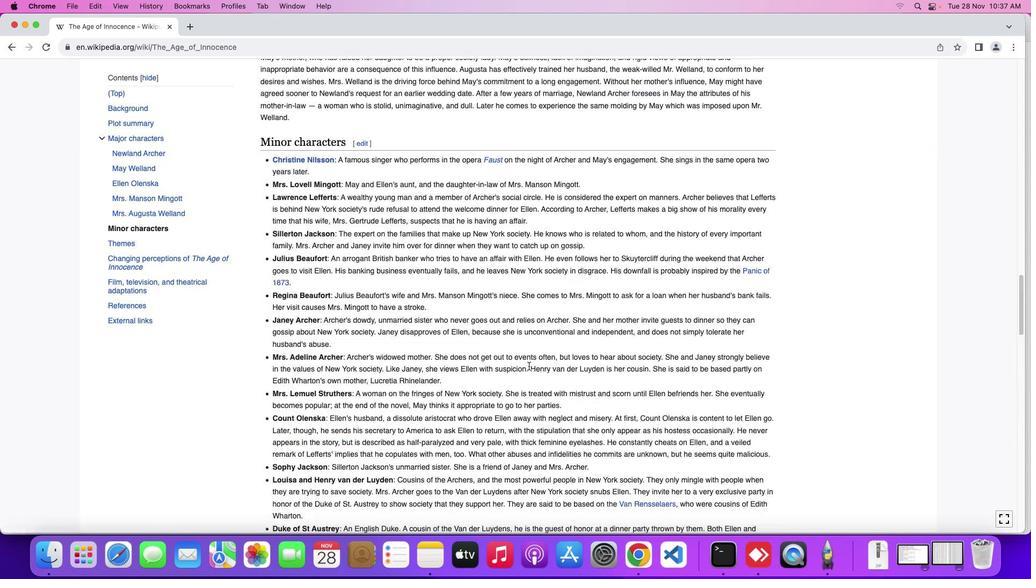 
Action: Mouse scrolled (522, 363) with delta (-3, -2)
Screenshot: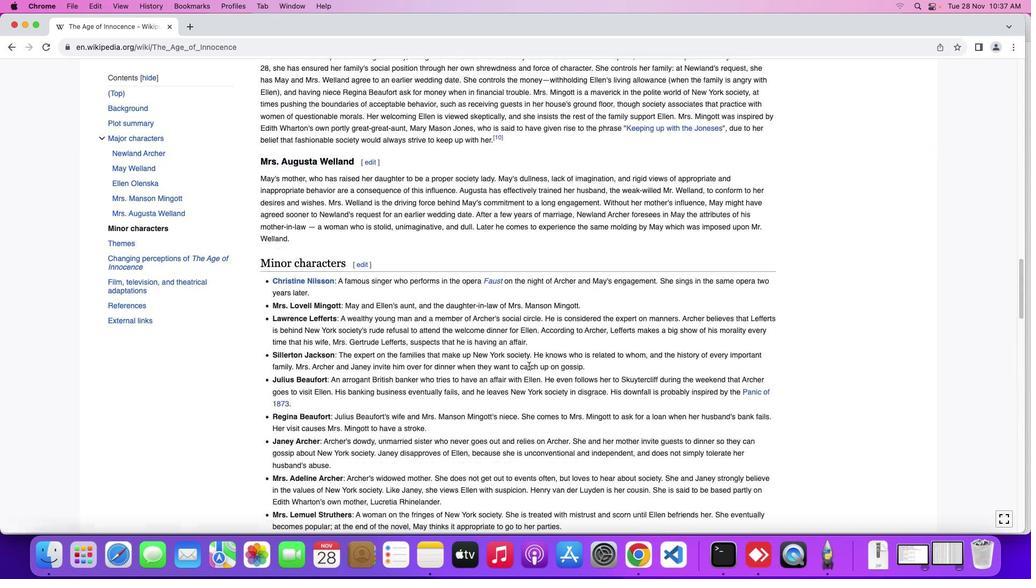
Action: Mouse scrolled (522, 363) with delta (-3, -1)
Screenshot: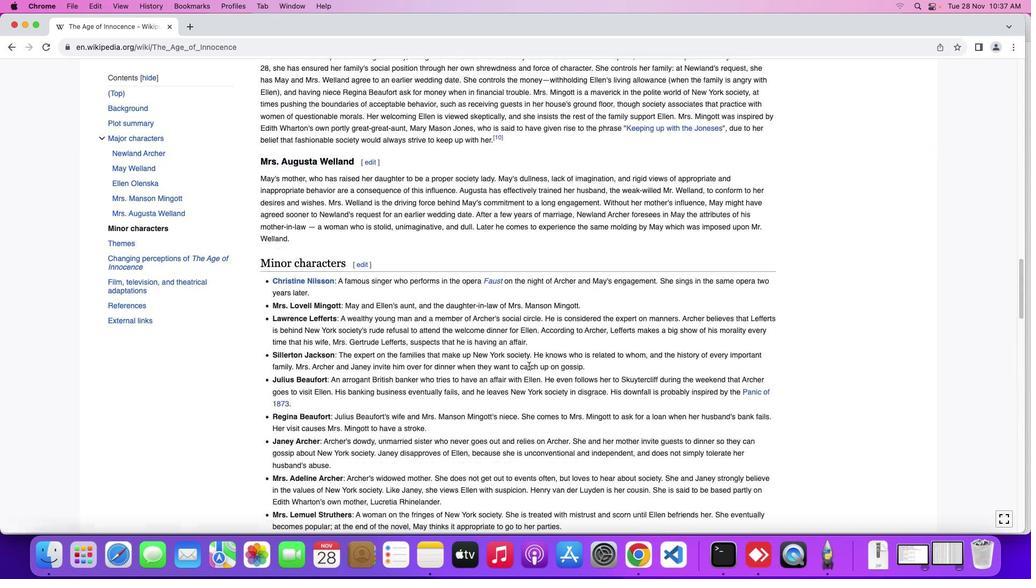
Action: Mouse scrolled (522, 363) with delta (-3, 0)
Screenshot: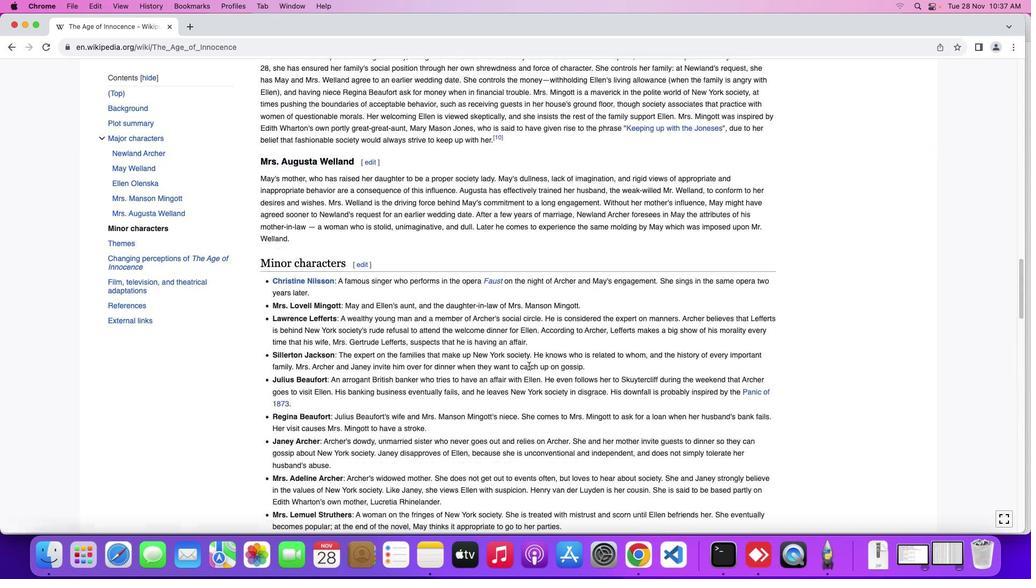
Action: Mouse scrolled (522, 363) with delta (-3, 0)
Screenshot: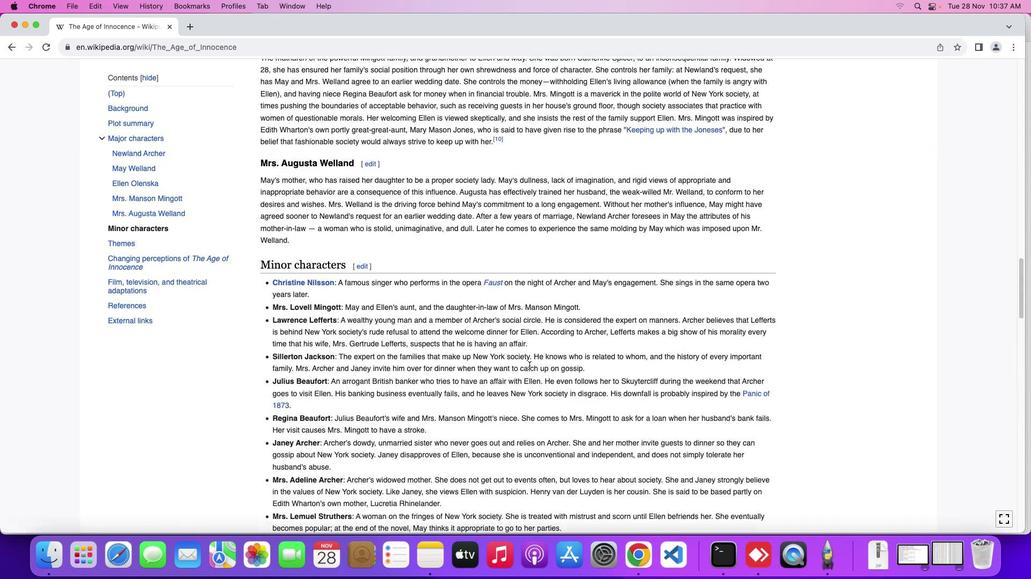 
Action: Mouse scrolled (522, 363) with delta (-3, 0)
Screenshot: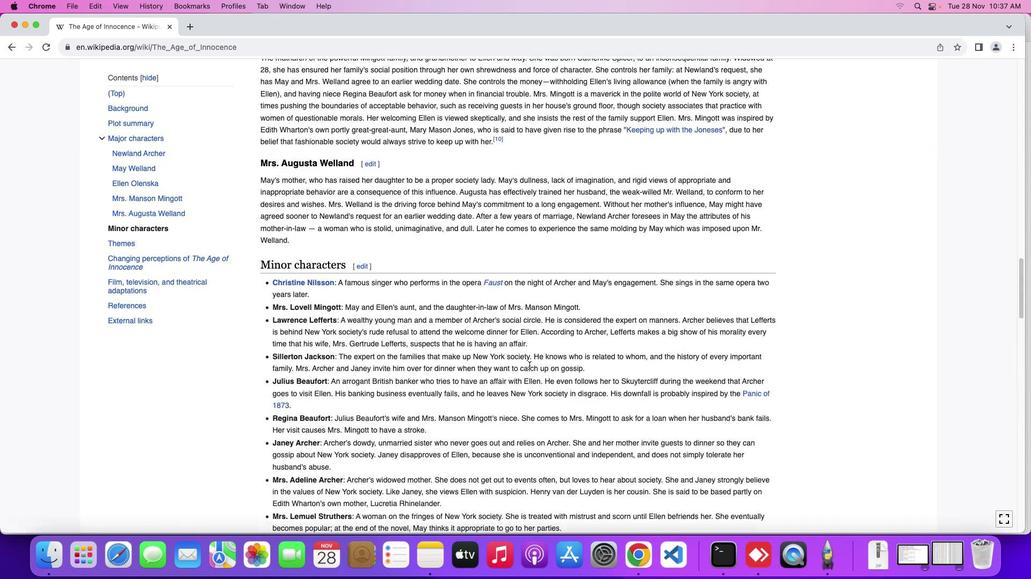 
Action: Mouse scrolled (522, 363) with delta (-3, 0)
Screenshot: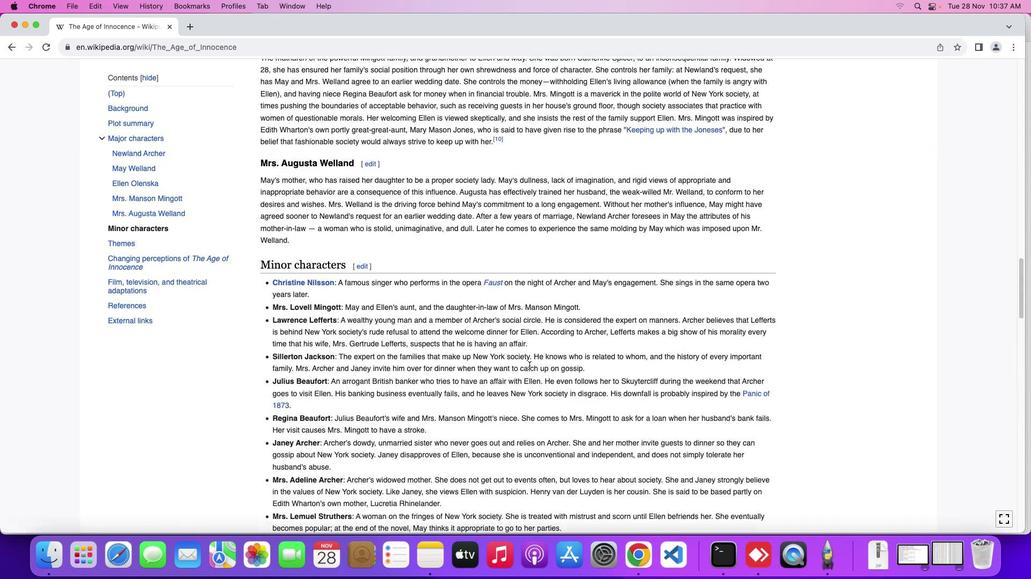 
Action: Mouse moved to (525, 361)
Screenshot: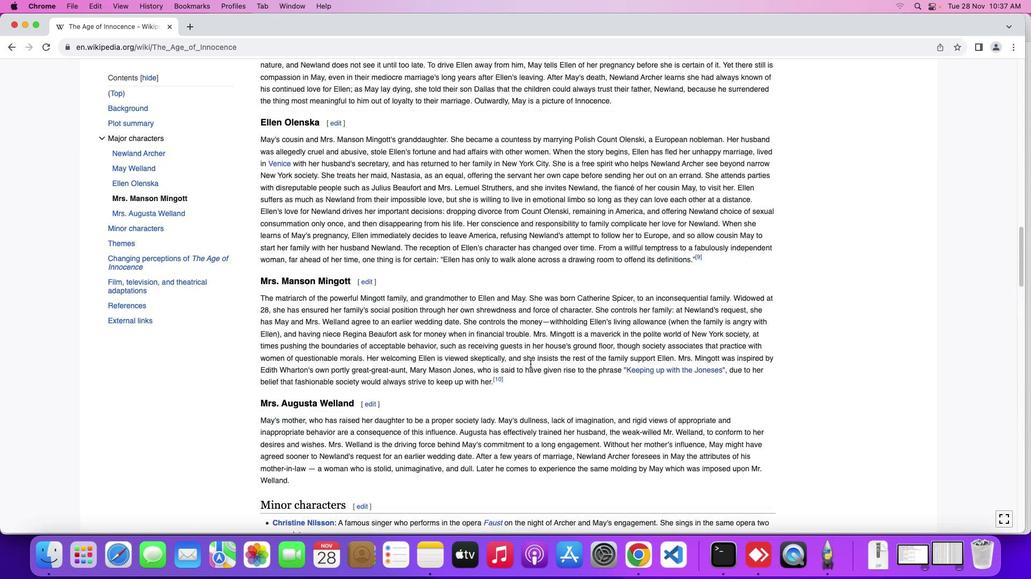 
Action: Mouse scrolled (525, 361) with delta (-3, -2)
Screenshot: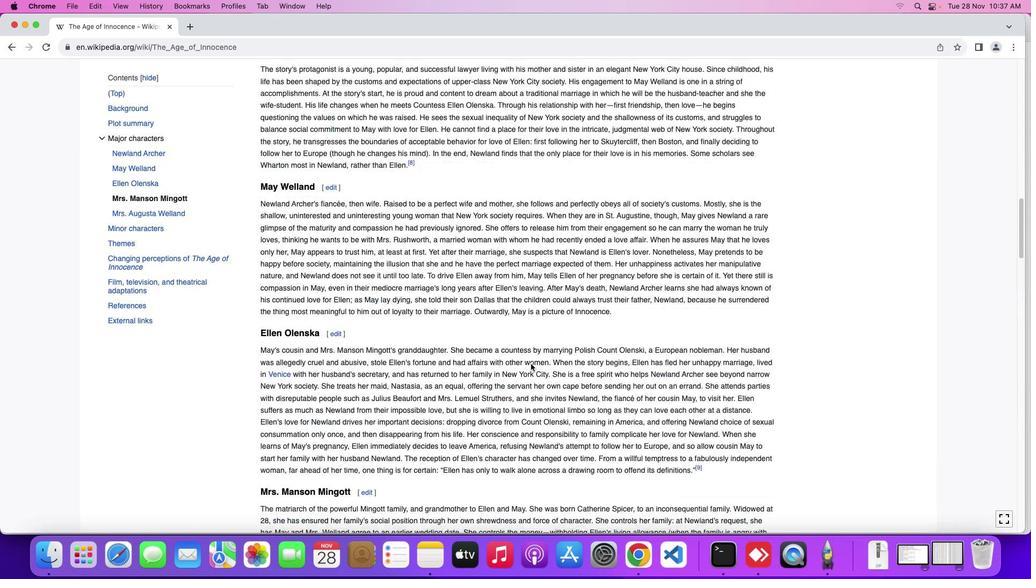 
Action: Mouse moved to (525, 361)
Screenshot: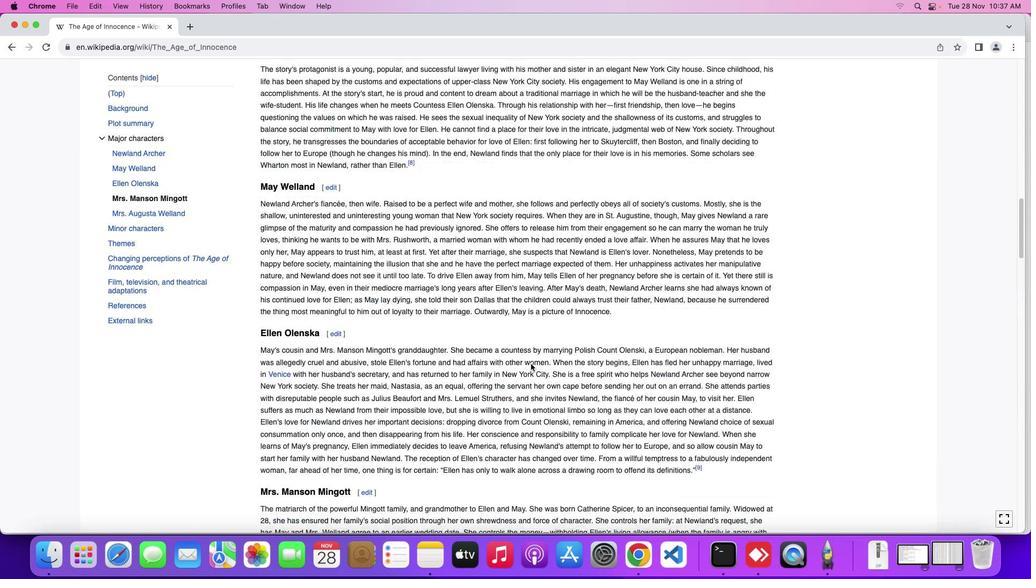 
Action: Mouse scrolled (525, 361) with delta (-3, -2)
Screenshot: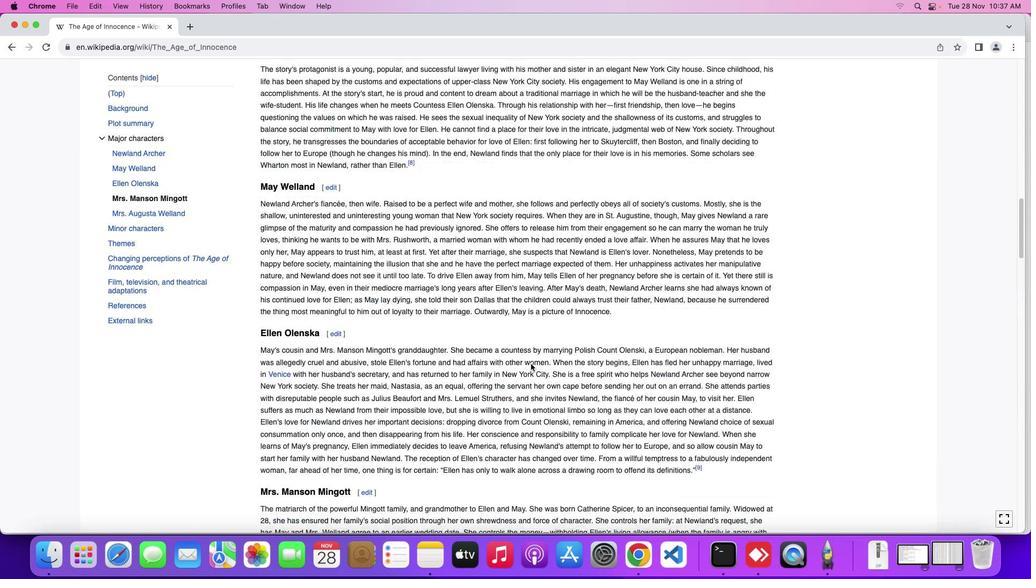 
Action: Mouse scrolled (525, 361) with delta (-3, -1)
Screenshot: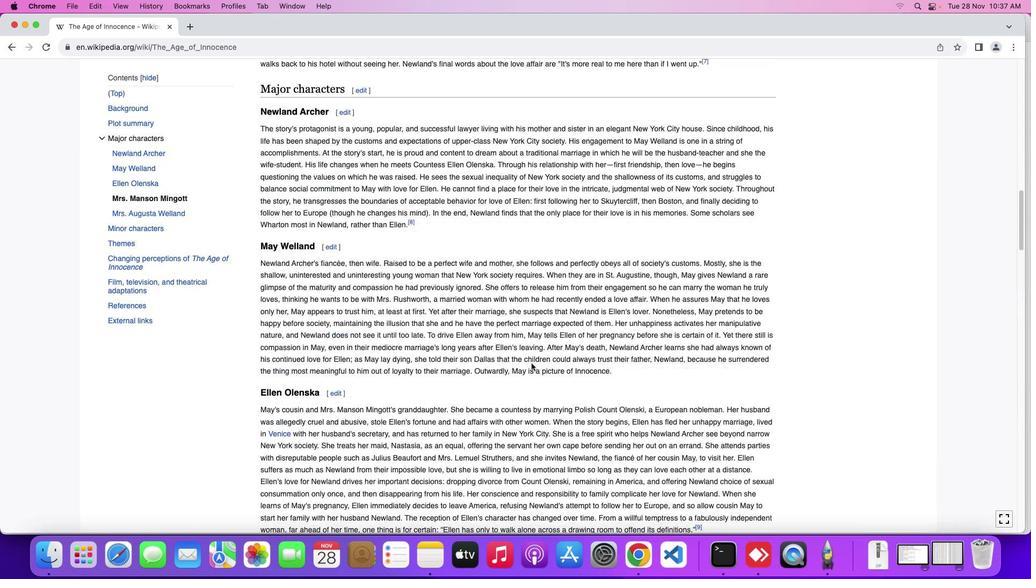 
Action: Mouse moved to (525, 361)
Screenshot: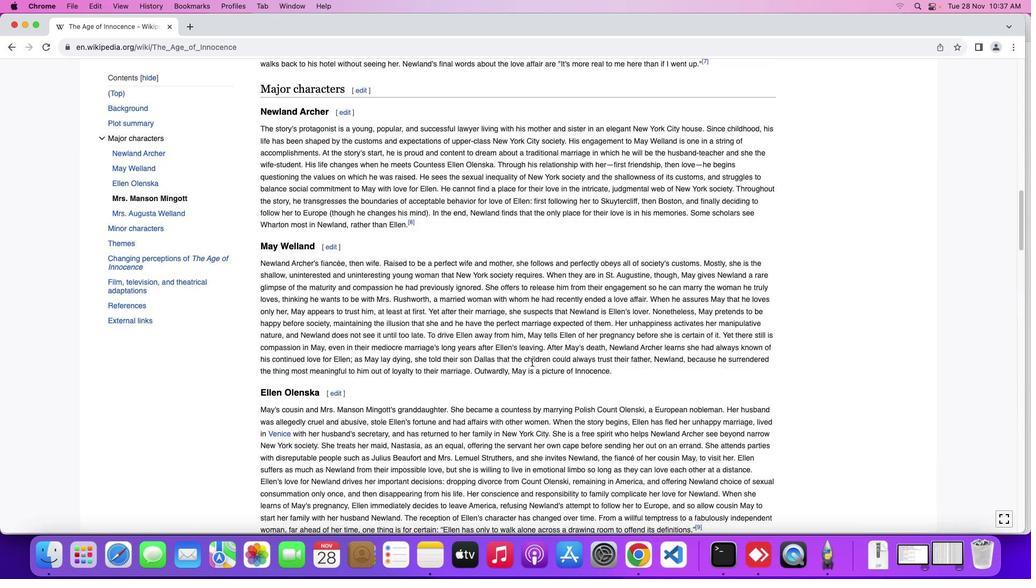 
Action: Mouse scrolled (525, 361) with delta (-3, 0)
Screenshot: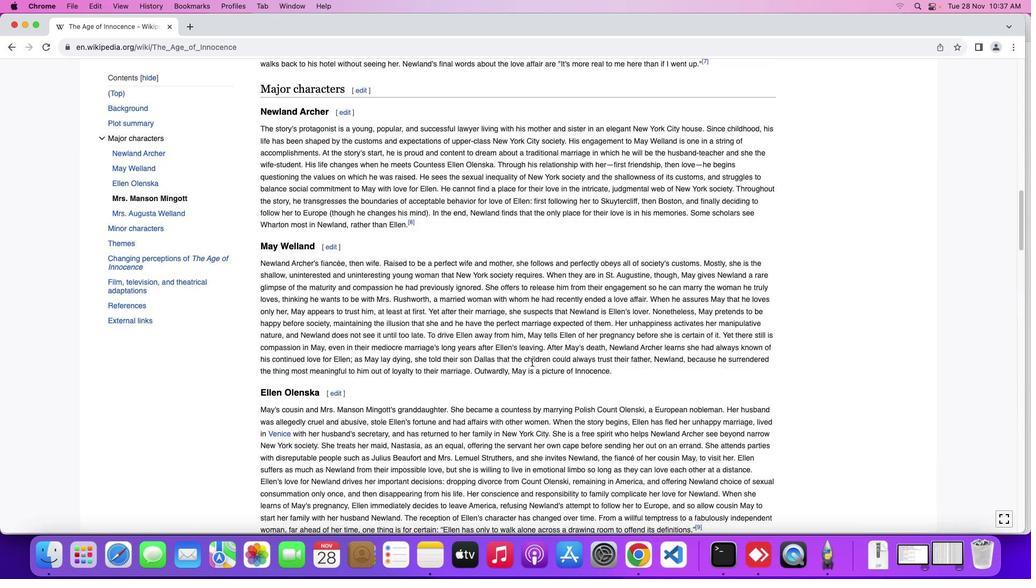 
Action: Mouse scrolled (525, 361) with delta (-3, 0)
Screenshot: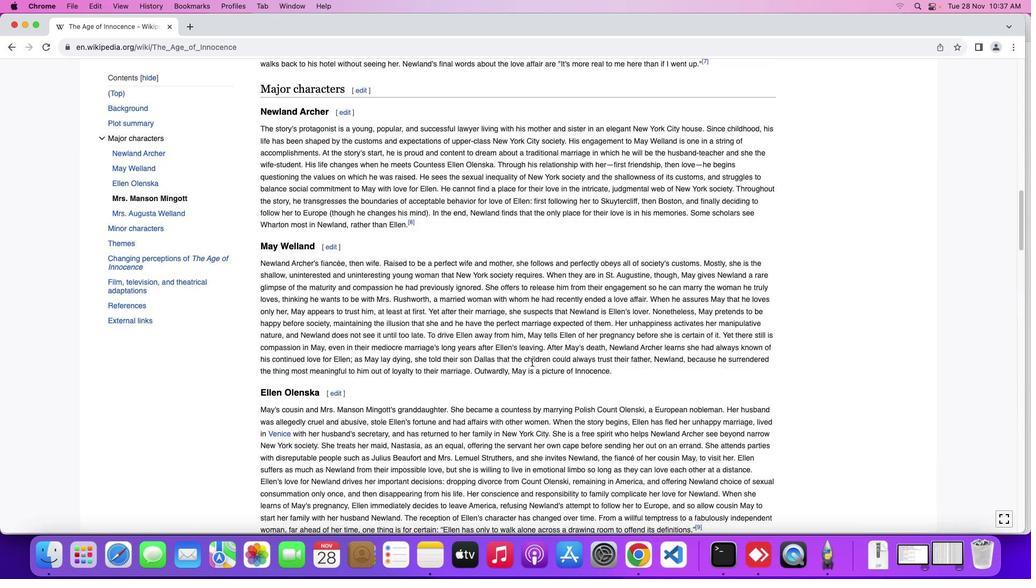 
Action: Mouse scrolled (525, 361) with delta (-3, 0)
Screenshot: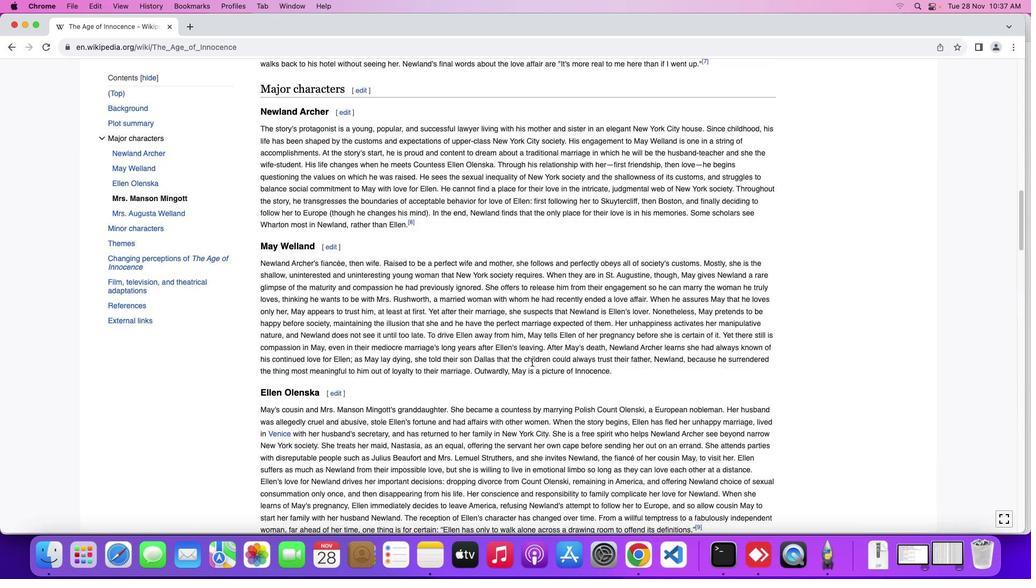 
Action: Mouse moved to (528, 358)
Screenshot: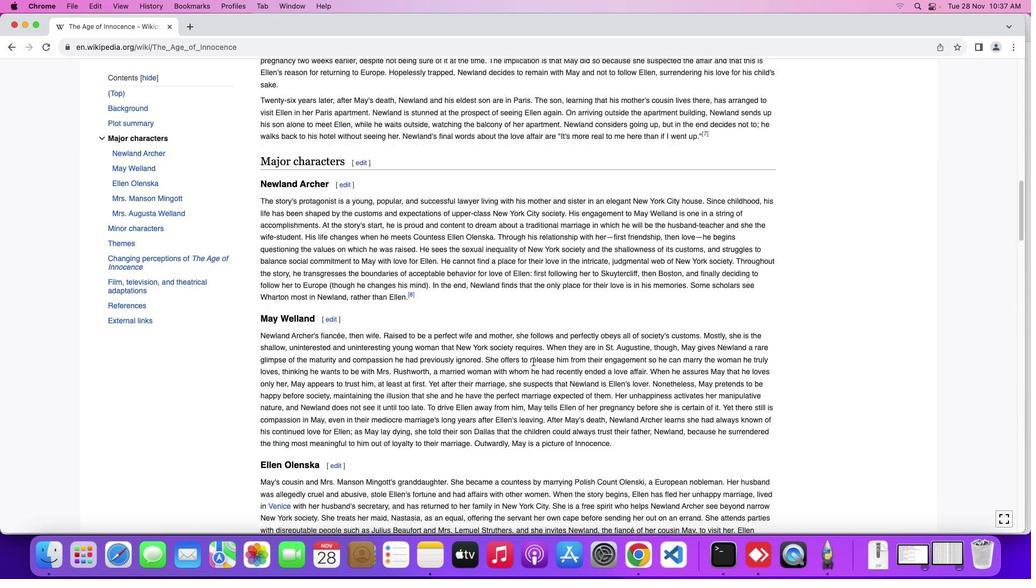 
Action: Mouse scrolled (528, 358) with delta (-3, -2)
Screenshot: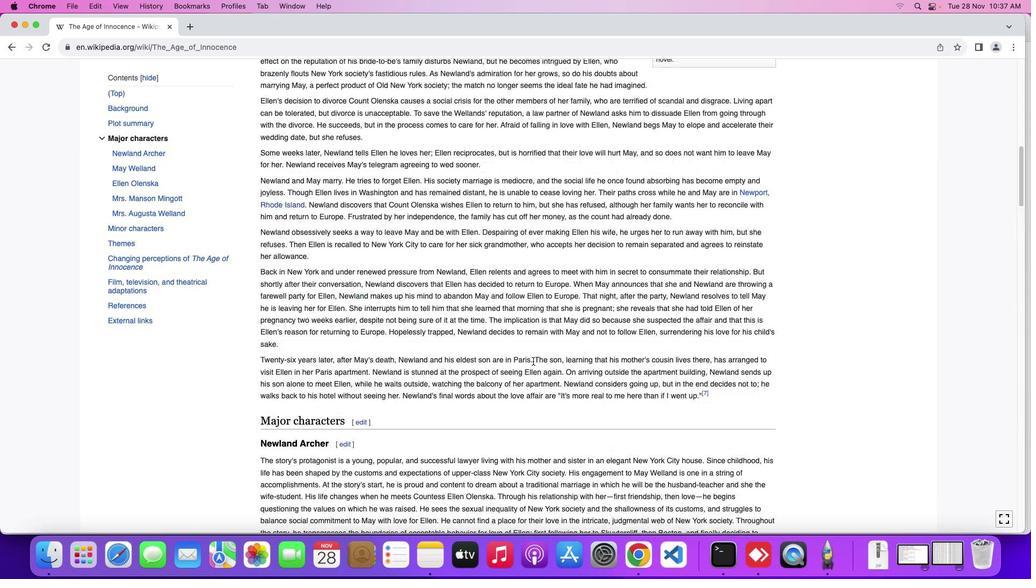 
Action: Mouse scrolled (528, 358) with delta (-3, -2)
